Task: Research Airbnb accommodation in Tadjoura, Djibouti from 10th December, 2023 to 20th December, 2023 for 12 adults.6 bedrooms having 12 beds and 6 bathrooms. Property type can be flat. Amenities needed are: wifi, TV, free parkinig on premises, gym, breakfast. Look for 3 properties as per requirement.
Action: Mouse moved to (456, 92)
Screenshot: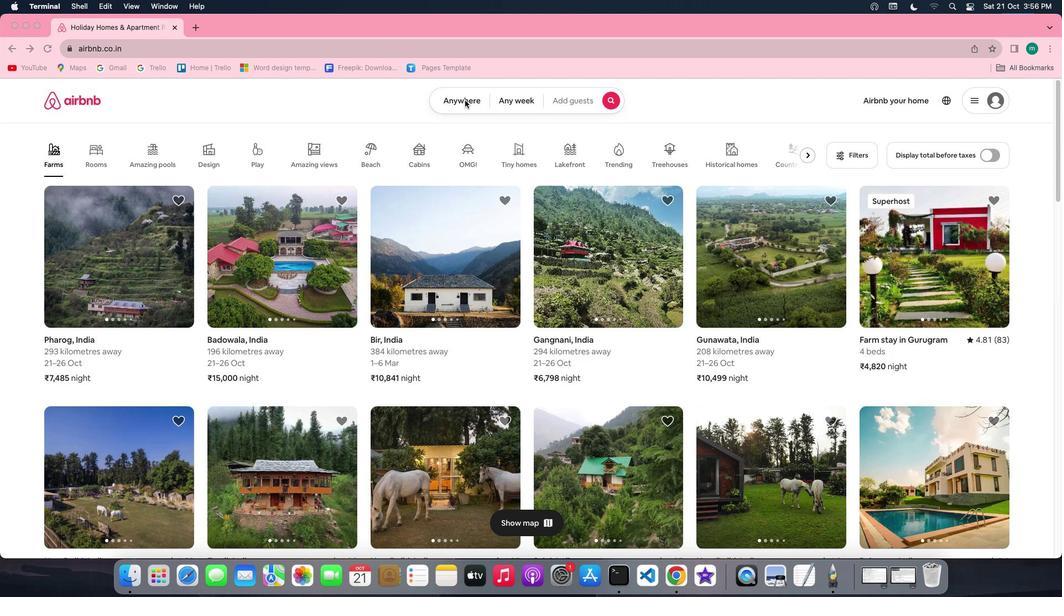 
Action: Mouse pressed left at (456, 92)
Screenshot: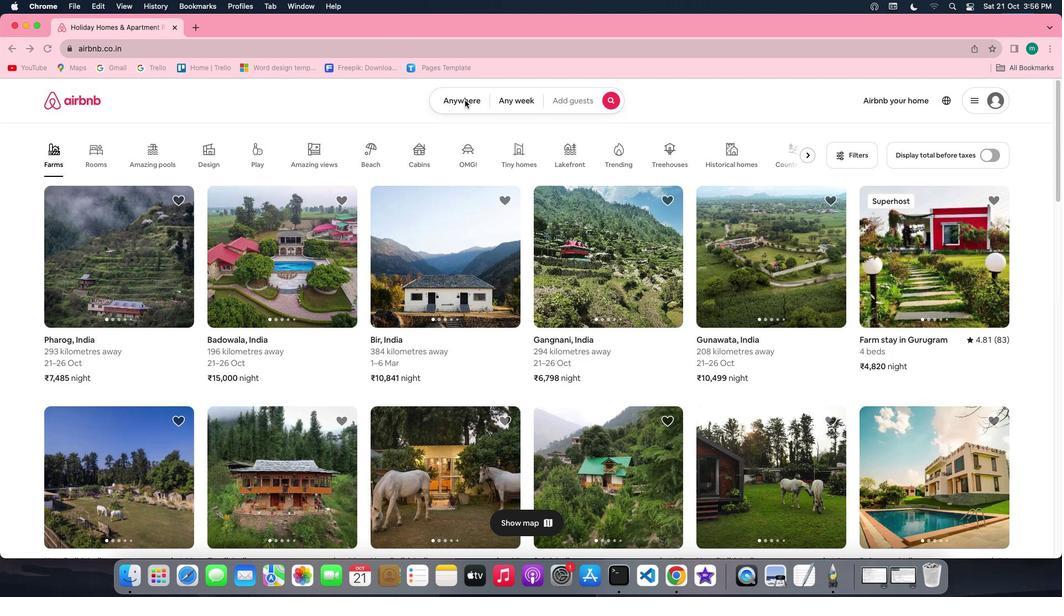
Action: Mouse pressed left at (456, 92)
Screenshot: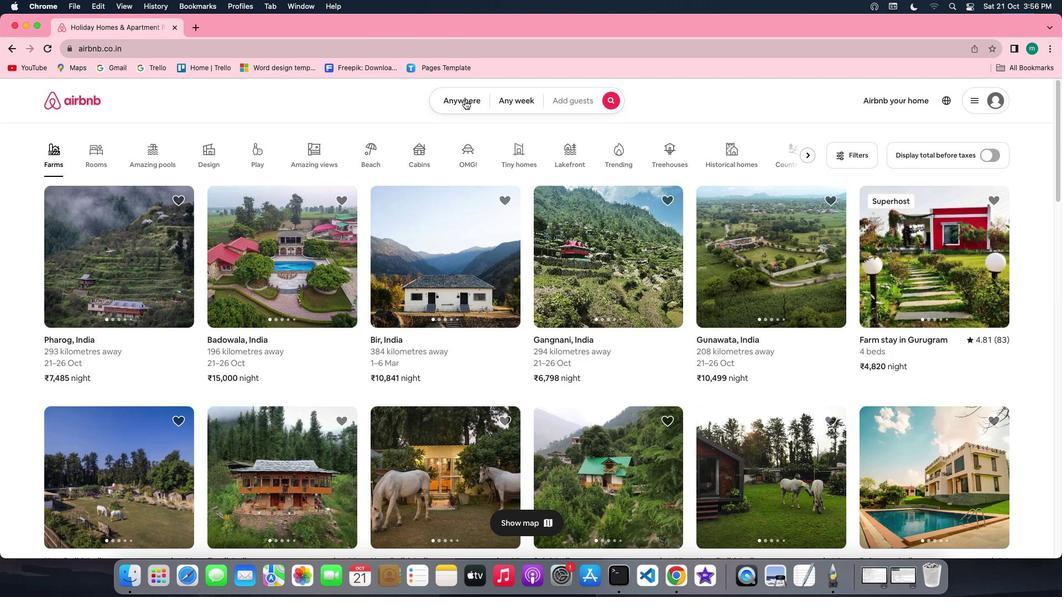 
Action: Key pressed Key.shift'T''a''d''j''o''u''r''a'','Key.spaceKey.shift'D''j''i''b''o''u''t''i'
Screenshot: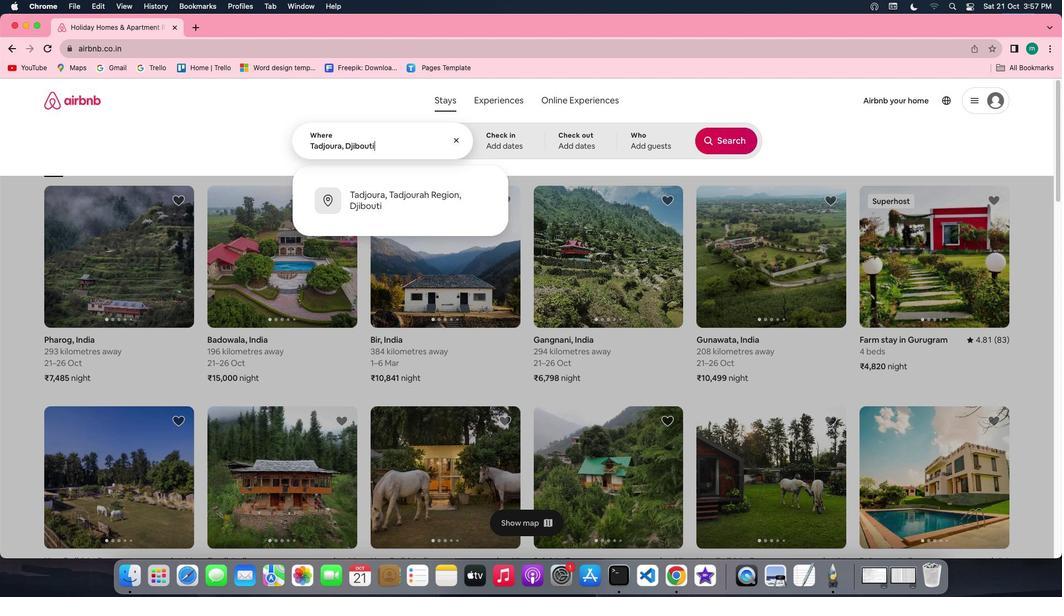 
Action: Mouse moved to (512, 127)
Screenshot: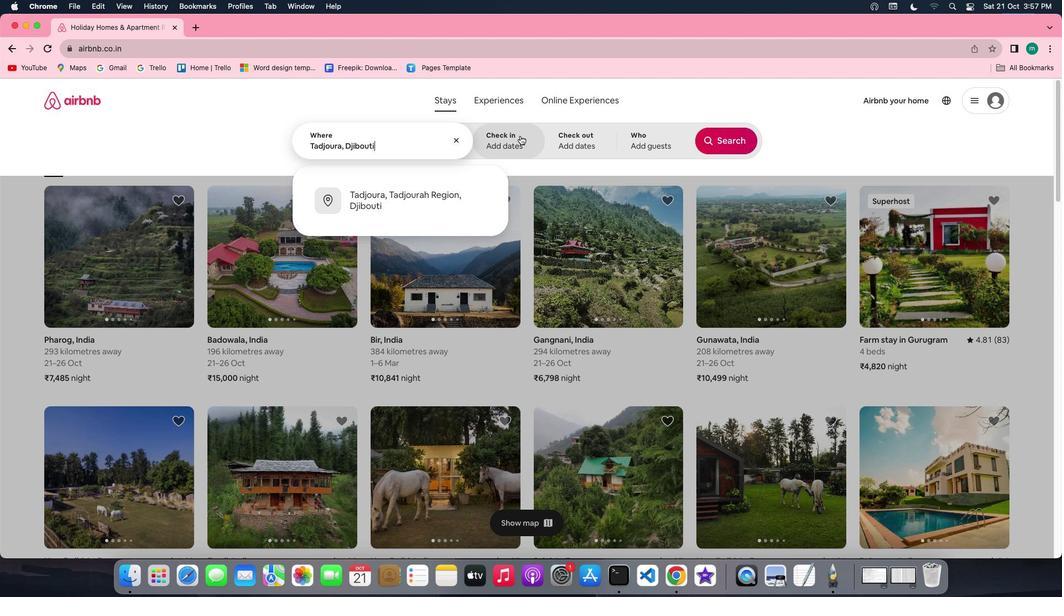 
Action: Mouse pressed left at (512, 127)
Screenshot: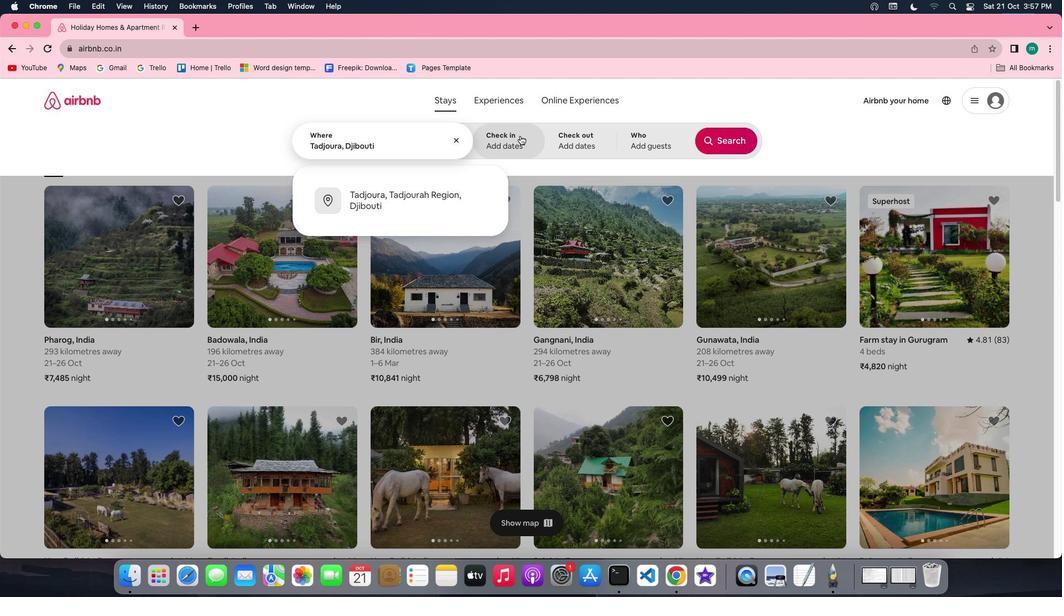 
Action: Mouse moved to (716, 226)
Screenshot: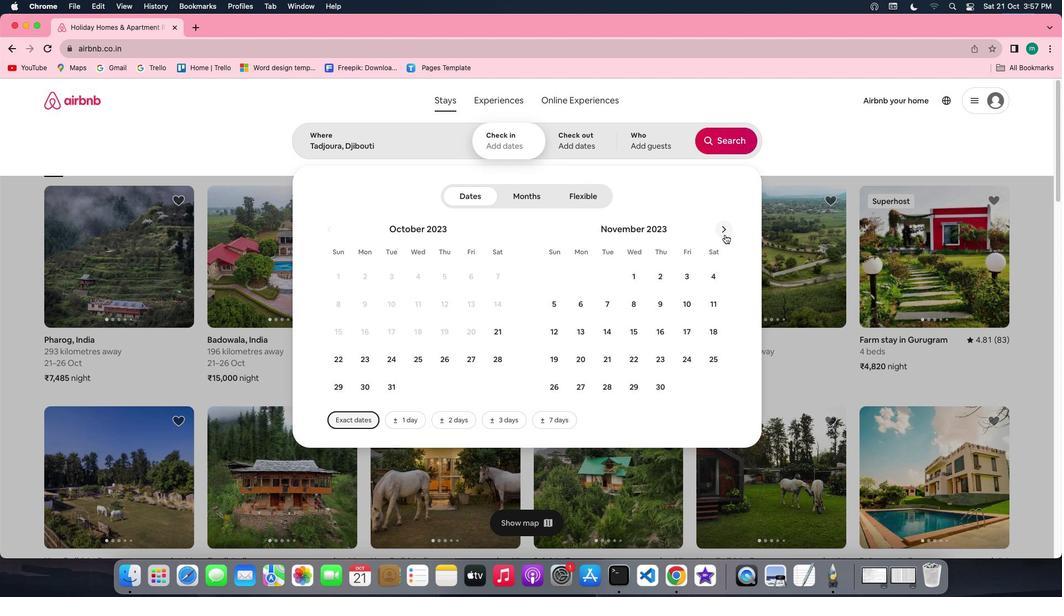 
Action: Mouse pressed left at (716, 226)
Screenshot: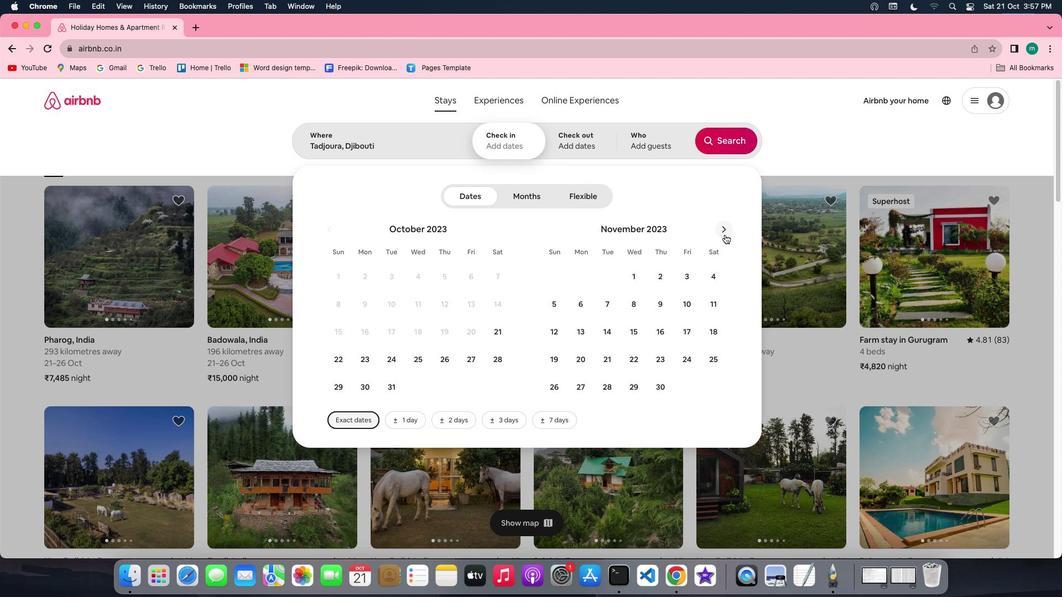 
Action: Mouse moved to (543, 327)
Screenshot: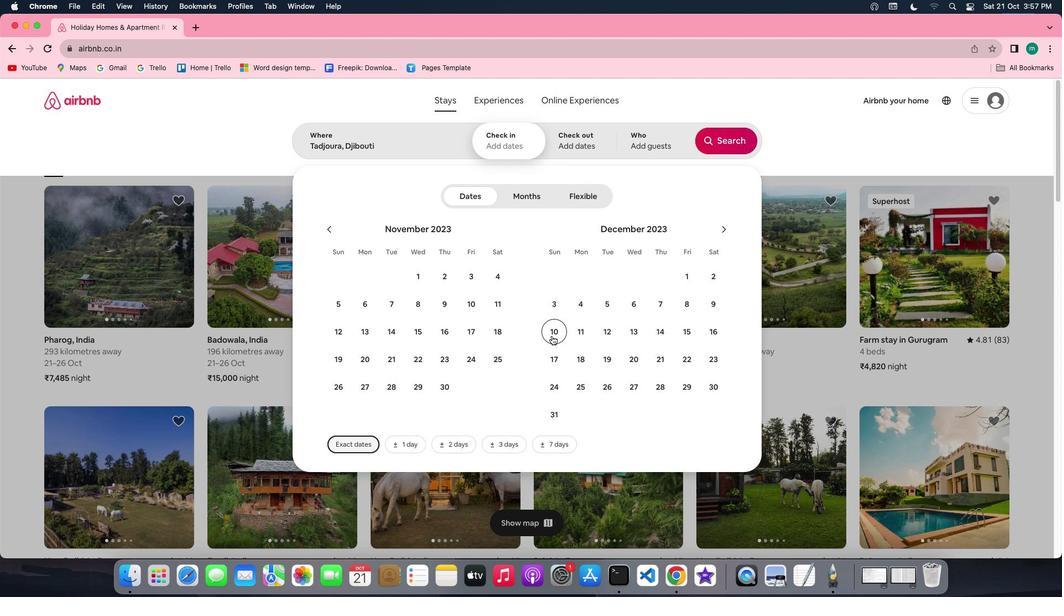 
Action: Mouse pressed left at (543, 327)
Screenshot: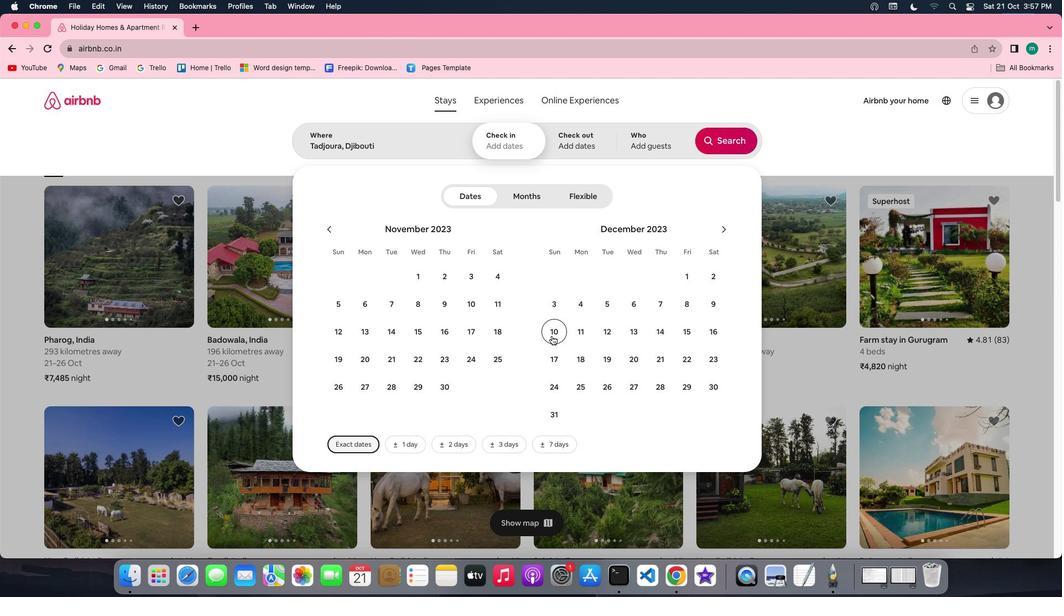 
Action: Mouse moved to (621, 356)
Screenshot: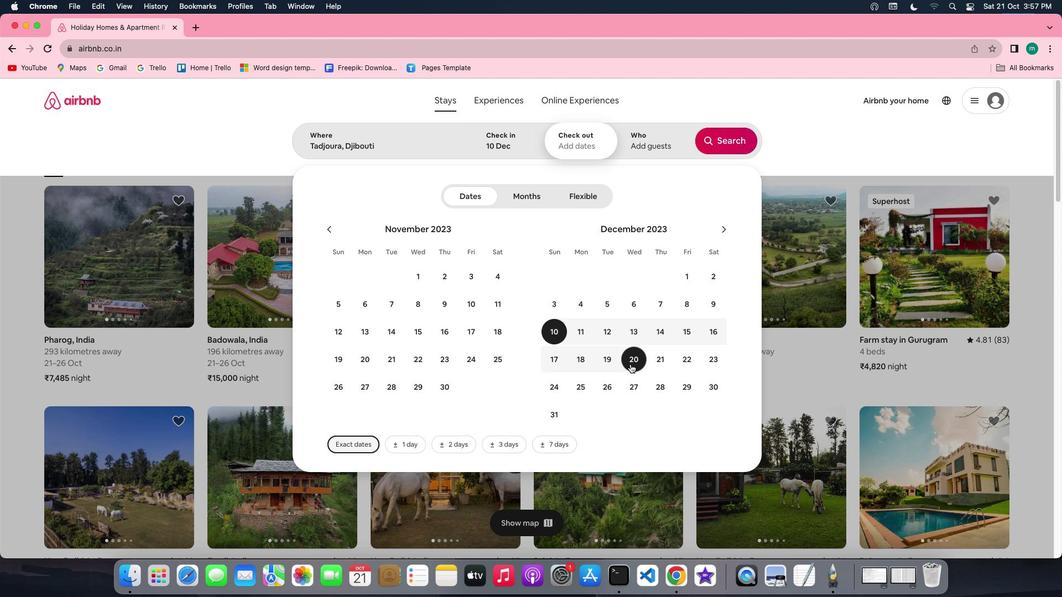 
Action: Mouse pressed left at (621, 356)
Screenshot: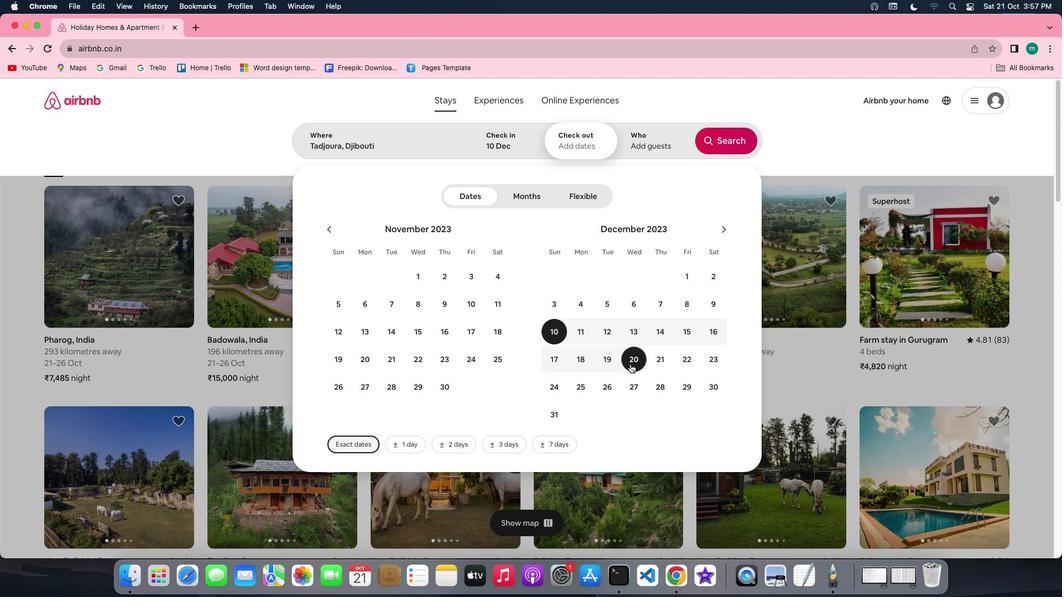
Action: Mouse moved to (637, 136)
Screenshot: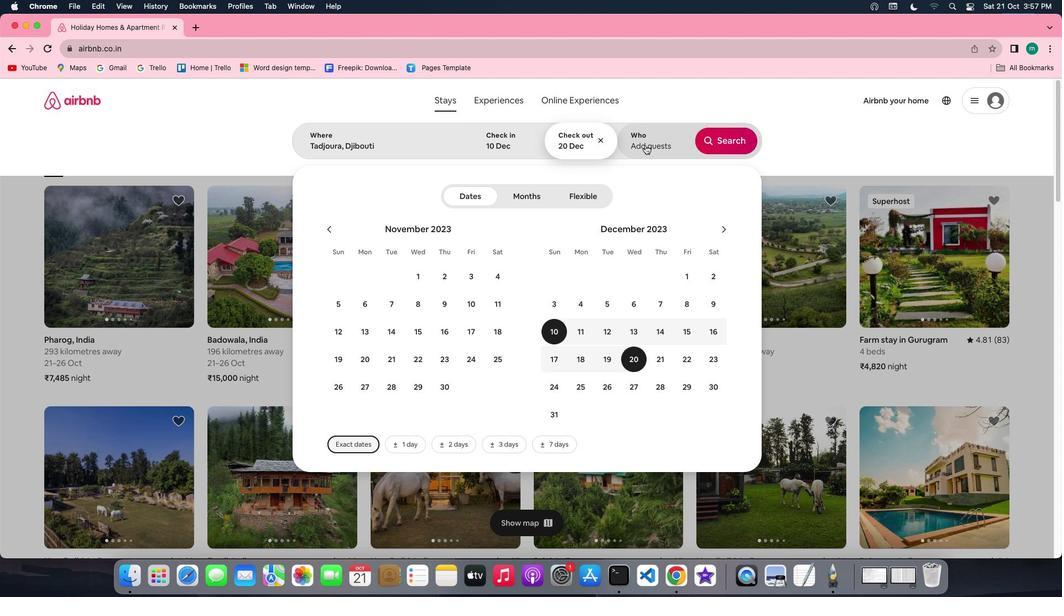 
Action: Mouse pressed left at (637, 136)
Screenshot: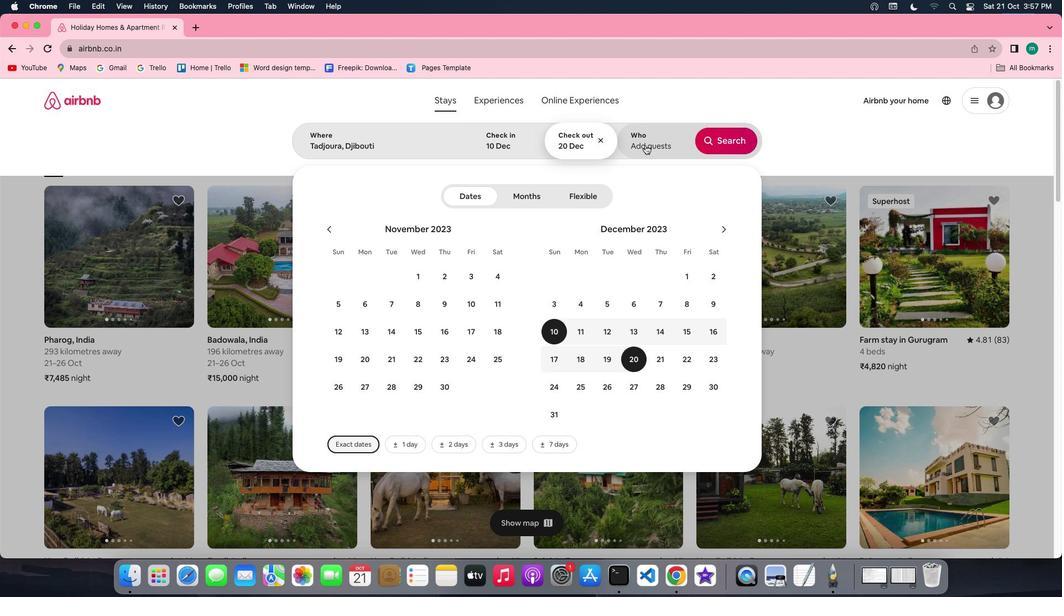 
Action: Mouse moved to (716, 188)
Screenshot: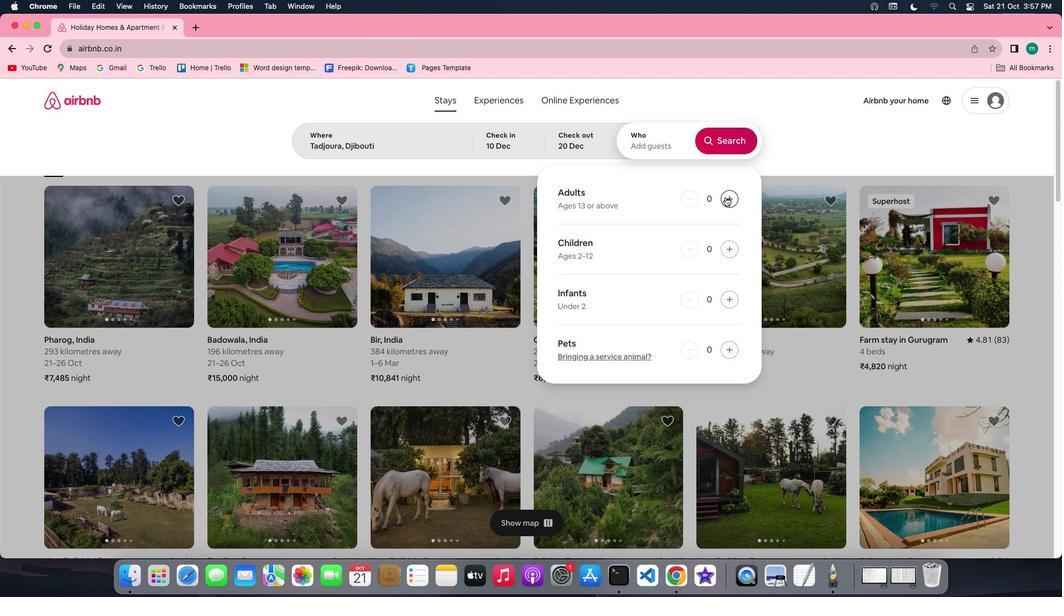 
Action: Mouse pressed left at (716, 188)
Screenshot: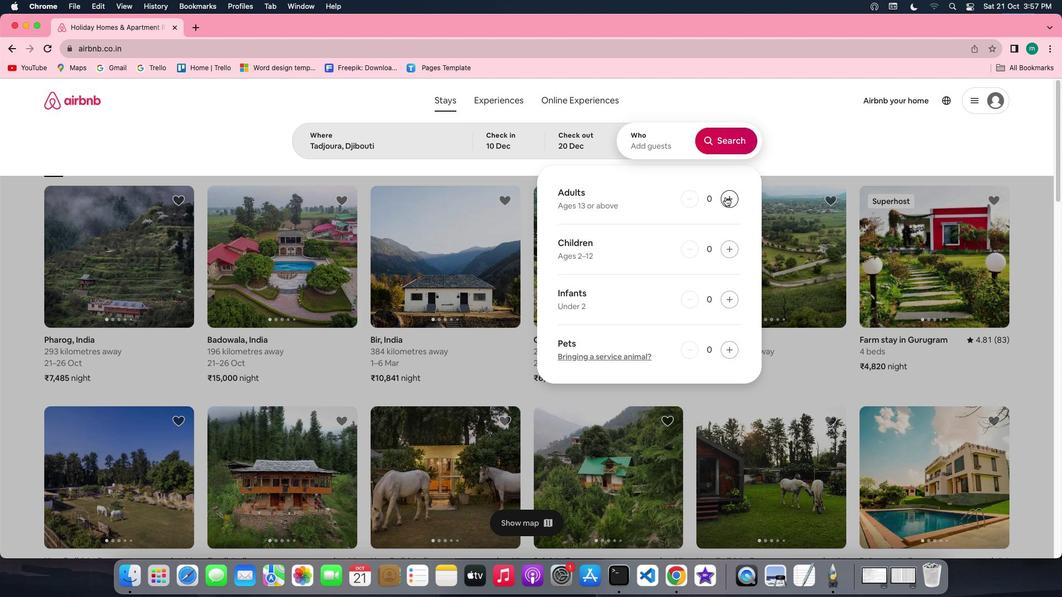 
Action: Mouse pressed left at (716, 188)
Screenshot: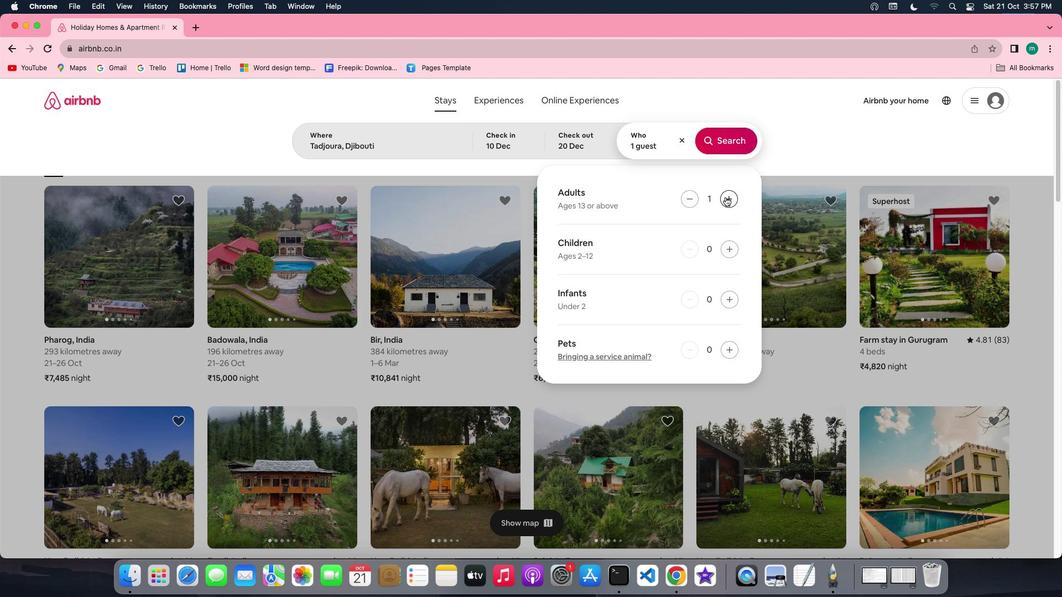 
Action: Mouse pressed left at (716, 188)
Screenshot: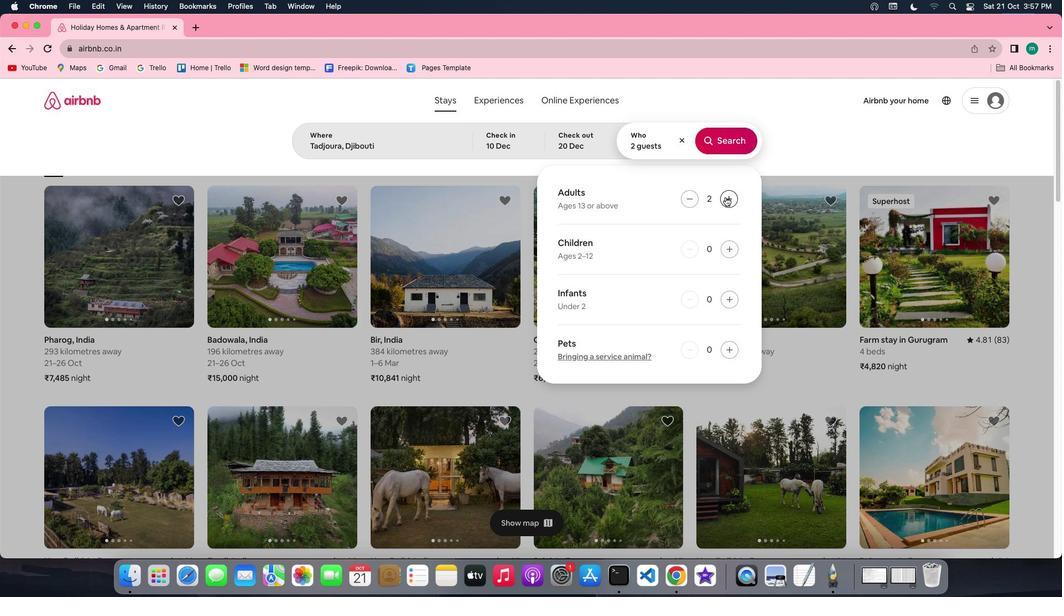 
Action: Mouse pressed left at (716, 188)
Screenshot: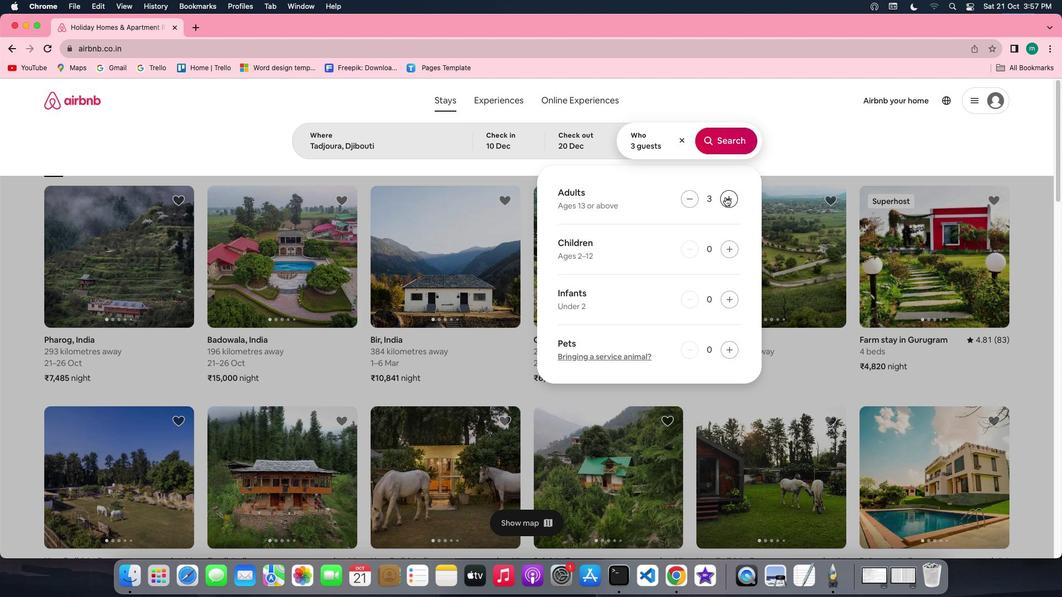 
Action: Mouse pressed left at (716, 188)
Screenshot: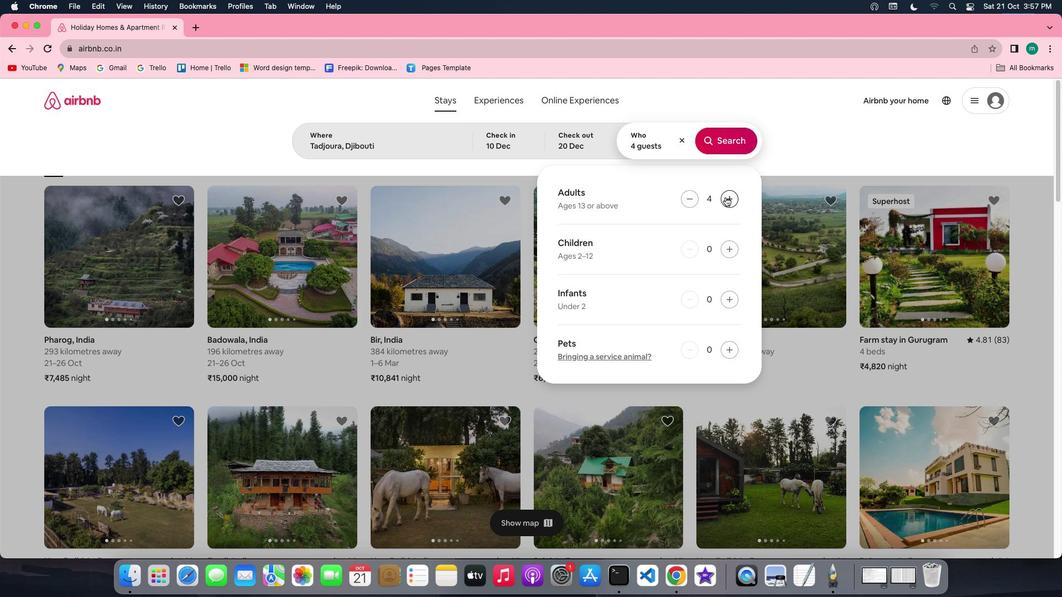 
Action: Mouse pressed left at (716, 188)
Screenshot: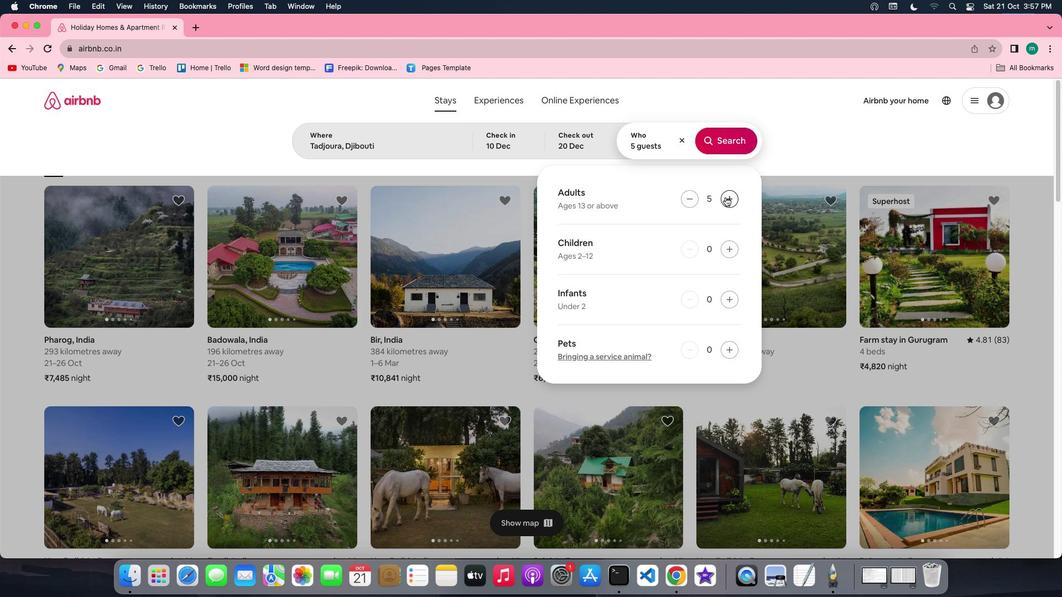 
Action: Mouse pressed left at (716, 188)
Screenshot: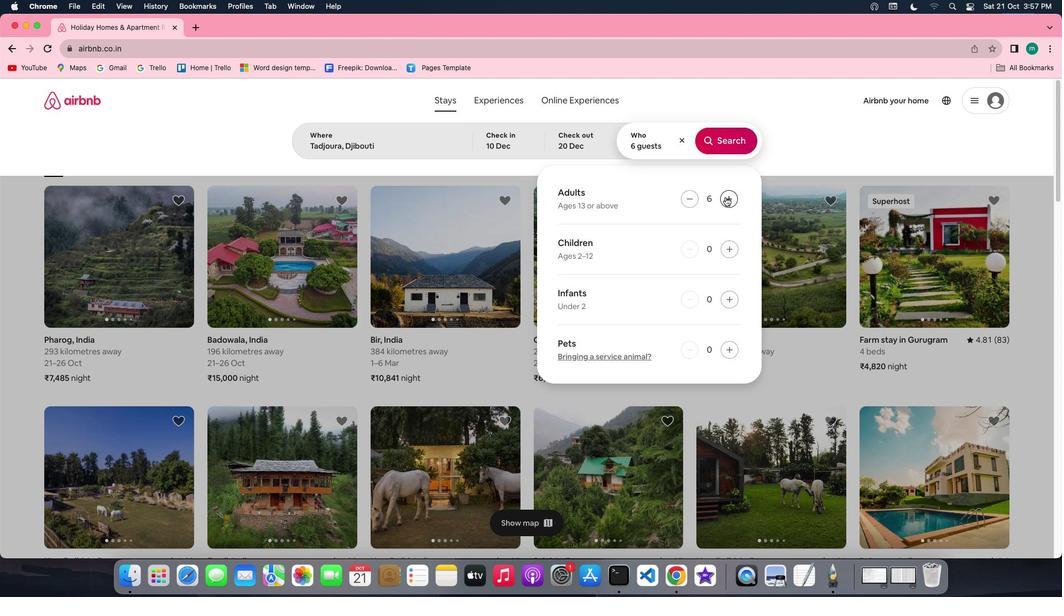
Action: Mouse pressed left at (716, 188)
Screenshot: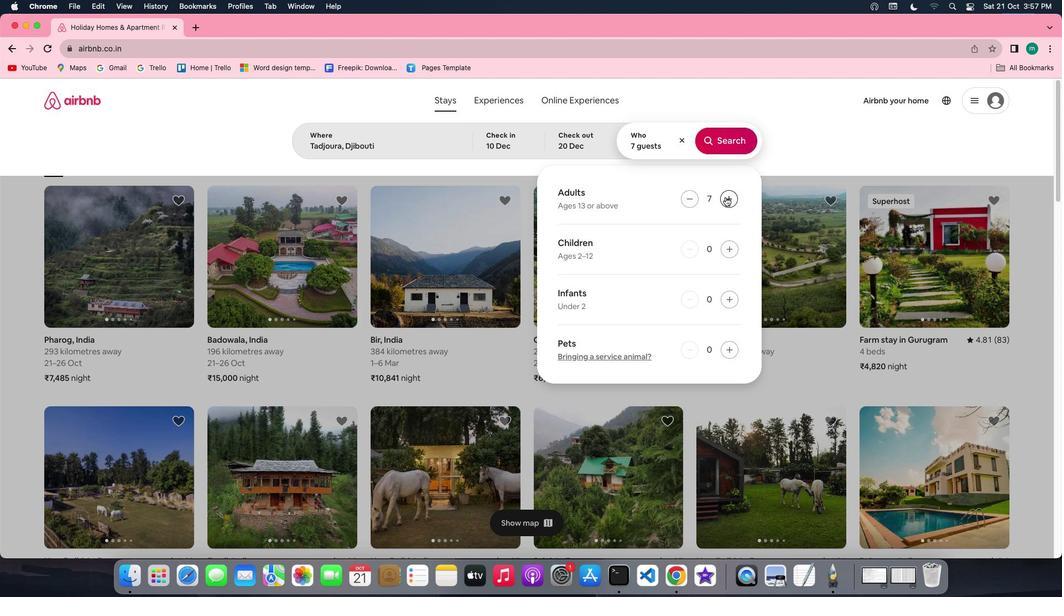 
Action: Mouse pressed left at (716, 188)
Screenshot: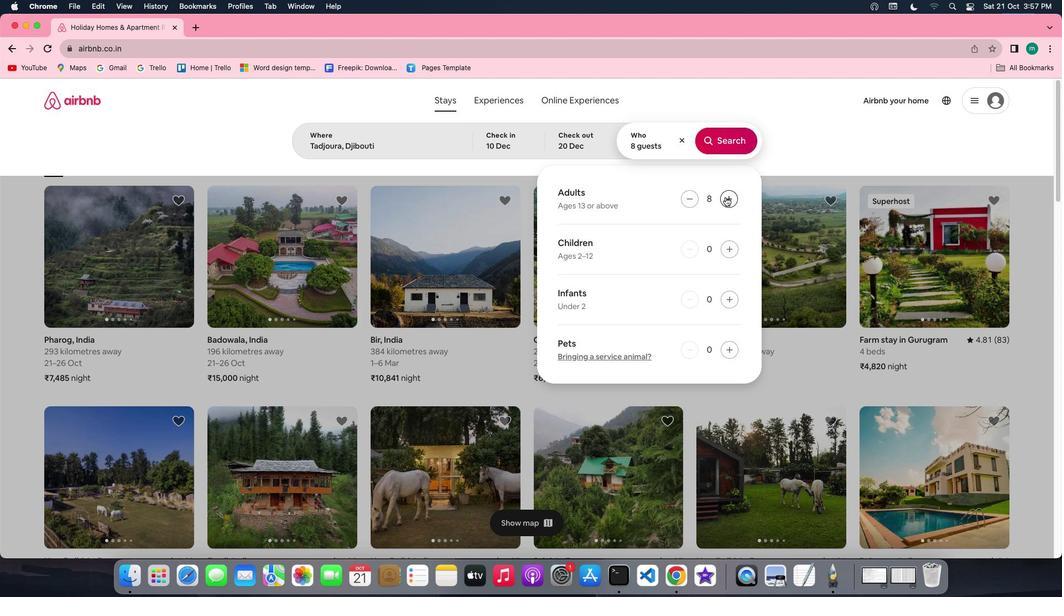 
Action: Mouse pressed left at (716, 188)
Screenshot: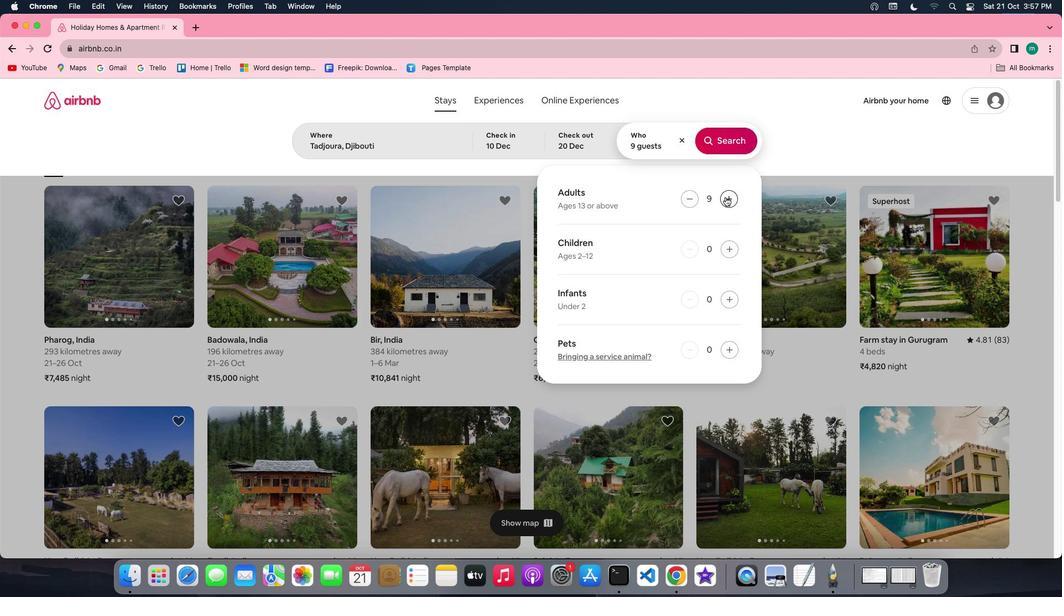
Action: Mouse pressed left at (716, 188)
Screenshot: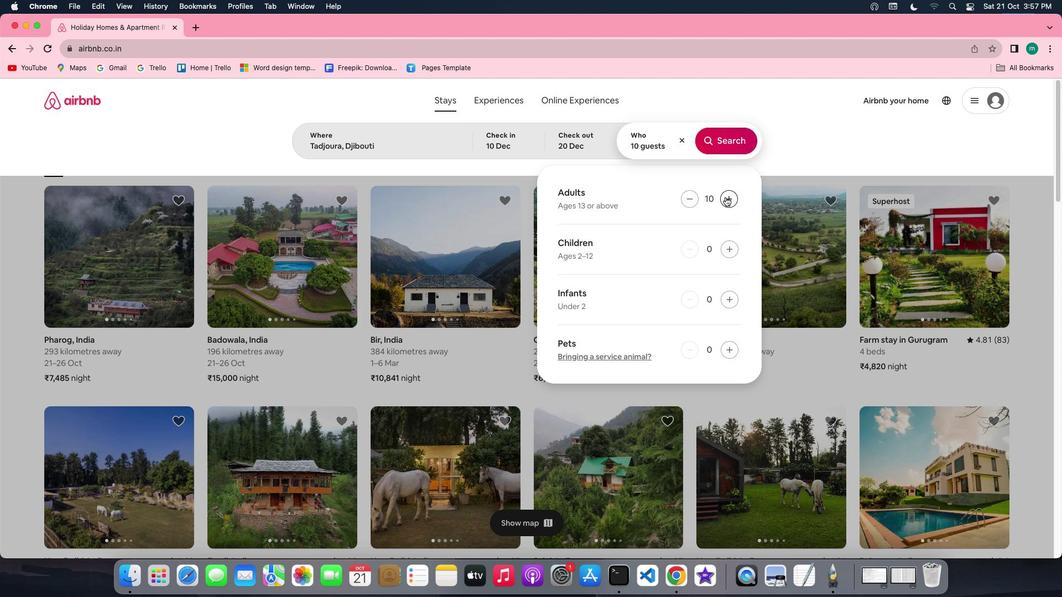 
Action: Mouse pressed left at (716, 188)
Screenshot: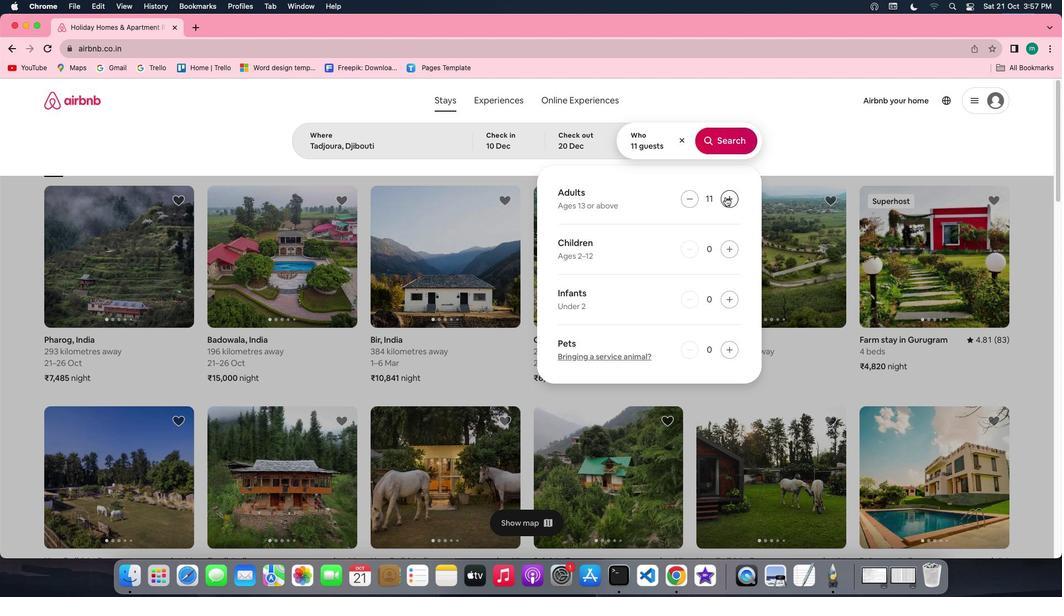 
Action: Mouse moved to (730, 138)
Screenshot: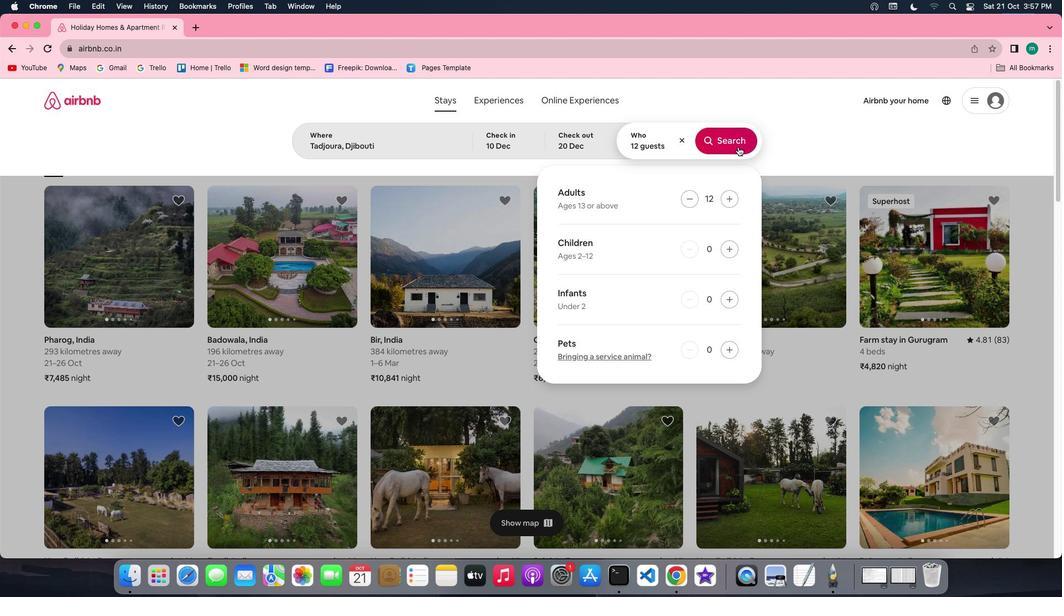 
Action: Mouse pressed left at (730, 138)
Screenshot: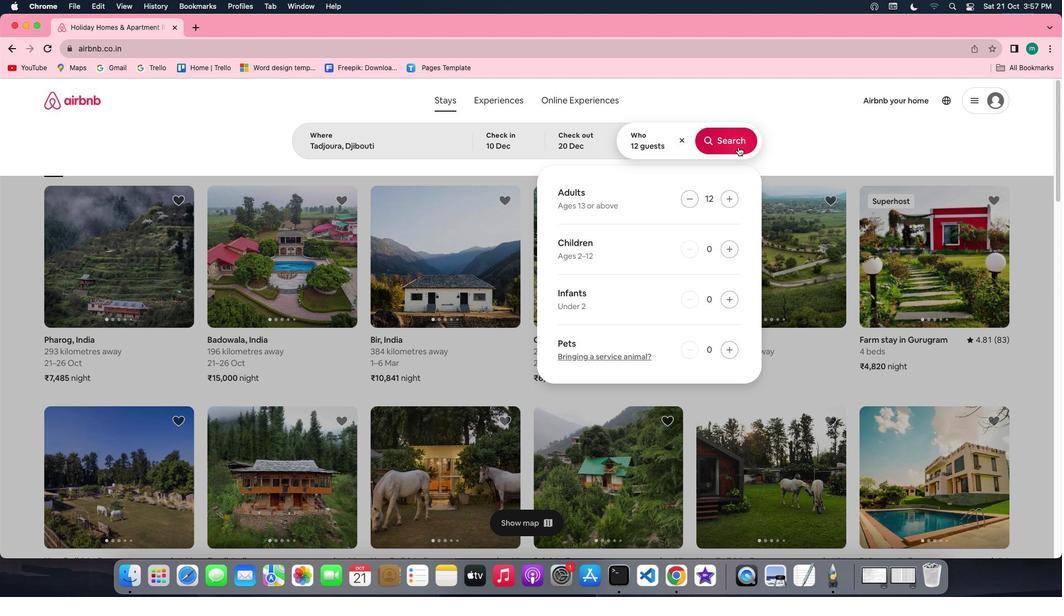 
Action: Mouse moved to (877, 132)
Screenshot: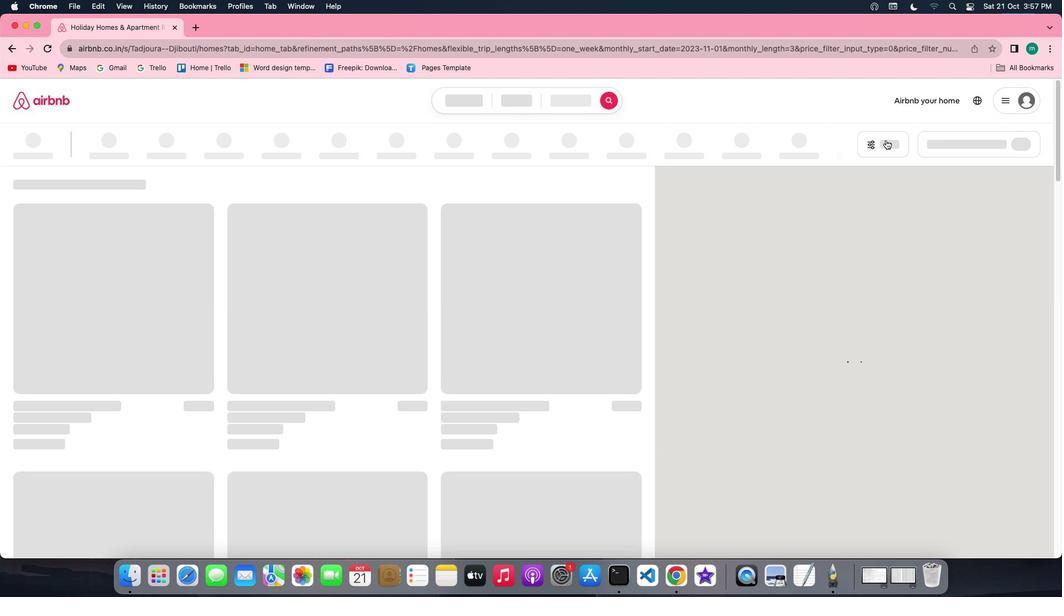 
Action: Mouse pressed left at (877, 132)
Screenshot: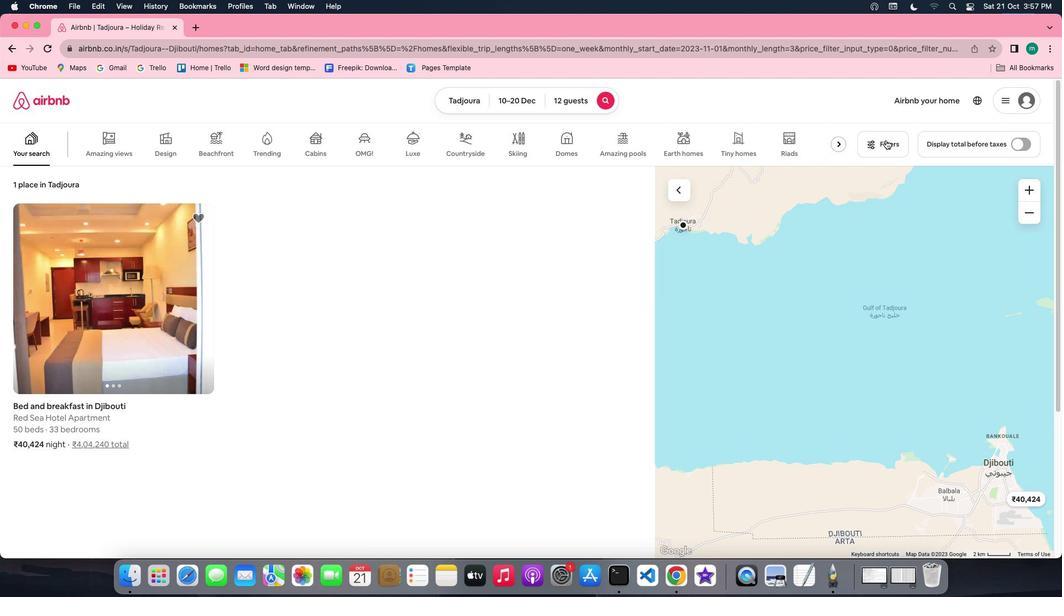 
Action: Mouse moved to (519, 297)
Screenshot: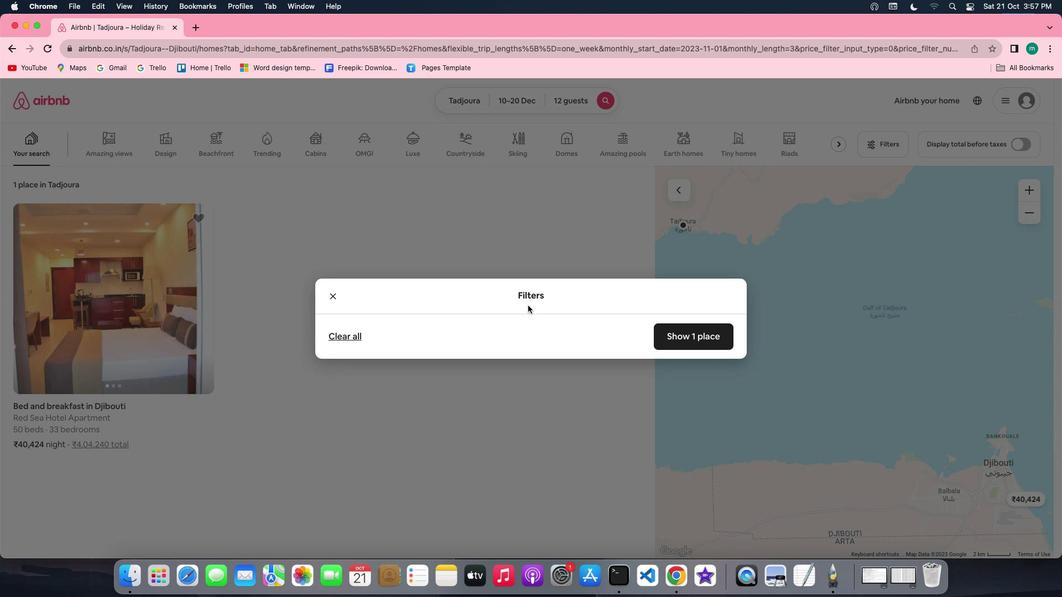 
Action: Mouse scrolled (519, 297) with delta (-7, -8)
Screenshot: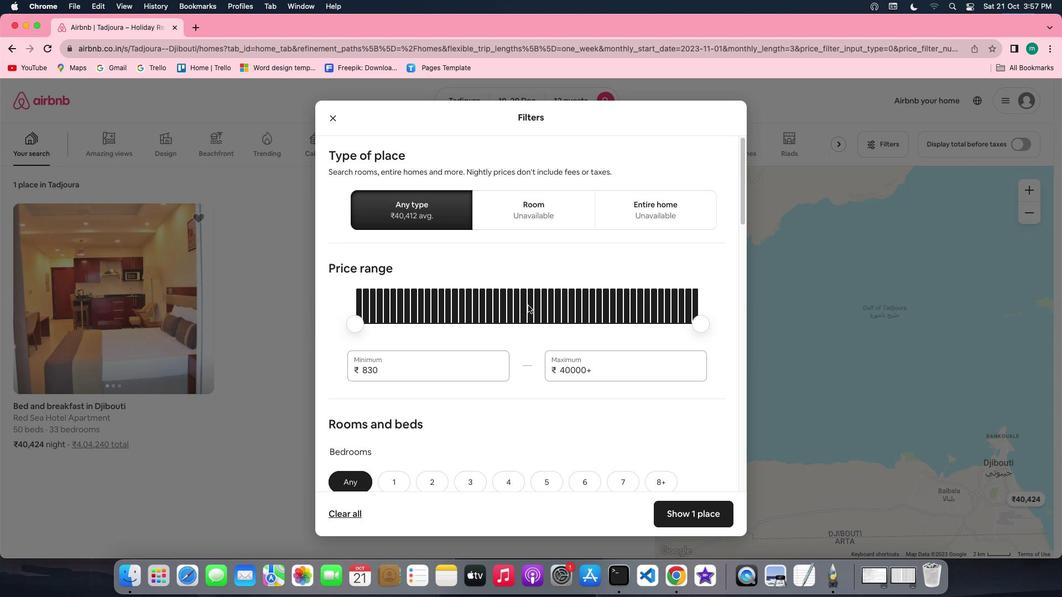 
Action: Mouse scrolled (519, 297) with delta (-7, -8)
Screenshot: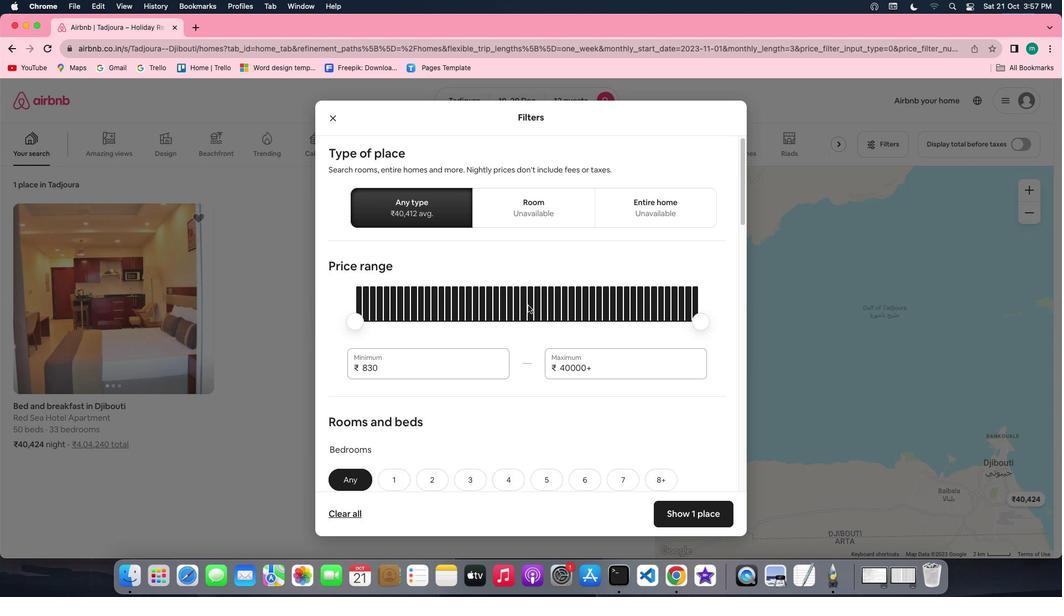 
Action: Mouse scrolled (519, 297) with delta (-7, -9)
Screenshot: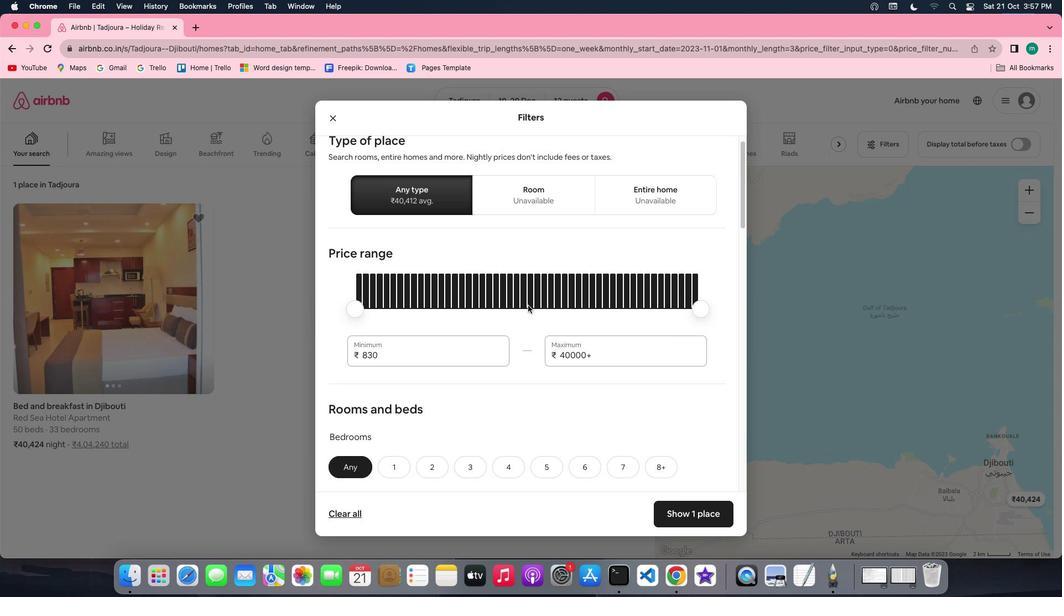 
Action: Mouse scrolled (519, 297) with delta (-7, -9)
Screenshot: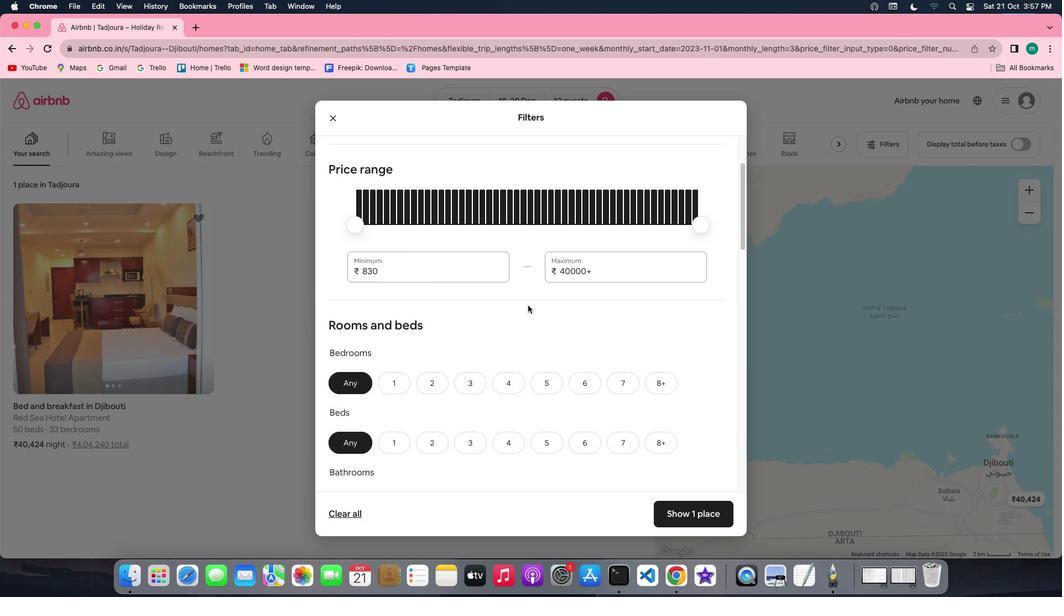 
Action: Mouse scrolled (519, 297) with delta (-7, -9)
Screenshot: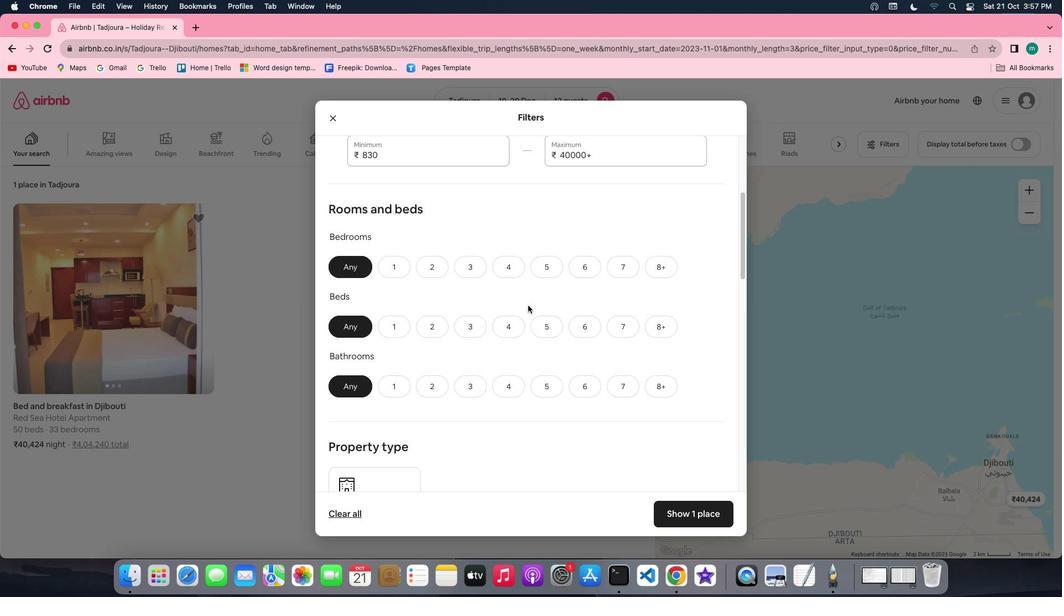 
Action: Mouse scrolled (519, 297) with delta (-7, -8)
Screenshot: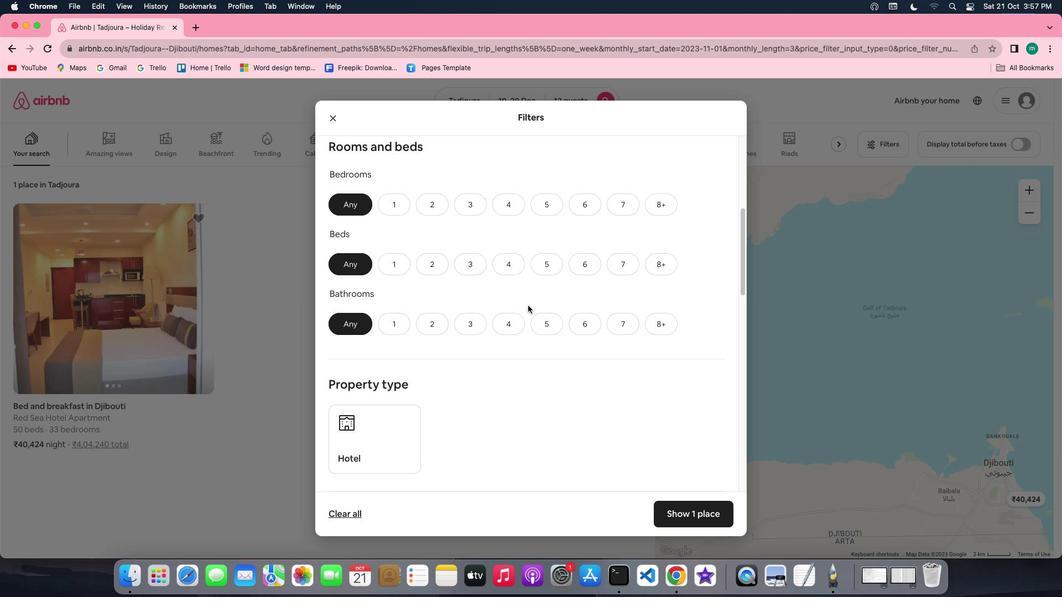 
Action: Mouse scrolled (519, 297) with delta (-7, -8)
Screenshot: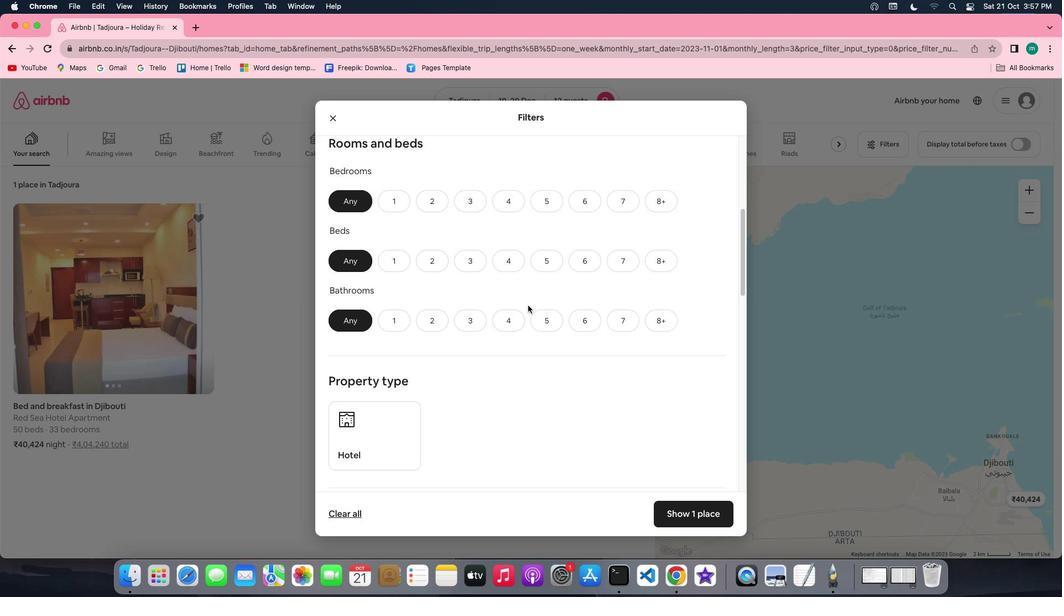 
Action: Mouse scrolled (519, 297) with delta (-7, -8)
Screenshot: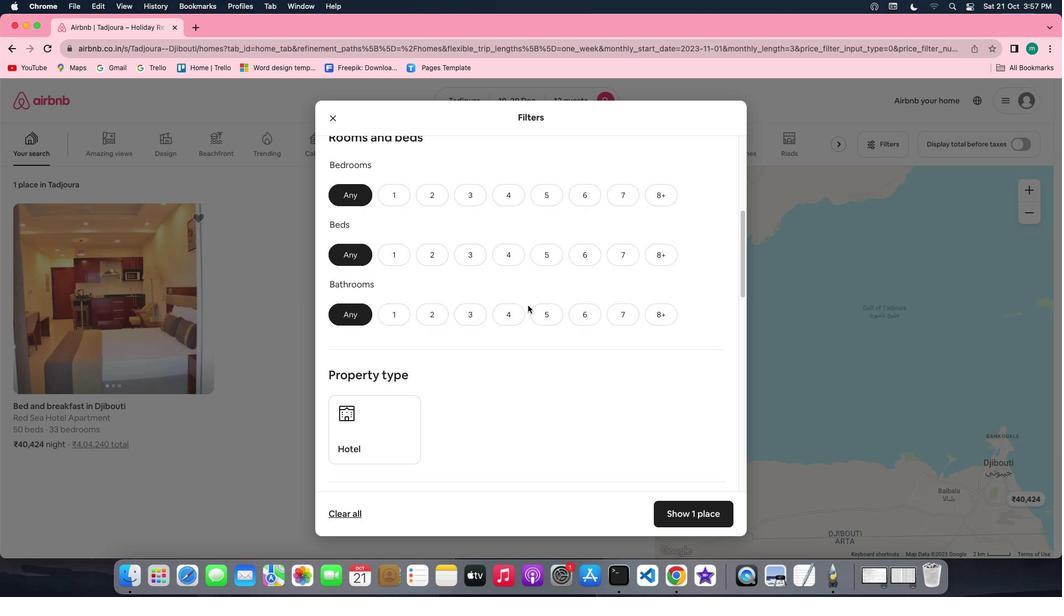 
Action: Mouse scrolled (519, 297) with delta (-7, -8)
Screenshot: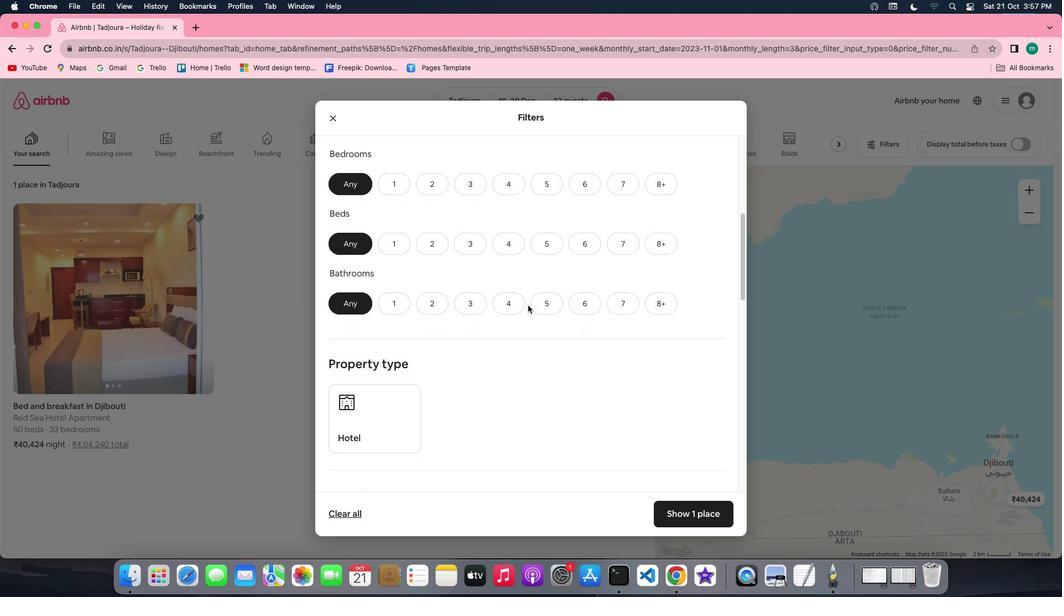
Action: Mouse moved to (586, 180)
Screenshot: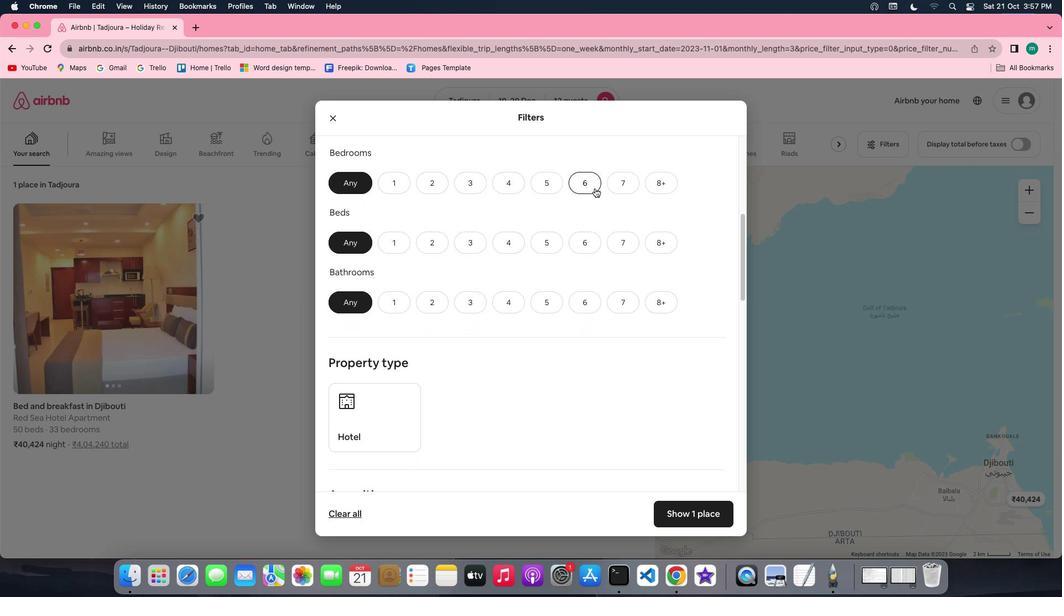 
Action: Mouse pressed left at (586, 180)
Screenshot: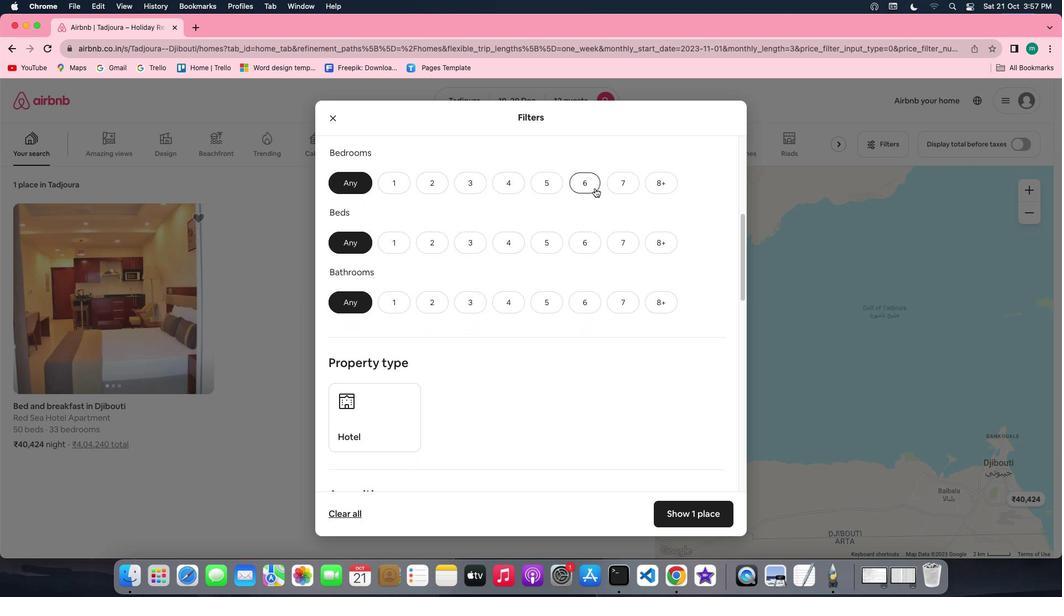 
Action: Mouse moved to (651, 235)
Screenshot: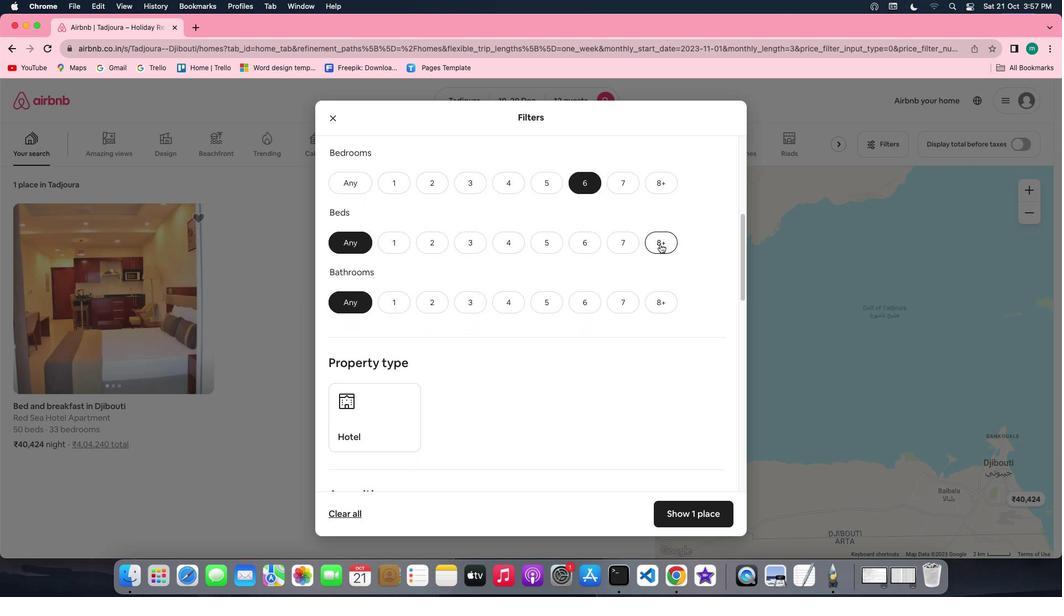 
Action: Mouse pressed left at (651, 235)
Screenshot: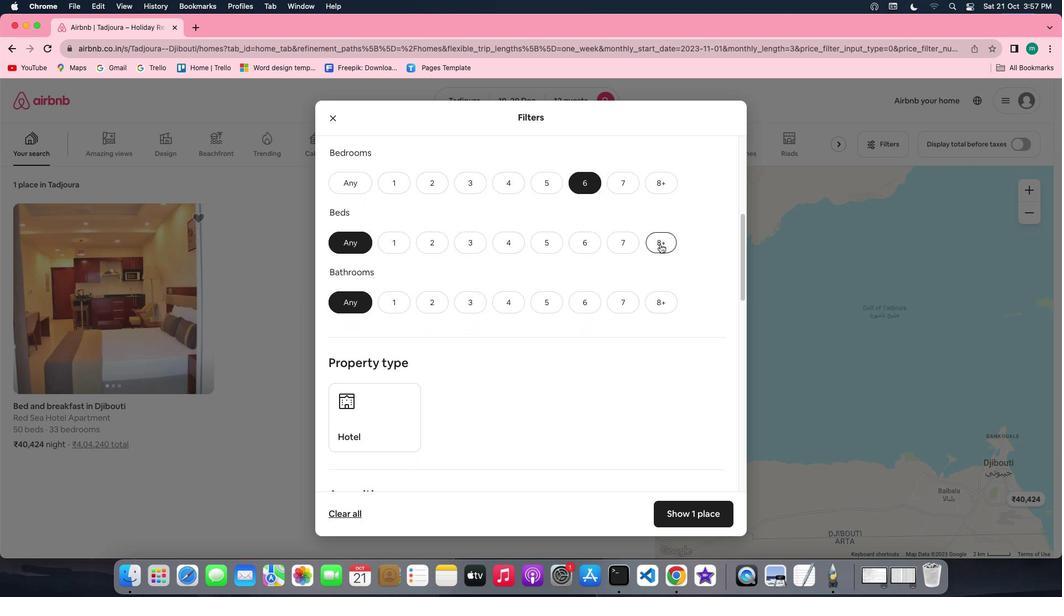 
Action: Mouse moved to (575, 289)
Screenshot: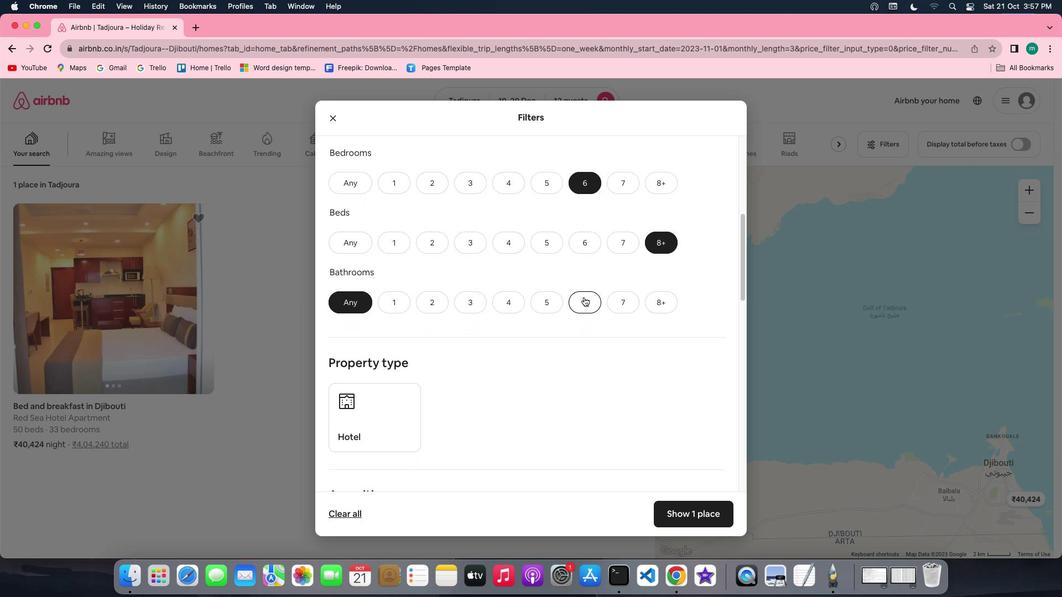 
Action: Mouse pressed left at (575, 289)
Screenshot: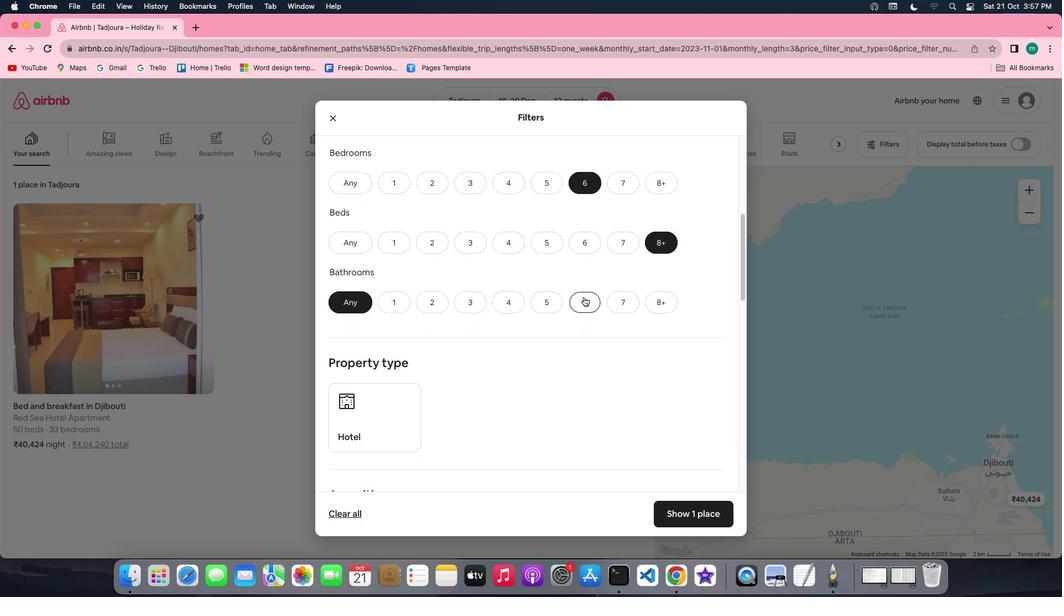 
Action: Mouse moved to (586, 294)
Screenshot: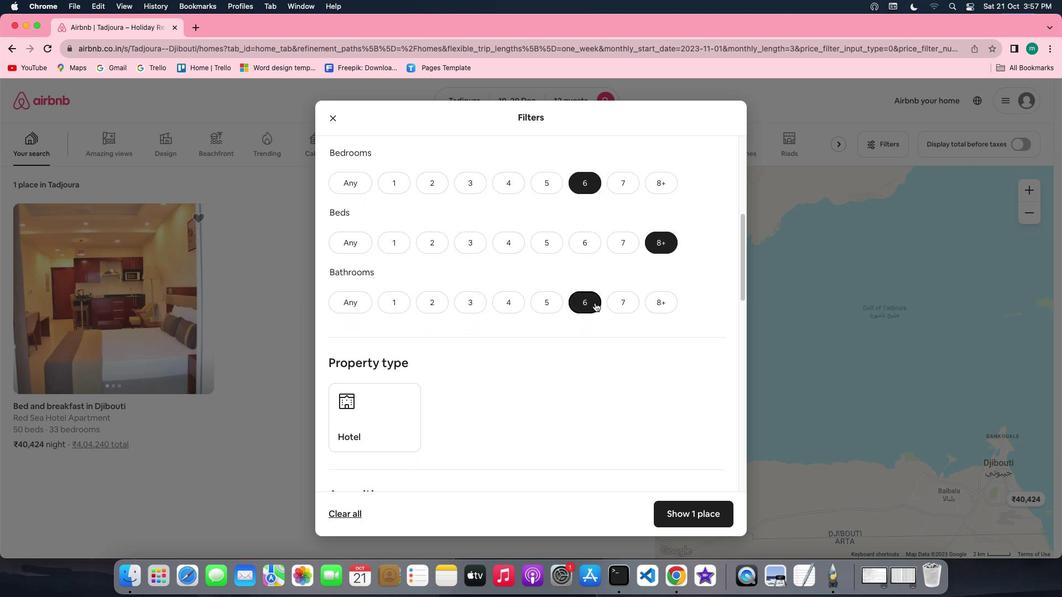 
Action: Mouse scrolled (586, 294) with delta (-7, -8)
Screenshot: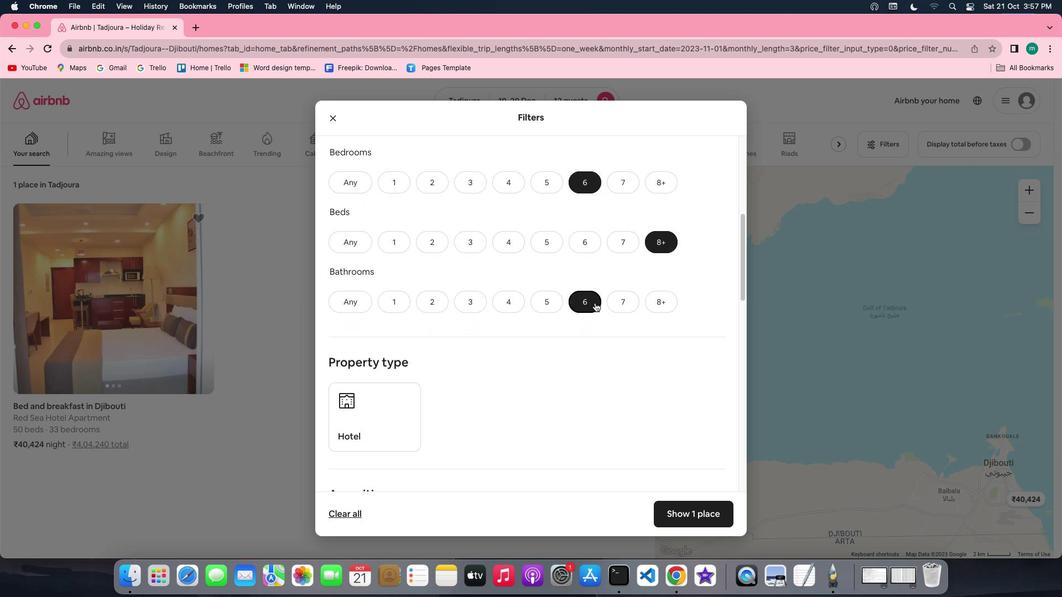 
Action: Mouse scrolled (586, 294) with delta (-7, -8)
Screenshot: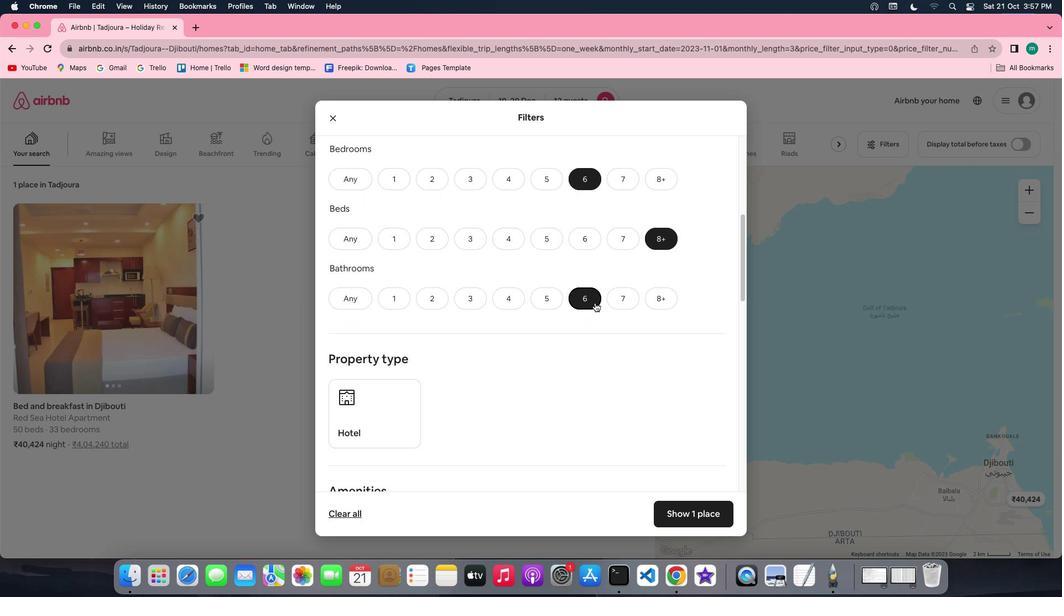 
Action: Mouse scrolled (586, 294) with delta (-7, -8)
Screenshot: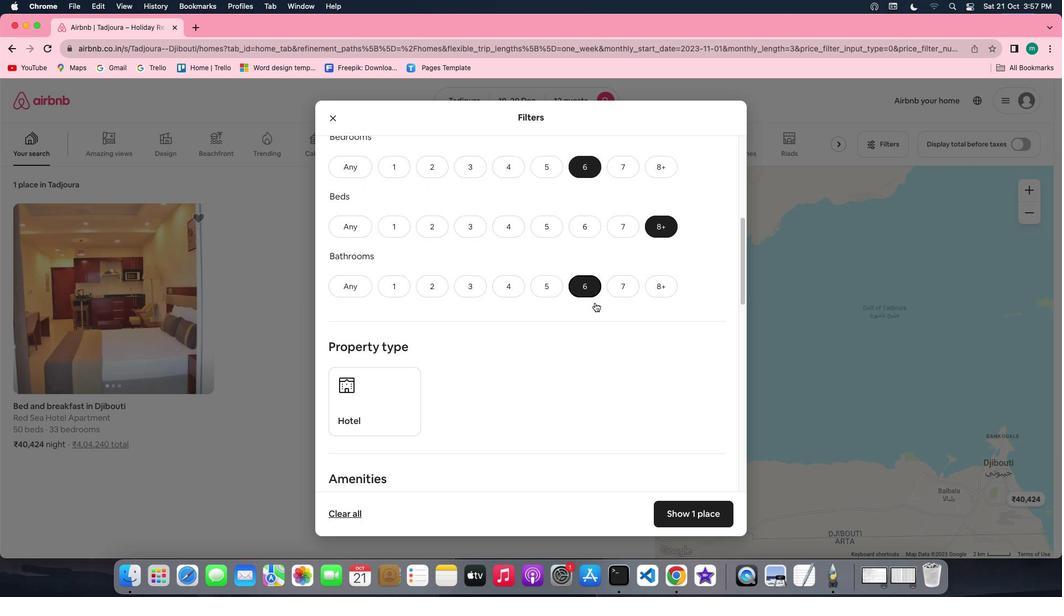 
Action: Mouse scrolled (586, 294) with delta (-7, -8)
Screenshot: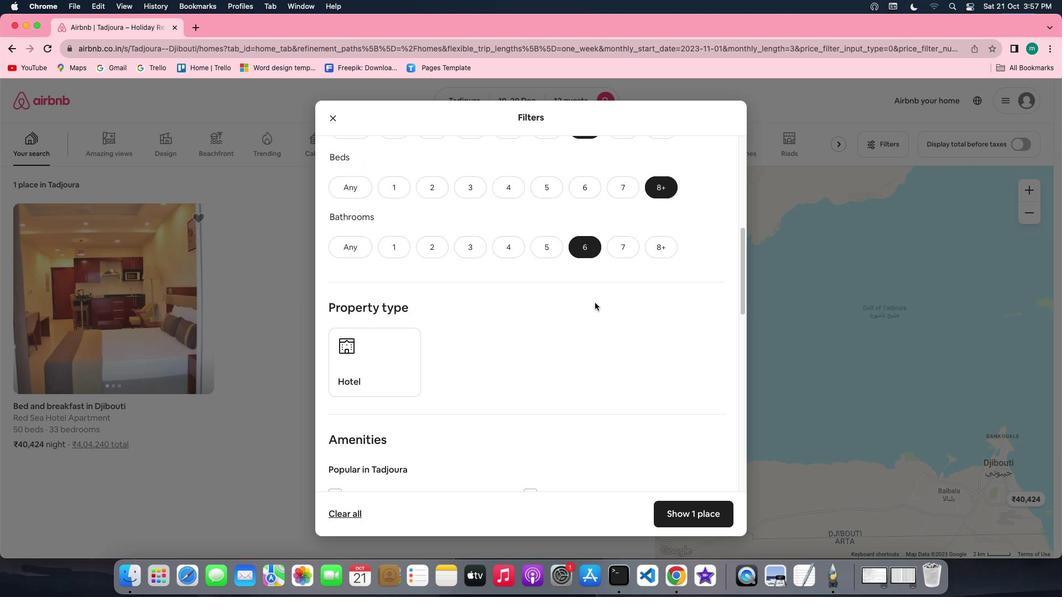
Action: Mouse scrolled (586, 294) with delta (-7, -8)
Screenshot: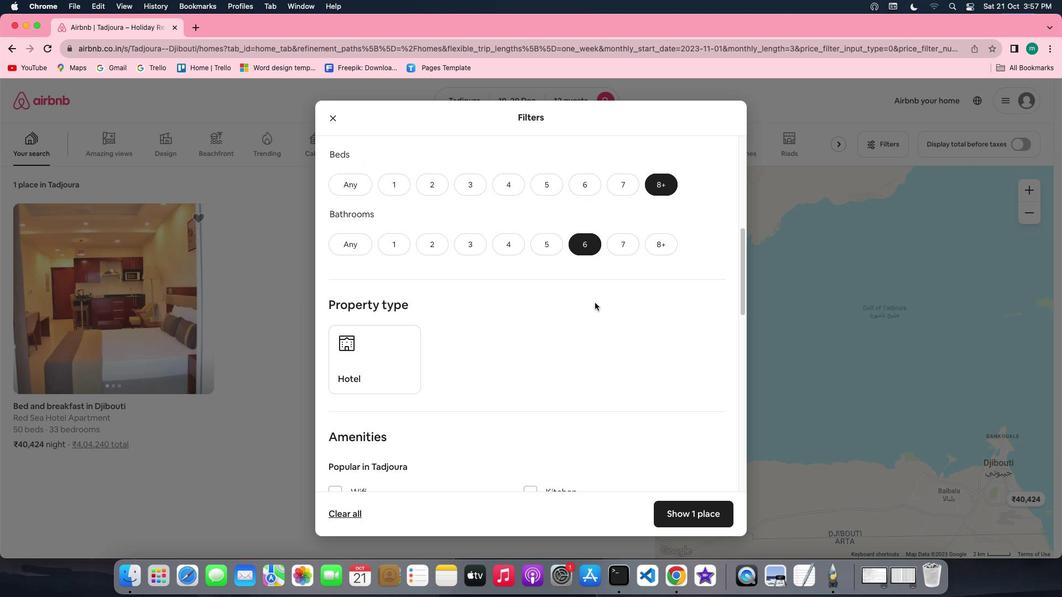 
Action: Mouse scrolled (586, 294) with delta (-7, -8)
Screenshot: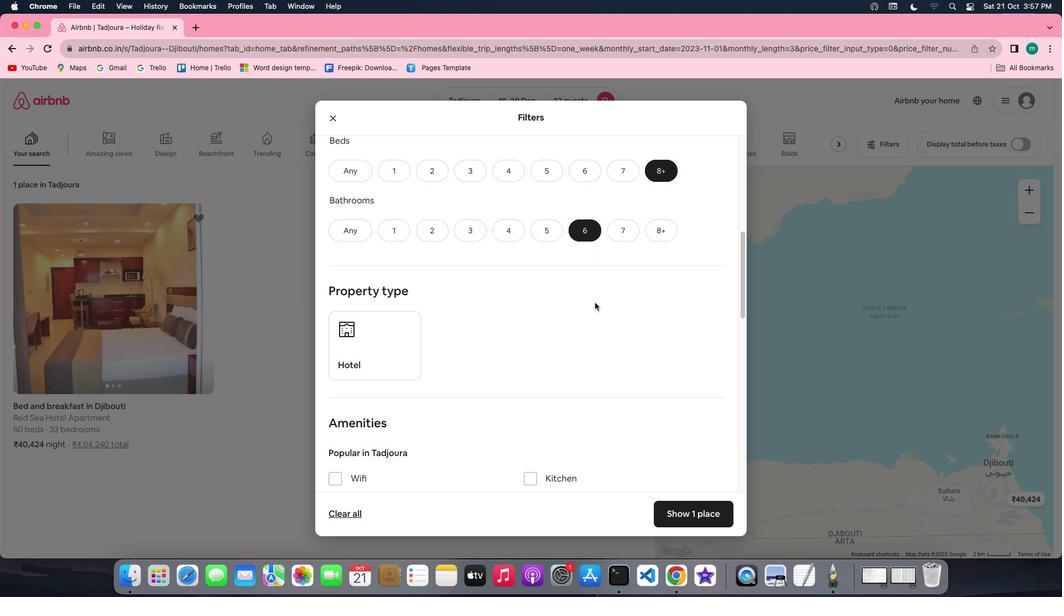 
Action: Mouse scrolled (586, 294) with delta (-7, -8)
Screenshot: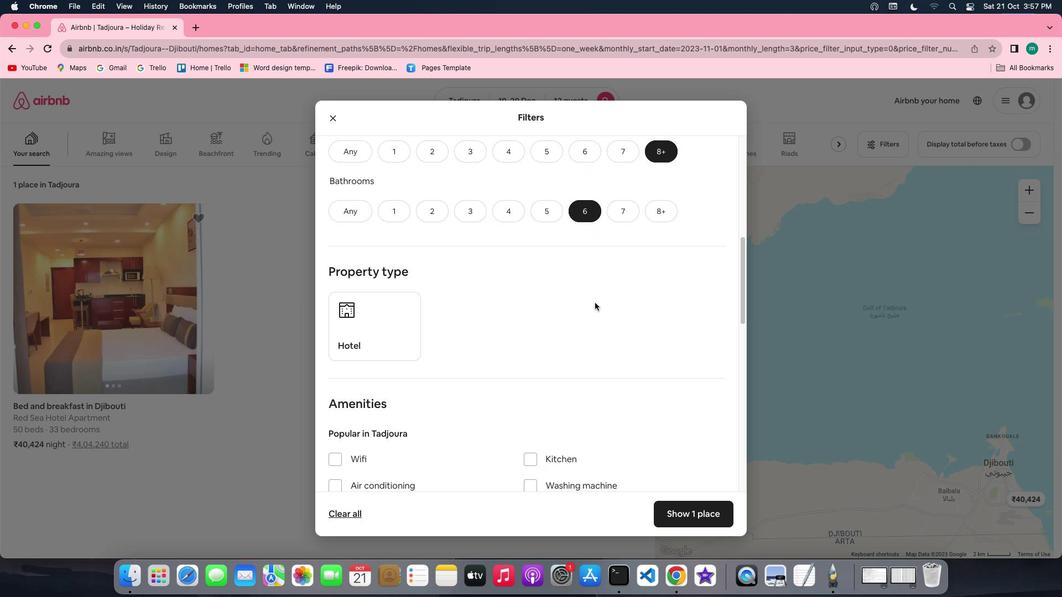 
Action: Mouse scrolled (586, 294) with delta (-7, -8)
Screenshot: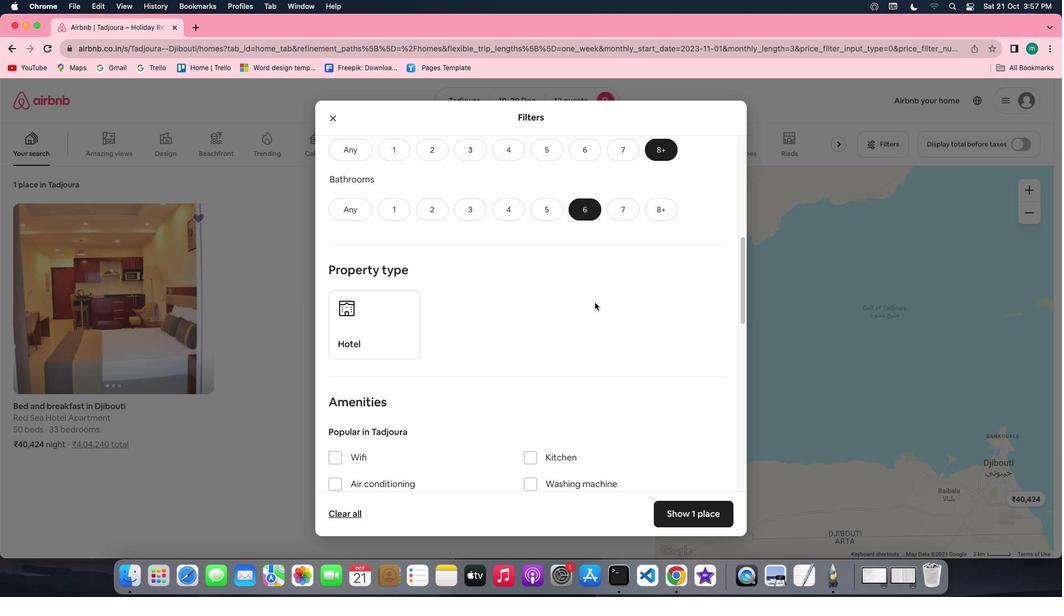
Action: Mouse scrolled (586, 294) with delta (-7, -8)
Screenshot: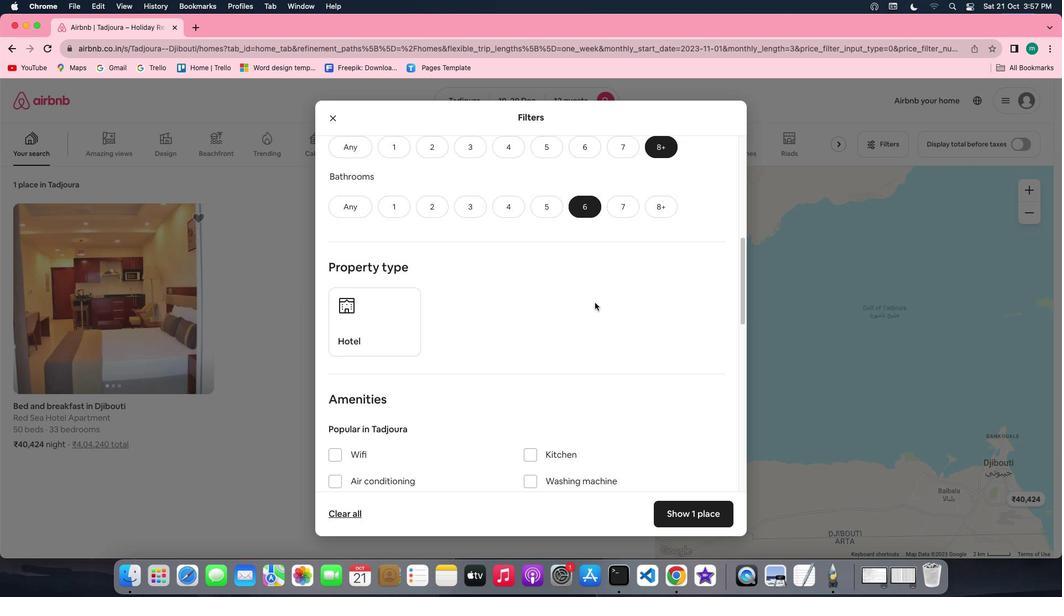 
Action: Mouse scrolled (586, 294) with delta (-7, -8)
Screenshot: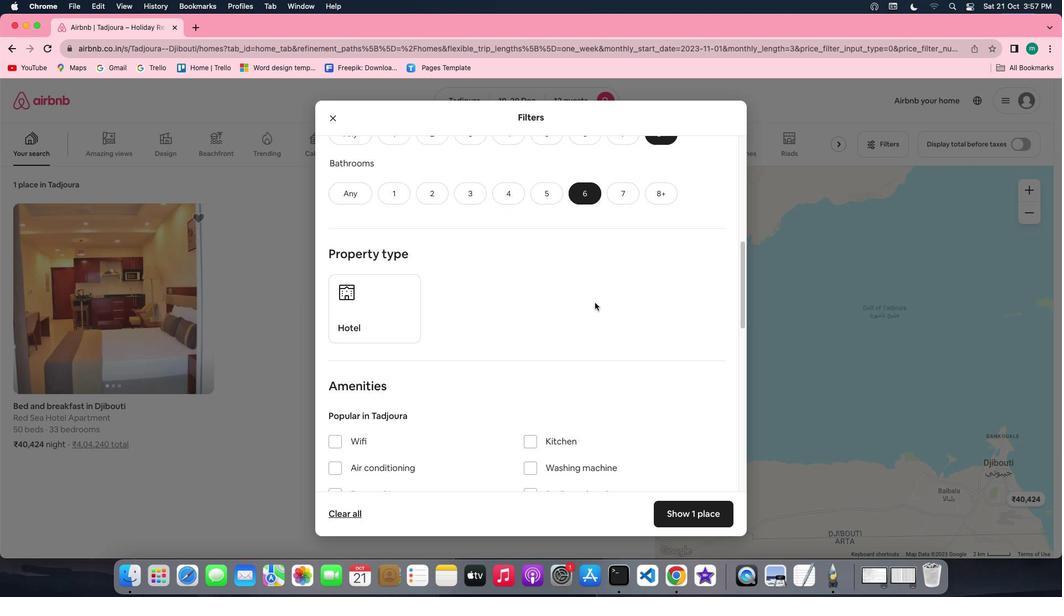 
Action: Mouse scrolled (586, 294) with delta (-7, -8)
Screenshot: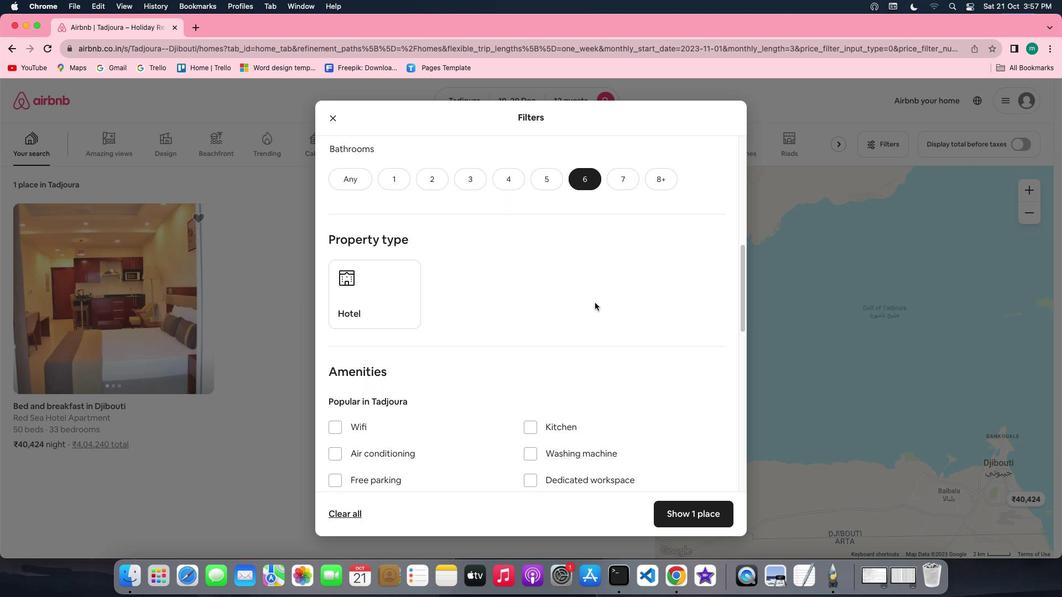 
Action: Mouse scrolled (586, 294) with delta (-7, -8)
Screenshot: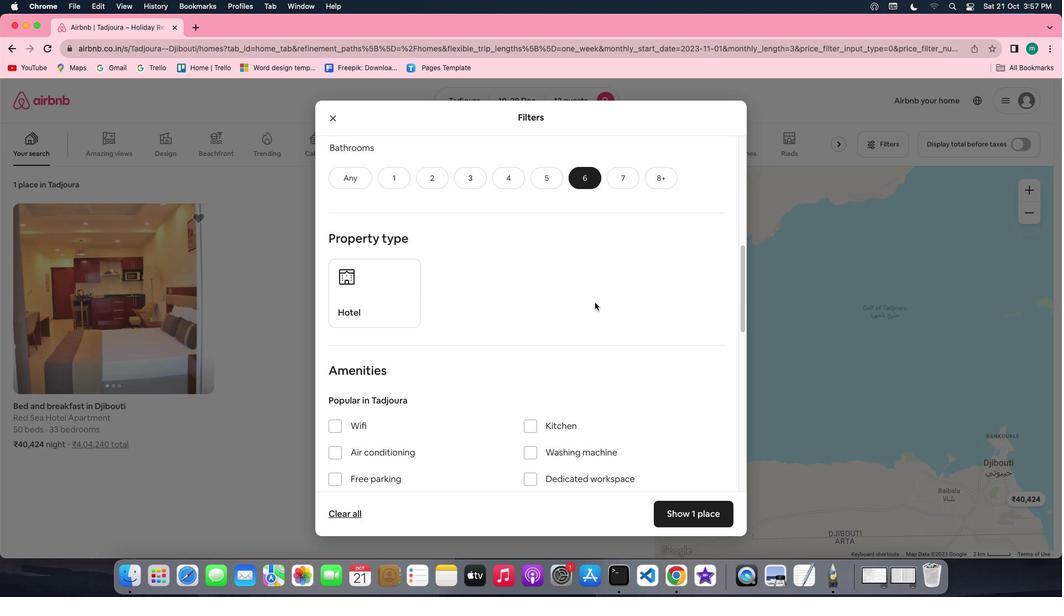 
Action: Mouse scrolled (586, 294) with delta (-7, -8)
Screenshot: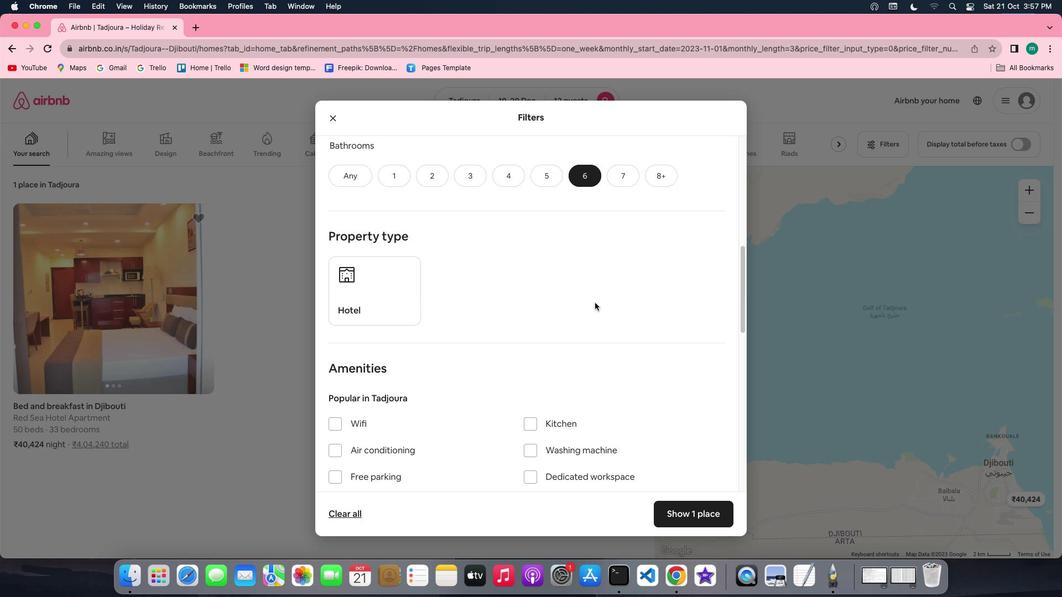 
Action: Mouse scrolled (586, 294) with delta (-7, -8)
Screenshot: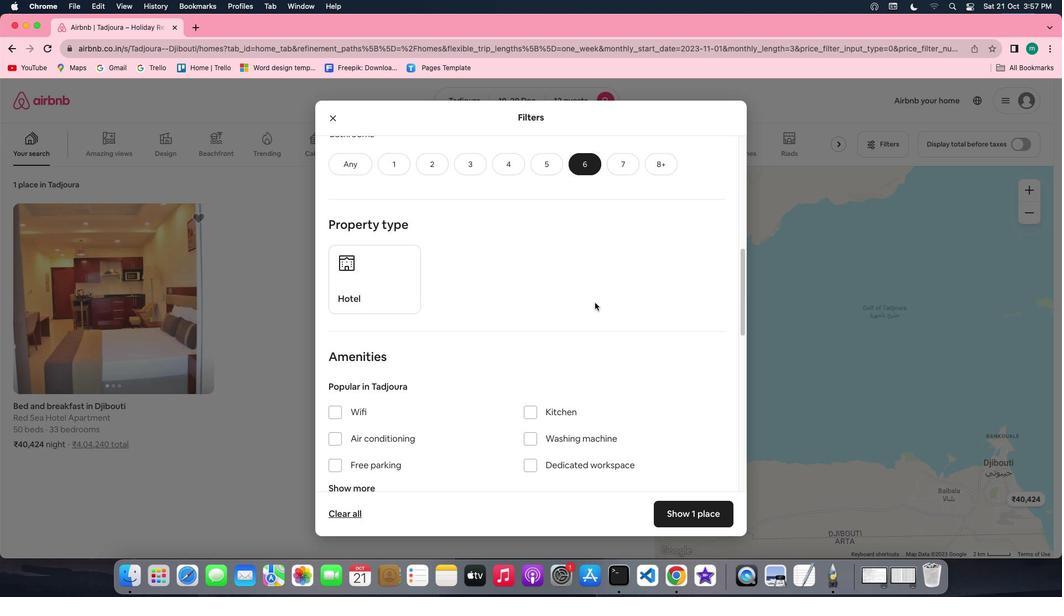 
Action: Mouse scrolled (586, 294) with delta (-7, -8)
Screenshot: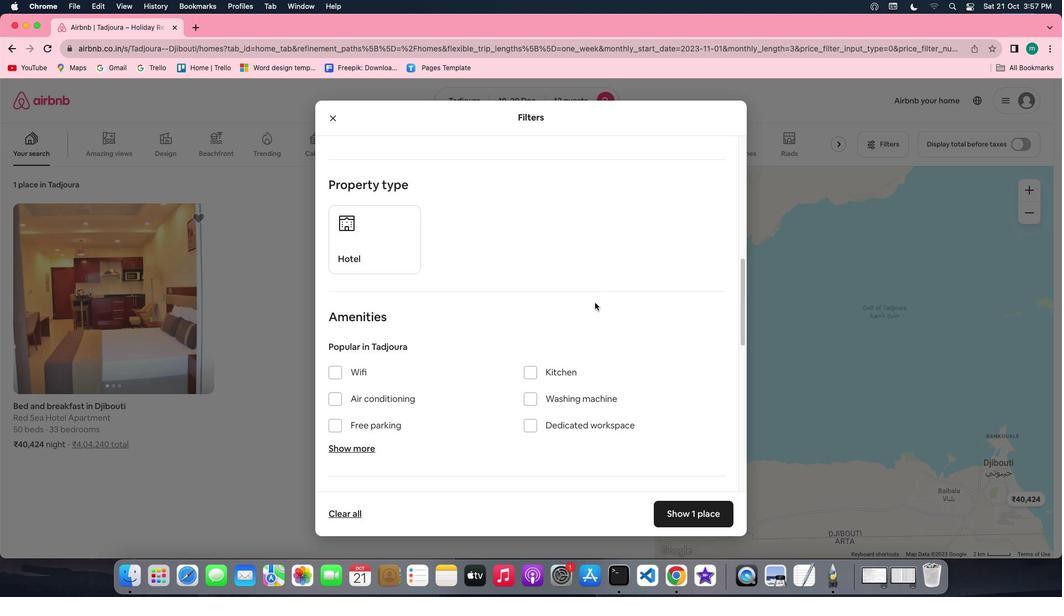 
Action: Mouse scrolled (586, 294) with delta (-7, -8)
Screenshot: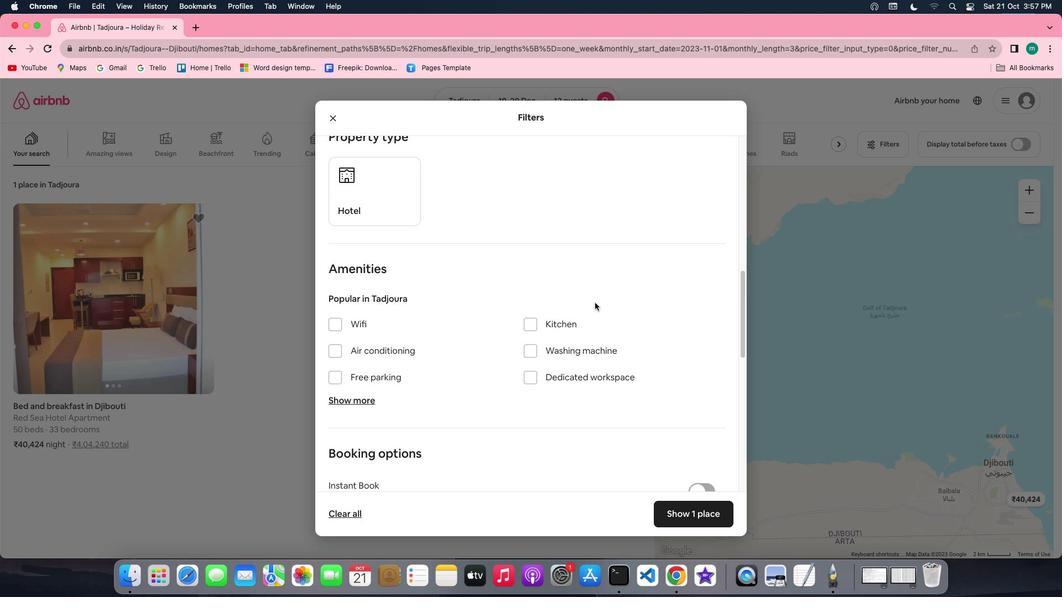 
Action: Mouse scrolled (586, 294) with delta (-7, -8)
Screenshot: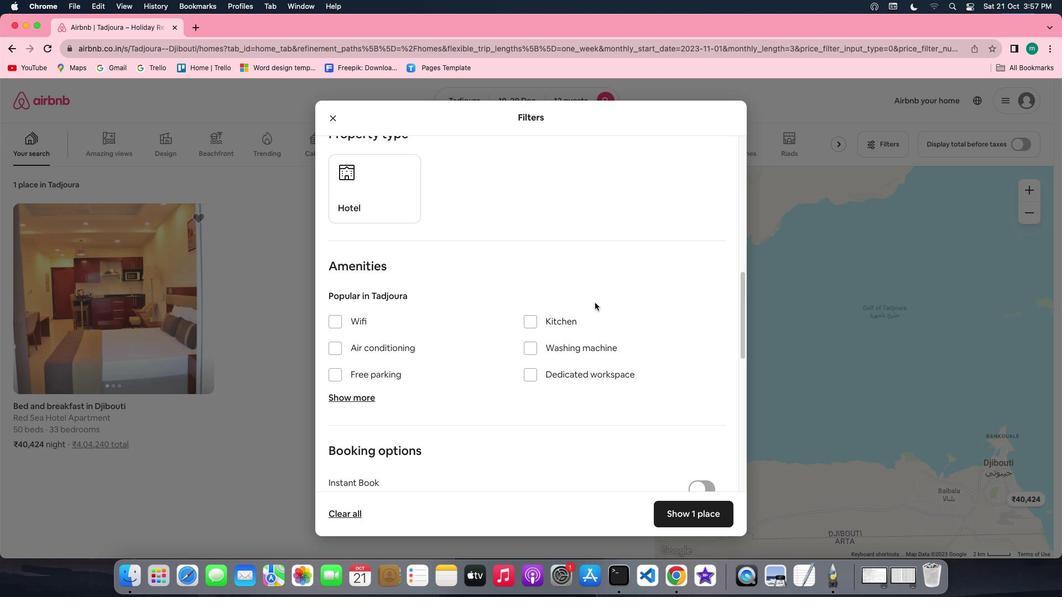 
Action: Mouse scrolled (586, 294) with delta (-7, -8)
Screenshot: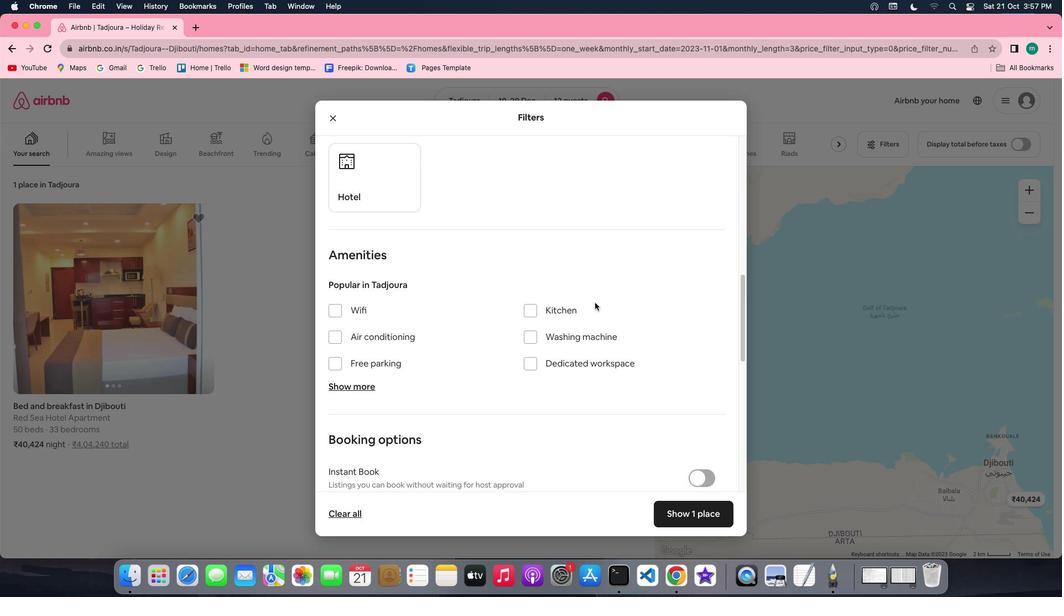 
Action: Mouse scrolled (586, 294) with delta (-7, -8)
Screenshot: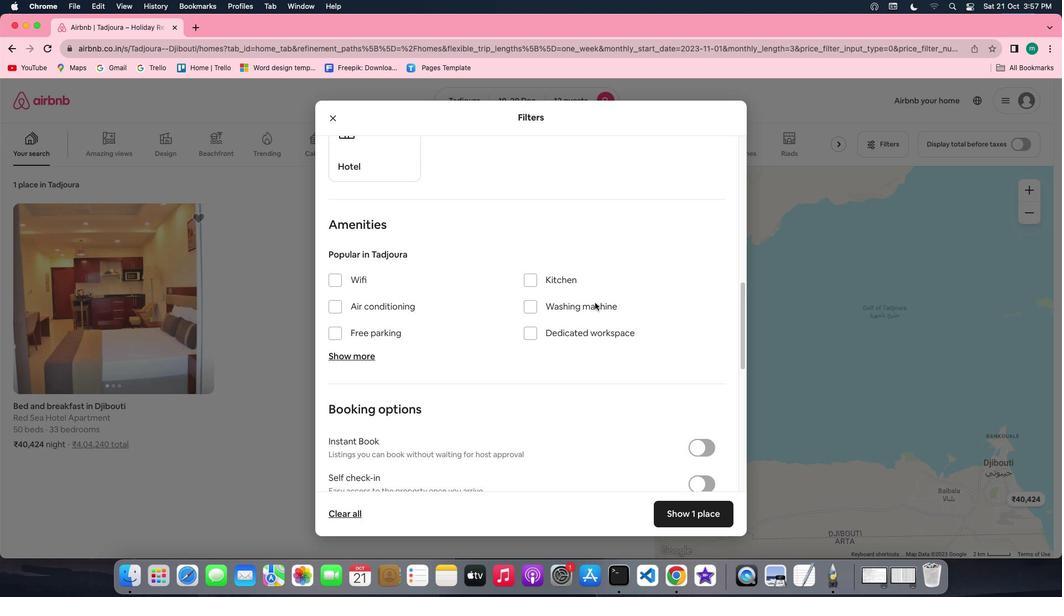 
Action: Mouse moved to (351, 271)
Screenshot: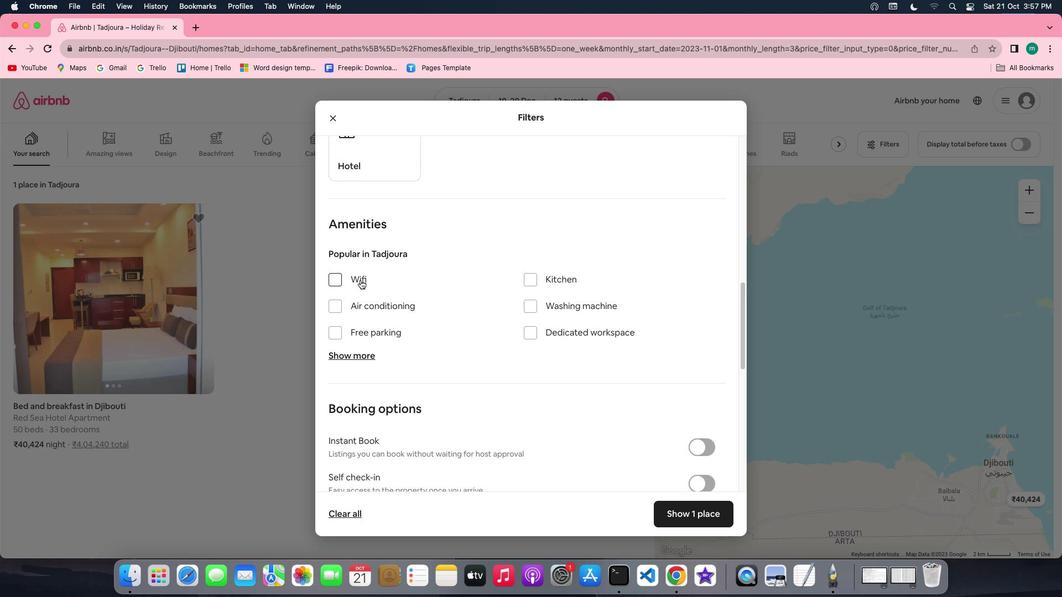 
Action: Mouse pressed left at (351, 271)
Screenshot: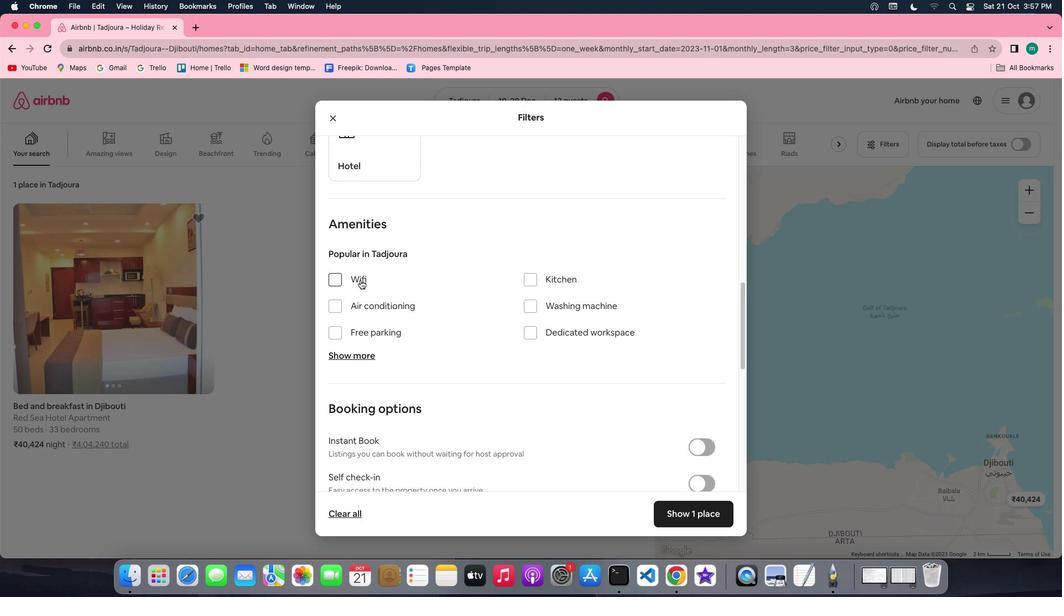 
Action: Mouse moved to (351, 347)
Screenshot: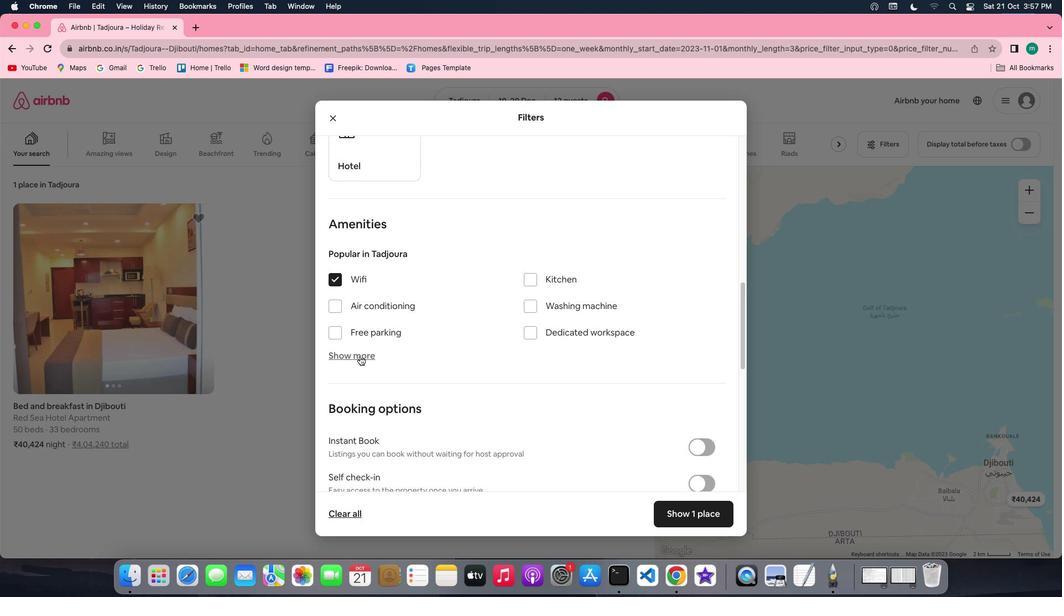 
Action: Mouse pressed left at (351, 347)
Screenshot: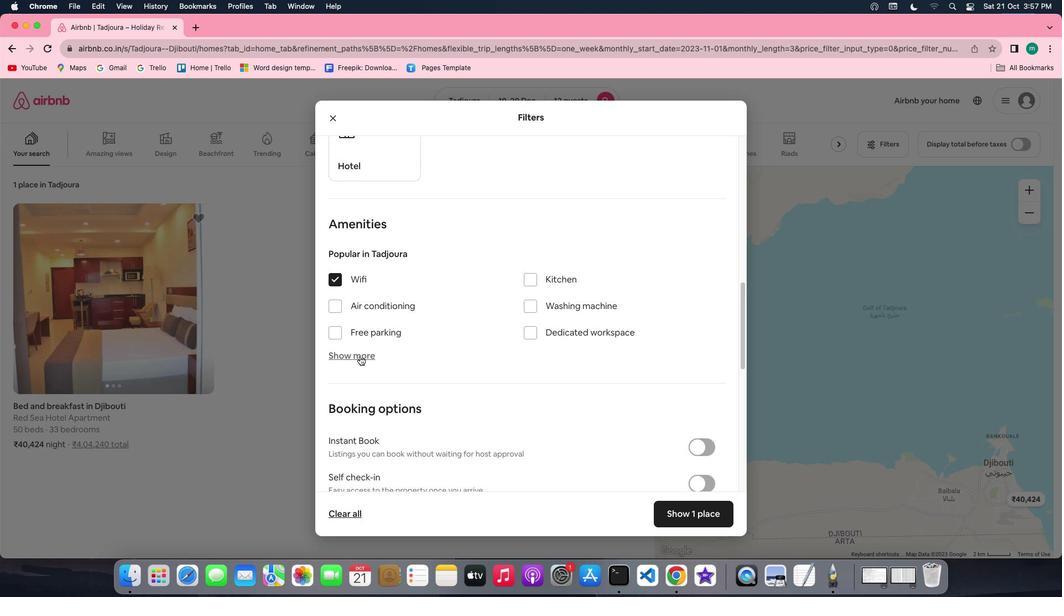 
Action: Mouse moved to (516, 382)
Screenshot: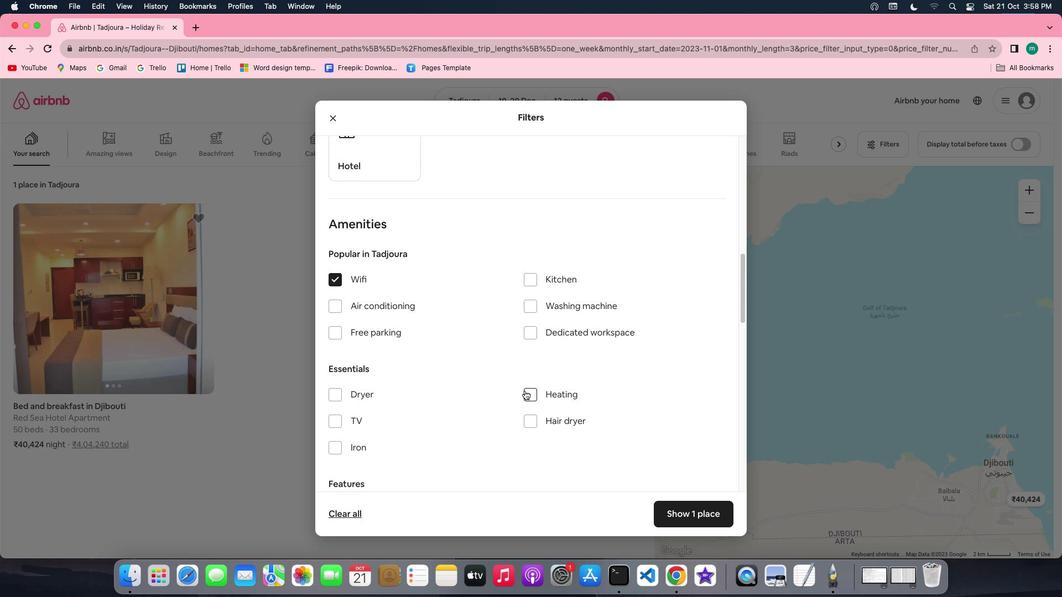 
Action: Mouse scrolled (516, 382) with delta (-7, -8)
Screenshot: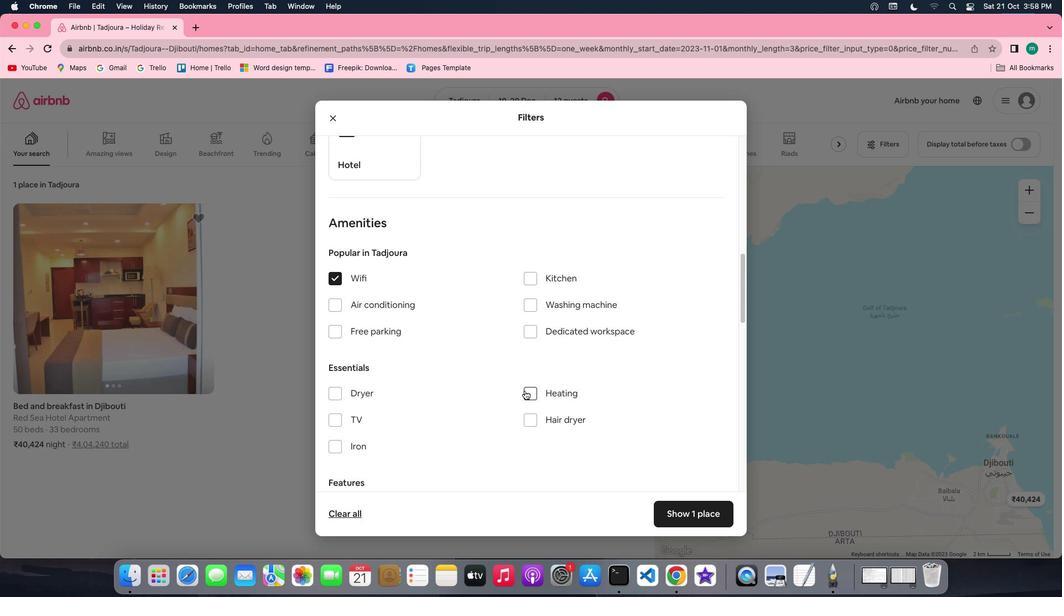 
Action: Mouse scrolled (516, 382) with delta (-7, -8)
Screenshot: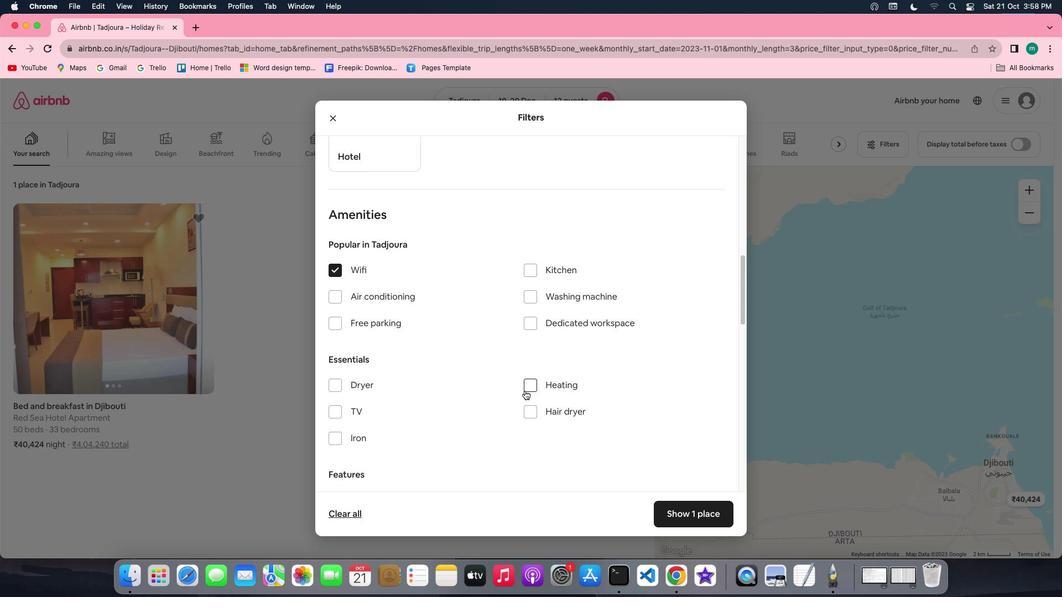 
Action: Mouse scrolled (516, 382) with delta (-7, -8)
Screenshot: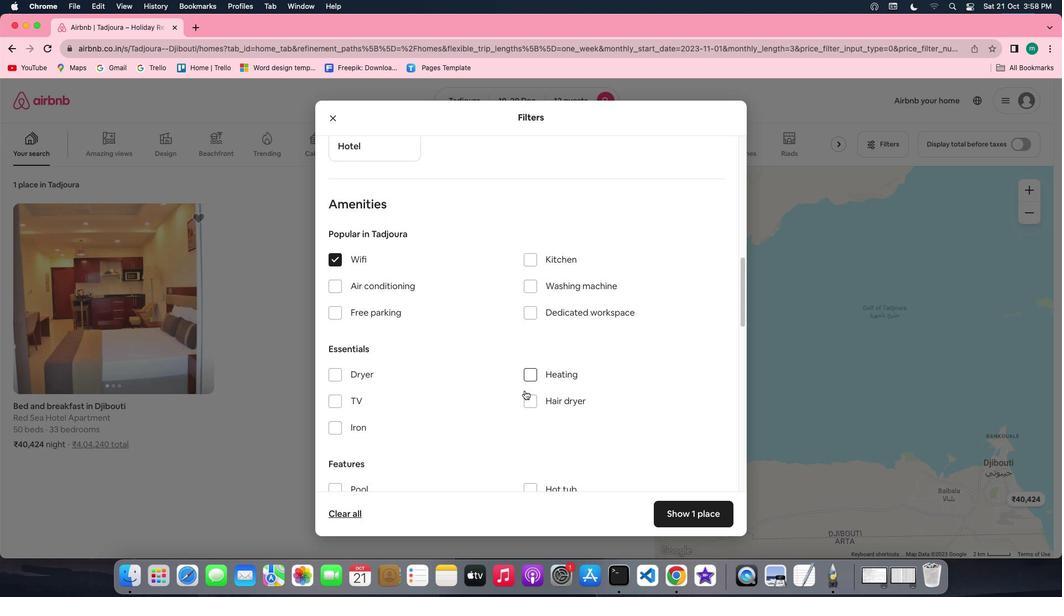 
Action: Mouse moved to (326, 354)
Screenshot: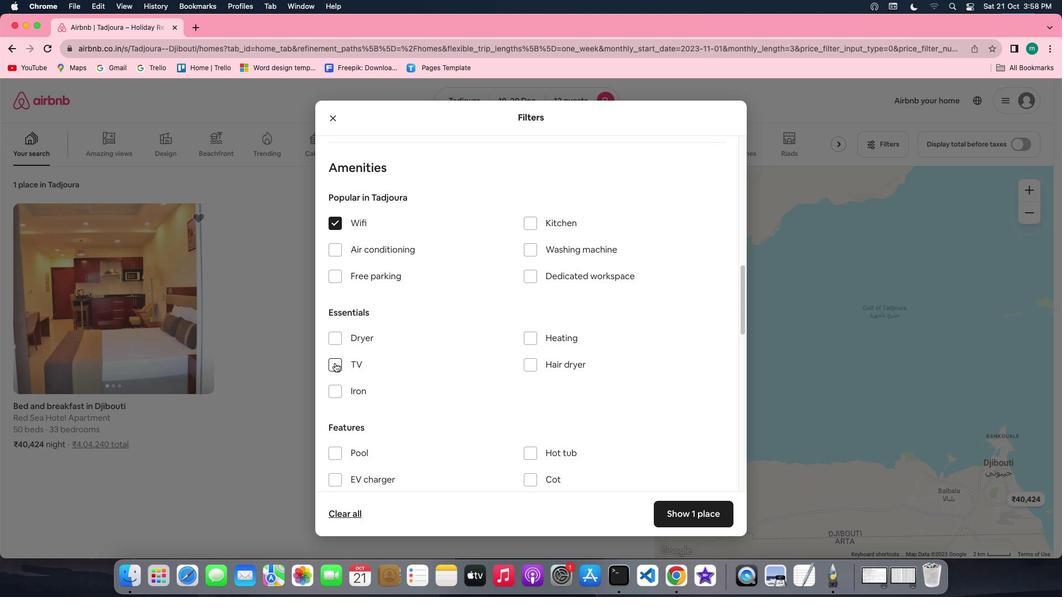 
Action: Mouse pressed left at (326, 354)
Screenshot: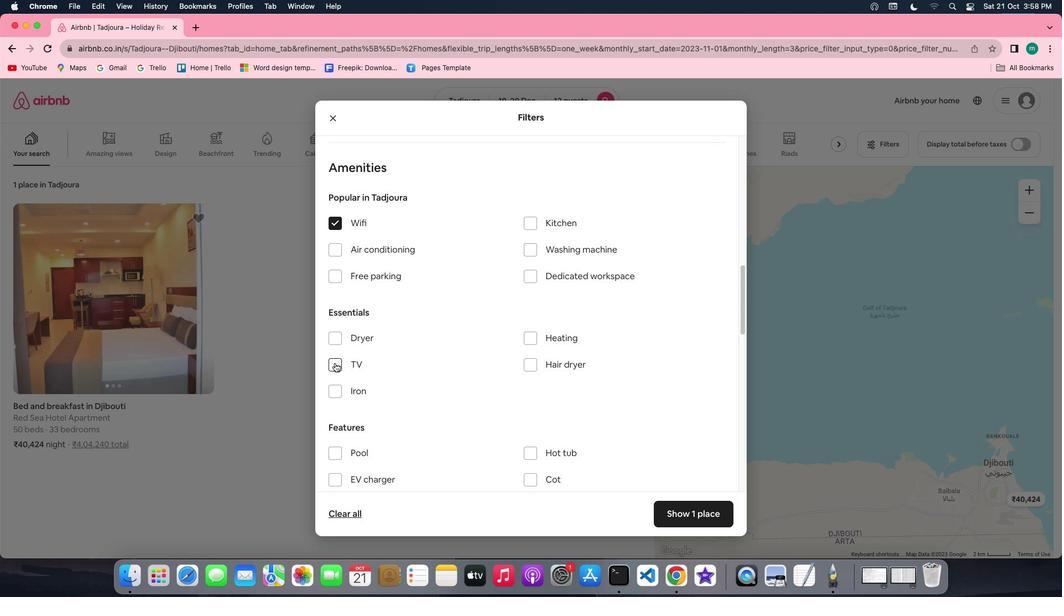 
Action: Mouse moved to (424, 357)
Screenshot: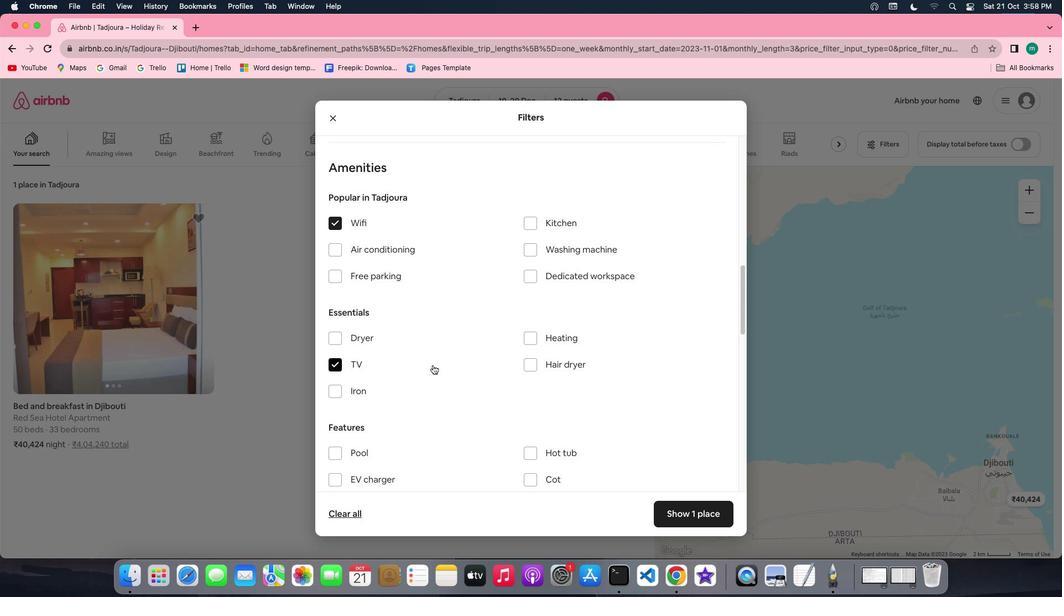 
Action: Mouse scrolled (424, 357) with delta (-7, -8)
Screenshot: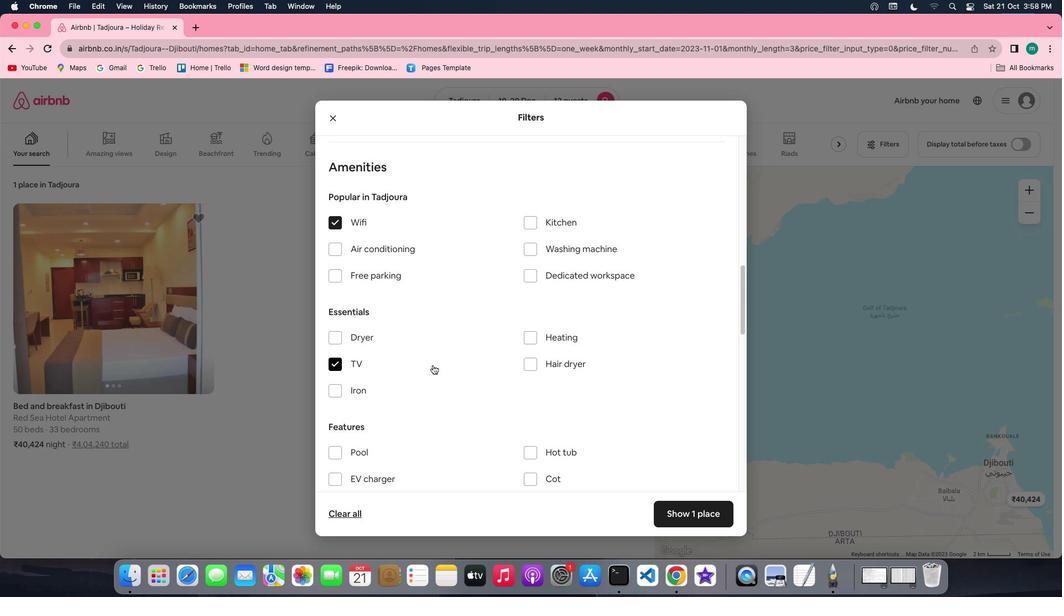 
Action: Mouse scrolled (424, 357) with delta (-7, -8)
Screenshot: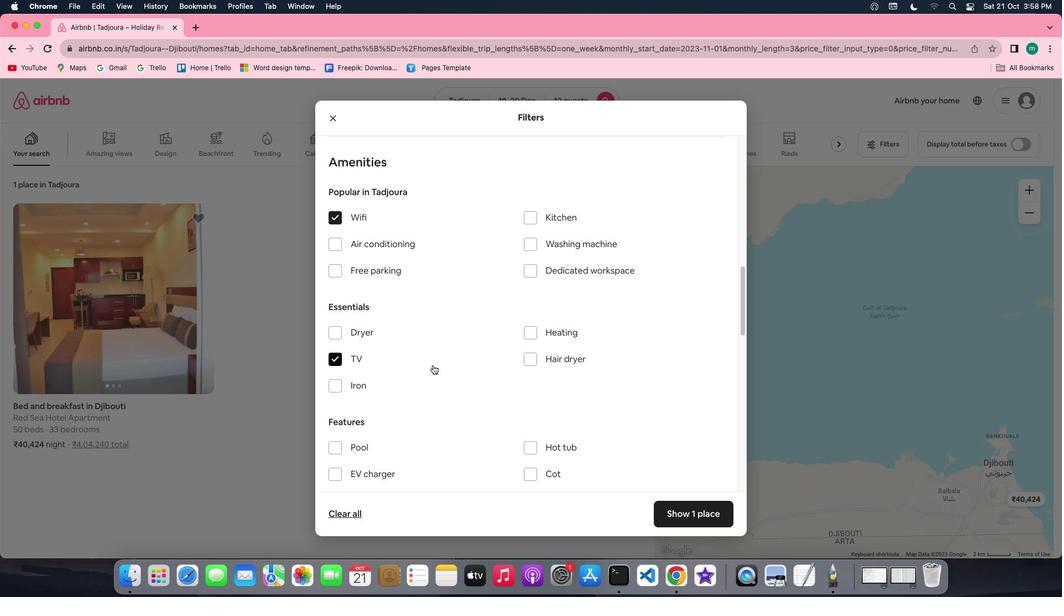 
Action: Mouse scrolled (424, 357) with delta (-7, -8)
Screenshot: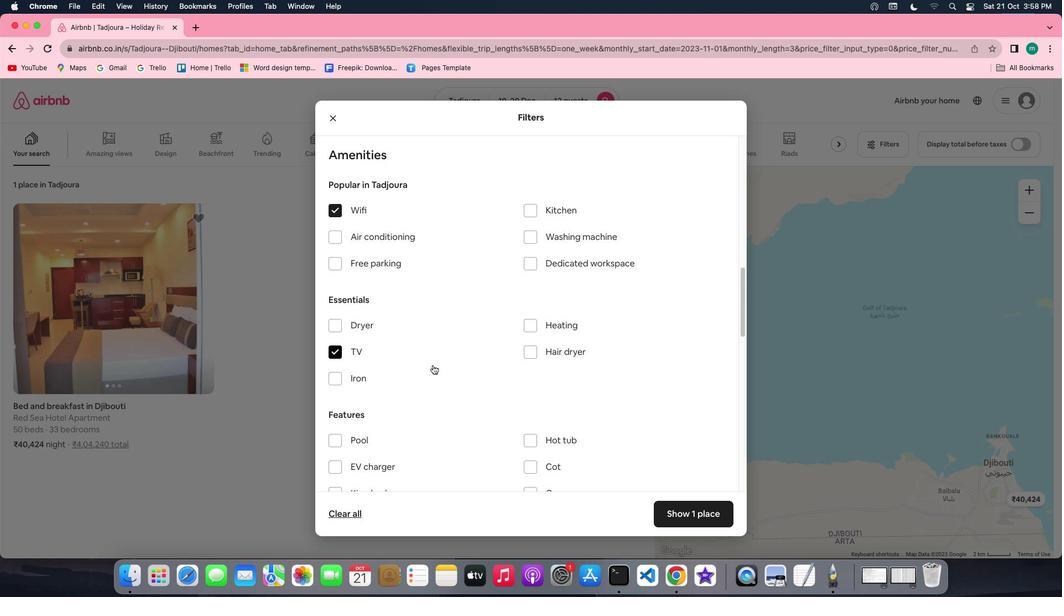 
Action: Mouse scrolled (424, 357) with delta (-7, -8)
Screenshot: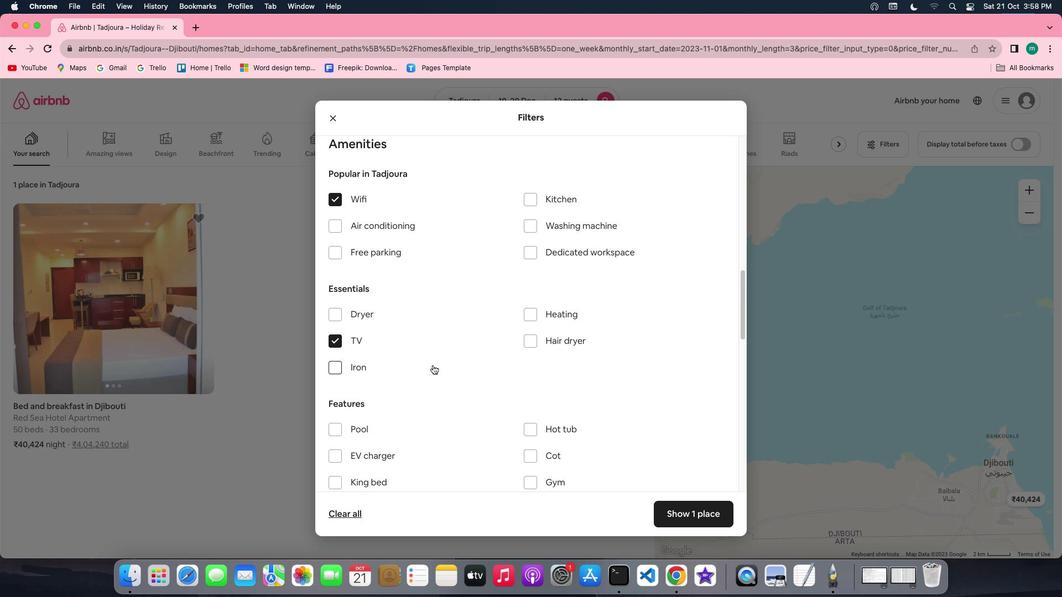 
Action: Mouse scrolled (424, 357) with delta (-7, -8)
Screenshot: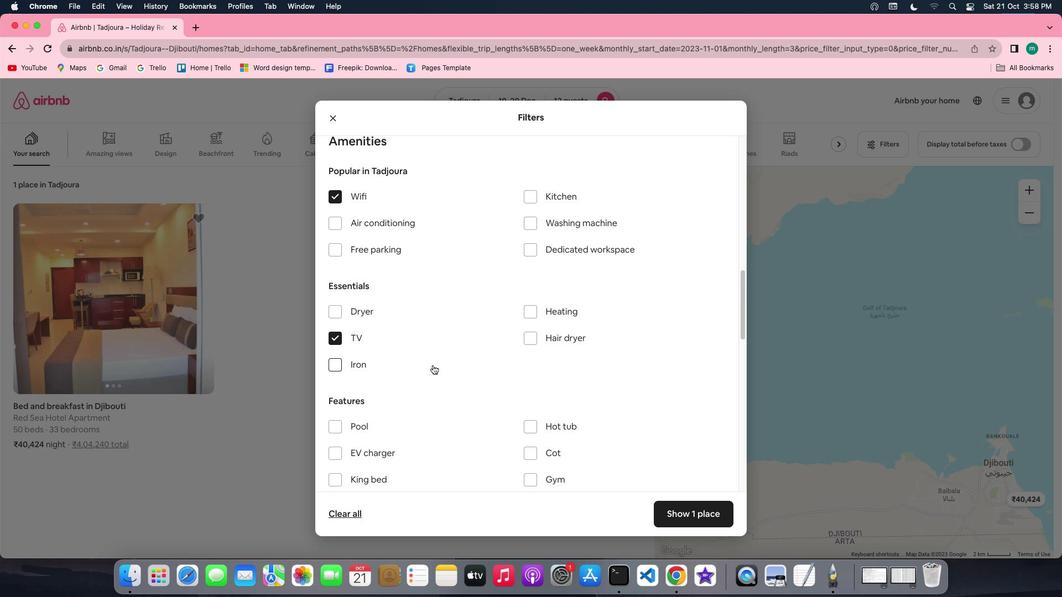 
Action: Mouse moved to (384, 241)
Screenshot: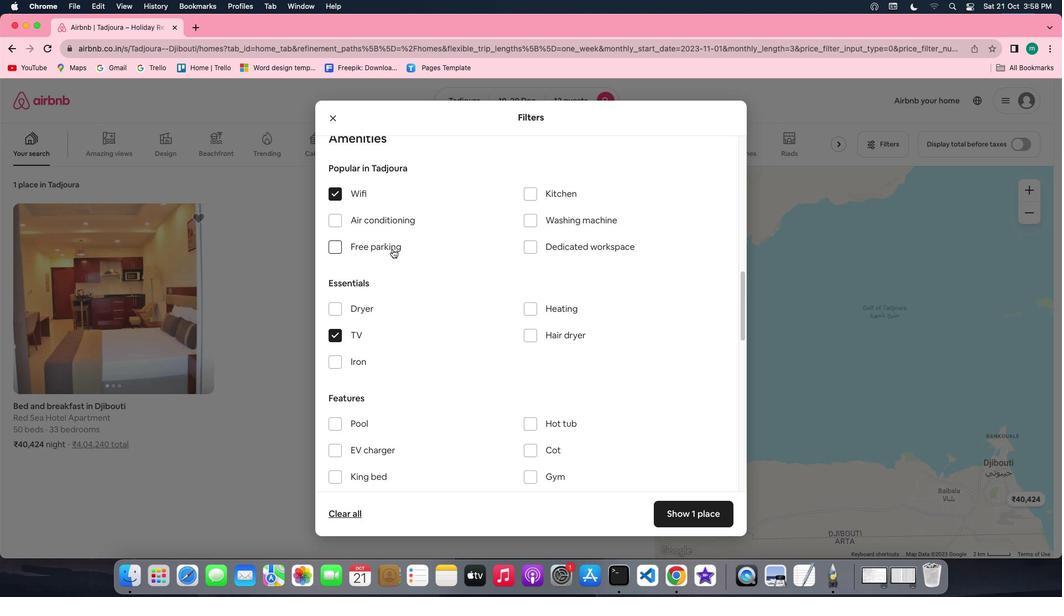 
Action: Mouse pressed left at (384, 241)
Screenshot: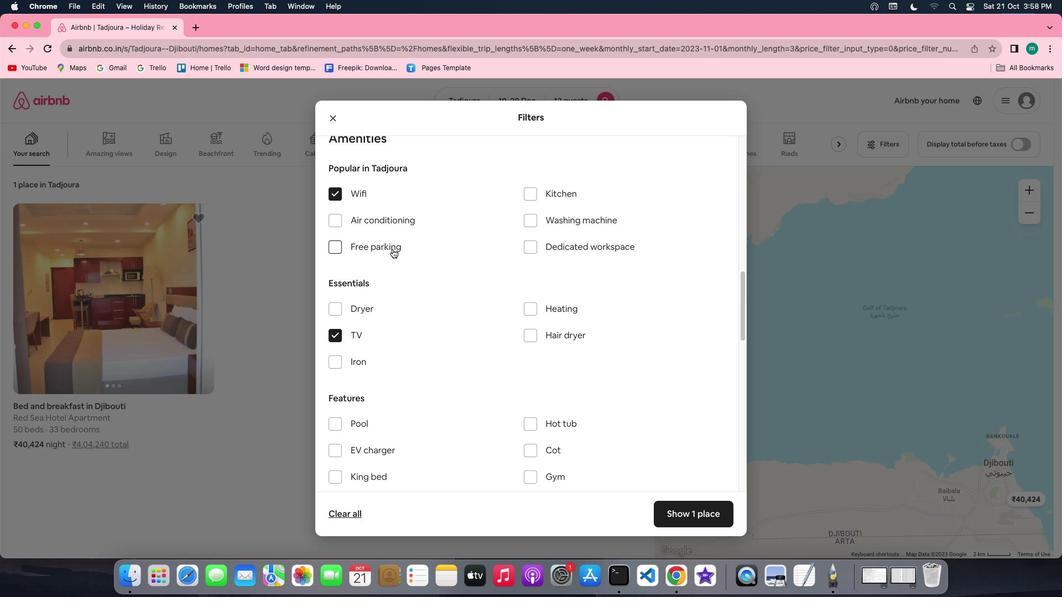 
Action: Mouse moved to (464, 316)
Screenshot: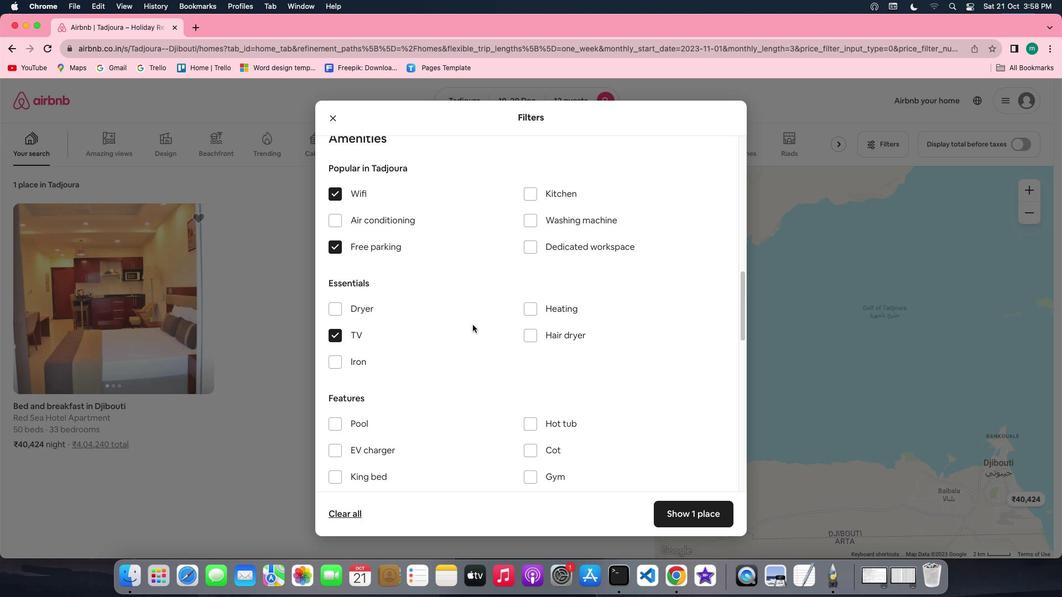 
Action: Mouse scrolled (464, 316) with delta (-7, -8)
Screenshot: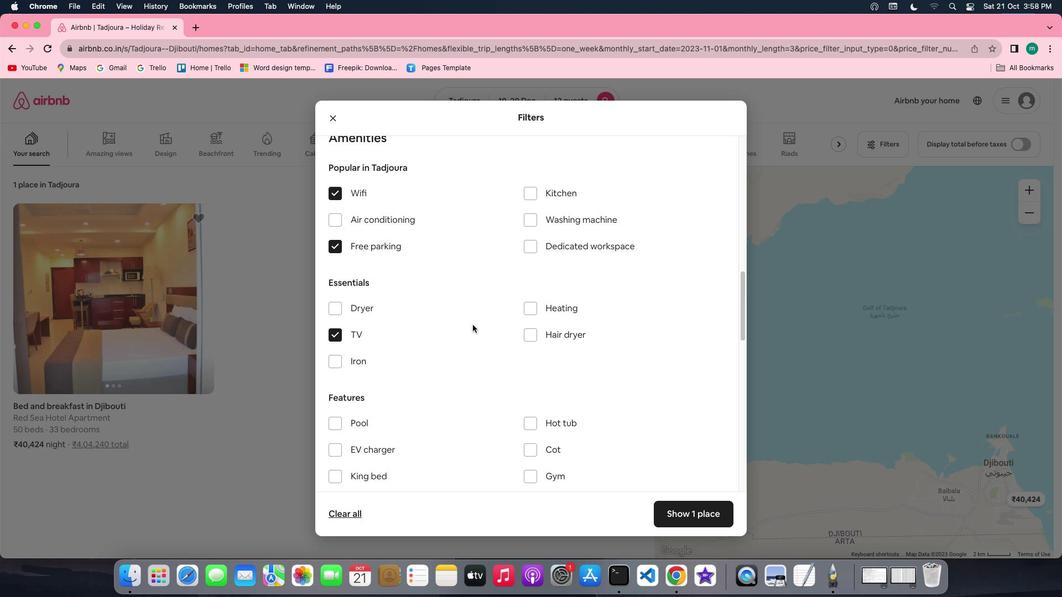 
Action: Mouse scrolled (464, 316) with delta (-7, -8)
Screenshot: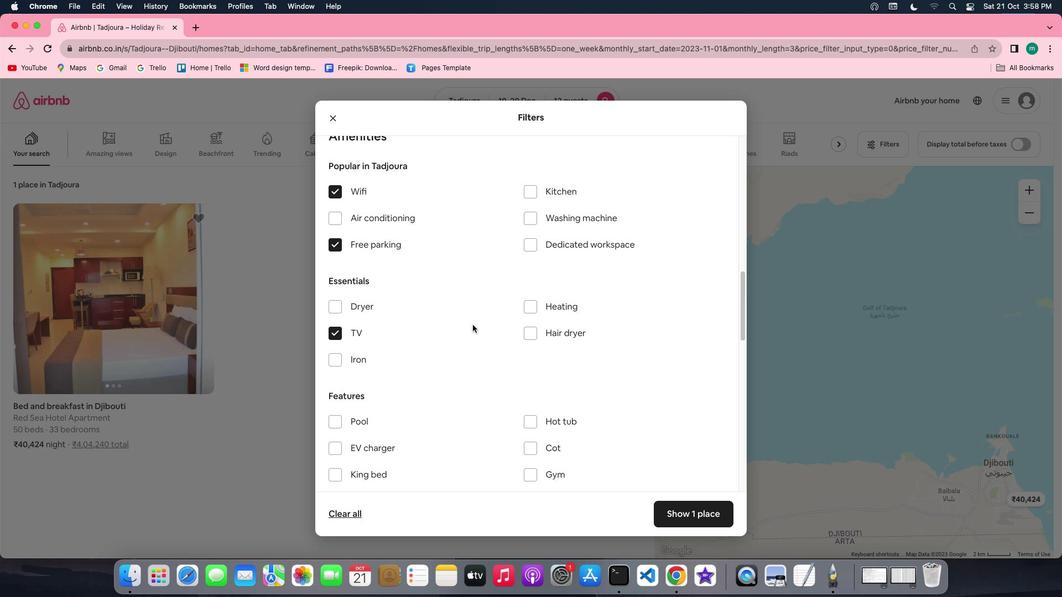 
Action: Mouse scrolled (464, 316) with delta (-7, -8)
Screenshot: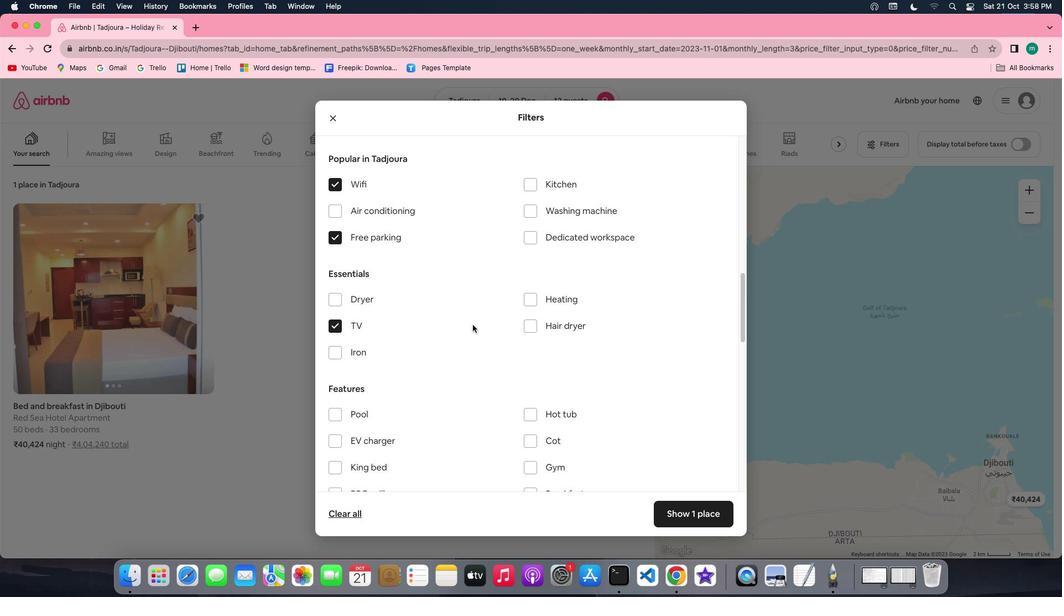 
Action: Mouse scrolled (464, 316) with delta (-7, -8)
Screenshot: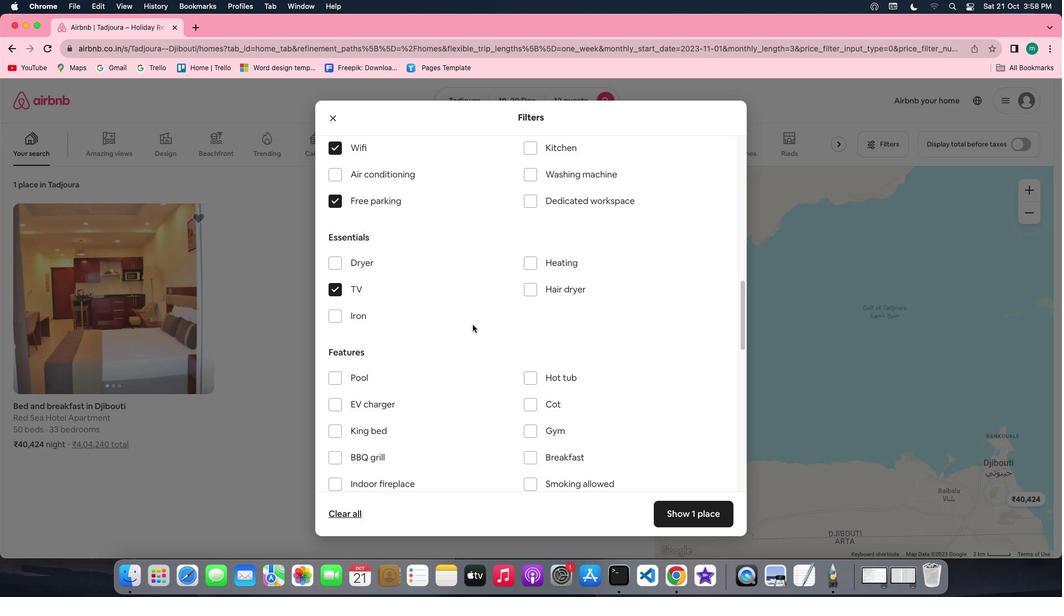 
Action: Mouse scrolled (464, 316) with delta (-7, -8)
Screenshot: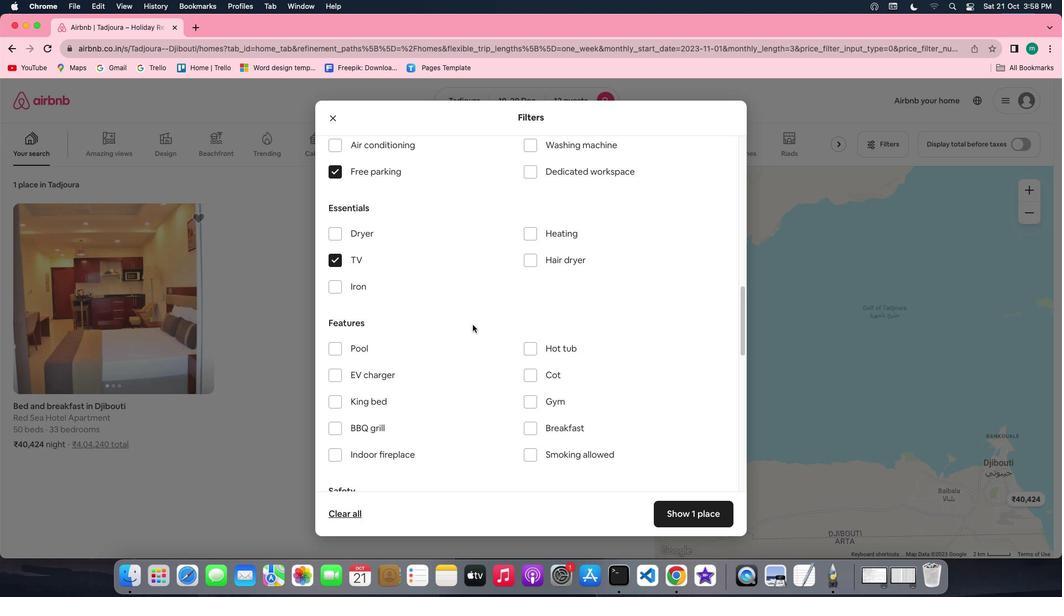 
Action: Mouse scrolled (464, 316) with delta (-7, -8)
Screenshot: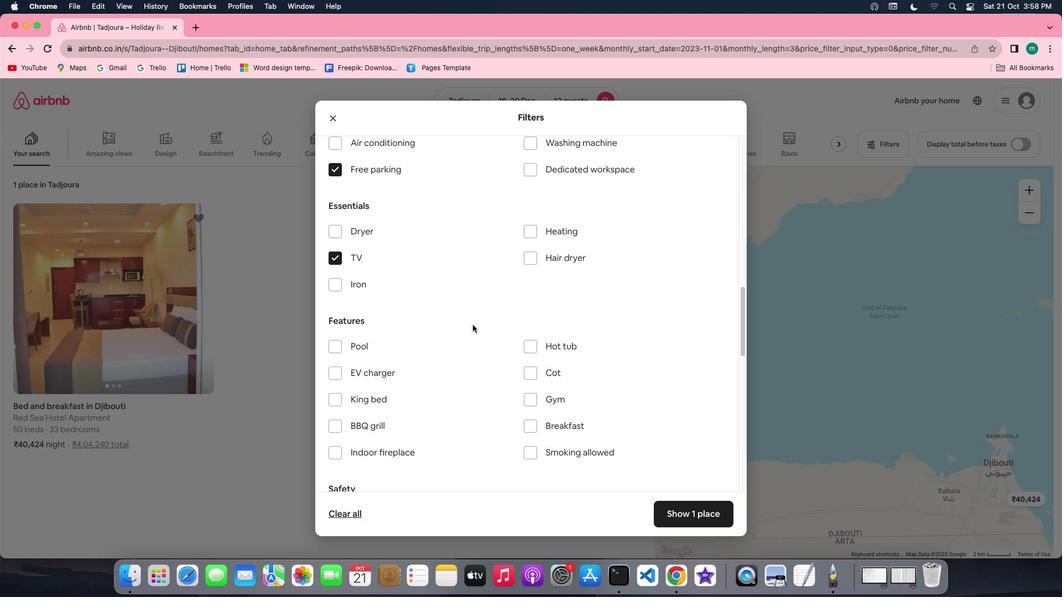 
Action: Mouse scrolled (464, 316) with delta (-7, -8)
Screenshot: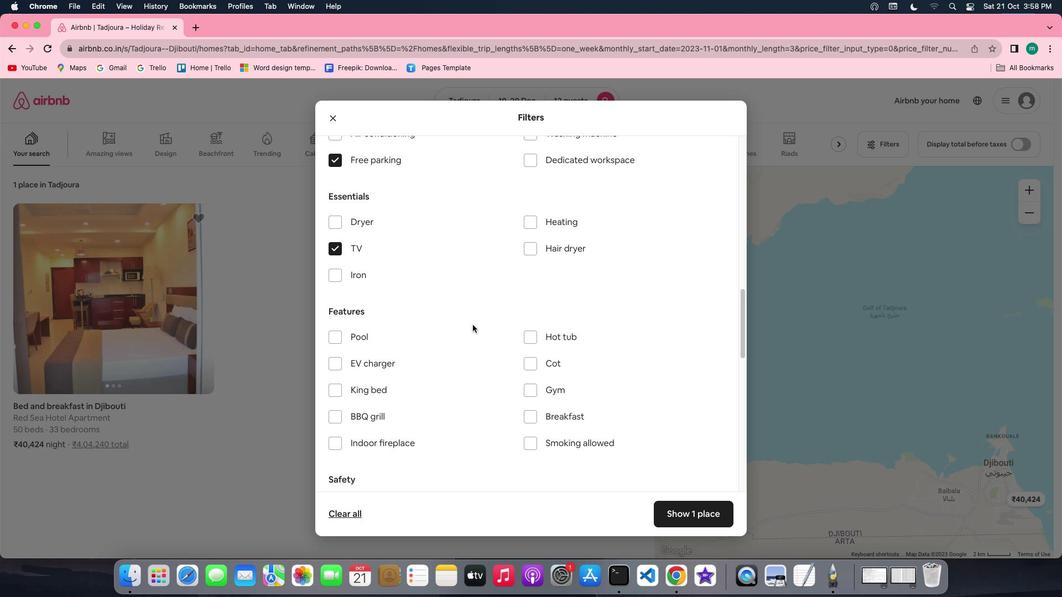 
Action: Mouse moved to (408, 356)
Screenshot: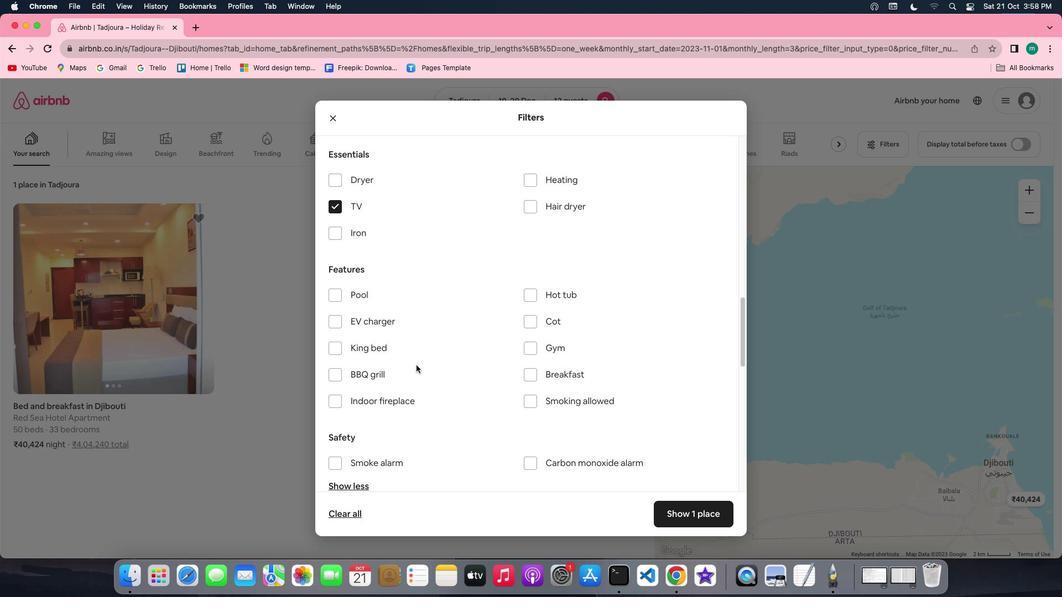 
Action: Mouse scrolled (408, 356) with delta (-7, -8)
Screenshot: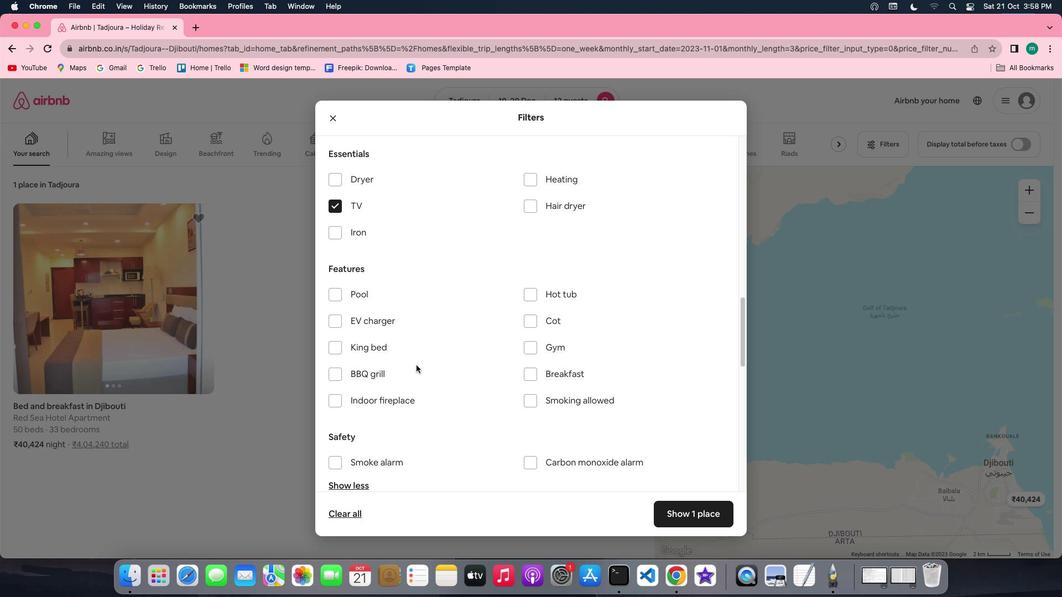 
Action: Mouse scrolled (408, 356) with delta (-7, -8)
Screenshot: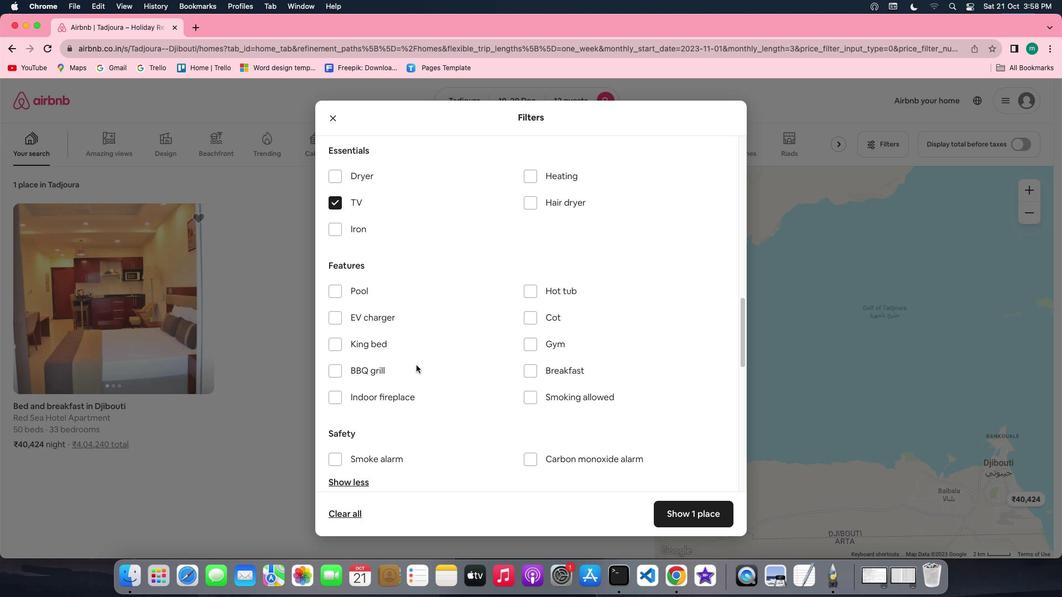 
Action: Mouse moved to (555, 320)
Screenshot: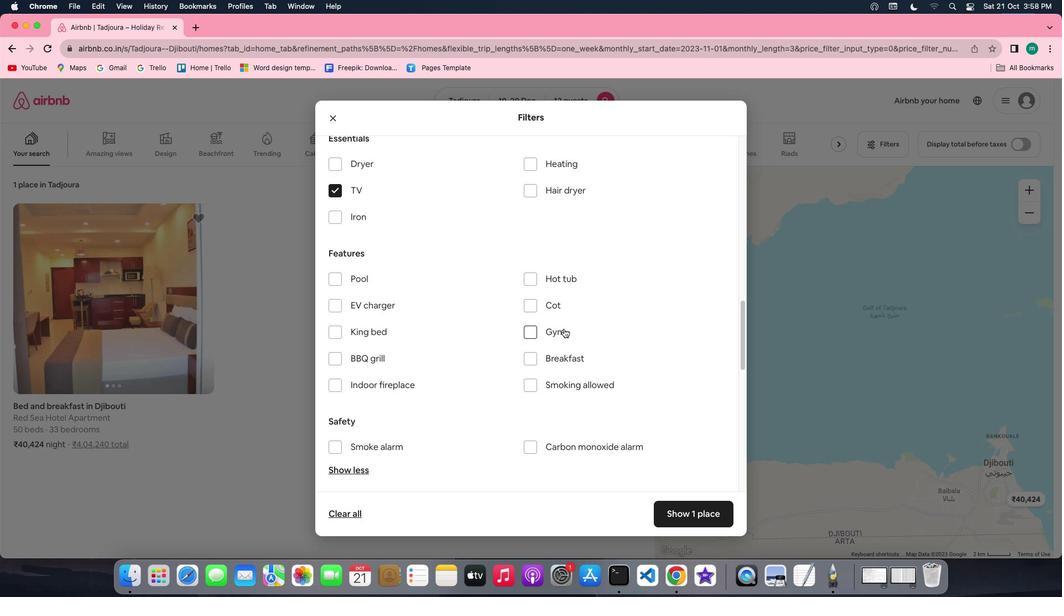 
Action: Mouse pressed left at (555, 320)
Screenshot: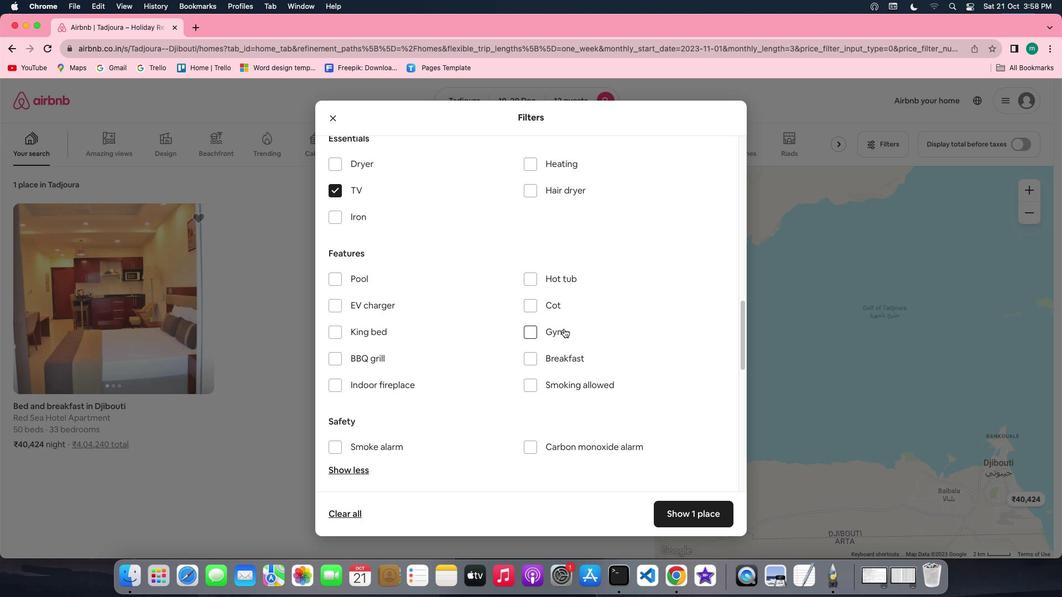 
Action: Mouse moved to (562, 350)
Screenshot: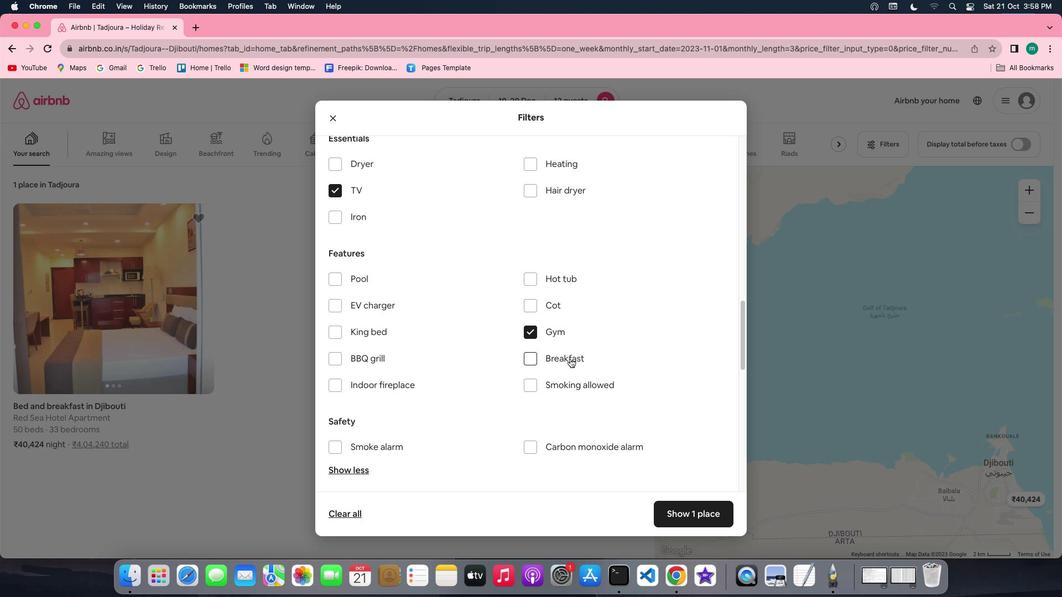 
Action: Mouse pressed left at (562, 350)
Screenshot: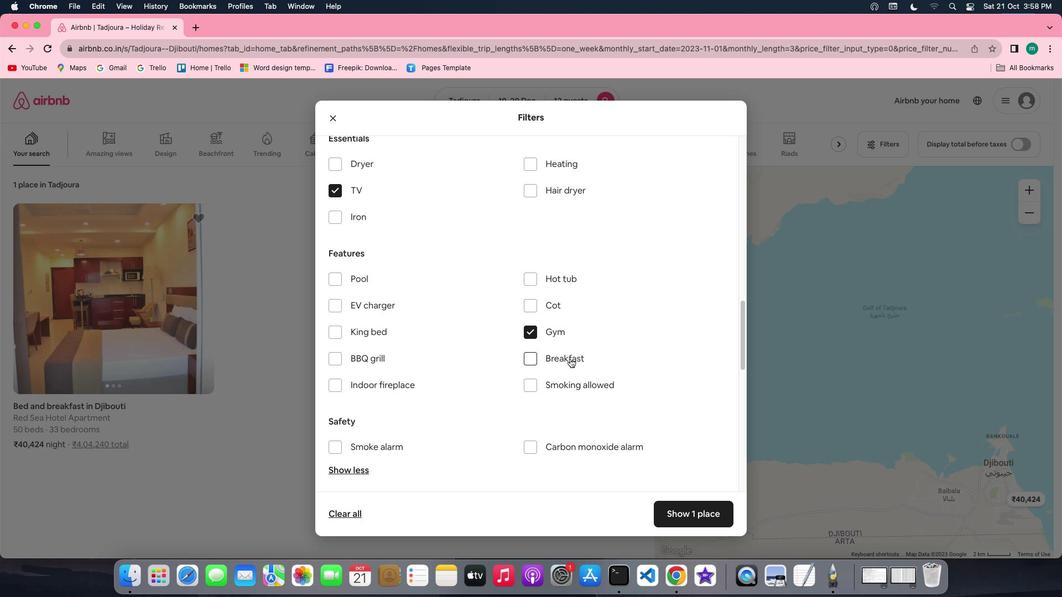 
Action: Mouse moved to (616, 421)
Screenshot: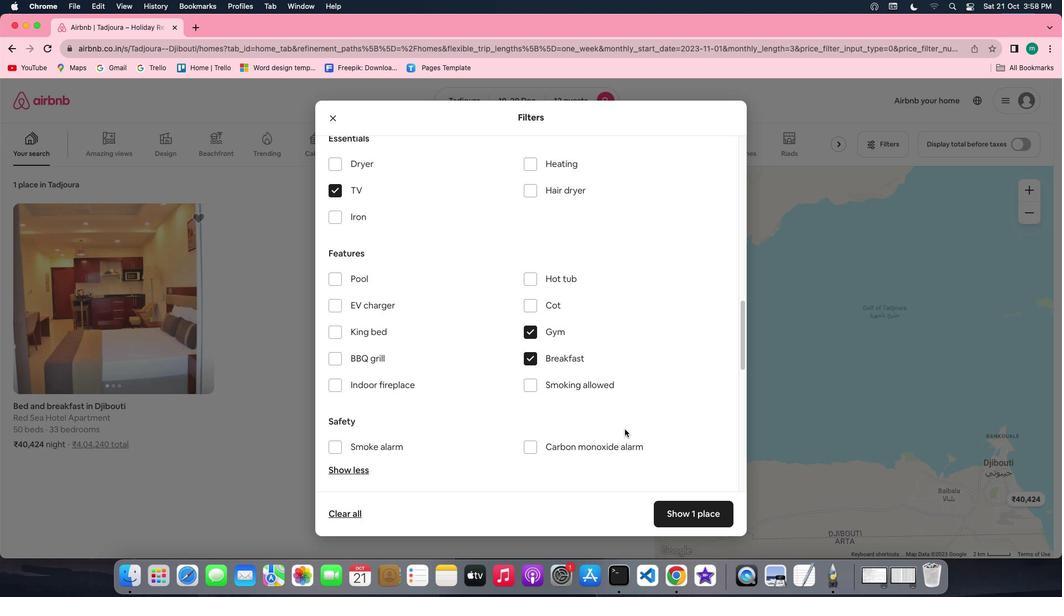 
Action: Mouse scrolled (616, 421) with delta (-7, -8)
Screenshot: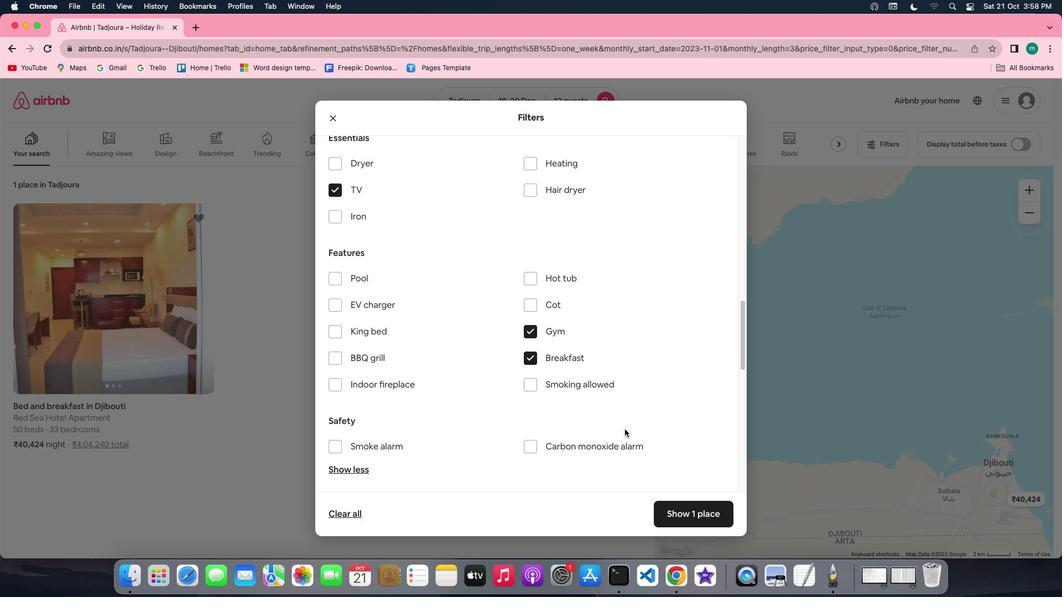 
Action: Mouse scrolled (616, 421) with delta (-7, -8)
Screenshot: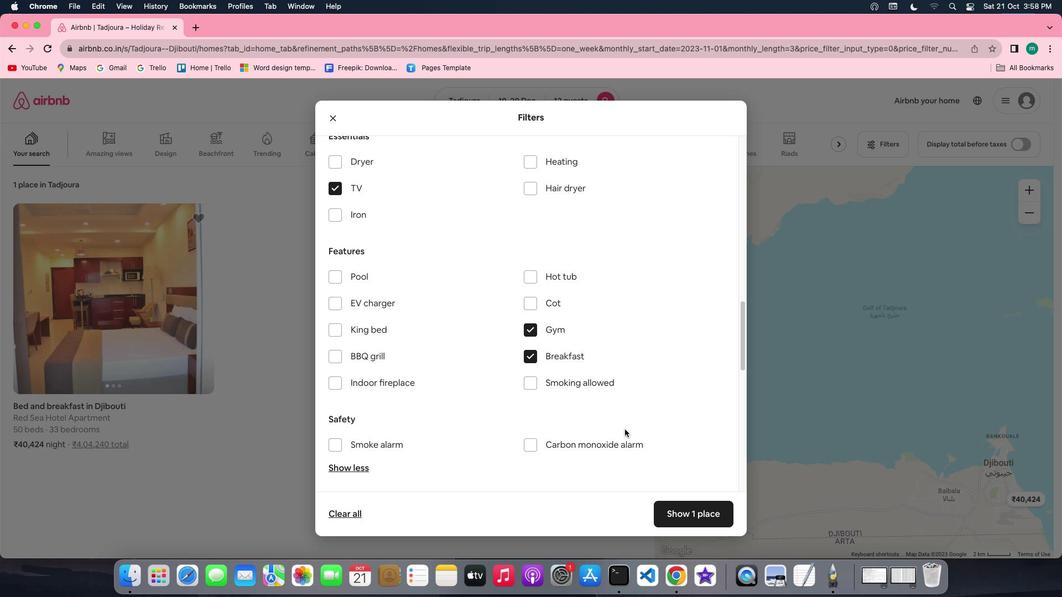 
Action: Mouse scrolled (616, 421) with delta (-7, -8)
Screenshot: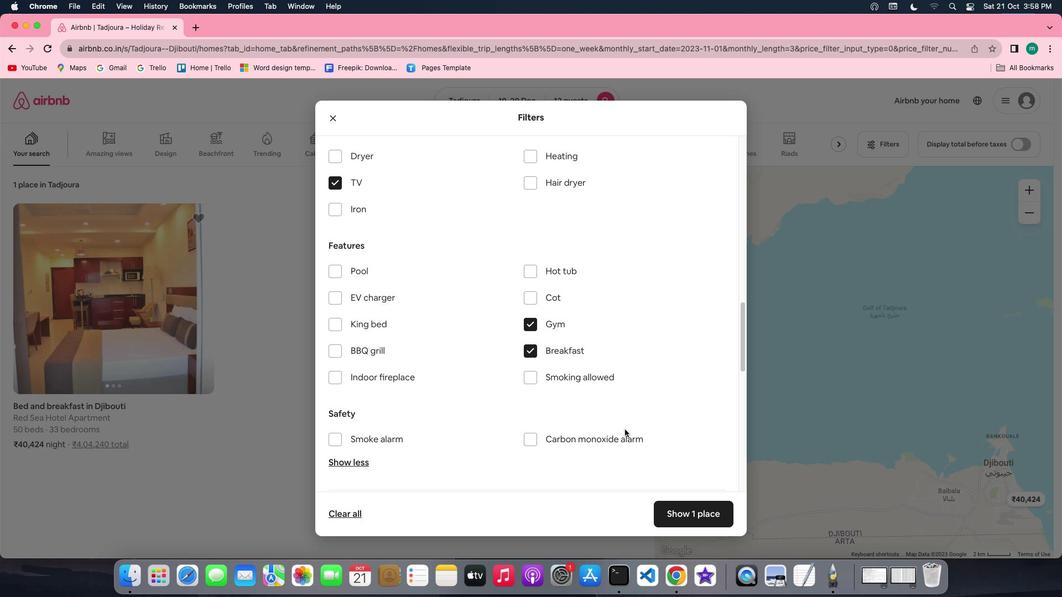 
Action: Mouse scrolled (616, 421) with delta (-7, -9)
Screenshot: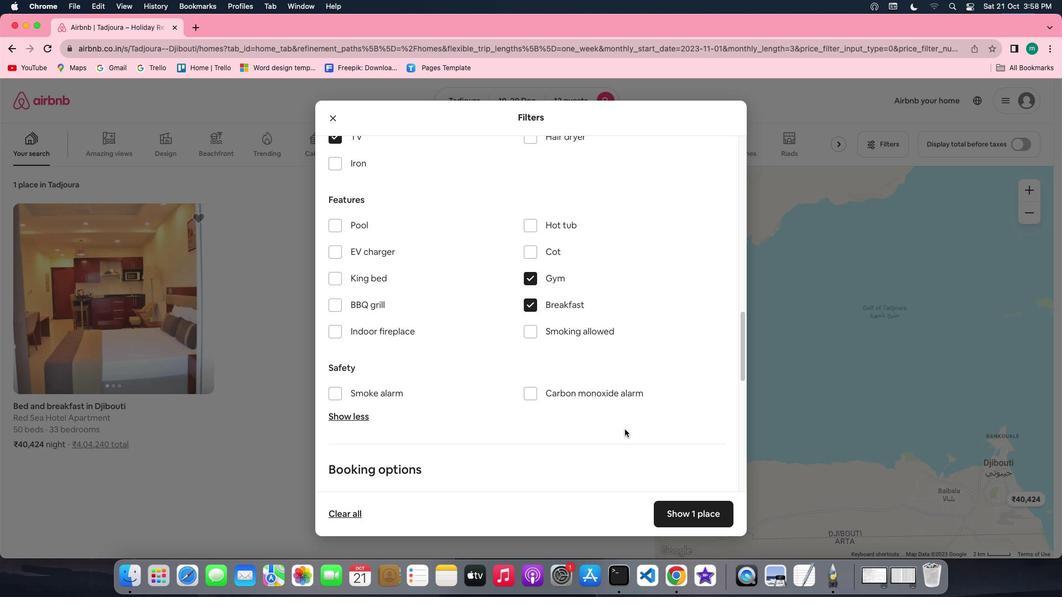 
Action: Mouse moved to (615, 418)
Screenshot: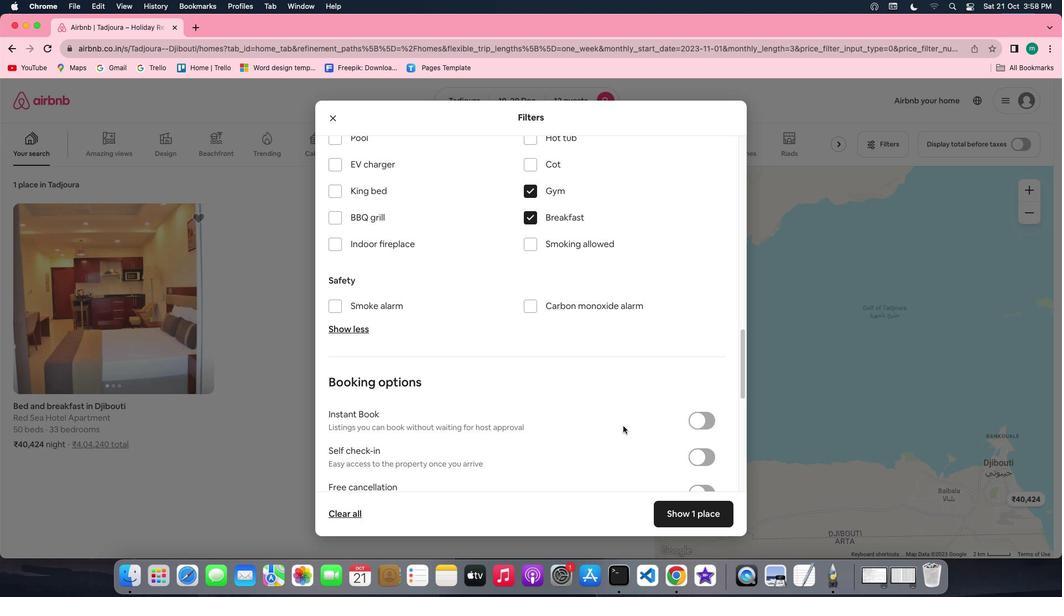 
Action: Mouse scrolled (615, 418) with delta (-7, -8)
Screenshot: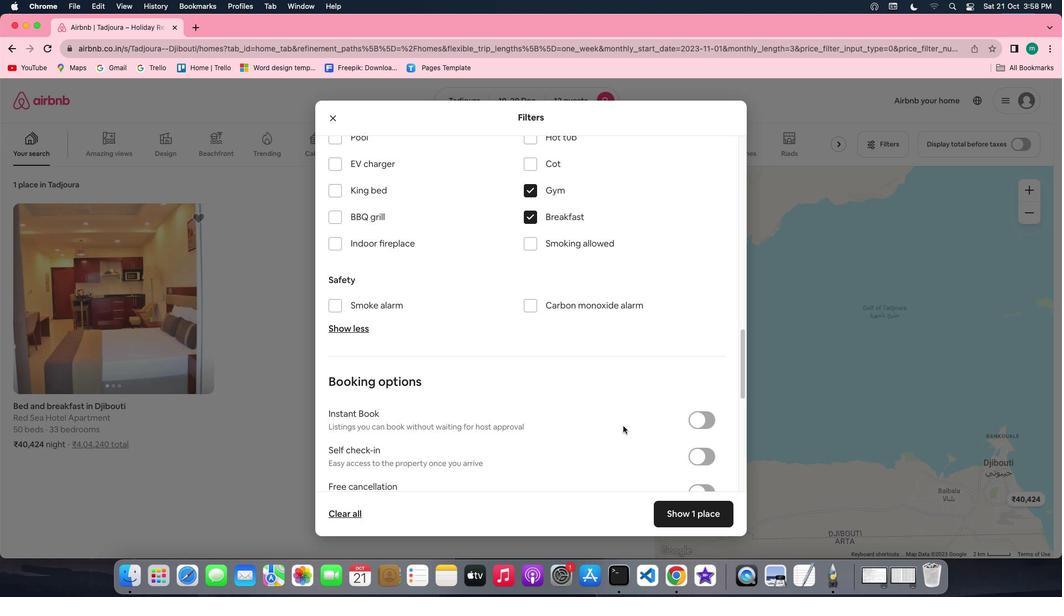 
Action: Mouse scrolled (615, 418) with delta (-7, -8)
Screenshot: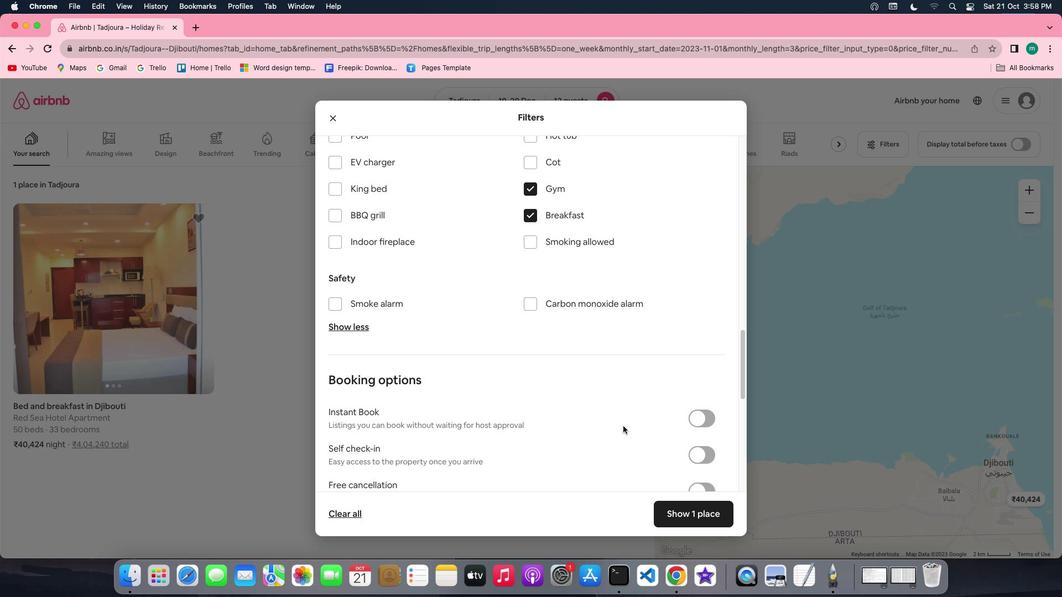 
Action: Mouse scrolled (615, 418) with delta (-7, -8)
Screenshot: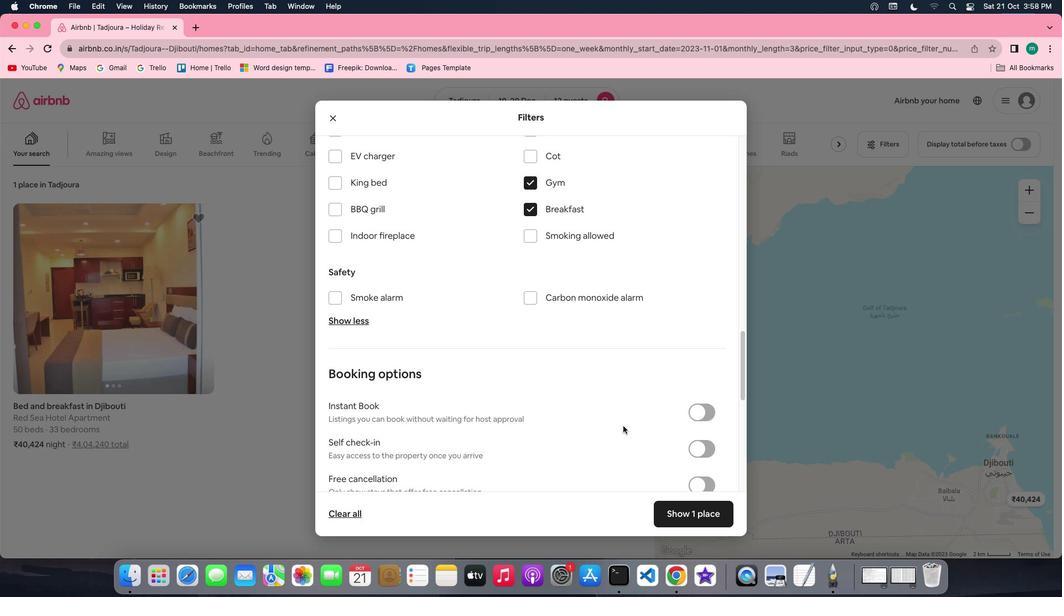 
Action: Mouse moved to (667, 466)
Screenshot: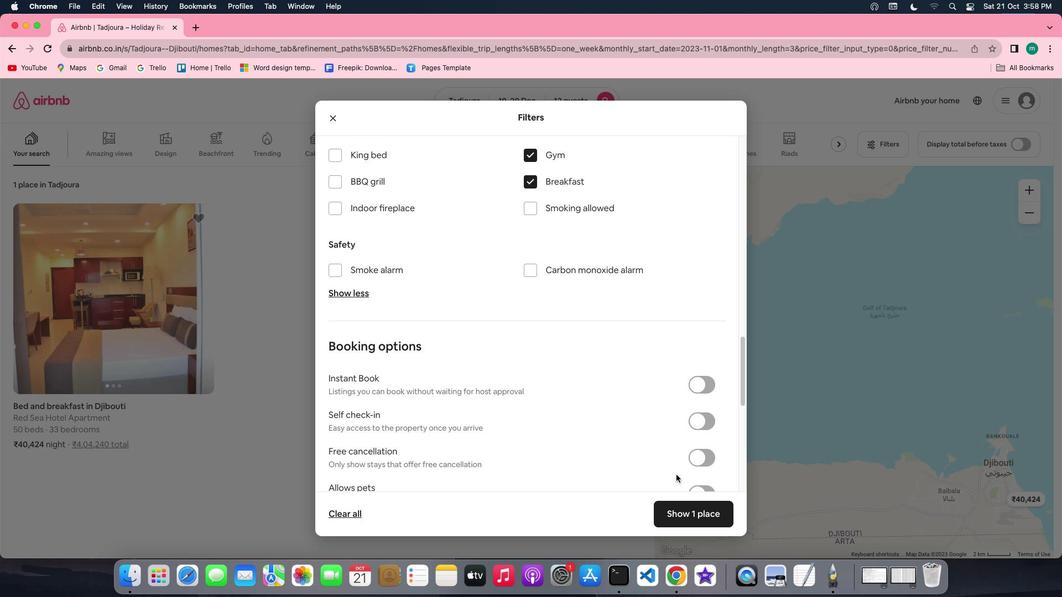 
Action: Mouse scrolled (667, 466) with delta (-7, -8)
Screenshot: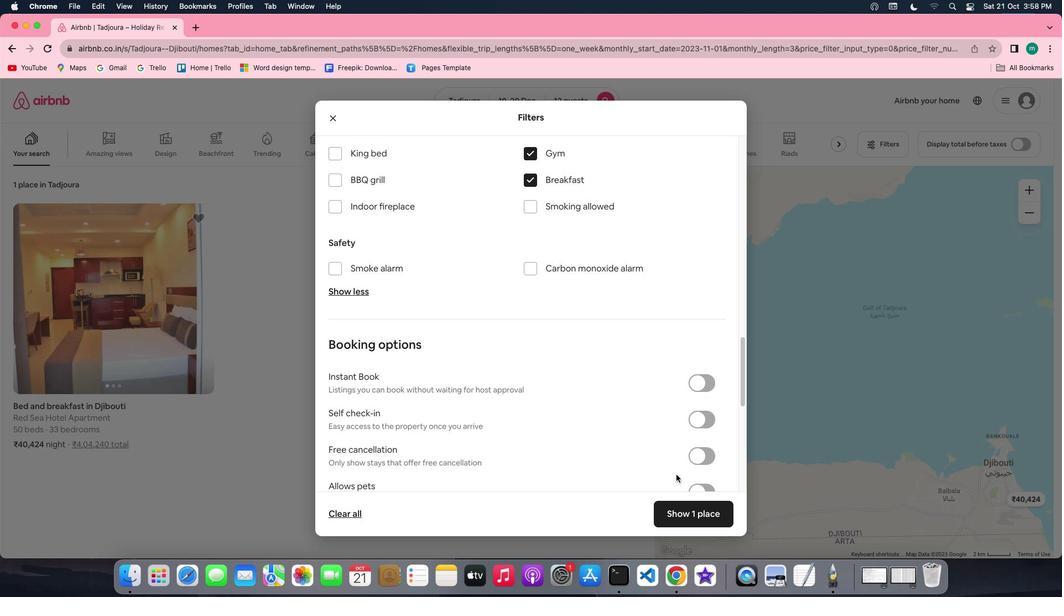 
Action: Mouse scrolled (667, 466) with delta (-7, -8)
Screenshot: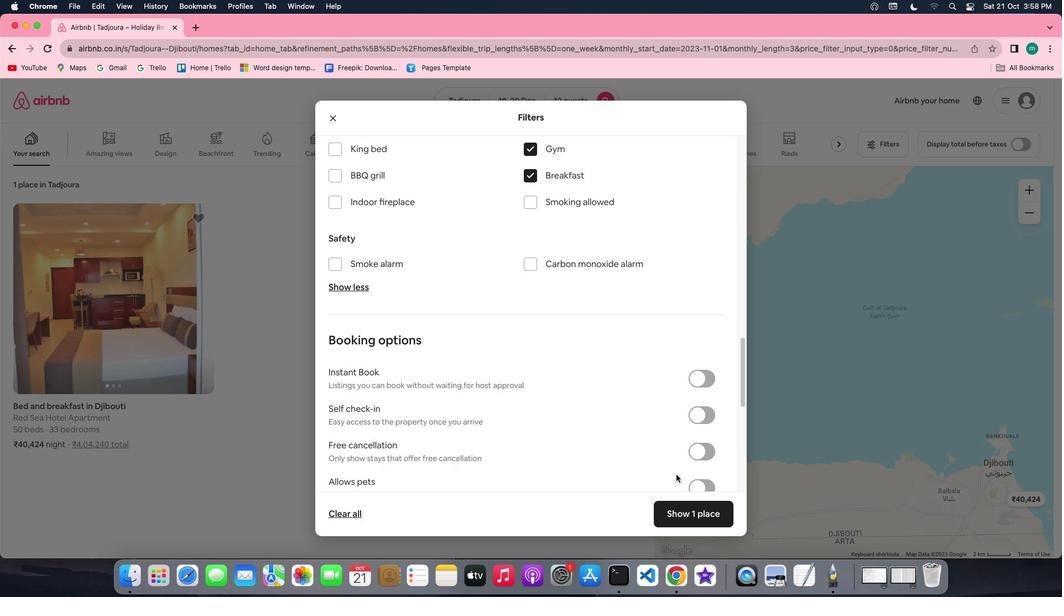 
Action: Mouse scrolled (667, 466) with delta (-7, -9)
Screenshot: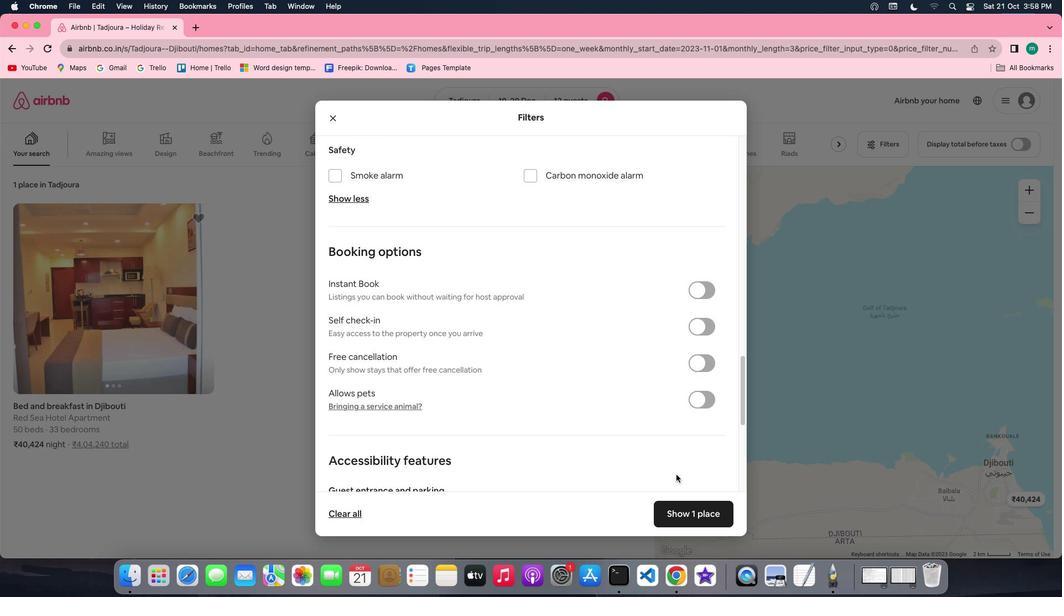 
Action: Mouse scrolled (667, 466) with delta (-7, -10)
Screenshot: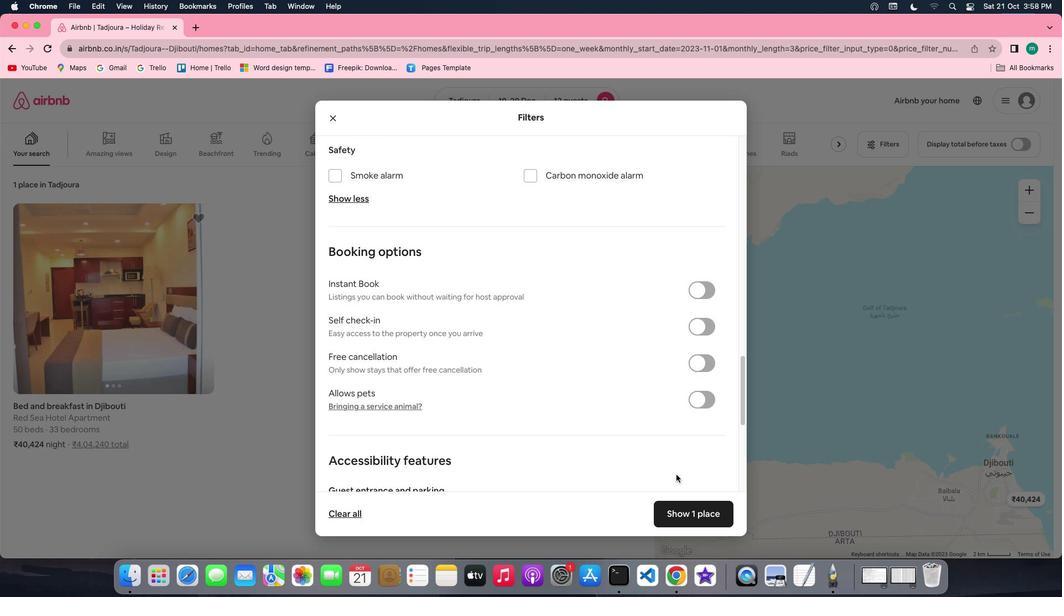 
Action: Mouse scrolled (667, 466) with delta (-7, -10)
Screenshot: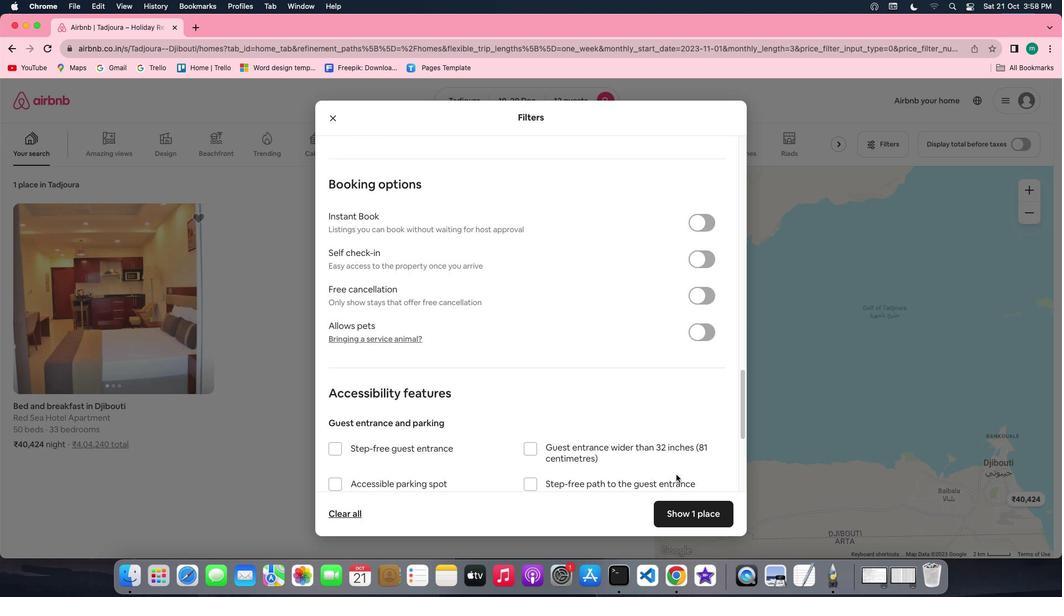 
Action: Mouse scrolled (667, 466) with delta (-7, -11)
Screenshot: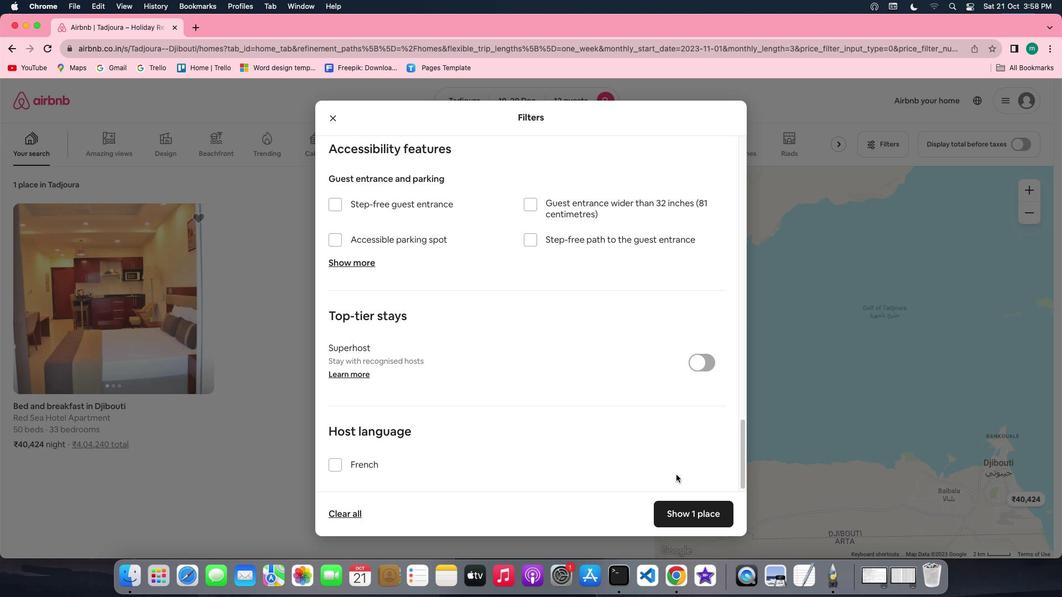 
Action: Mouse scrolled (667, 466) with delta (-7, -8)
Screenshot: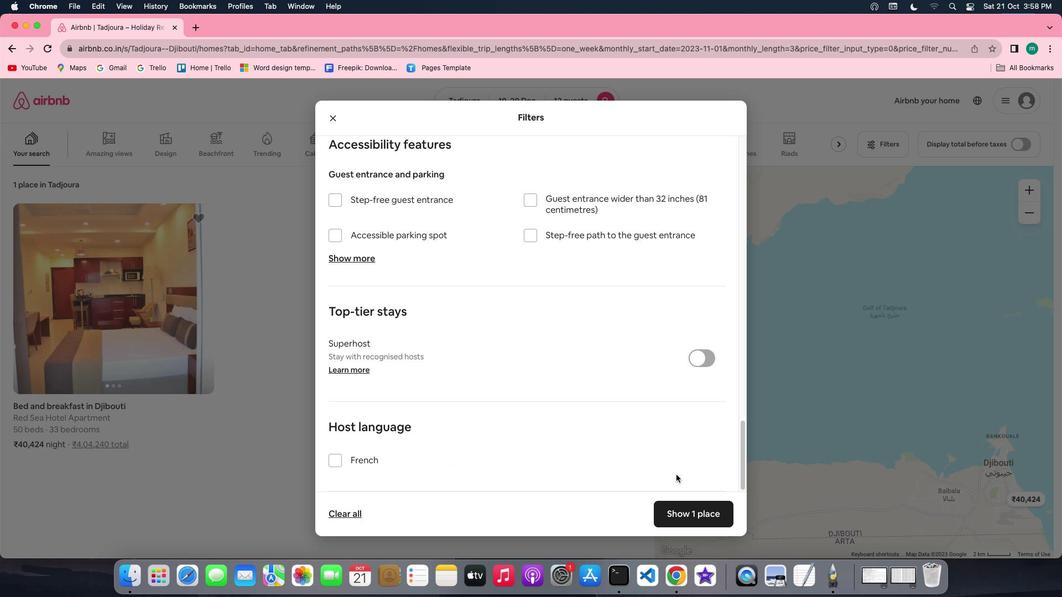 
Action: Mouse scrolled (667, 466) with delta (-7, -8)
Screenshot: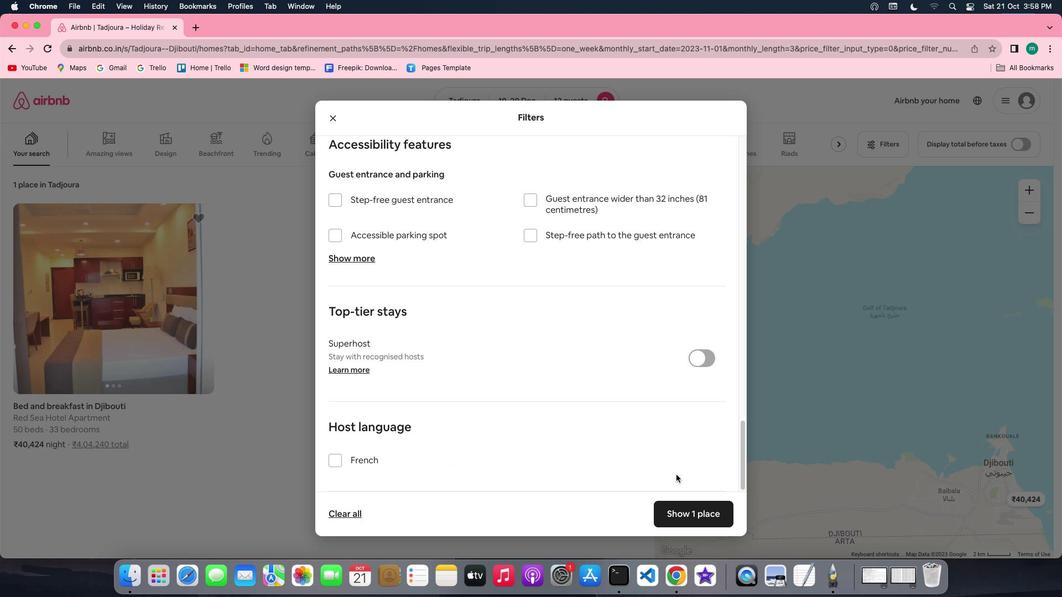 
Action: Mouse scrolled (667, 466) with delta (-7, -9)
Screenshot: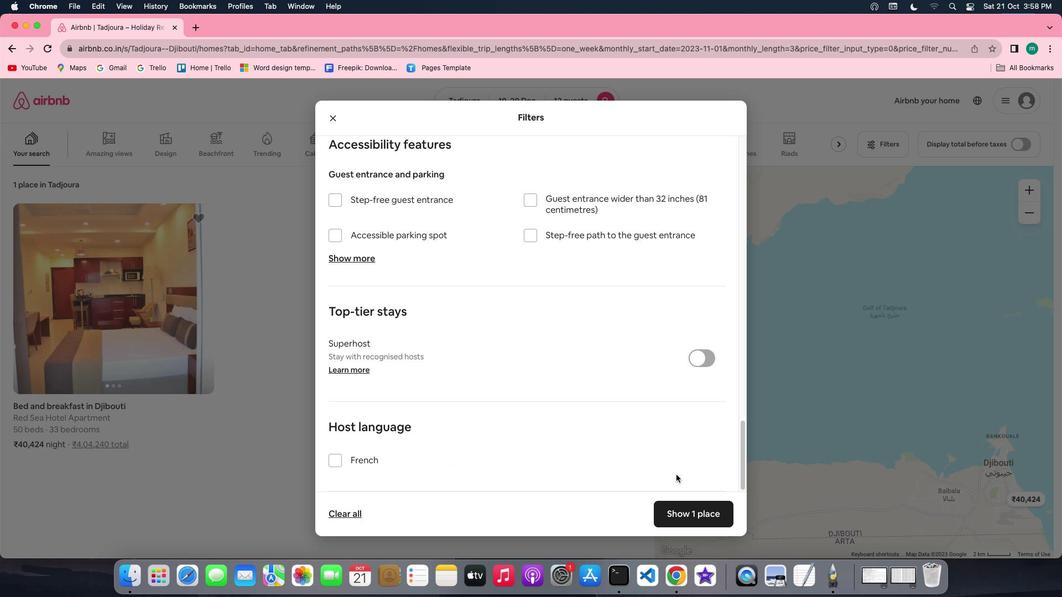 
Action: Mouse scrolled (667, 466) with delta (-7, -10)
Screenshot: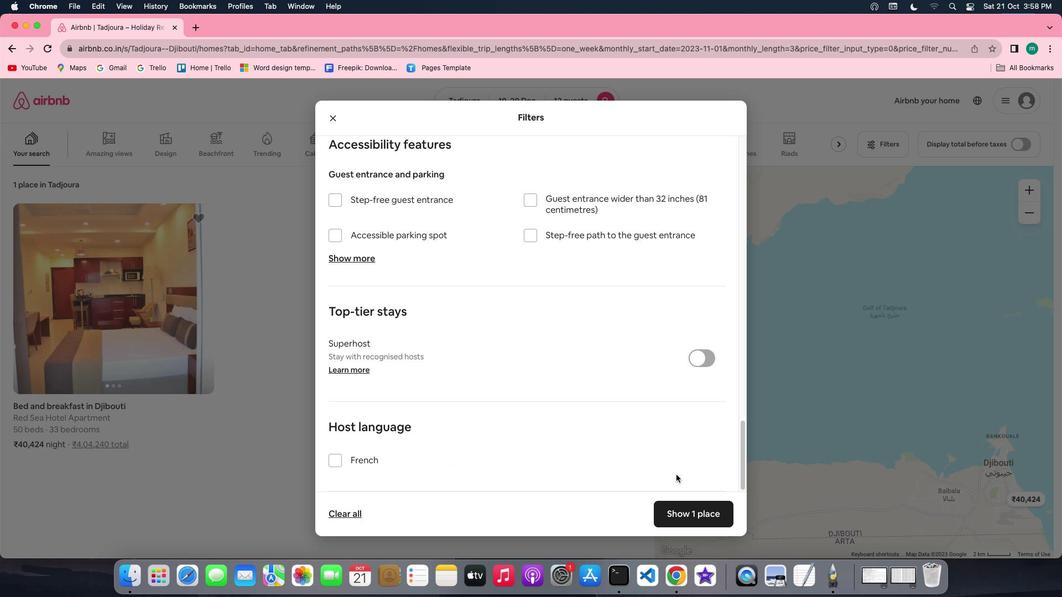 
Action: Mouse moved to (674, 497)
Screenshot: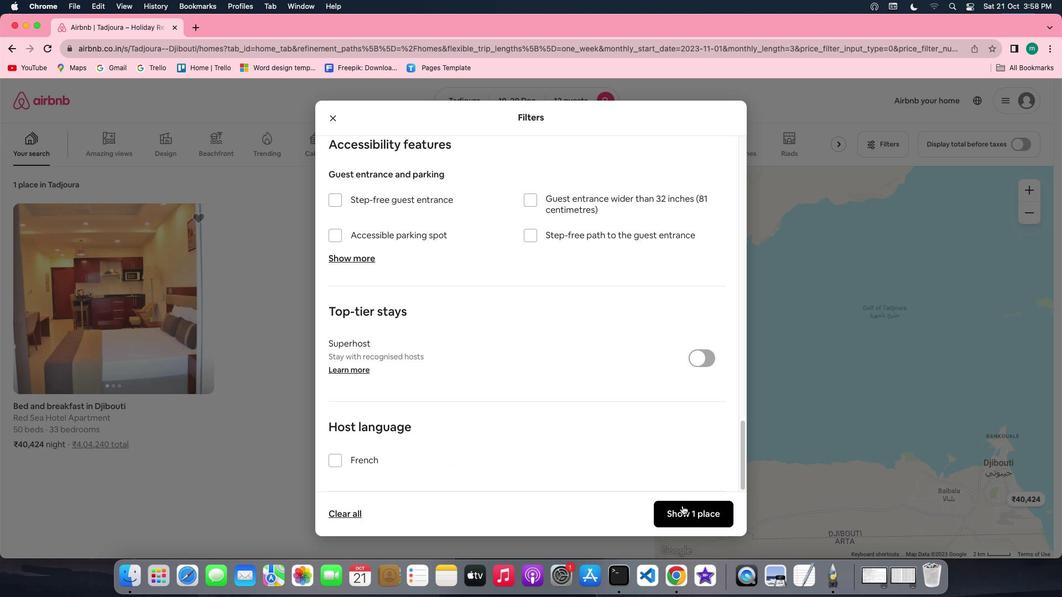 
Action: Mouse pressed left at (674, 497)
Screenshot: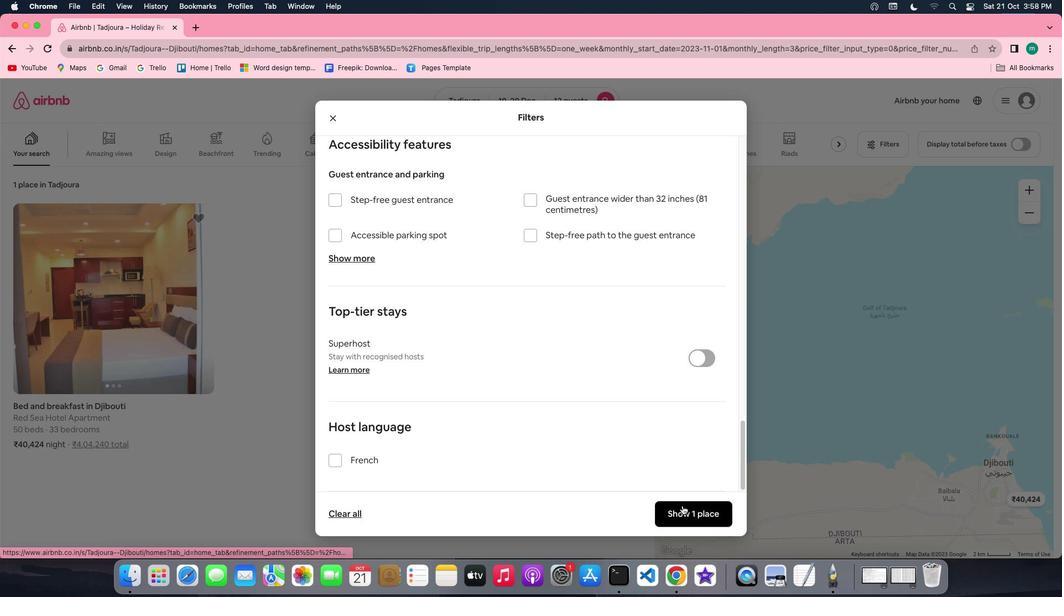 
Action: Mouse moved to (123, 307)
Screenshot: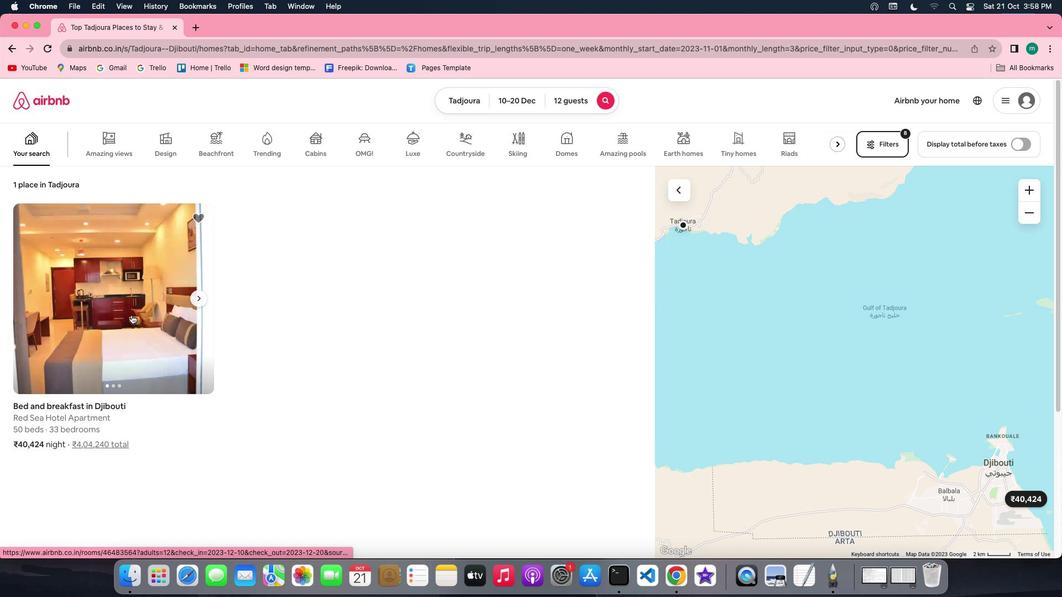 
Action: Mouse pressed left at (123, 307)
Screenshot: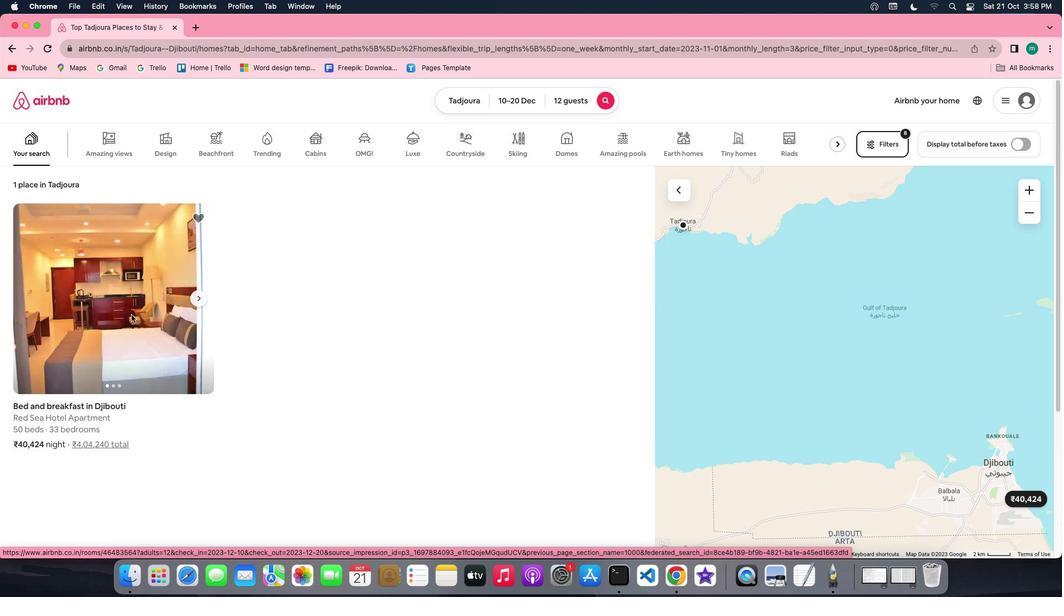 
Action: Mouse moved to (758, 396)
Screenshot: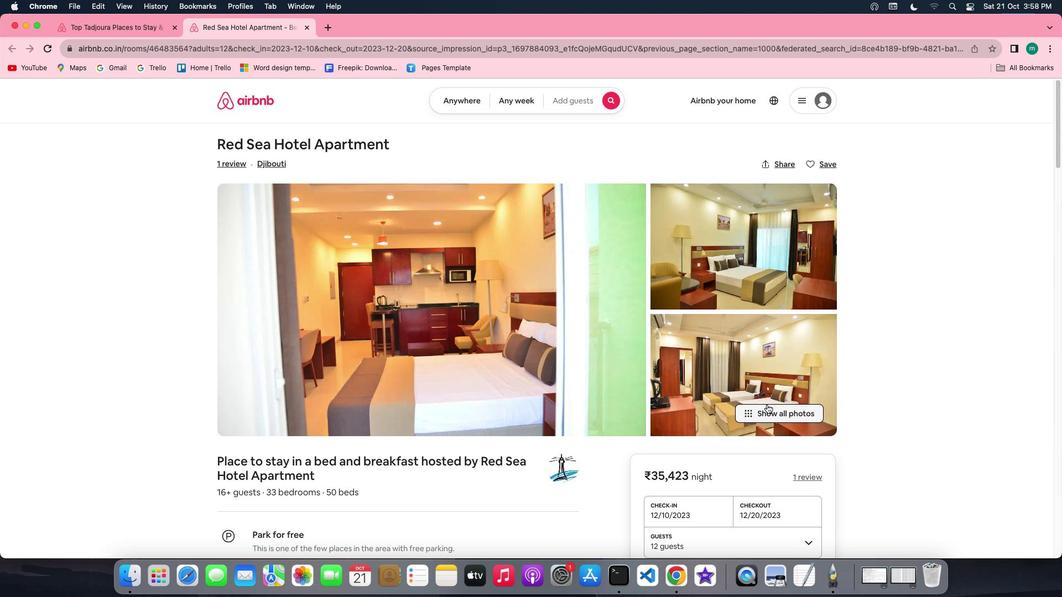 
Action: Mouse pressed left at (758, 396)
Screenshot: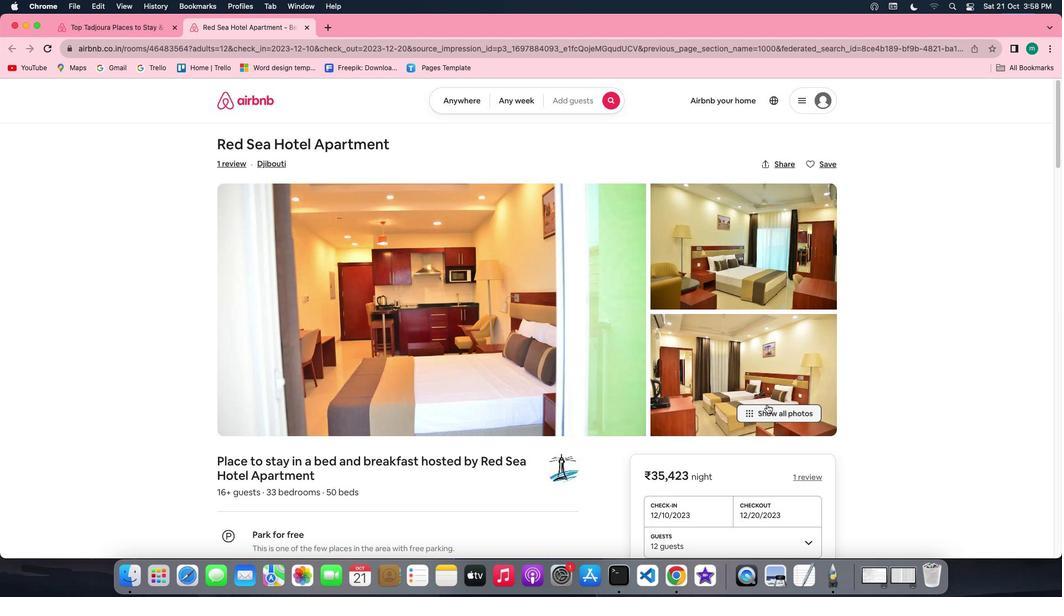 
Action: Mouse moved to (480, 314)
Screenshot: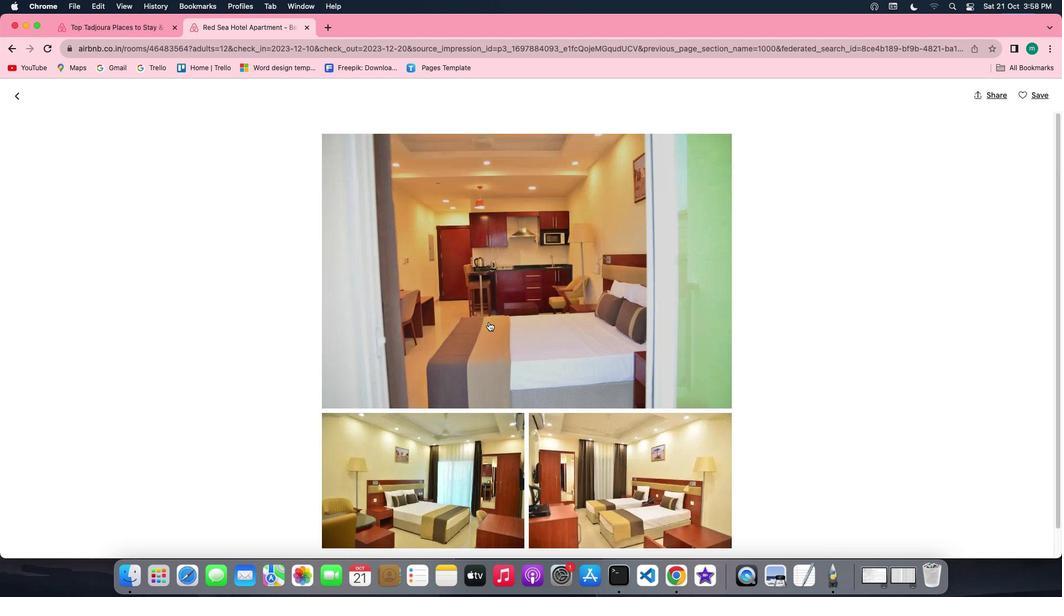 
Action: Mouse scrolled (480, 314) with delta (-7, -8)
Screenshot: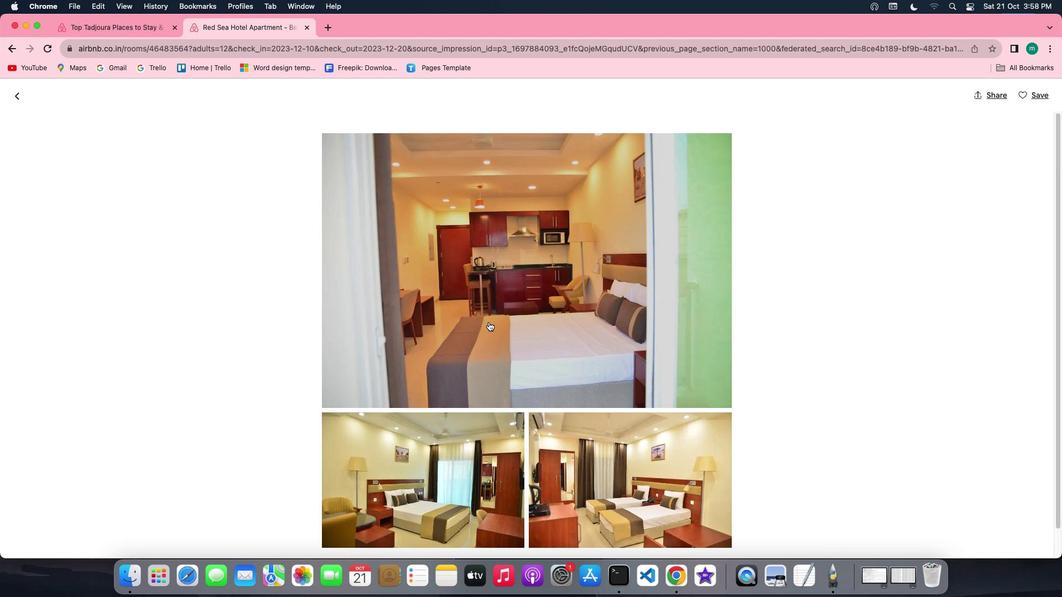 
Action: Mouse scrolled (480, 314) with delta (-7, -8)
Screenshot: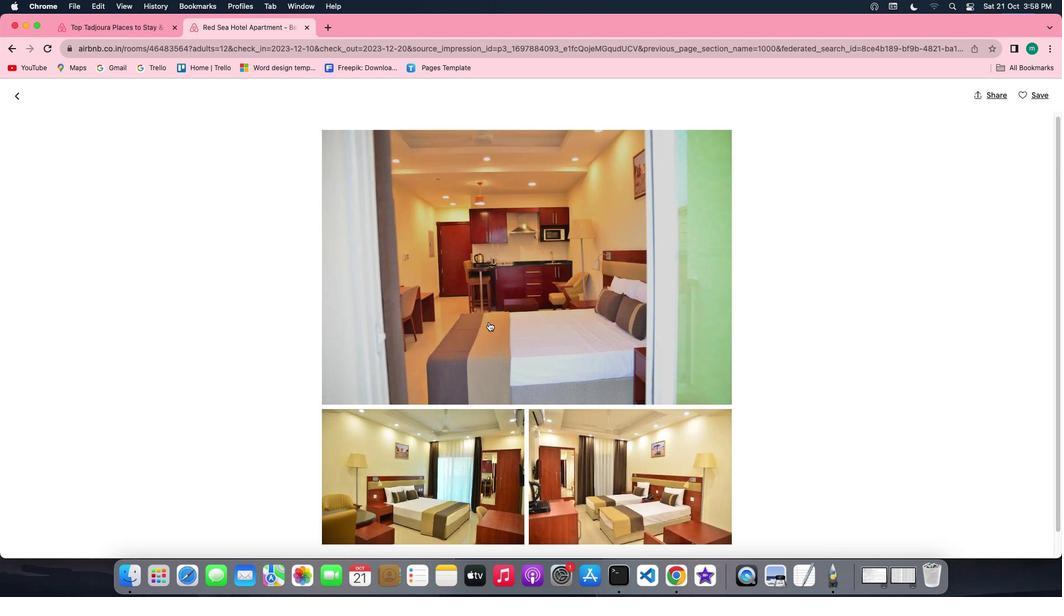 
Action: Mouse scrolled (480, 314) with delta (-7, -8)
Screenshot: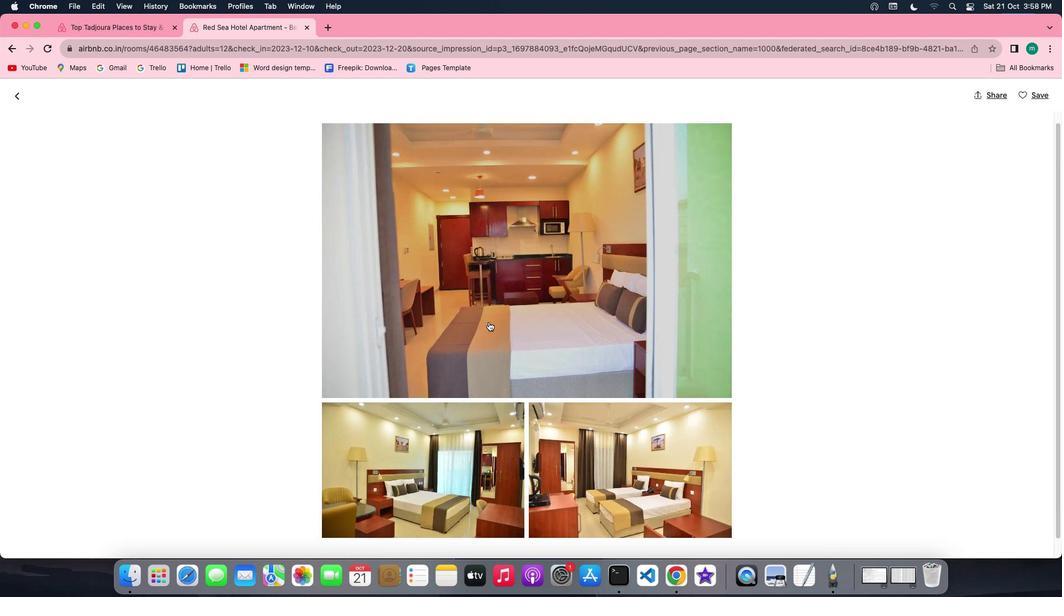 
Action: Mouse scrolled (480, 314) with delta (-7, -8)
Screenshot: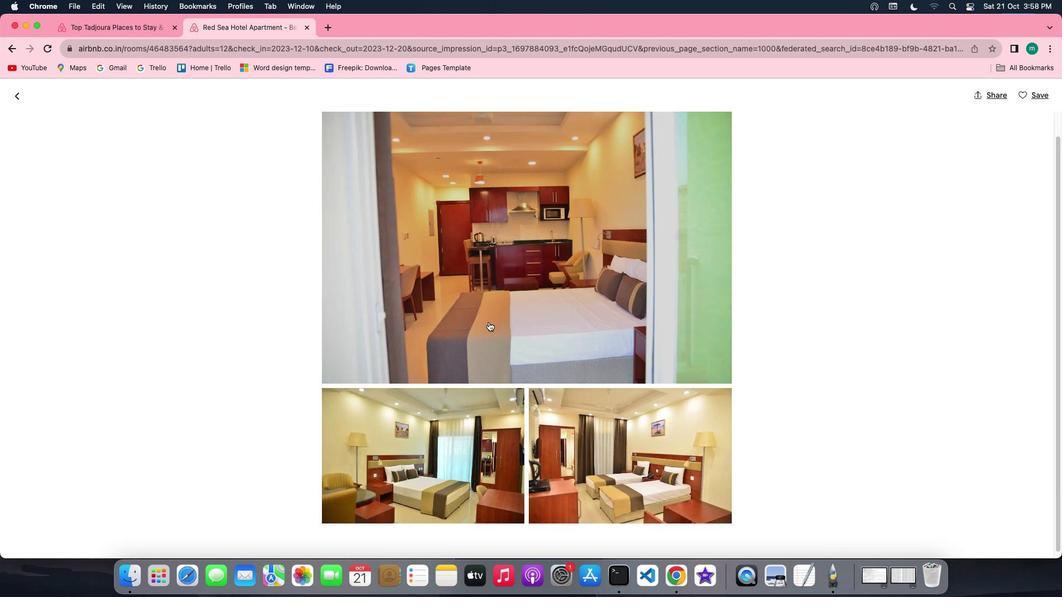 
Action: Mouse scrolled (480, 314) with delta (-7, -8)
Screenshot: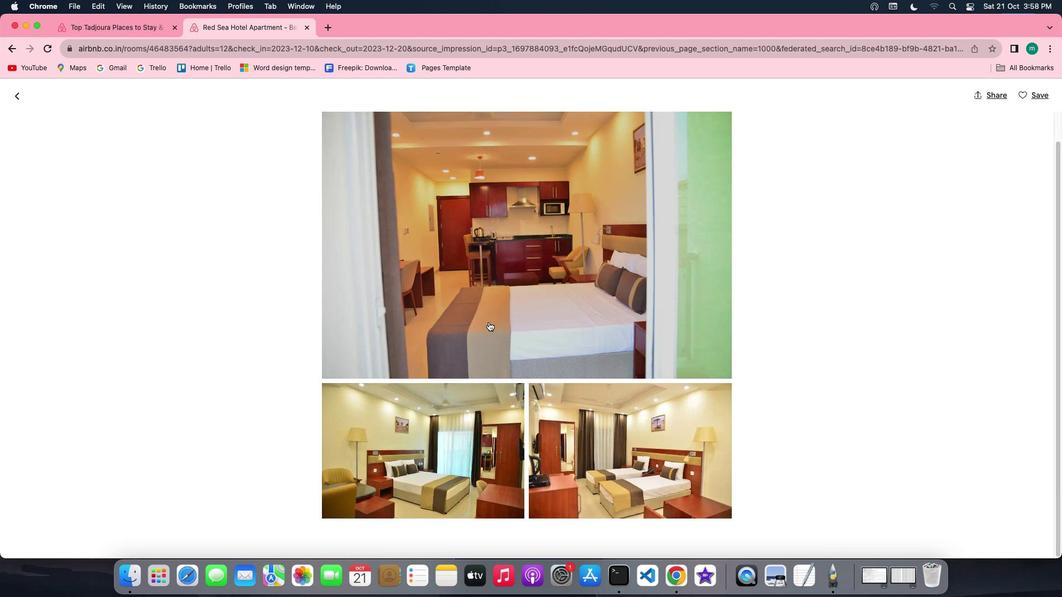 
Action: Mouse scrolled (480, 314) with delta (-7, -8)
Screenshot: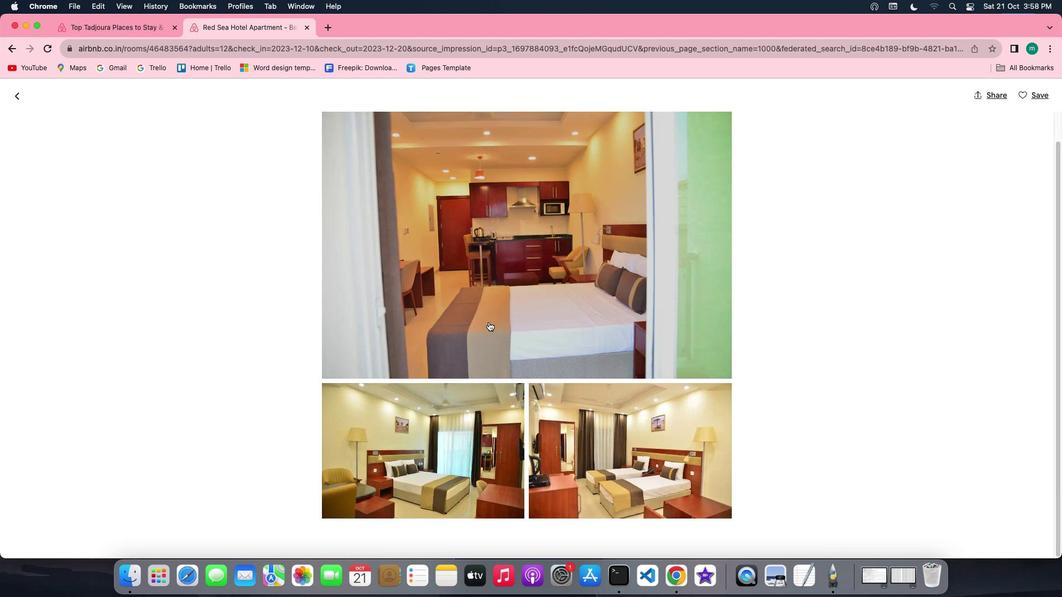 
Action: Mouse scrolled (480, 314) with delta (-7, -9)
Screenshot: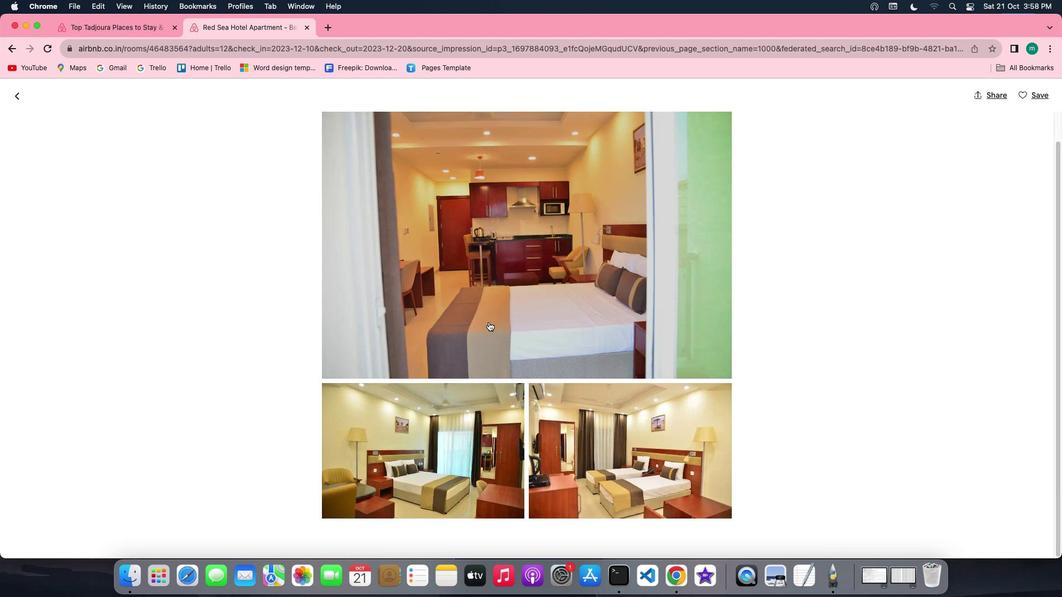 
Action: Mouse scrolled (480, 314) with delta (-7, -9)
Screenshot: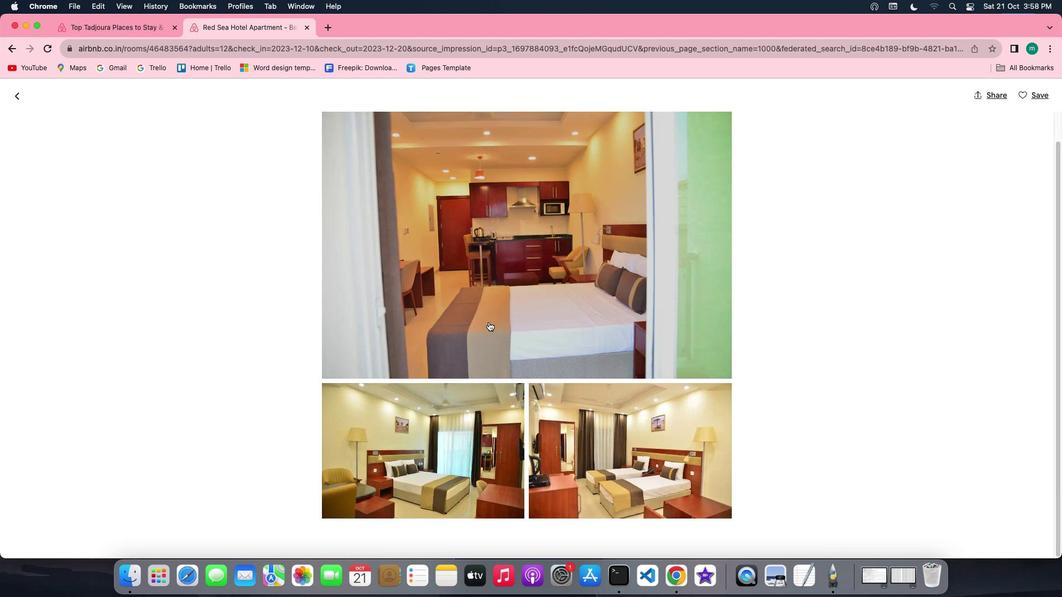 
Action: Mouse scrolled (480, 314) with delta (-7, -10)
Screenshot: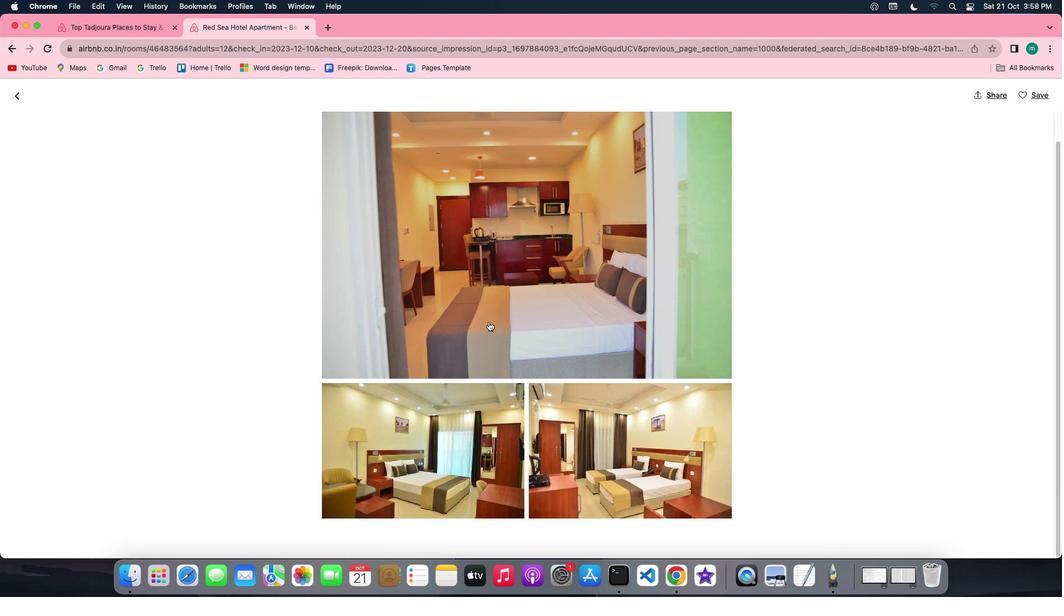 
Action: Mouse scrolled (480, 314) with delta (-7, -8)
Screenshot: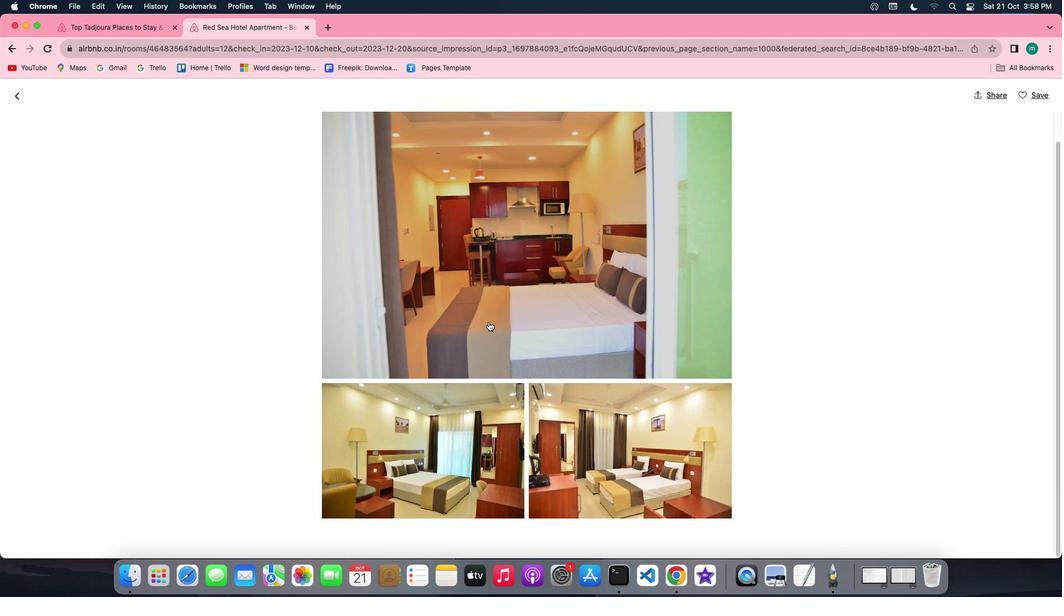 
Action: Mouse scrolled (480, 314) with delta (-7, -8)
Screenshot: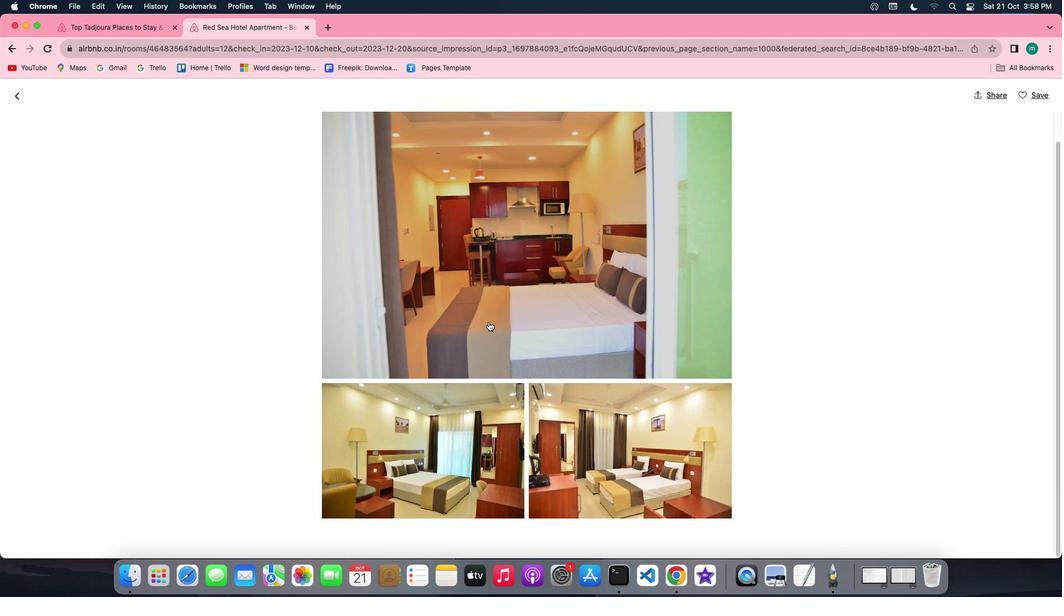 
Action: Mouse scrolled (480, 314) with delta (-7, -9)
Screenshot: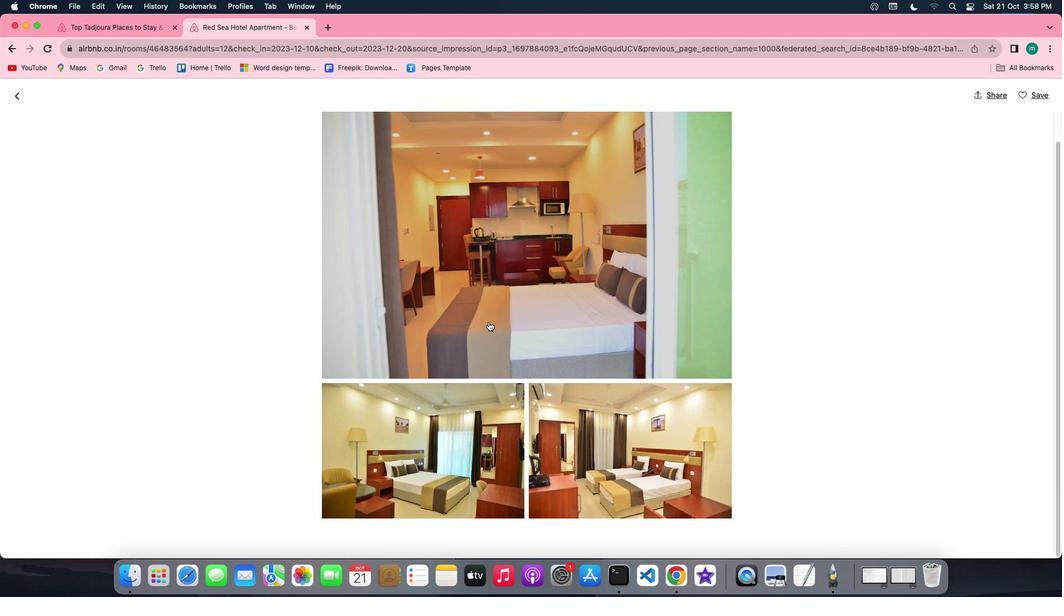 
Action: Mouse scrolled (480, 314) with delta (-7, -9)
Screenshot: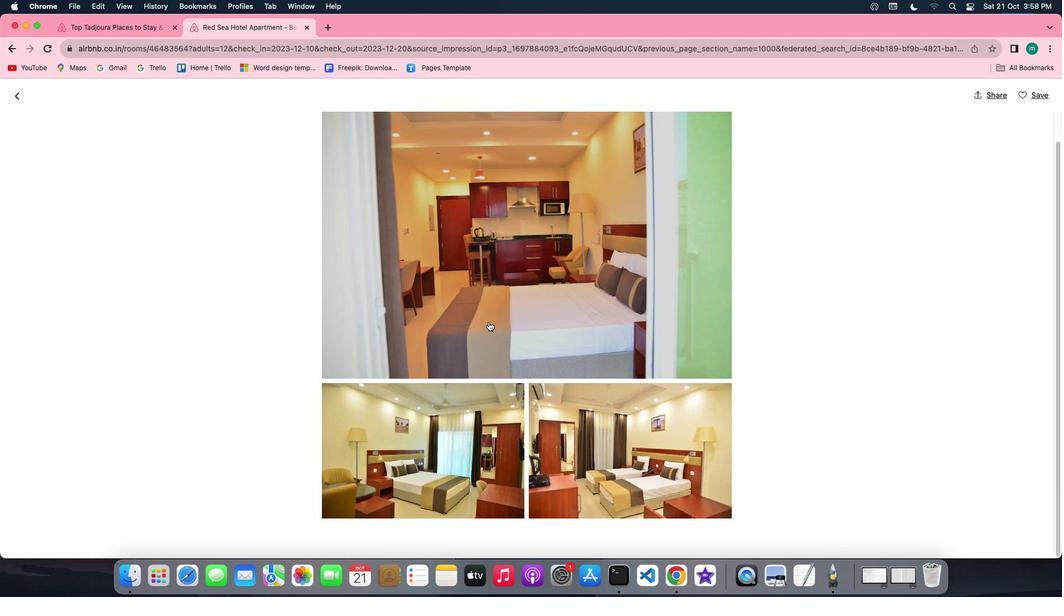 
Action: Mouse moved to (12, 89)
Screenshot: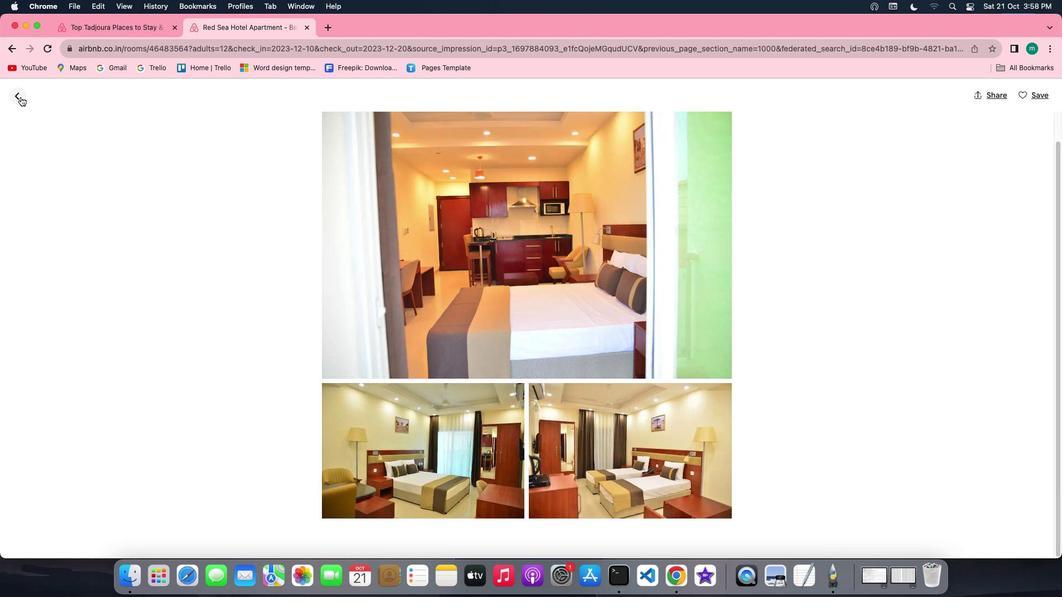 
Action: Mouse pressed left at (12, 89)
Screenshot: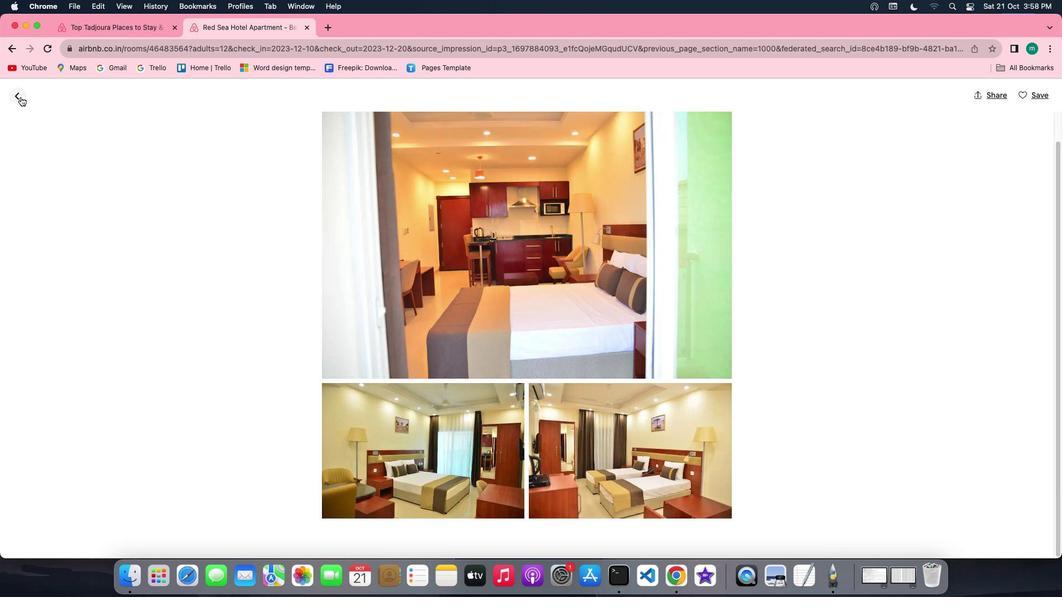 
Action: Mouse moved to (589, 419)
Screenshot: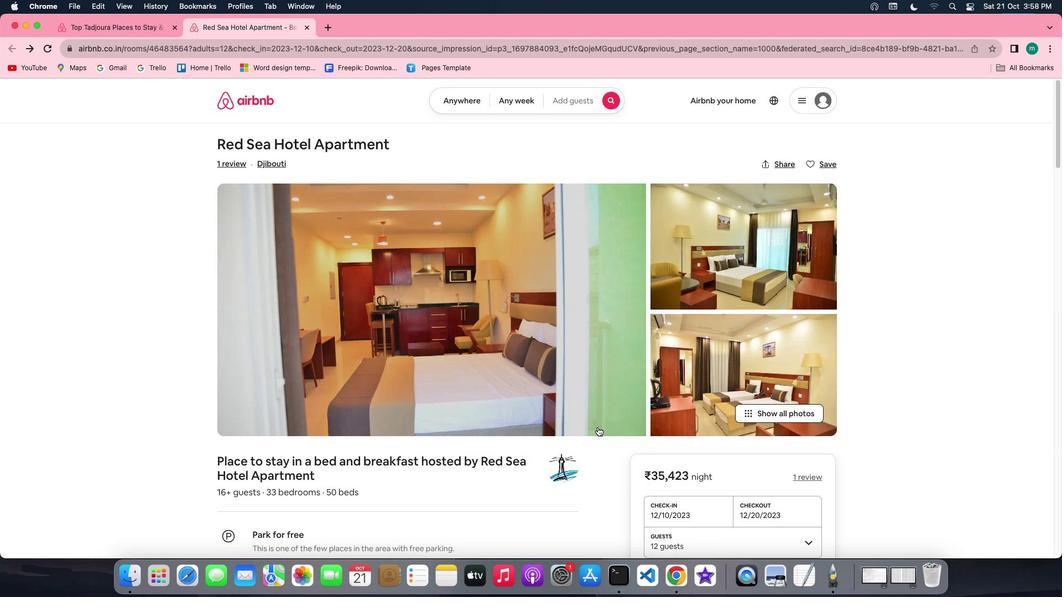 
Action: Mouse scrolled (589, 419) with delta (-7, -8)
Screenshot: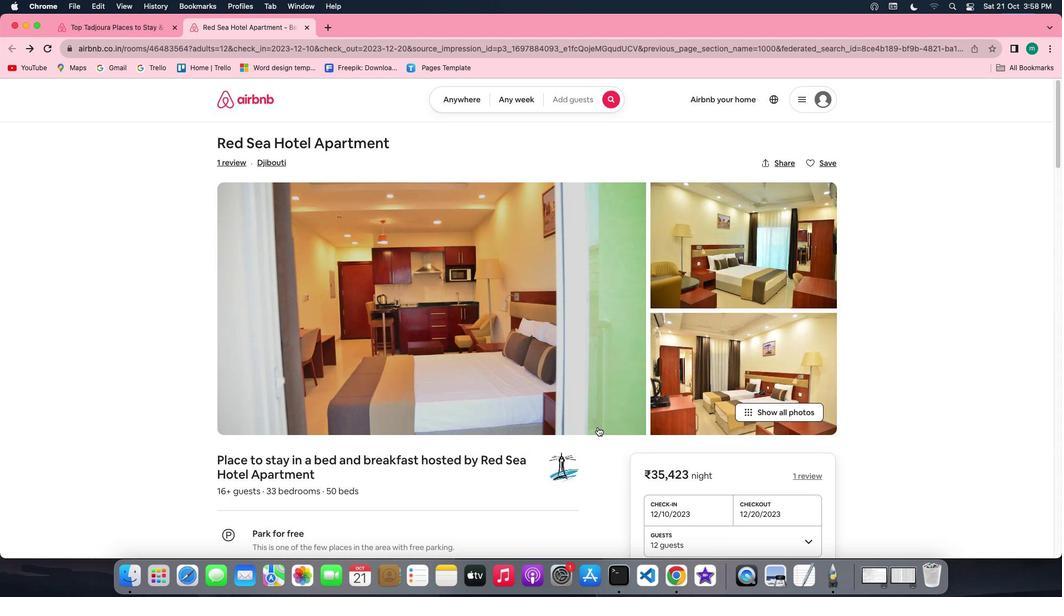 
Action: Mouse scrolled (589, 419) with delta (-7, -8)
Screenshot: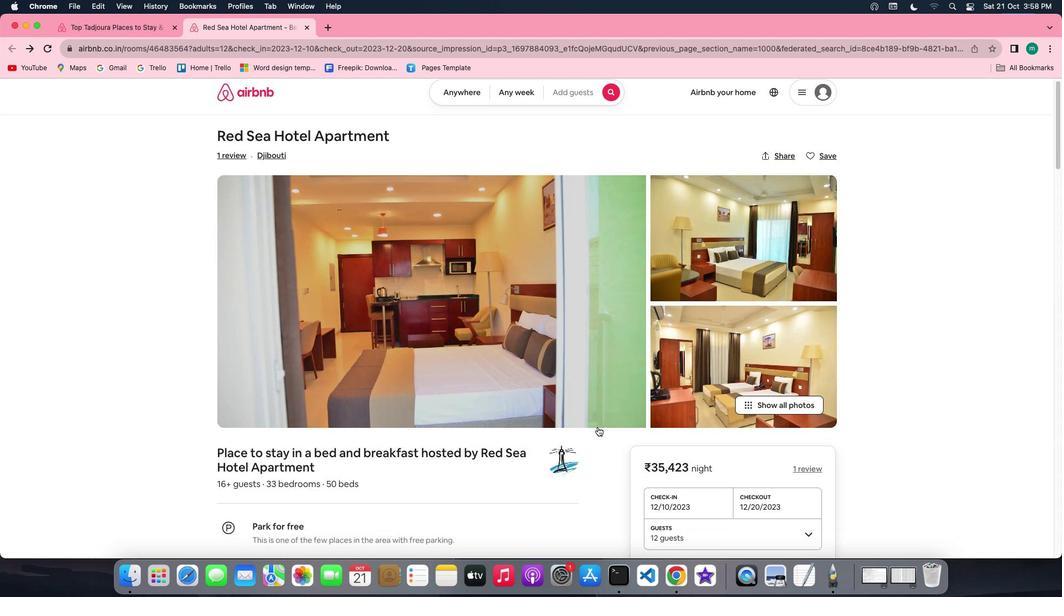 
Action: Mouse scrolled (589, 419) with delta (-7, -9)
Screenshot: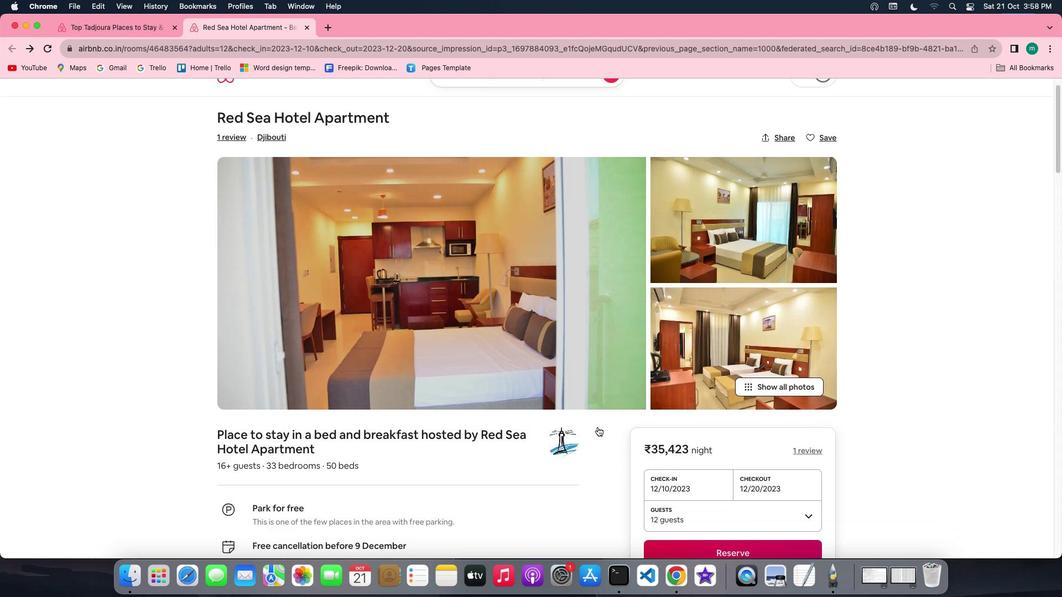 
Action: Mouse scrolled (589, 419) with delta (-7, -9)
Screenshot: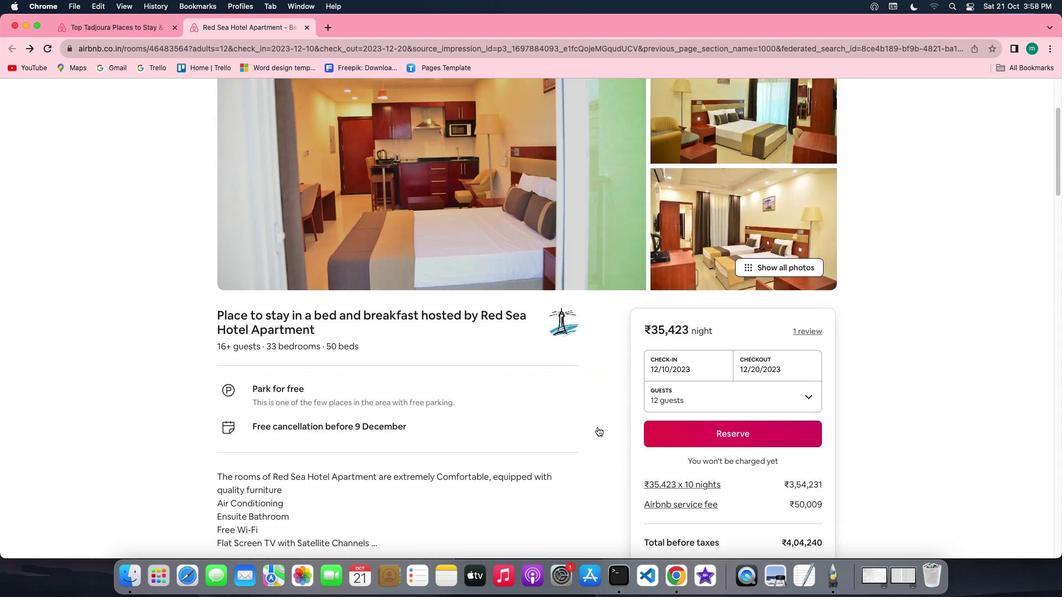 
Action: Mouse scrolled (589, 419) with delta (-7, -8)
Screenshot: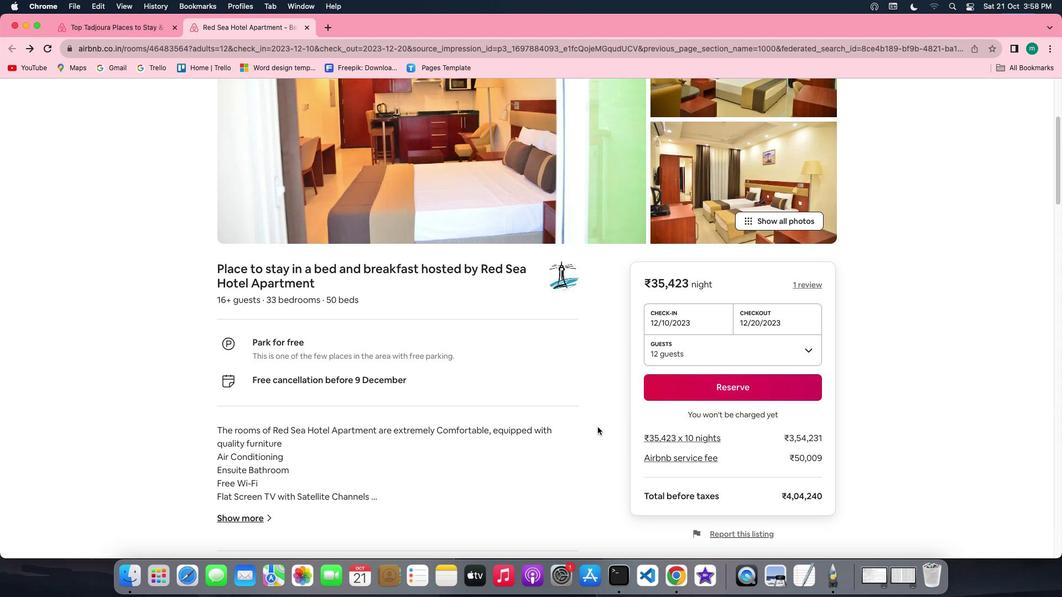 
Action: Mouse scrolled (589, 419) with delta (-7, -8)
Screenshot: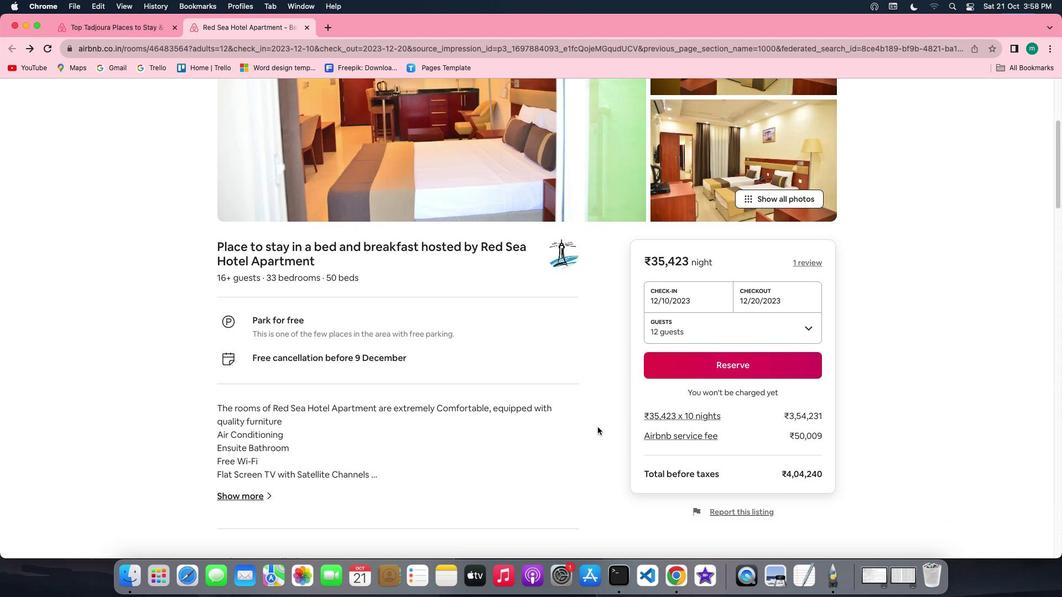 
Action: Mouse scrolled (589, 419) with delta (-7, -9)
Screenshot: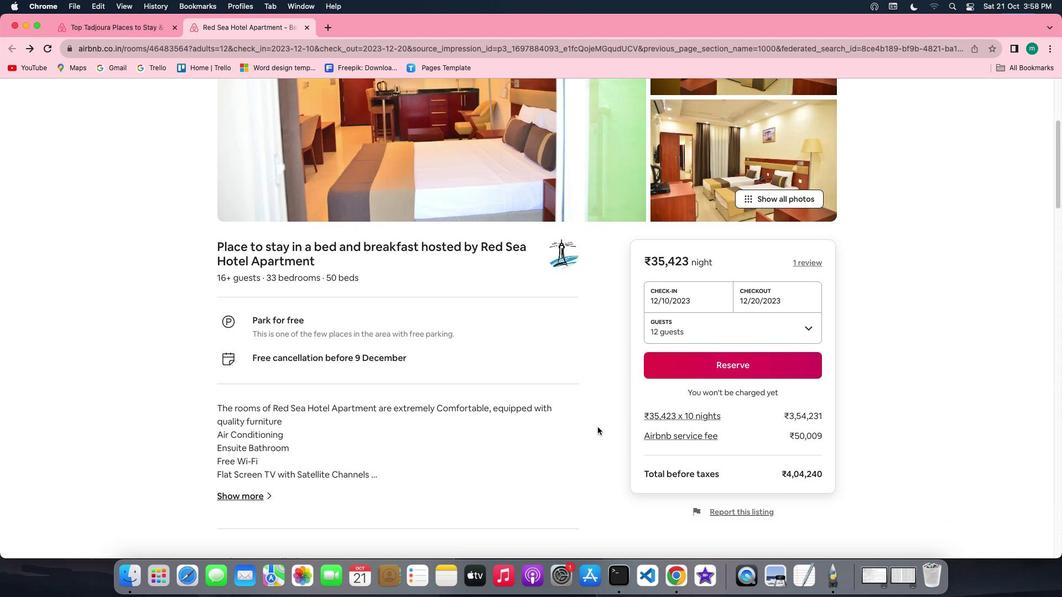
Action: Mouse scrolled (589, 419) with delta (-7, -9)
Screenshot: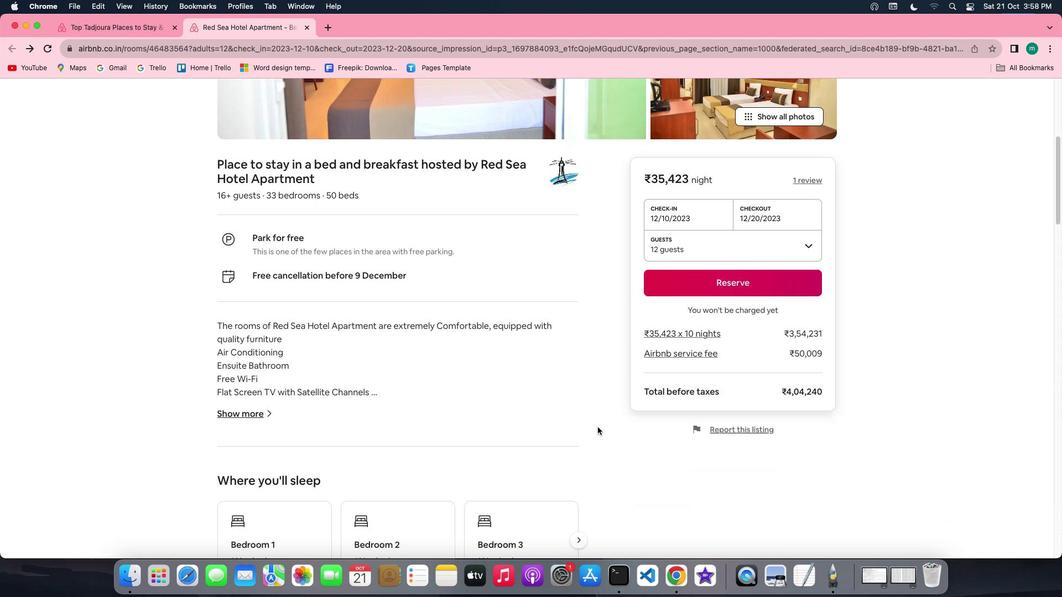 
Action: Mouse moved to (219, 321)
Screenshot: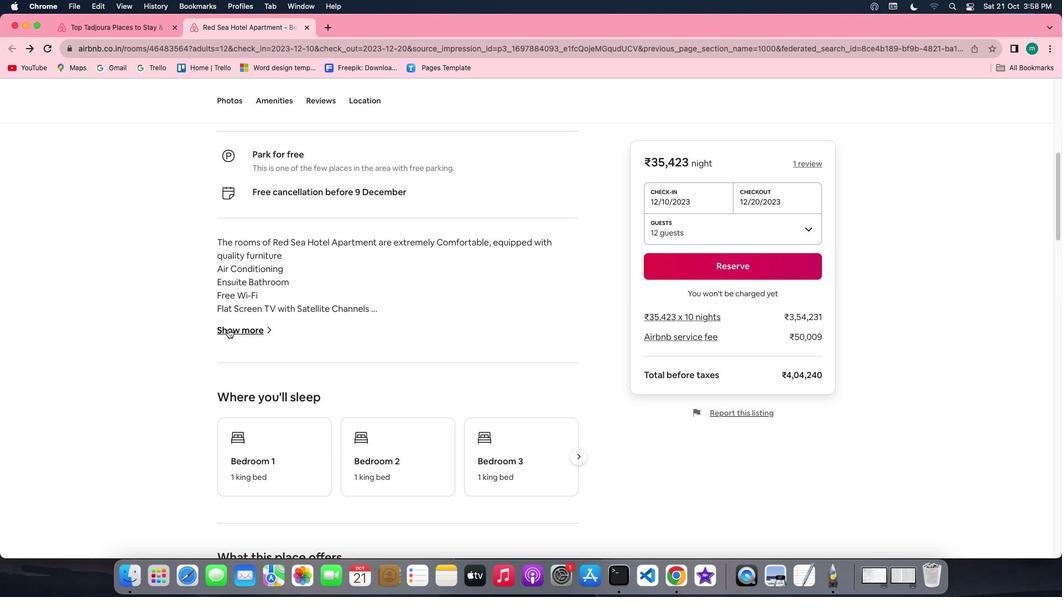 
Action: Mouse pressed left at (219, 321)
Screenshot: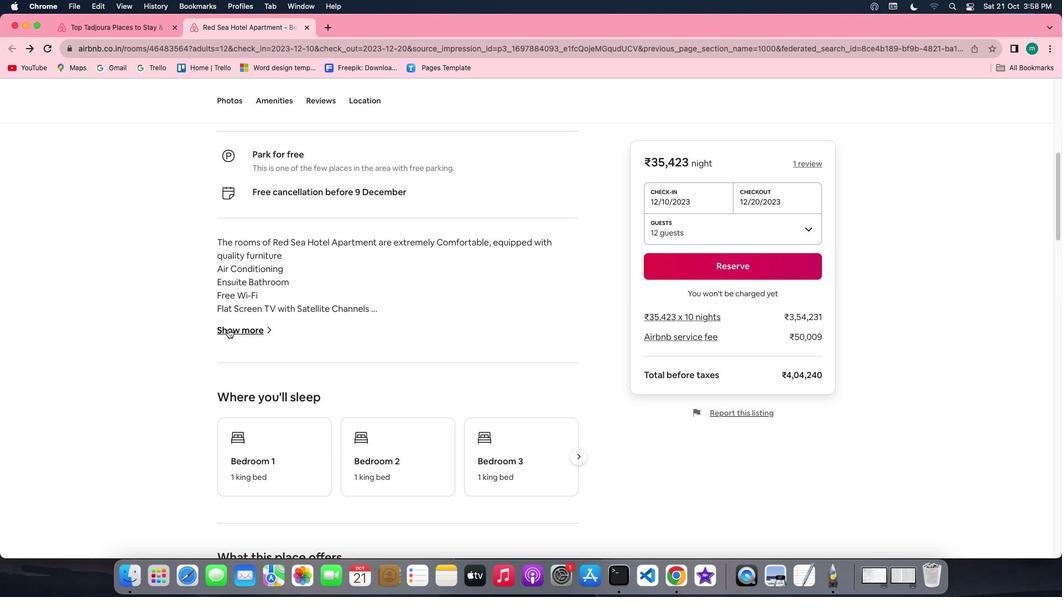
Action: Mouse moved to (325, 228)
Screenshot: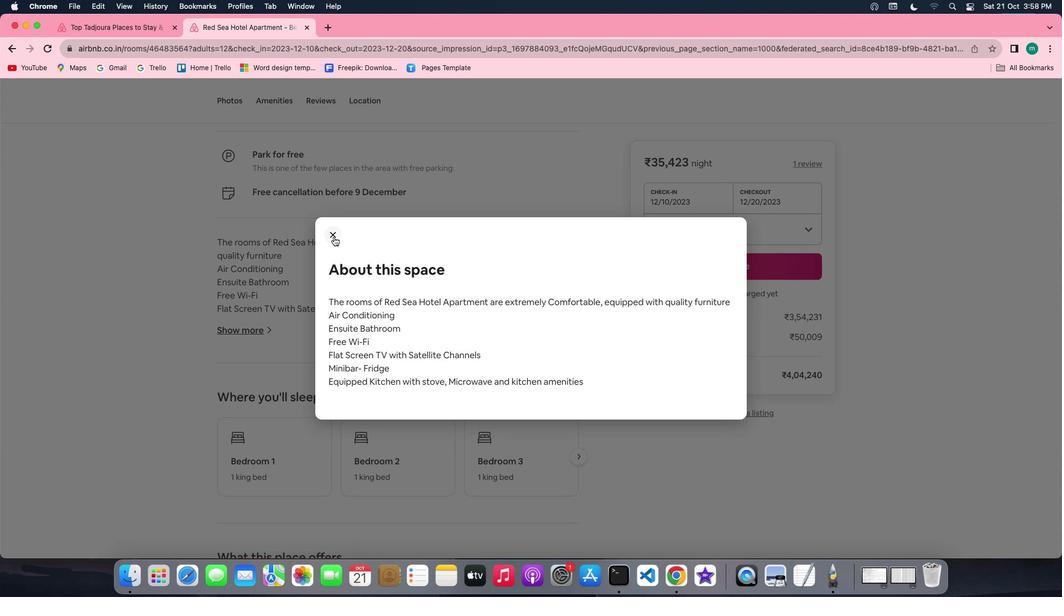 
Action: Mouse pressed left at (325, 228)
Screenshot: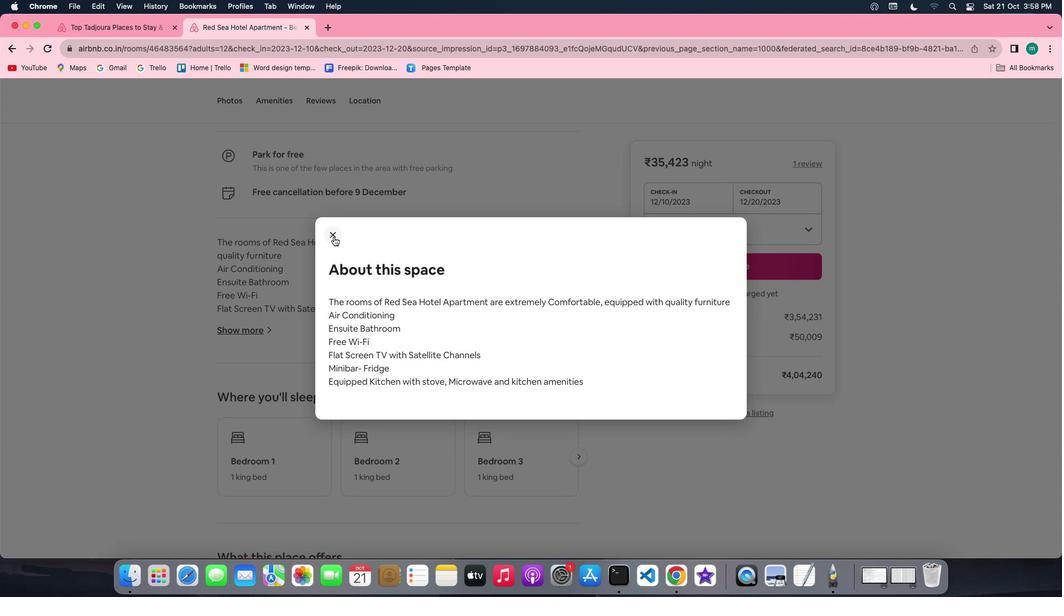 
Action: Mouse moved to (404, 332)
Screenshot: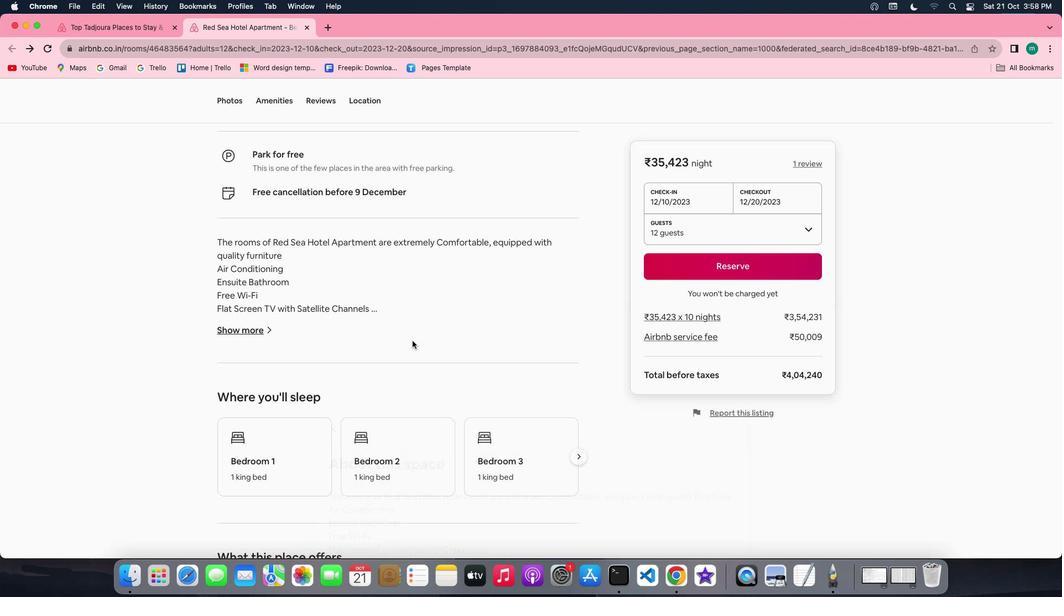 
Action: Mouse scrolled (404, 332) with delta (-7, -8)
Screenshot: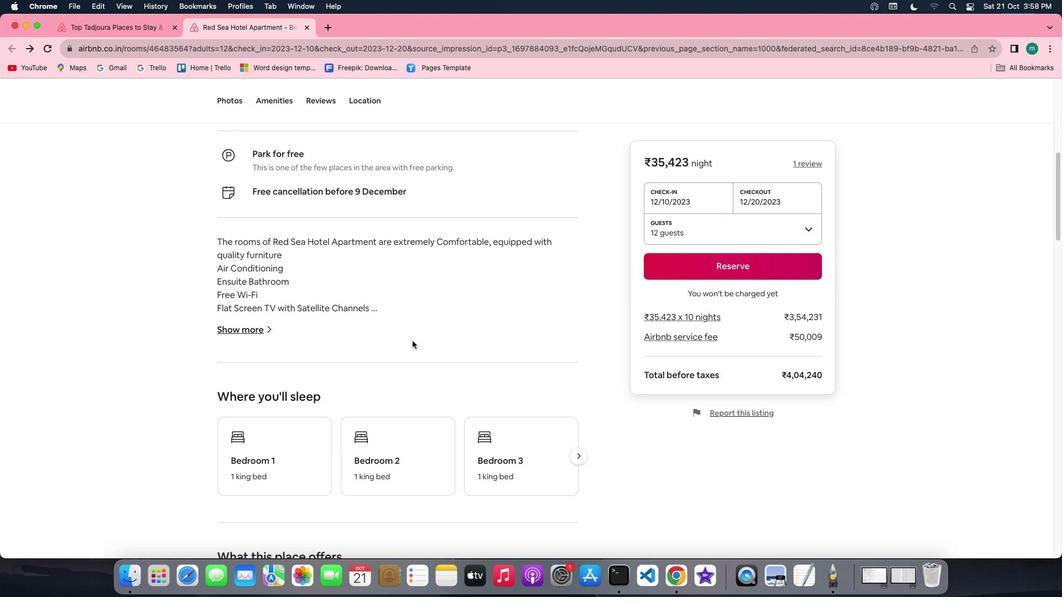 
Action: Mouse scrolled (404, 332) with delta (-7, -8)
Screenshot: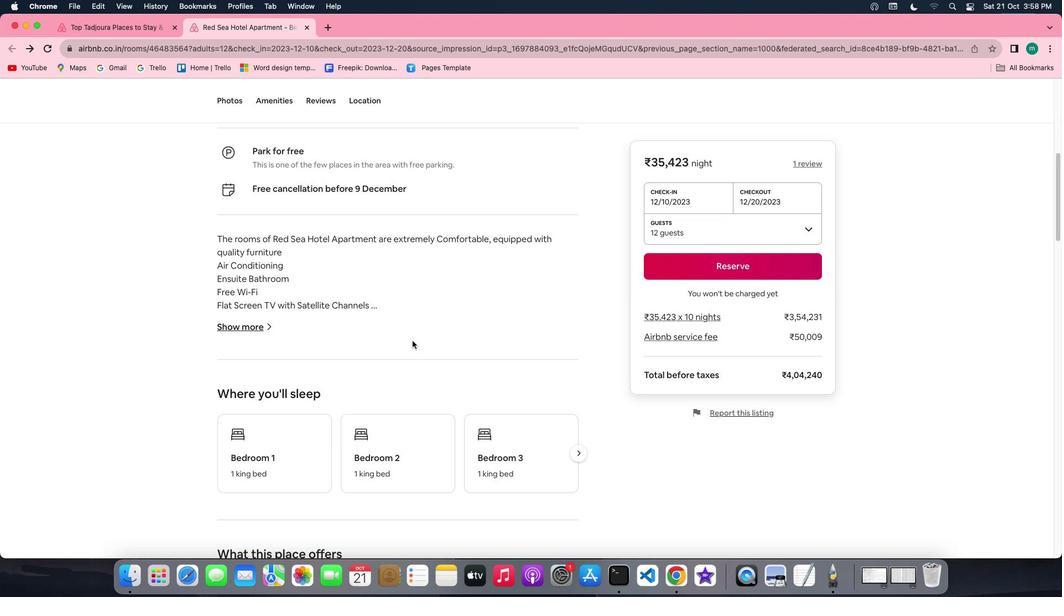 
Action: Mouse scrolled (404, 332) with delta (-7, -8)
Screenshot: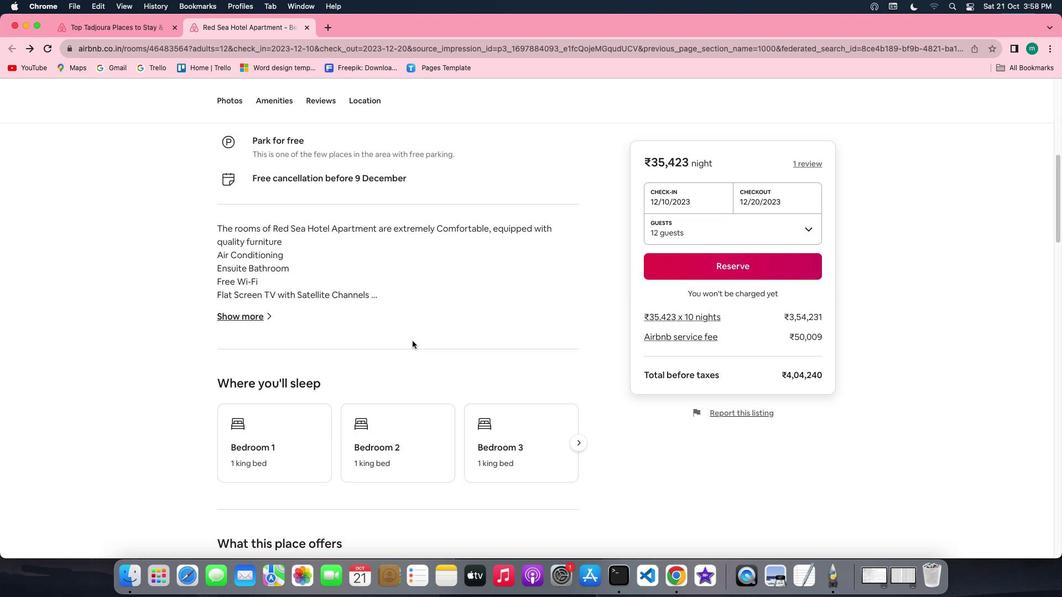 
Action: Mouse scrolled (404, 332) with delta (-7, -9)
Screenshot: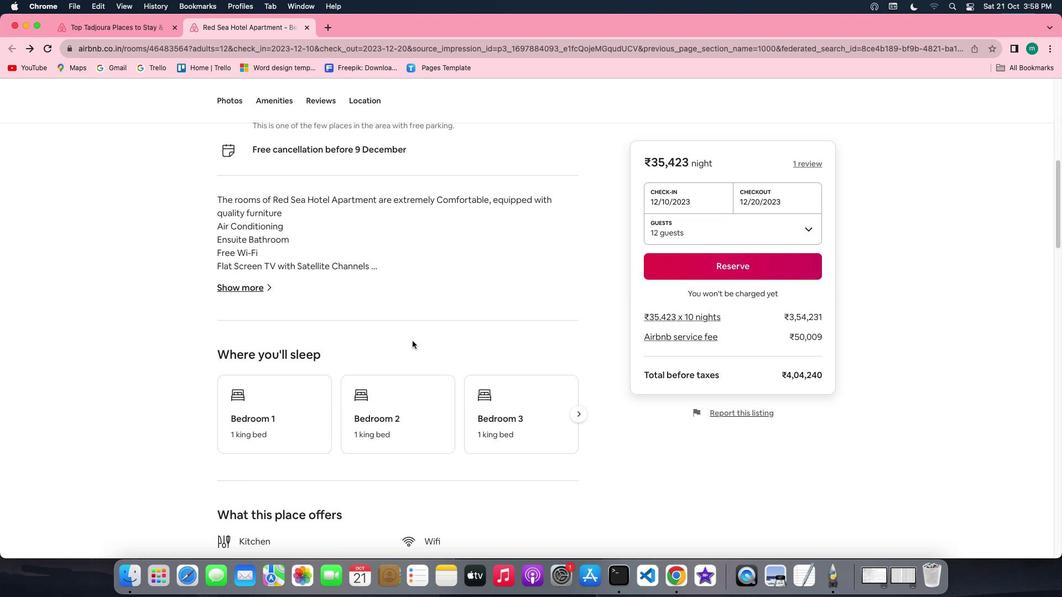 
Action: Mouse moved to (568, 269)
Screenshot: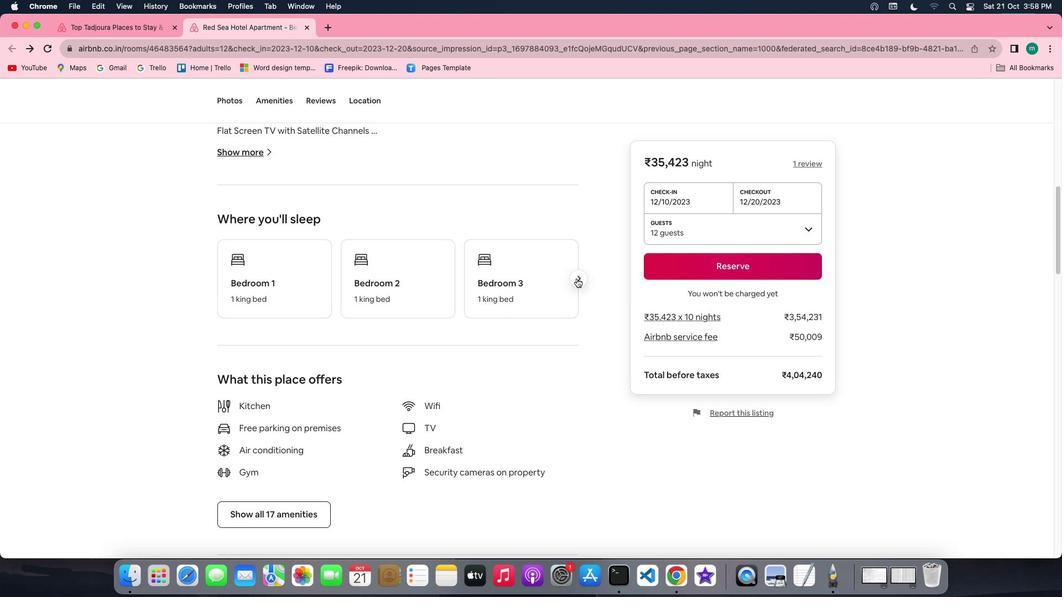 
Action: Mouse pressed left at (568, 269)
Screenshot: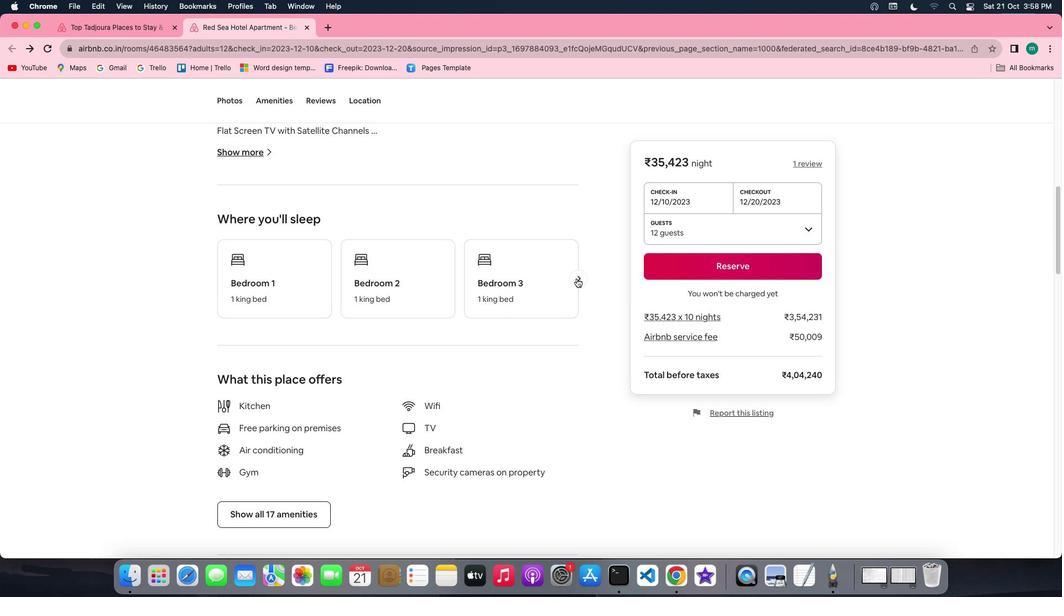 
Action: Mouse moved to (344, 343)
Screenshot: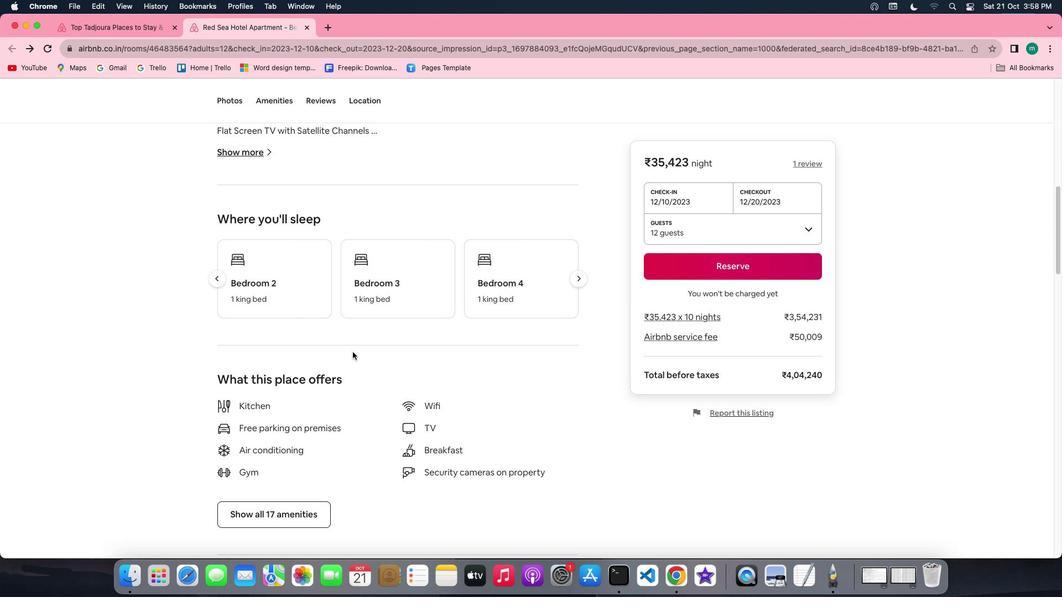 
Action: Mouse scrolled (344, 343) with delta (-7, -8)
Screenshot: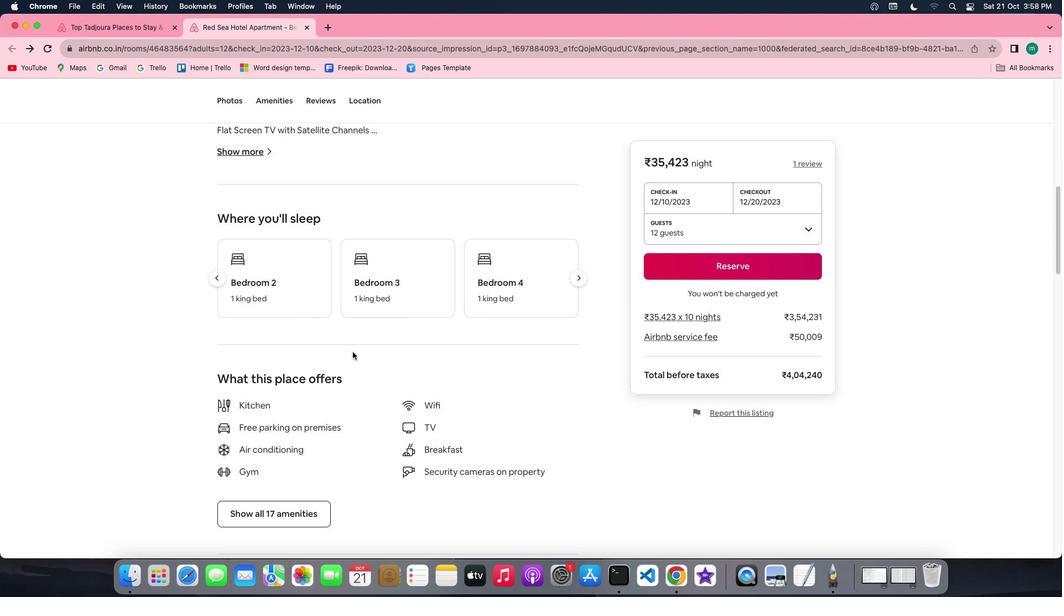 
Action: Mouse scrolled (344, 343) with delta (-7, -8)
Screenshot: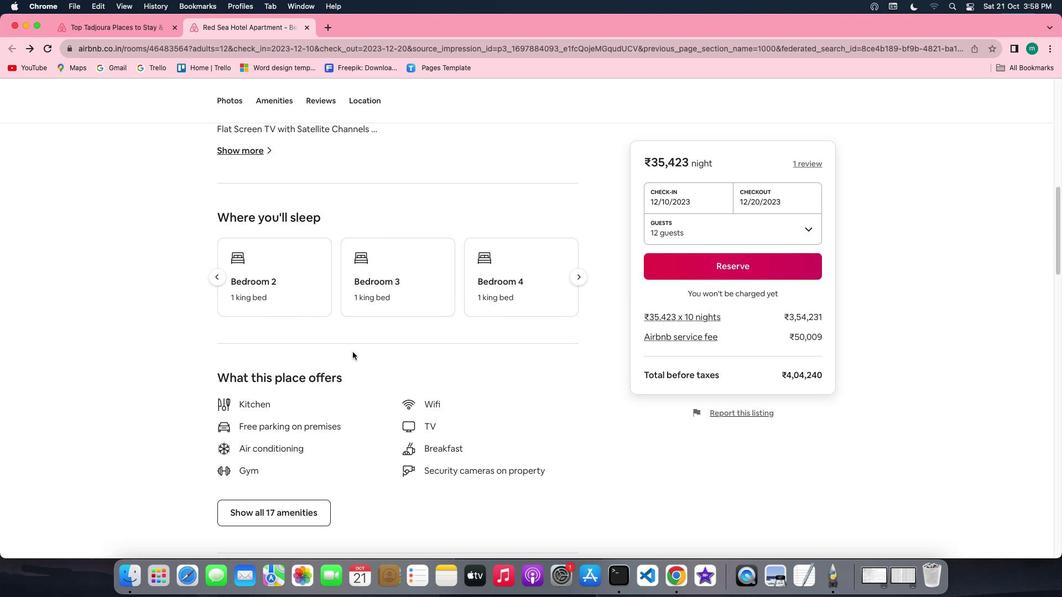 
Action: Mouse scrolled (344, 343) with delta (-7, -8)
Screenshot: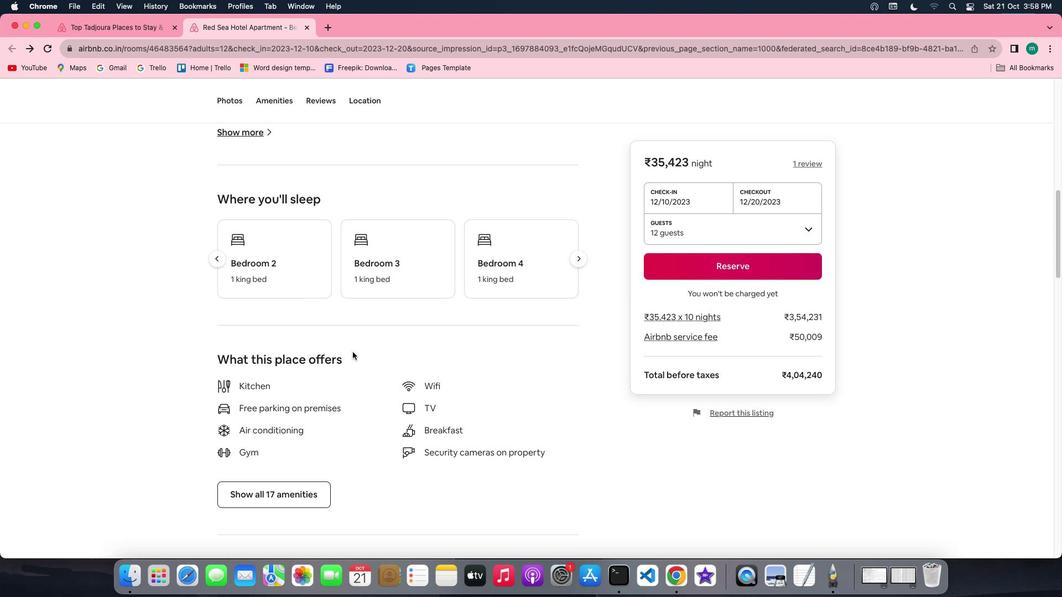 
Action: Mouse scrolled (344, 343) with delta (-7, -9)
Screenshot: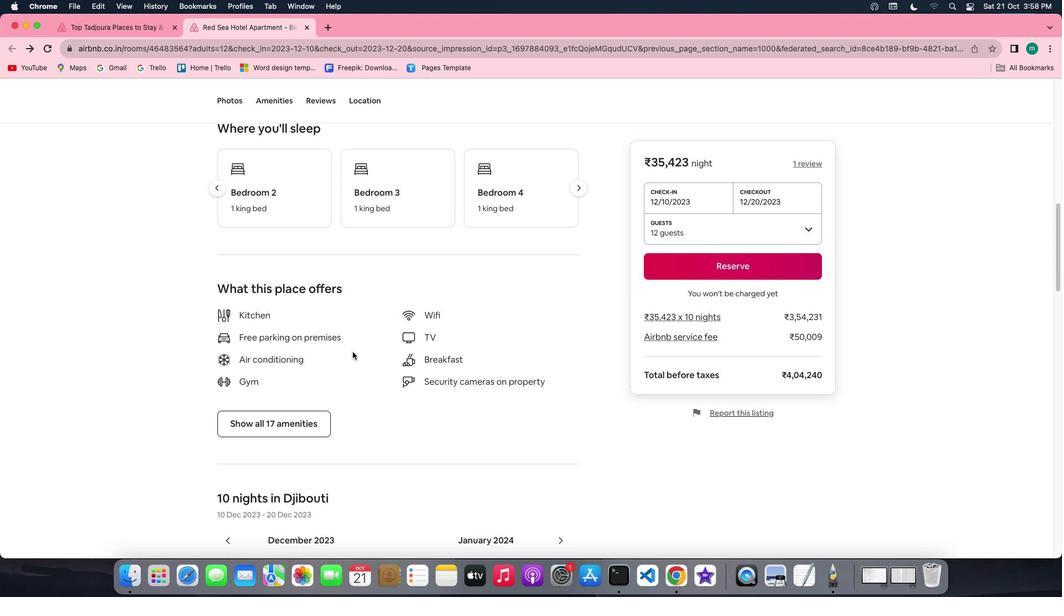
Action: Mouse moved to (316, 356)
Screenshot: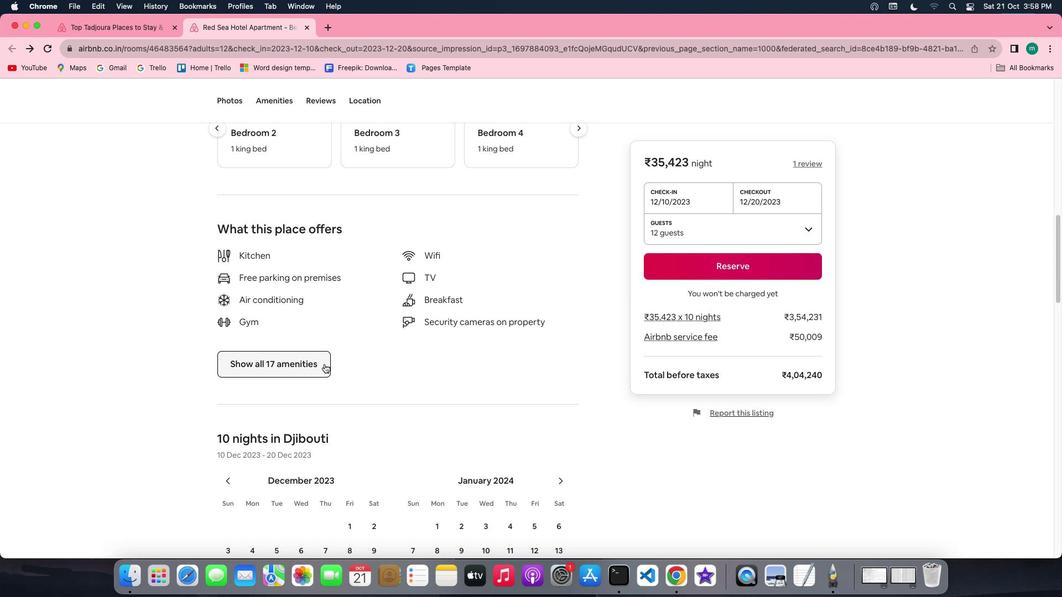 
Action: Mouse pressed left at (316, 356)
Screenshot: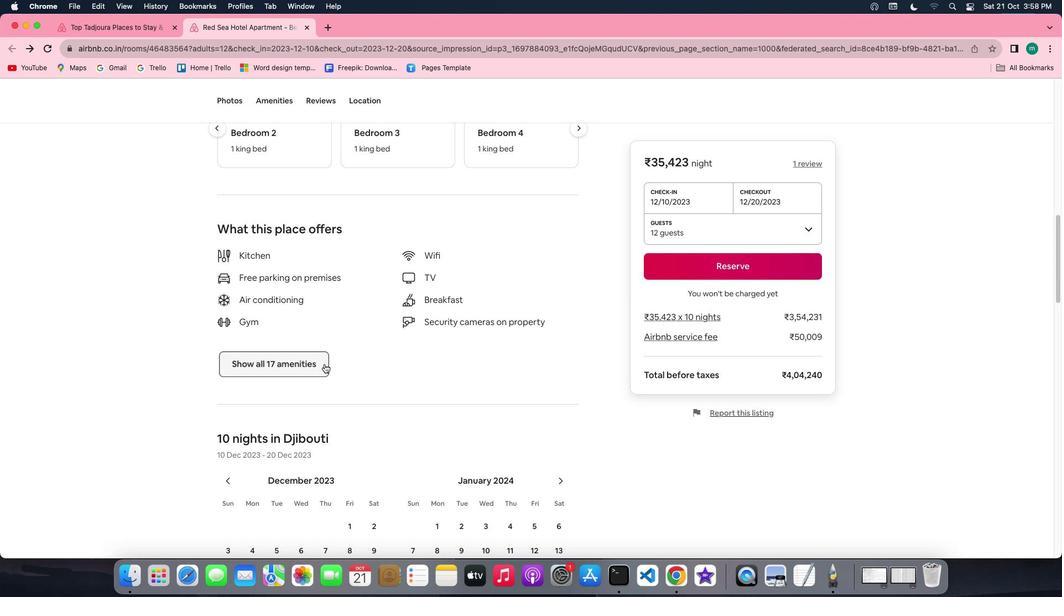 
Action: Mouse moved to (466, 378)
Screenshot: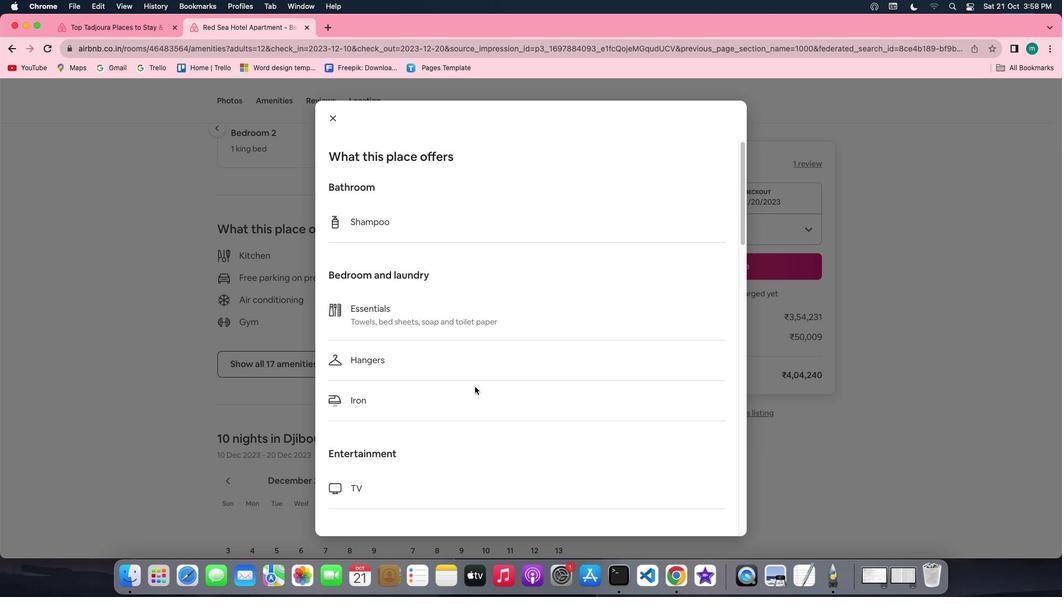 
Action: Mouse scrolled (466, 378) with delta (-7, -8)
Screenshot: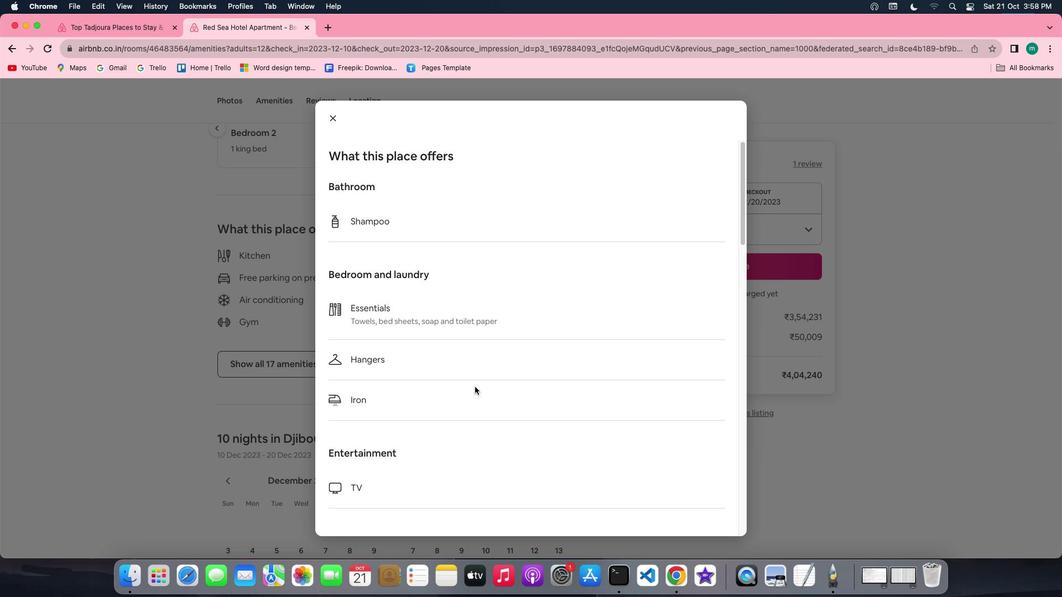 
Action: Mouse scrolled (466, 378) with delta (-7, -8)
Screenshot: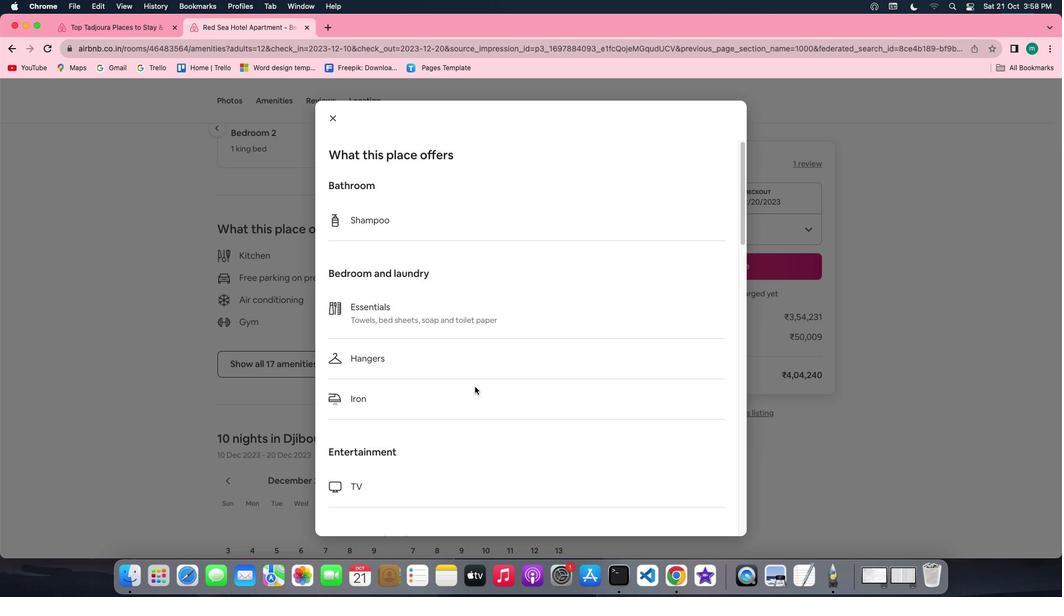 
Action: Mouse scrolled (466, 378) with delta (-7, -8)
Screenshot: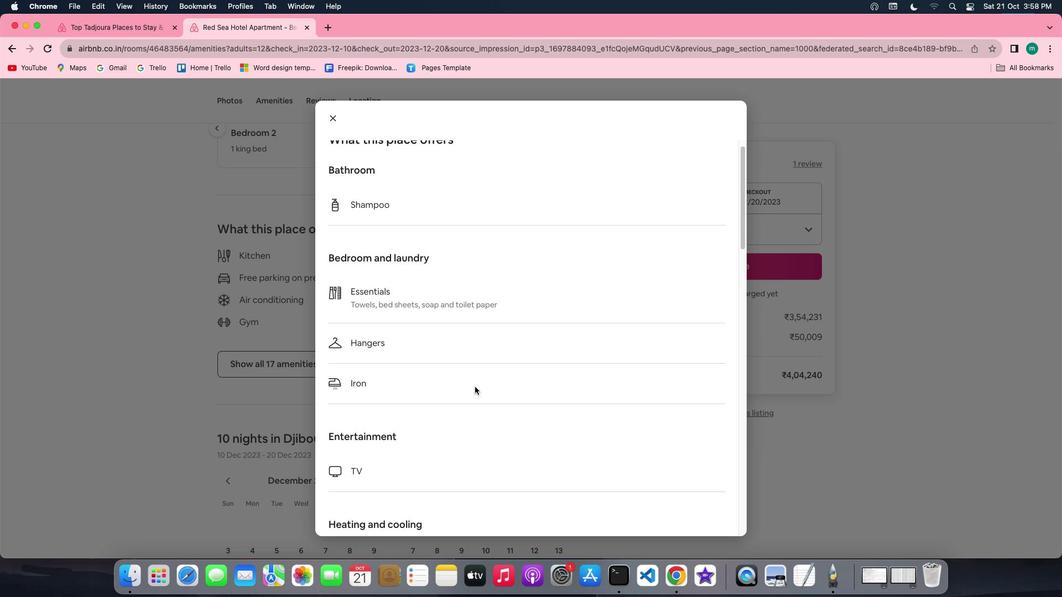 
Action: Mouse scrolled (466, 378) with delta (-7, -8)
Screenshot: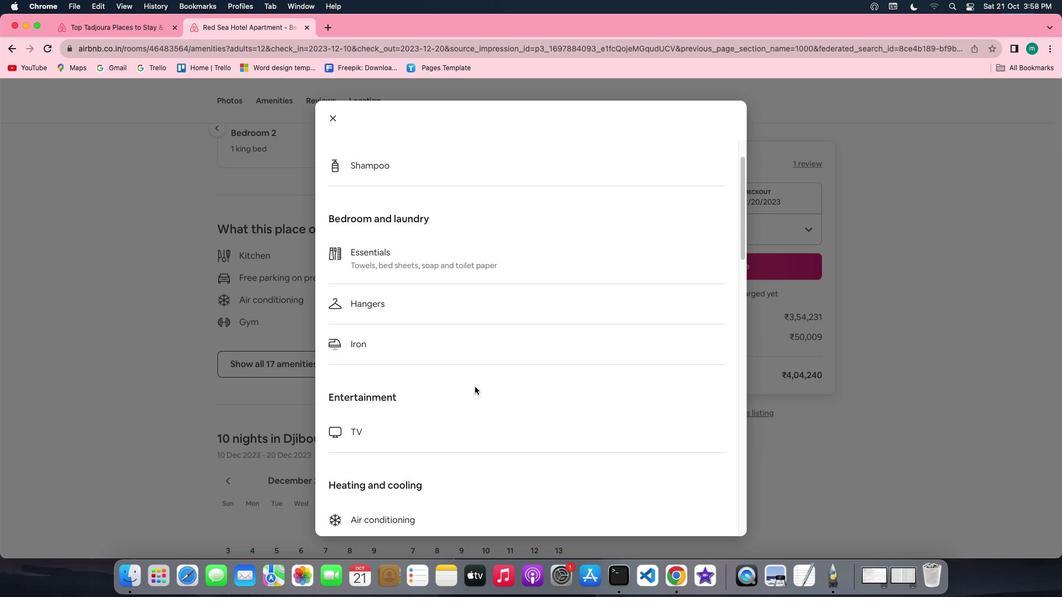 
Action: Mouse scrolled (466, 378) with delta (-7, -8)
Screenshot: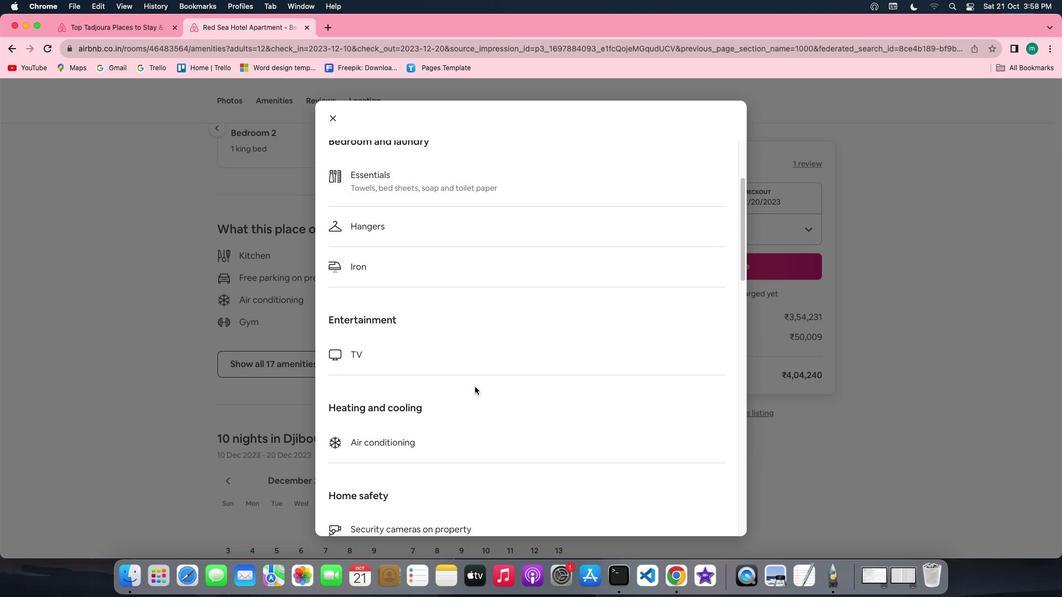 
Action: Mouse scrolled (466, 378) with delta (-7, -8)
Screenshot: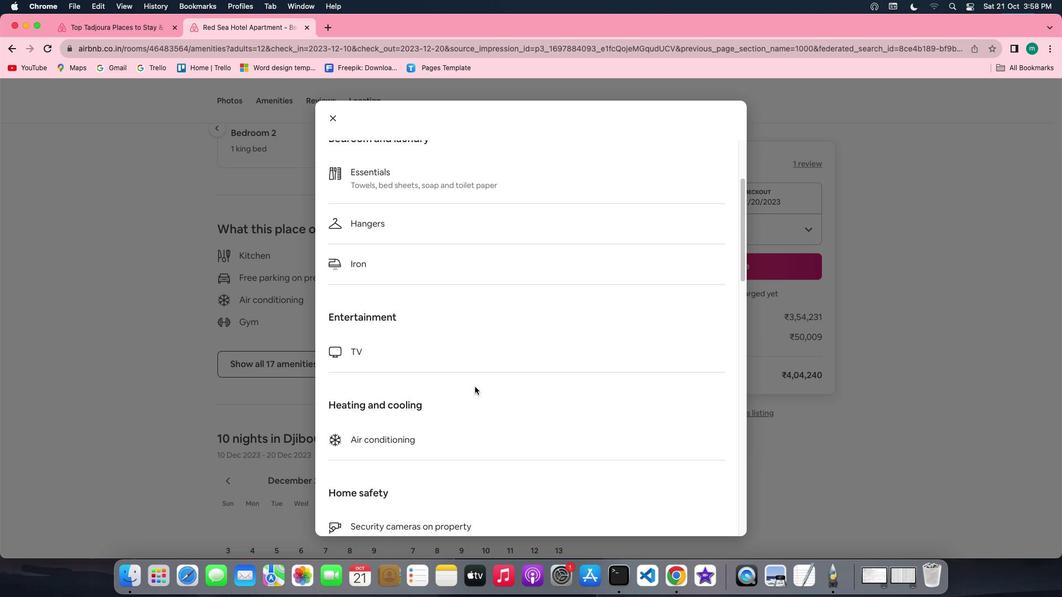 
Action: Mouse scrolled (466, 378) with delta (-7, -8)
Screenshot: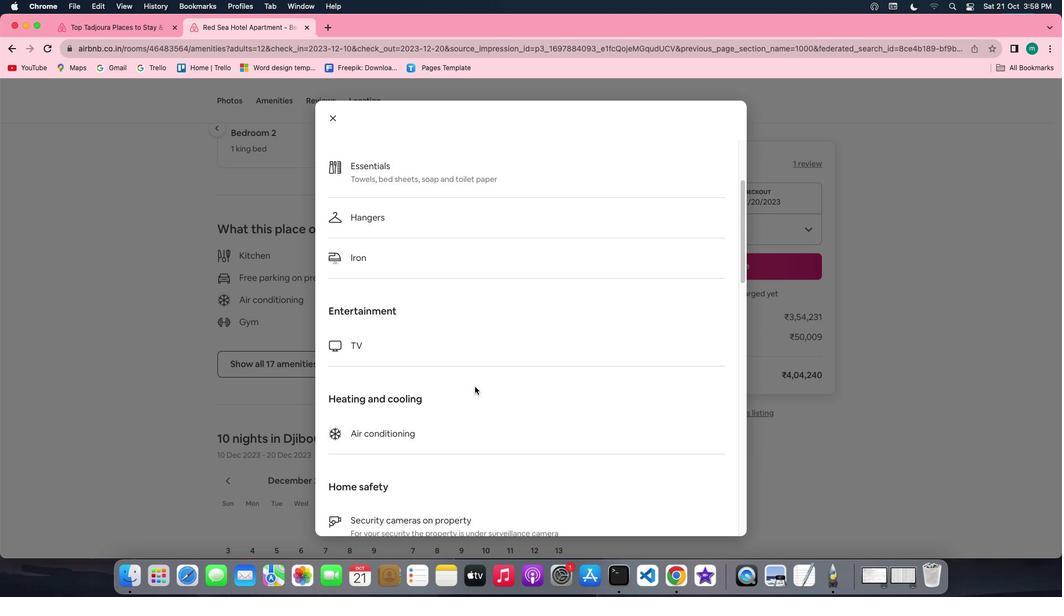 
Action: Mouse scrolled (466, 378) with delta (-7, -8)
Screenshot: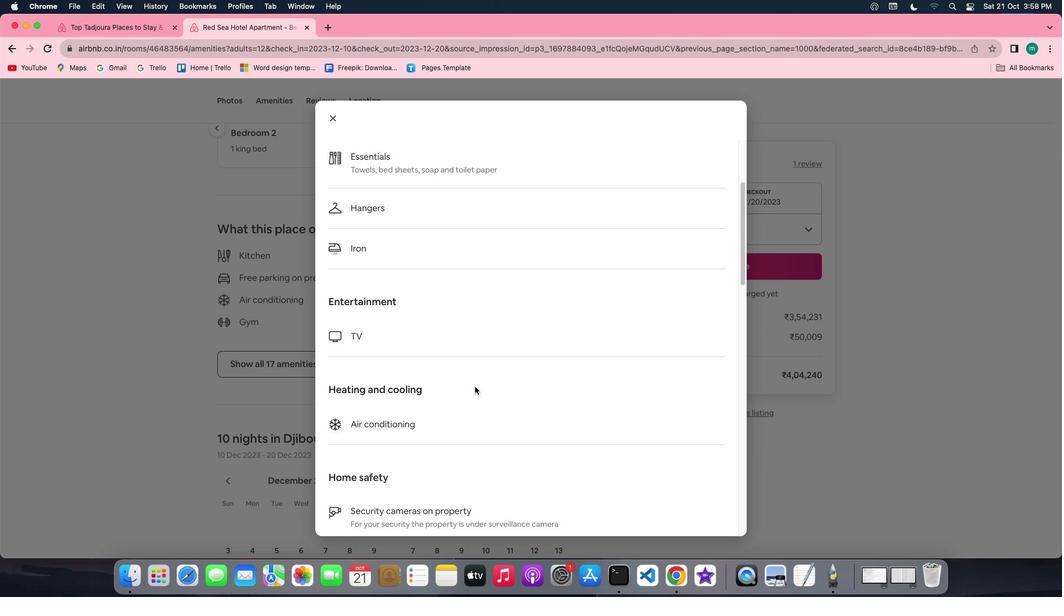 
Action: Mouse scrolled (466, 378) with delta (-7, -8)
Screenshot: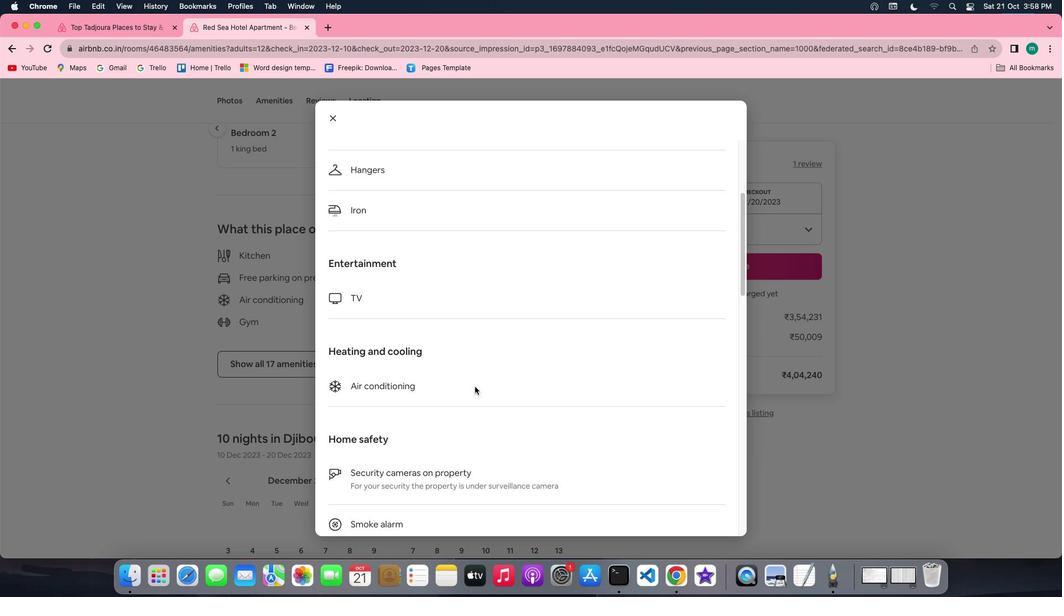 
Action: Mouse scrolled (466, 378) with delta (-7, -8)
Screenshot: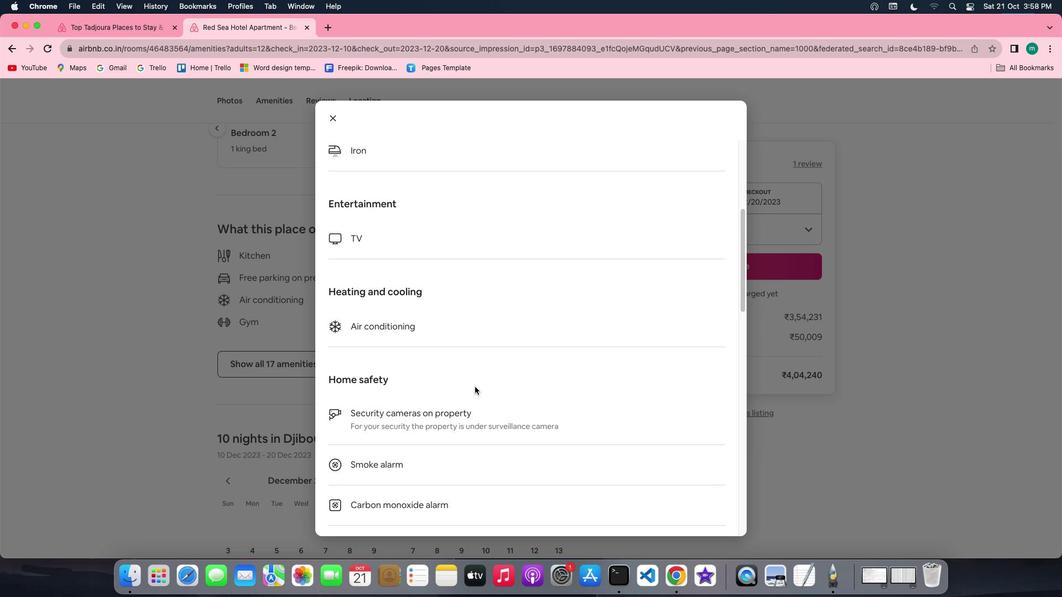 
Action: Mouse scrolled (466, 378) with delta (-7, -8)
Screenshot: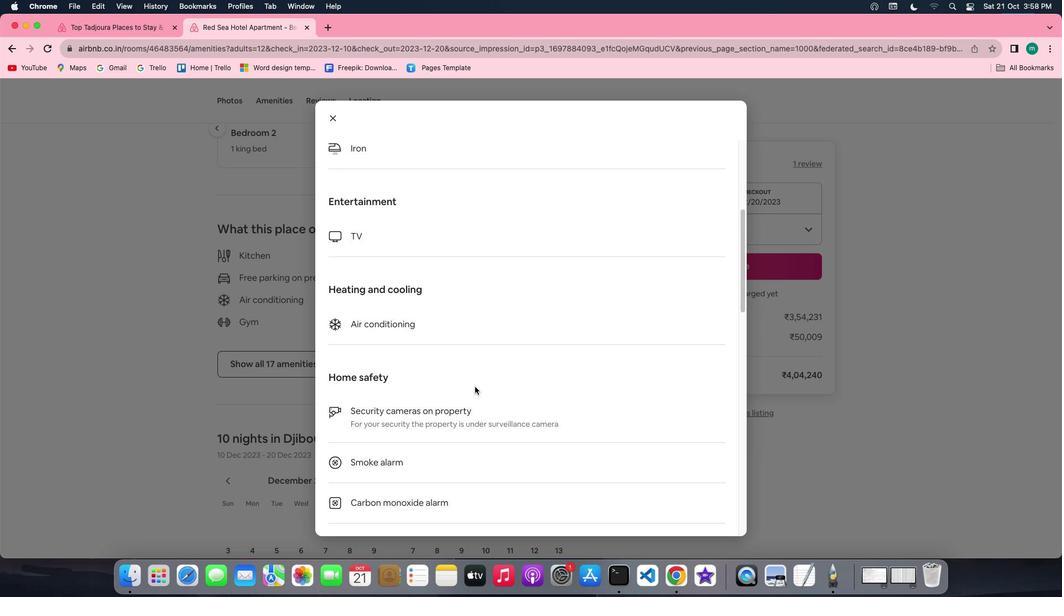
Action: Mouse scrolled (466, 378) with delta (-7, -8)
Screenshot: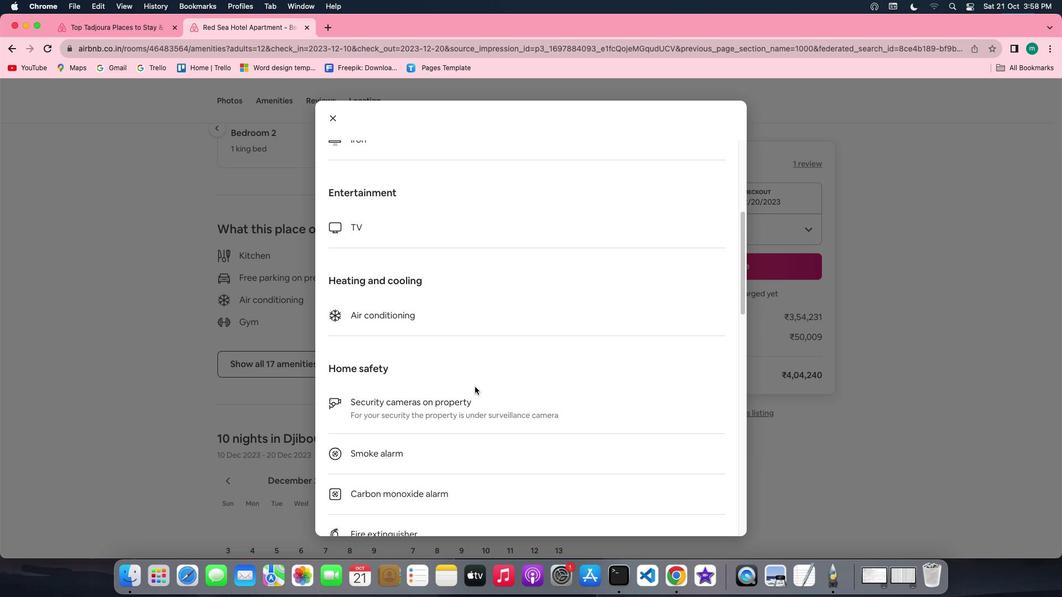 
Action: Mouse scrolled (466, 378) with delta (-7, -9)
Screenshot: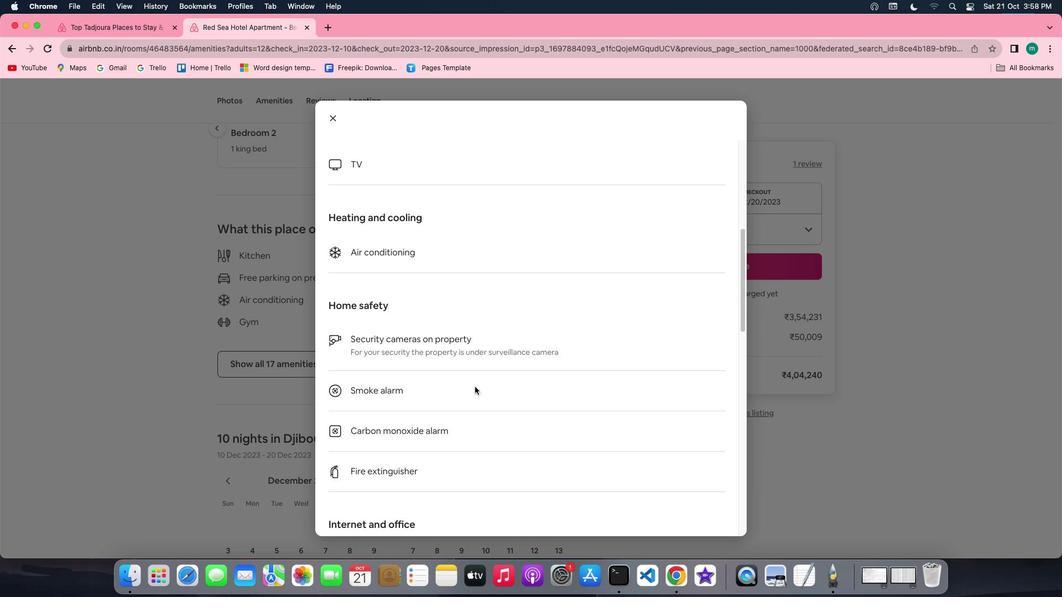 
Action: Mouse scrolled (466, 378) with delta (-7, -9)
Screenshot: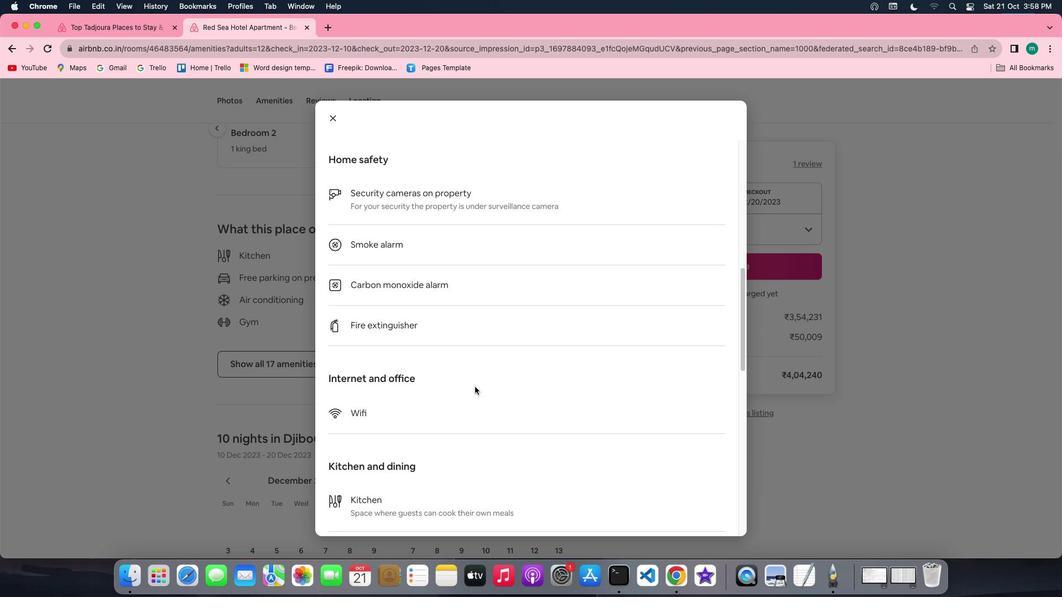
Action: Mouse scrolled (466, 378) with delta (-7, -8)
Screenshot: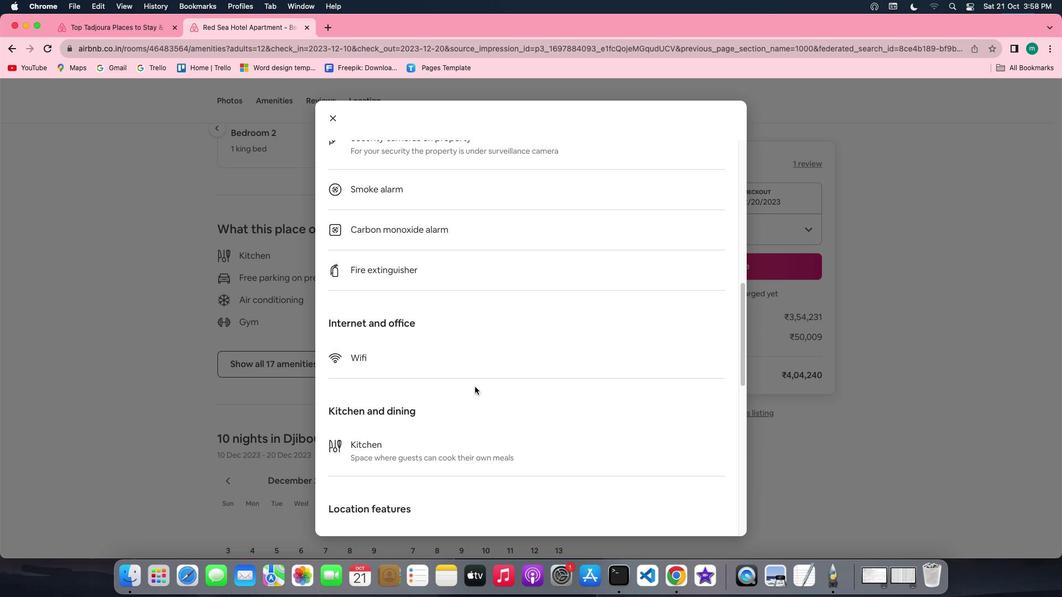 
Action: Mouse scrolled (466, 378) with delta (-7, -8)
Screenshot: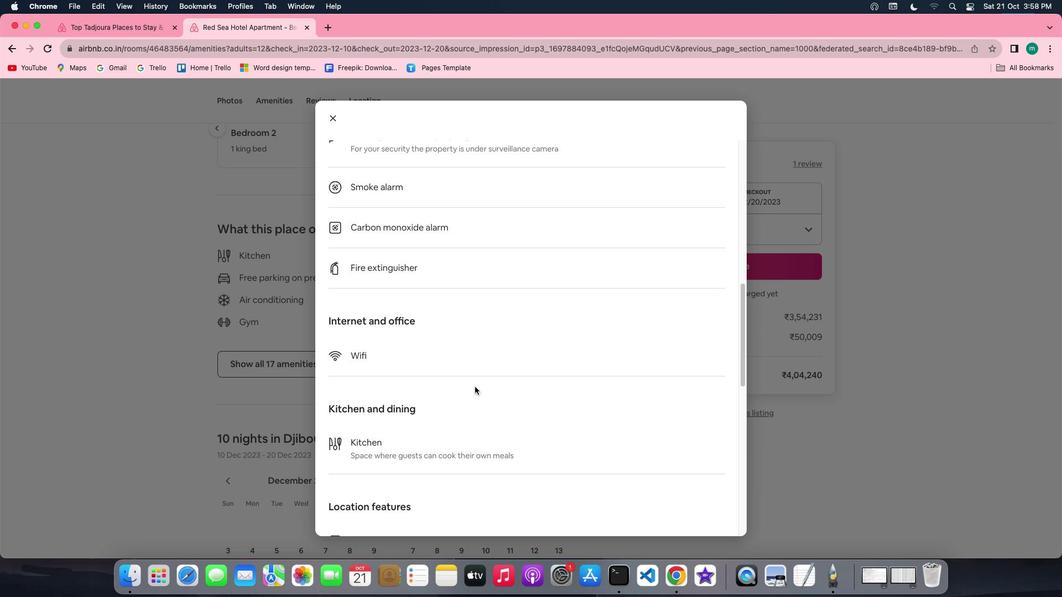
Action: Mouse scrolled (466, 378) with delta (-7, -8)
Screenshot: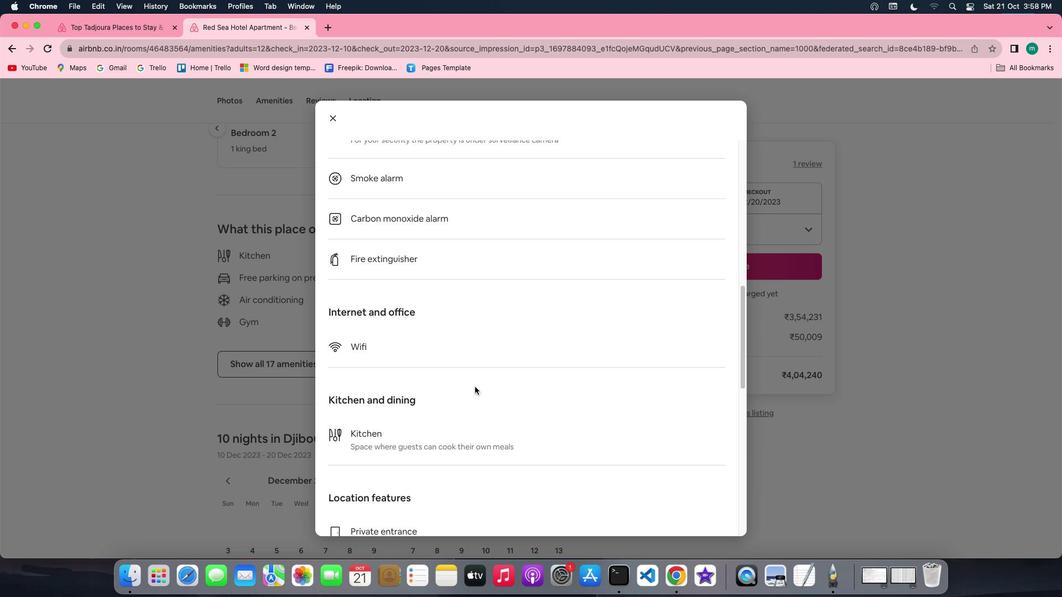
Action: Mouse scrolled (466, 378) with delta (-7, -9)
Screenshot: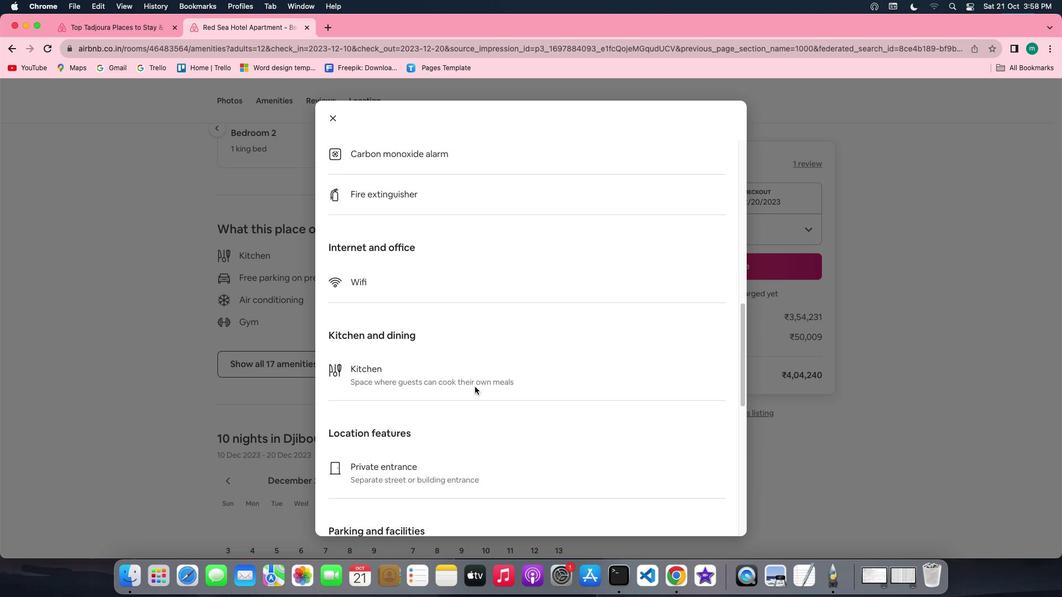 
Action: Mouse scrolled (466, 378) with delta (-7, -8)
Screenshot: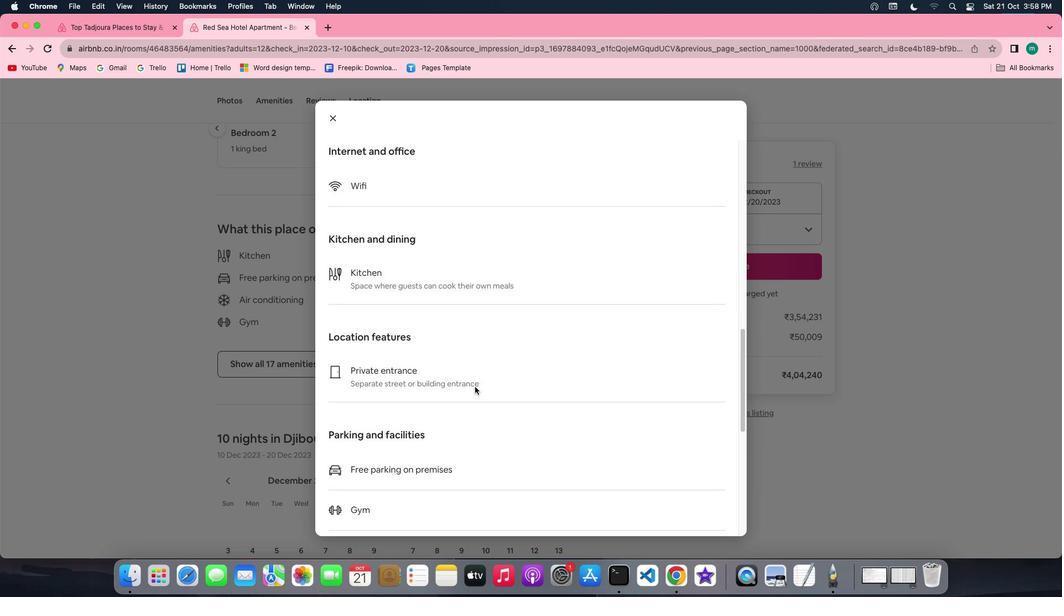
Action: Mouse scrolled (466, 378) with delta (-7, -8)
Screenshot: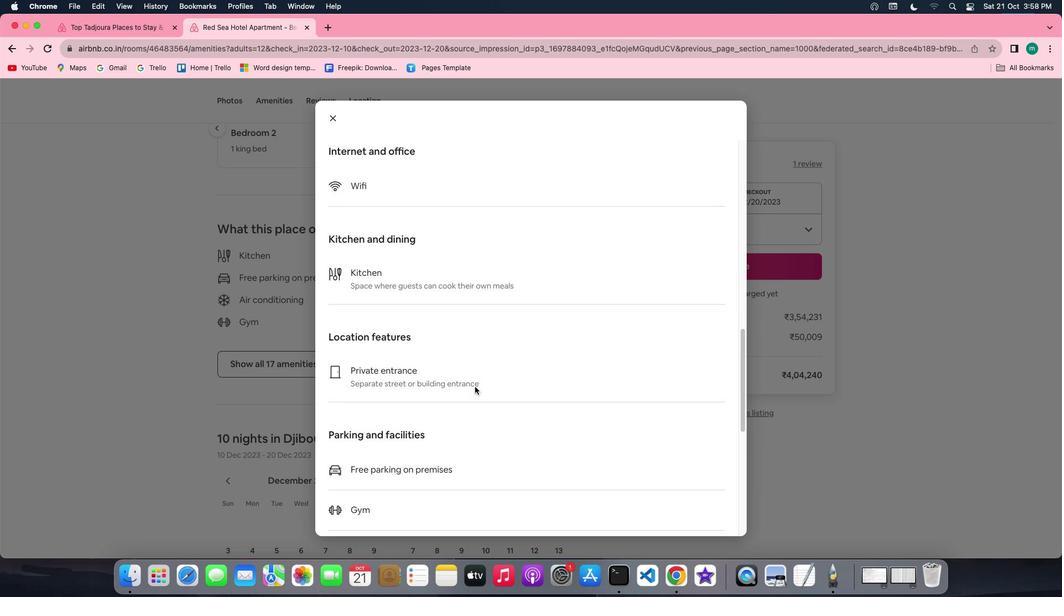 
Action: Mouse scrolled (466, 378) with delta (-7, -8)
Screenshot: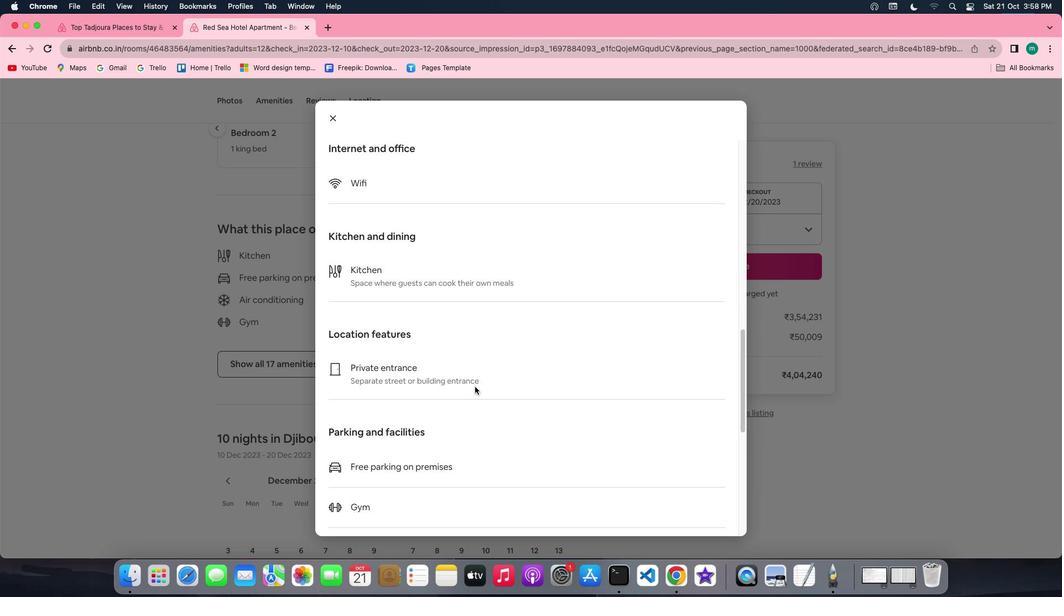 
Action: Mouse scrolled (466, 378) with delta (-7, -9)
Screenshot: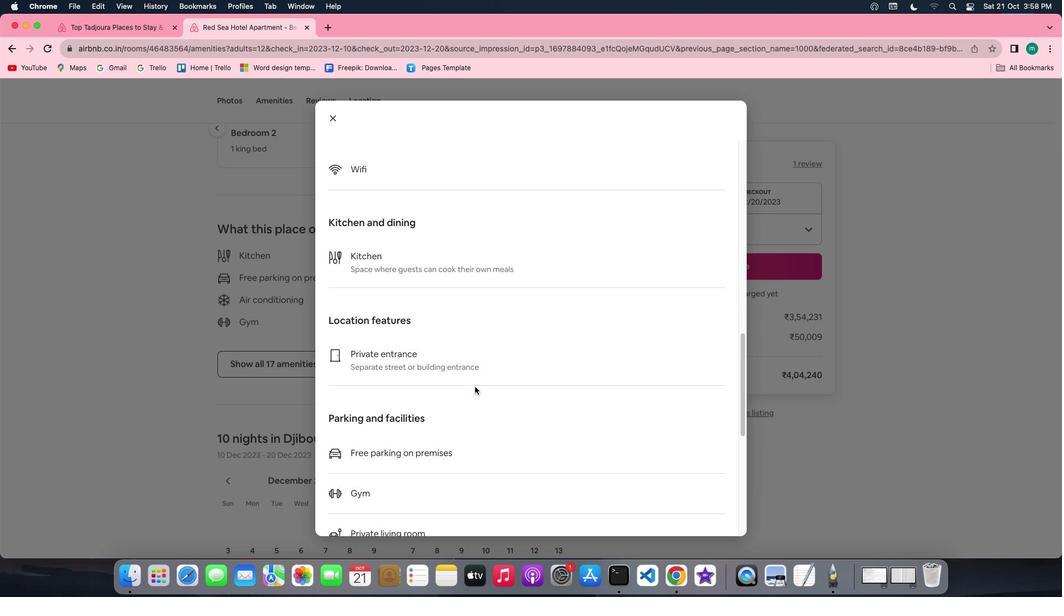 
Action: Mouse scrolled (466, 378) with delta (-7, -9)
Screenshot: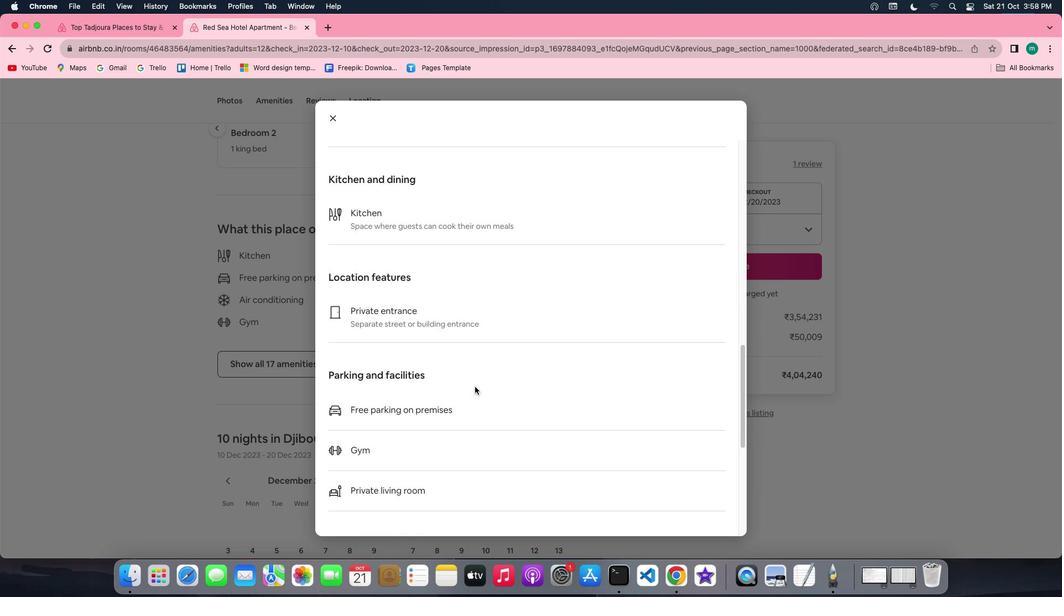 
Action: Mouse scrolled (466, 378) with delta (-7, -10)
Screenshot: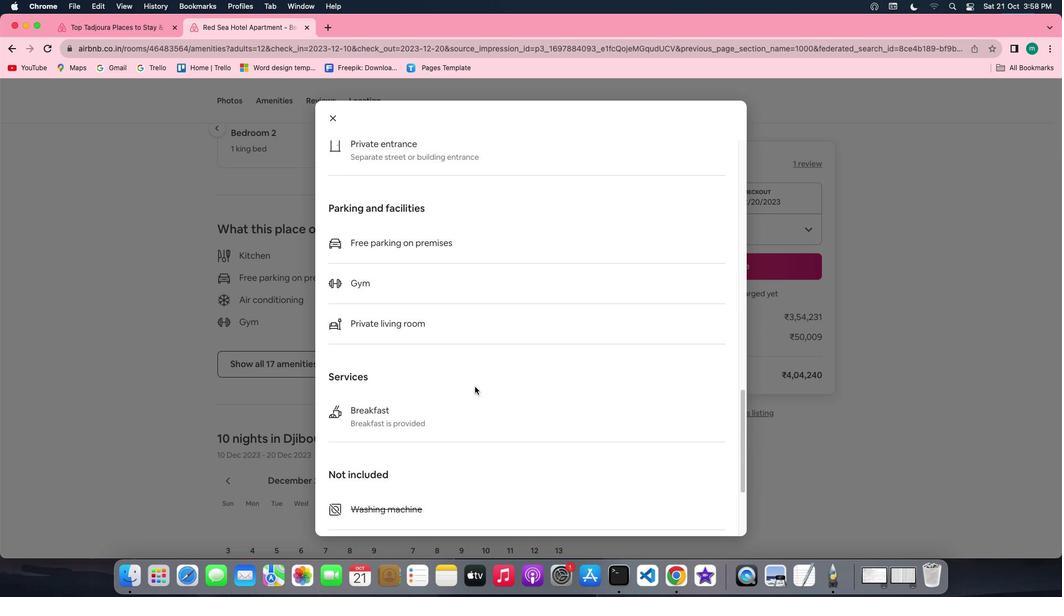 
Action: Mouse scrolled (466, 378) with delta (-7, -8)
Screenshot: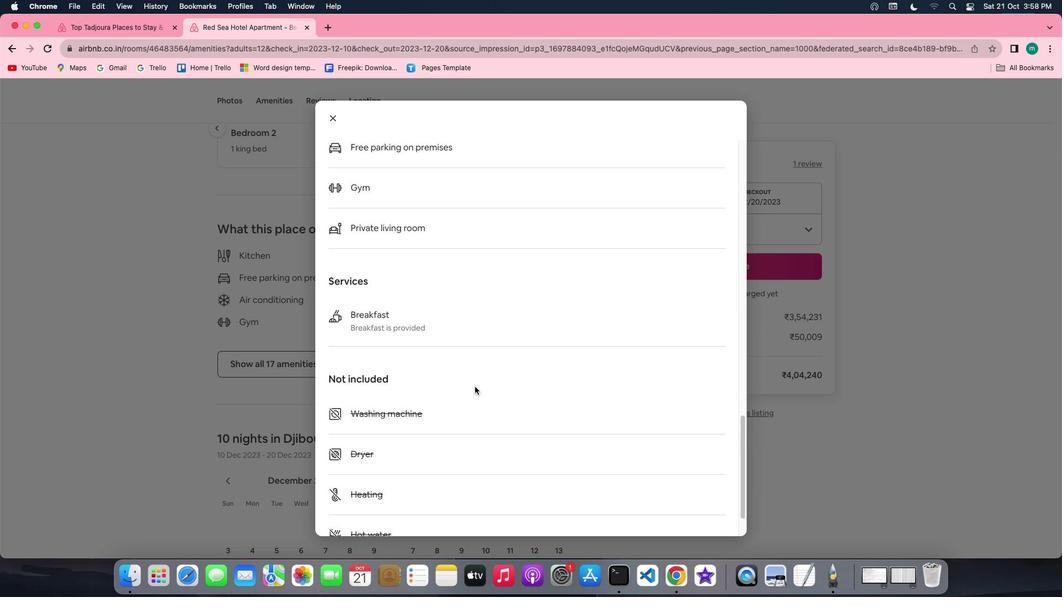 
Action: Mouse scrolled (466, 378) with delta (-7, -8)
Screenshot: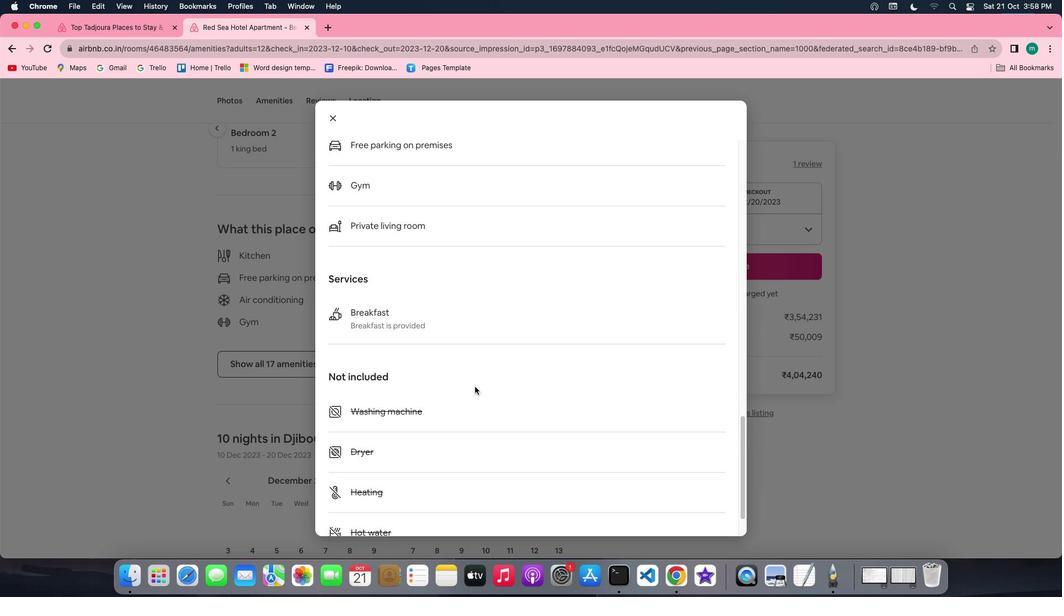 
Action: Mouse scrolled (466, 378) with delta (-7, -9)
Screenshot: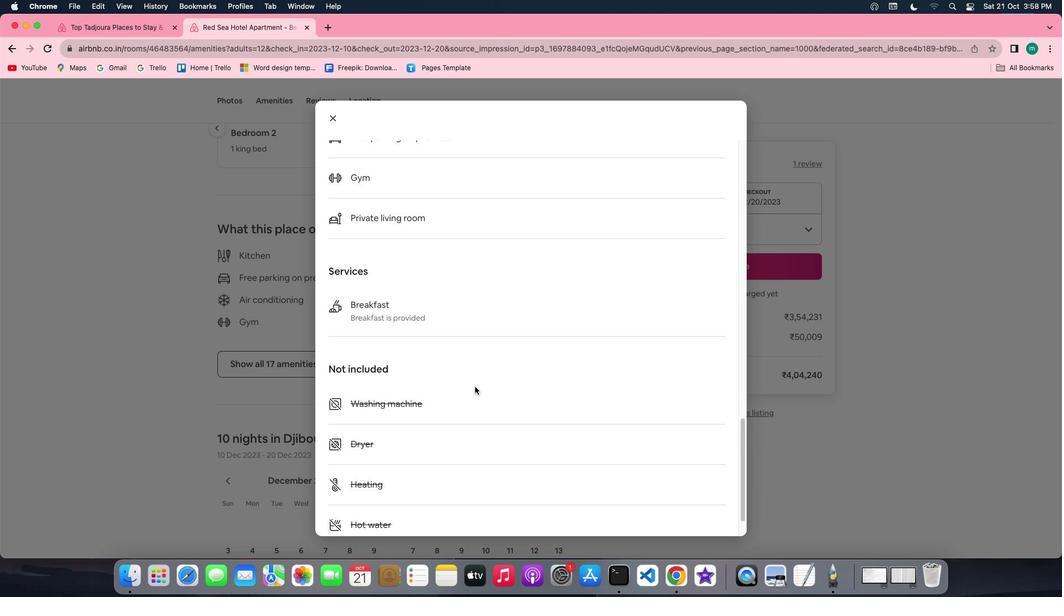 
Action: Mouse scrolled (466, 378) with delta (-7, -9)
Screenshot: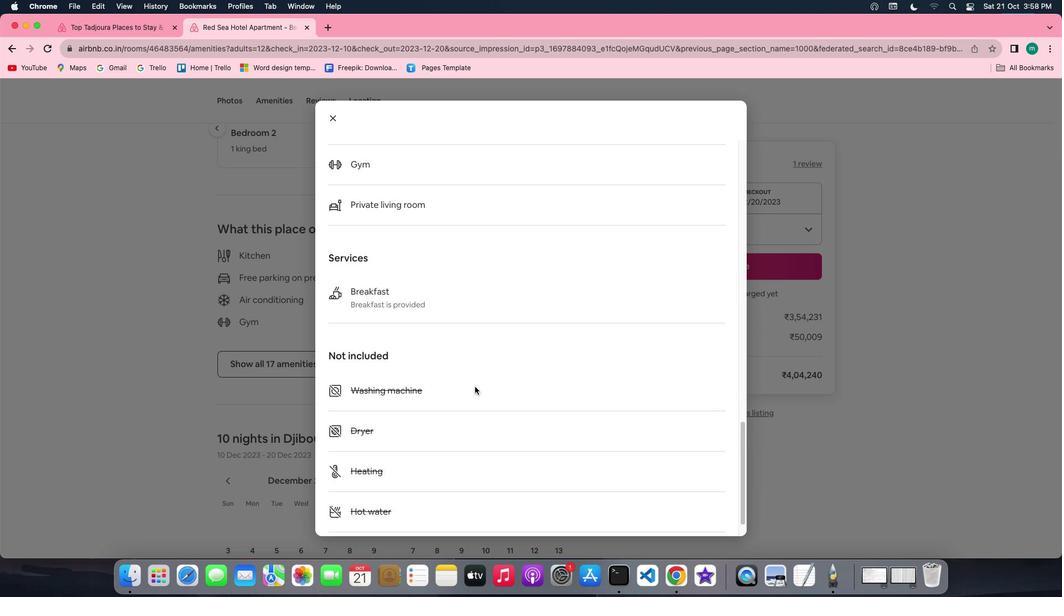 
Action: Mouse scrolled (466, 378) with delta (-7, -10)
Screenshot: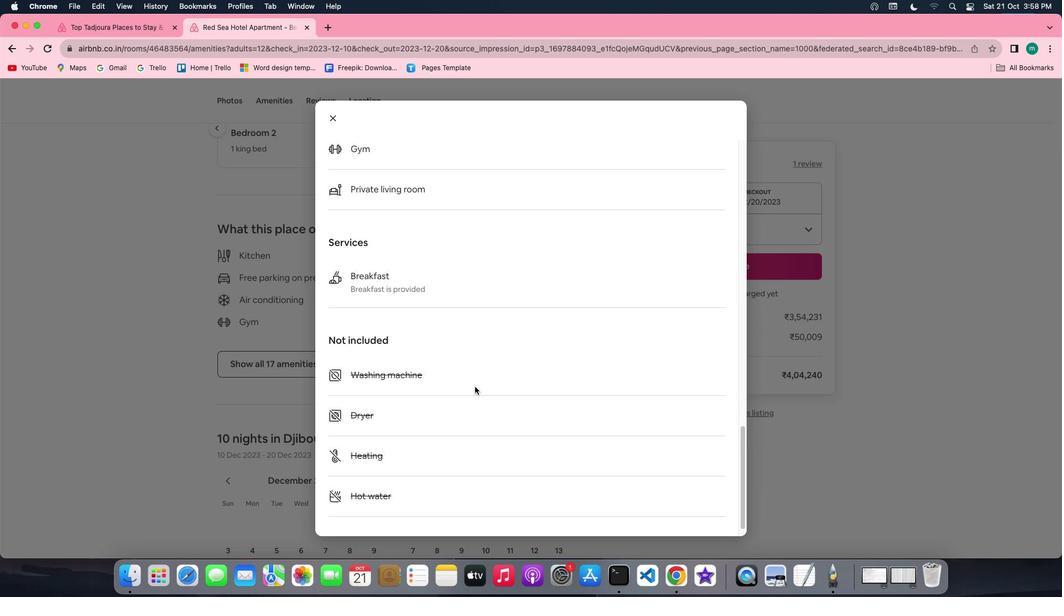 
Action: Mouse scrolled (466, 378) with delta (-7, -11)
Screenshot: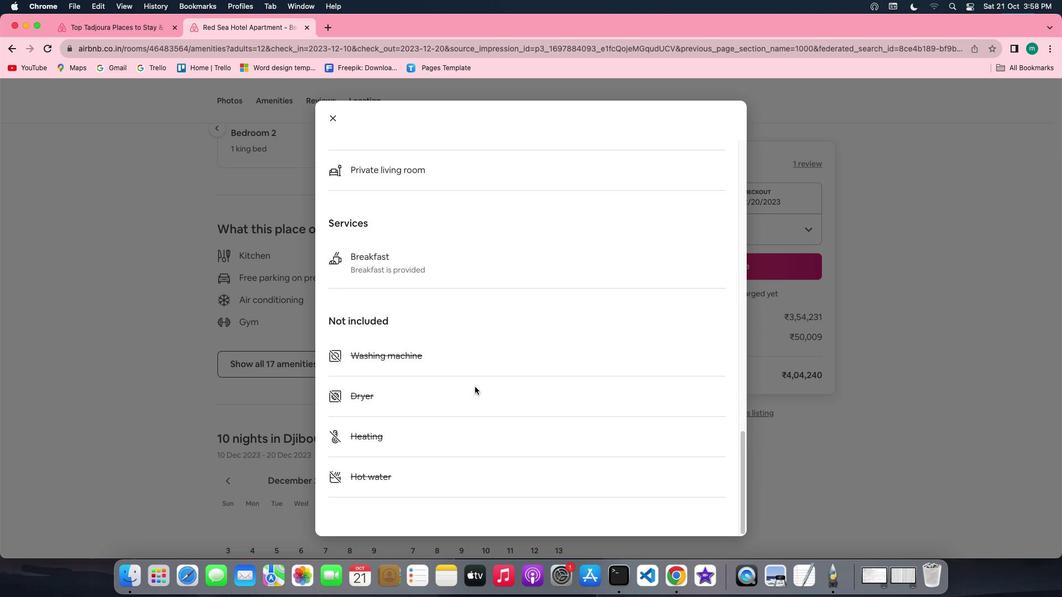 
Action: Mouse moved to (324, 110)
Screenshot: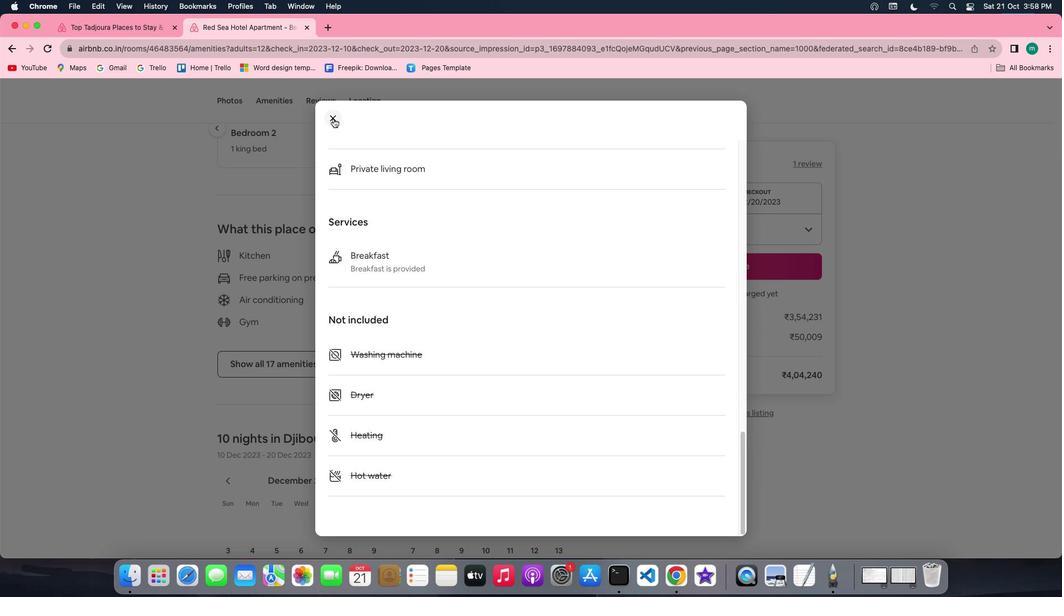 
Action: Mouse pressed left at (324, 110)
Screenshot: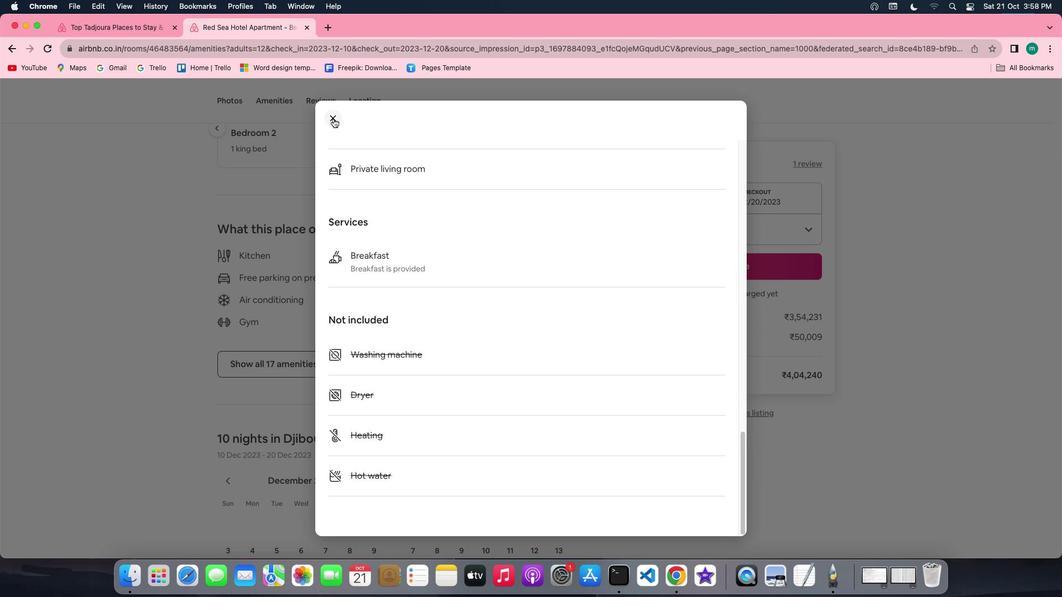 
Action: Mouse moved to (414, 393)
Screenshot: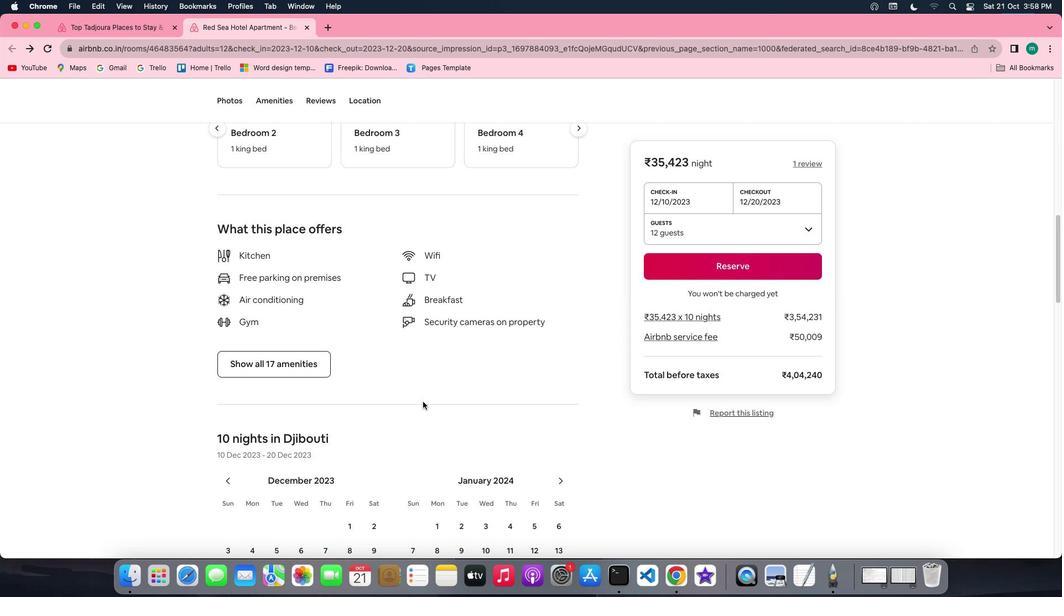 
Action: Mouse scrolled (414, 393) with delta (-7, -8)
Screenshot: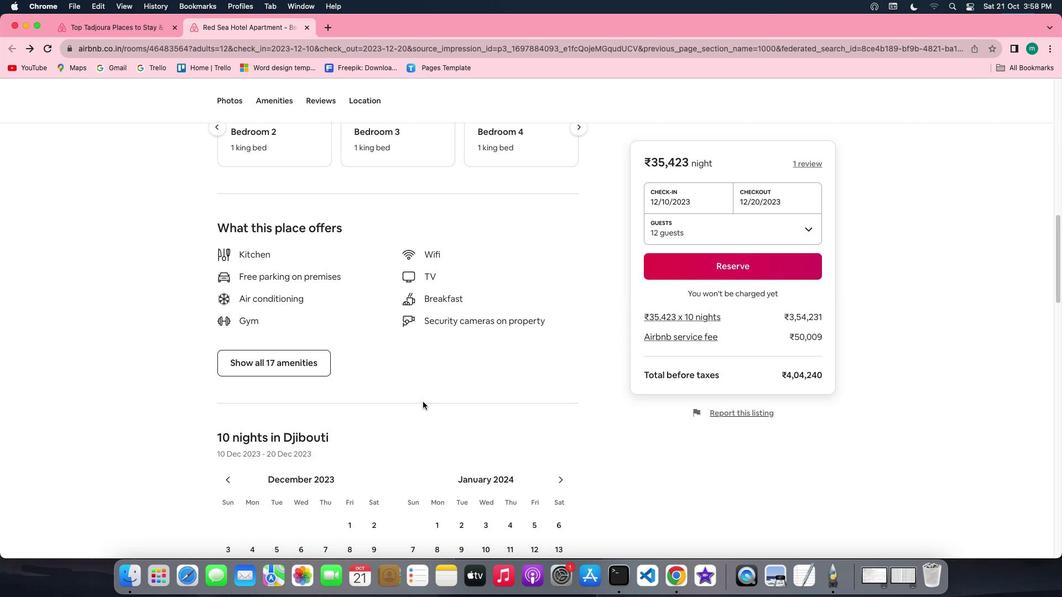
Action: Mouse scrolled (414, 393) with delta (-7, -8)
Screenshot: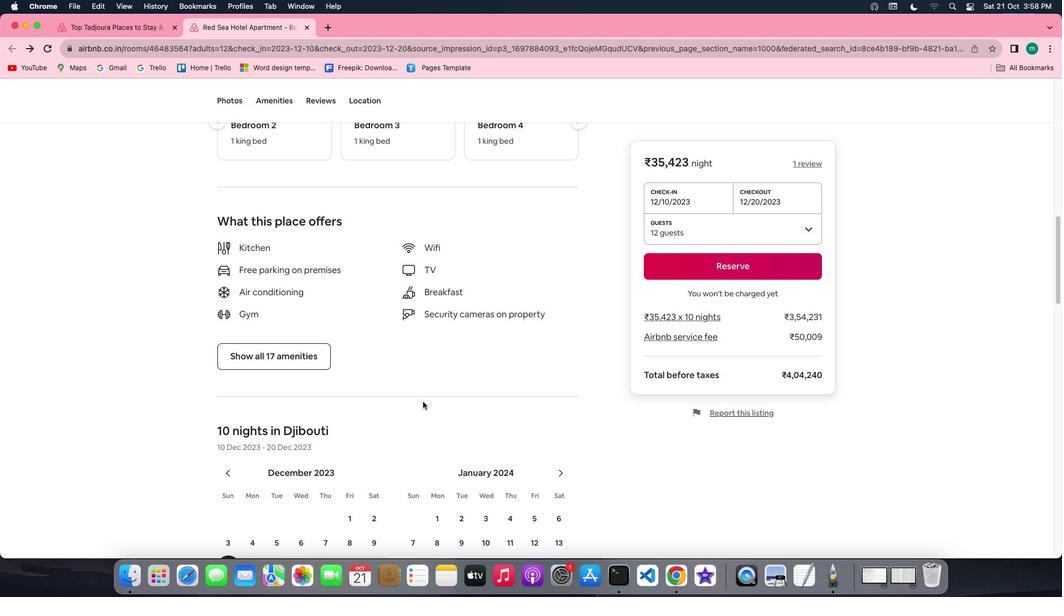 
Action: Mouse scrolled (414, 393) with delta (-7, -9)
Screenshot: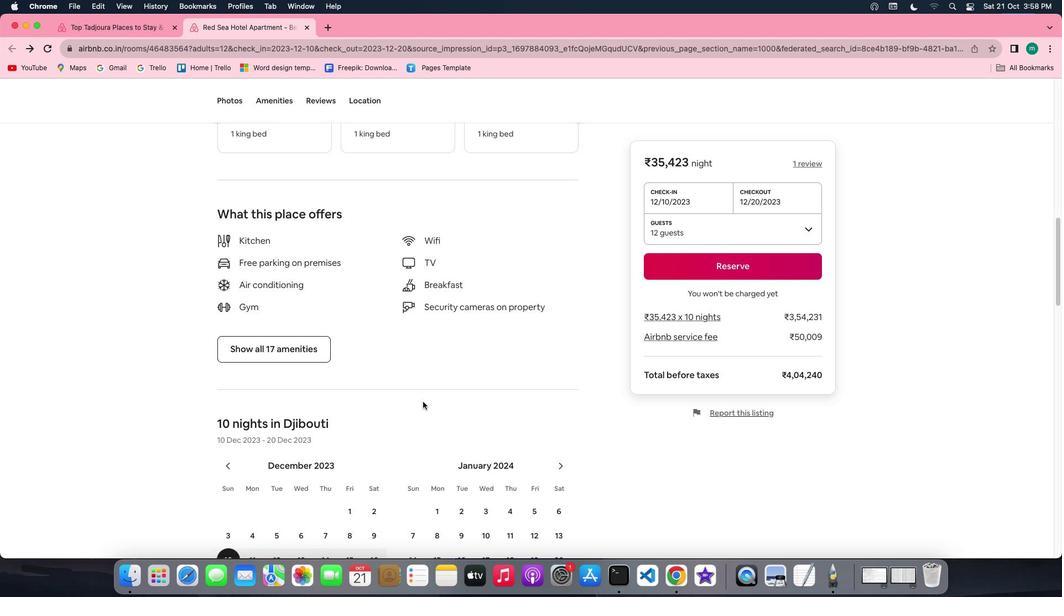 
Action: Mouse scrolled (414, 393) with delta (-7, -8)
Screenshot: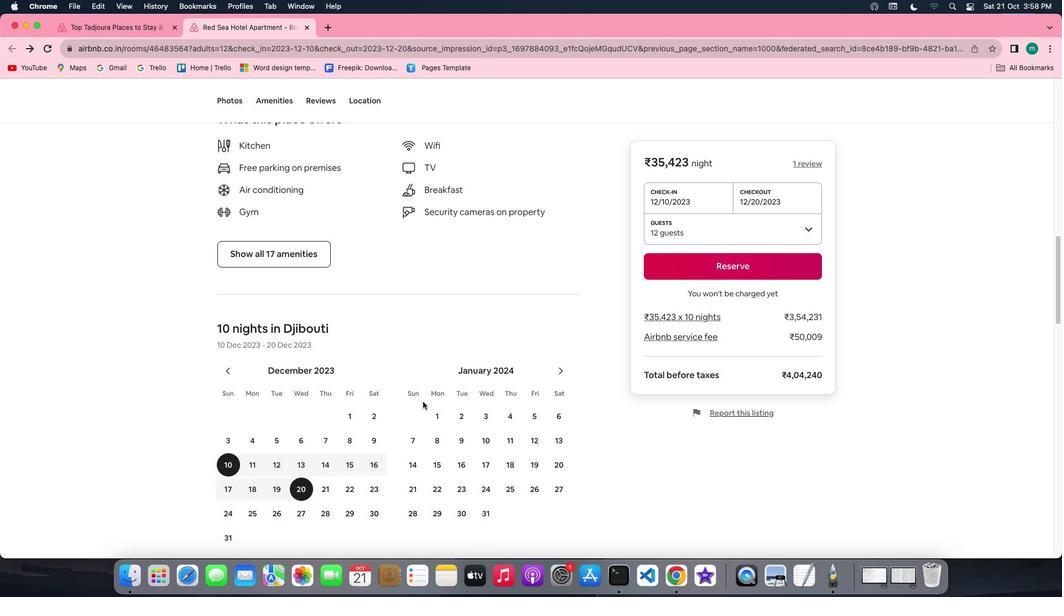 
Action: Mouse scrolled (414, 393) with delta (-7, -8)
Screenshot: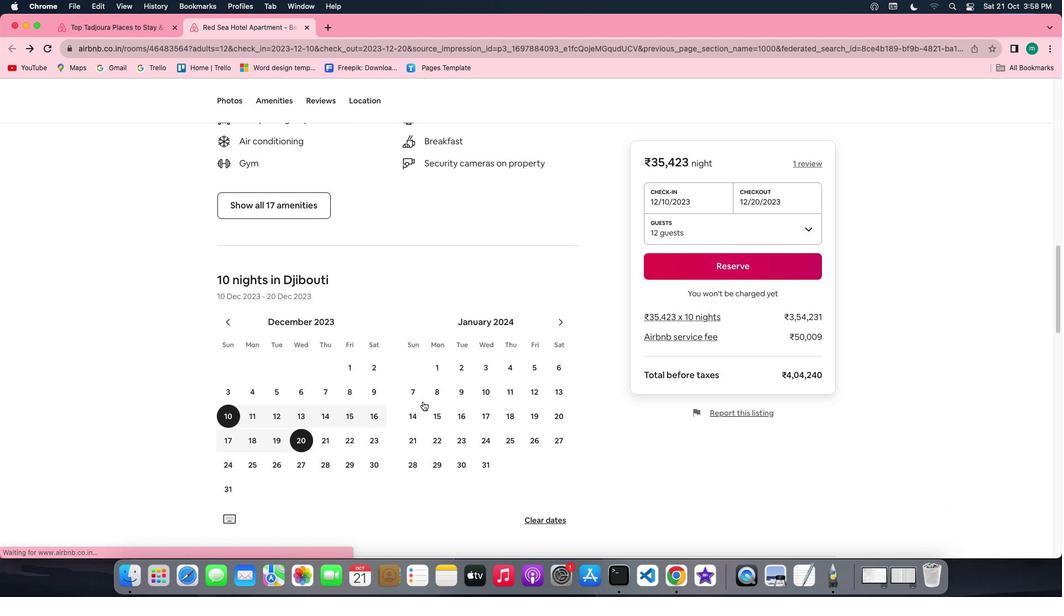 
Action: Mouse scrolled (414, 393) with delta (-7, -8)
Screenshot: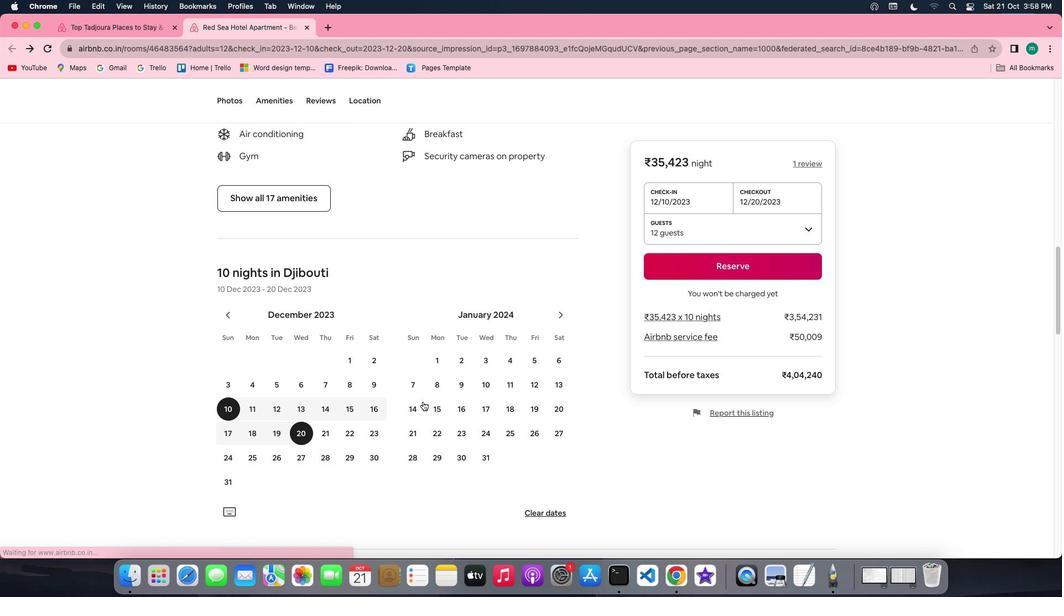 
Action: Mouse scrolled (414, 393) with delta (-7, -9)
Screenshot: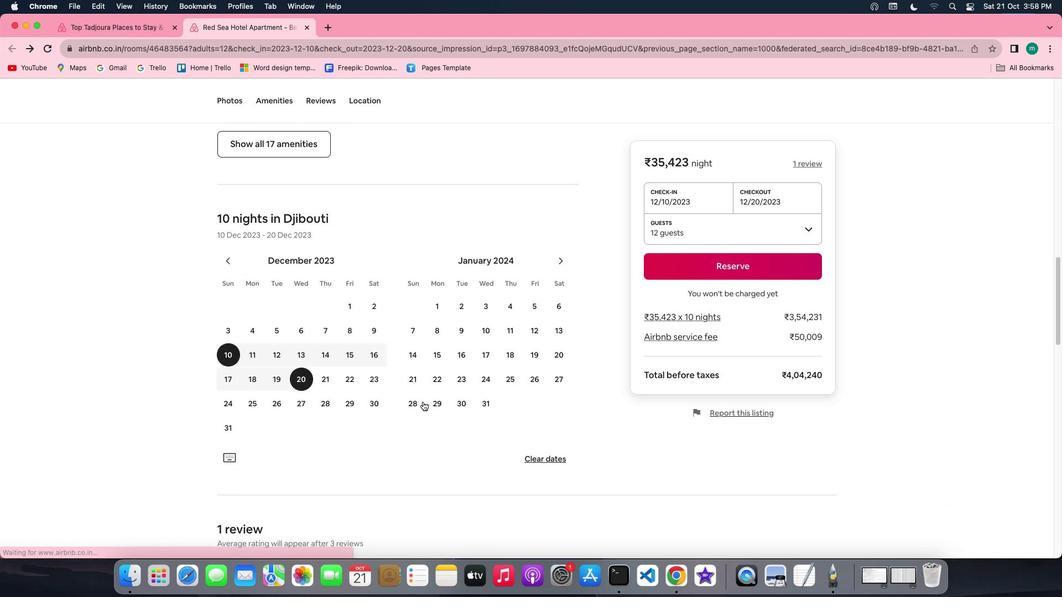 
Action: Mouse scrolled (414, 393) with delta (-7, -10)
Screenshot: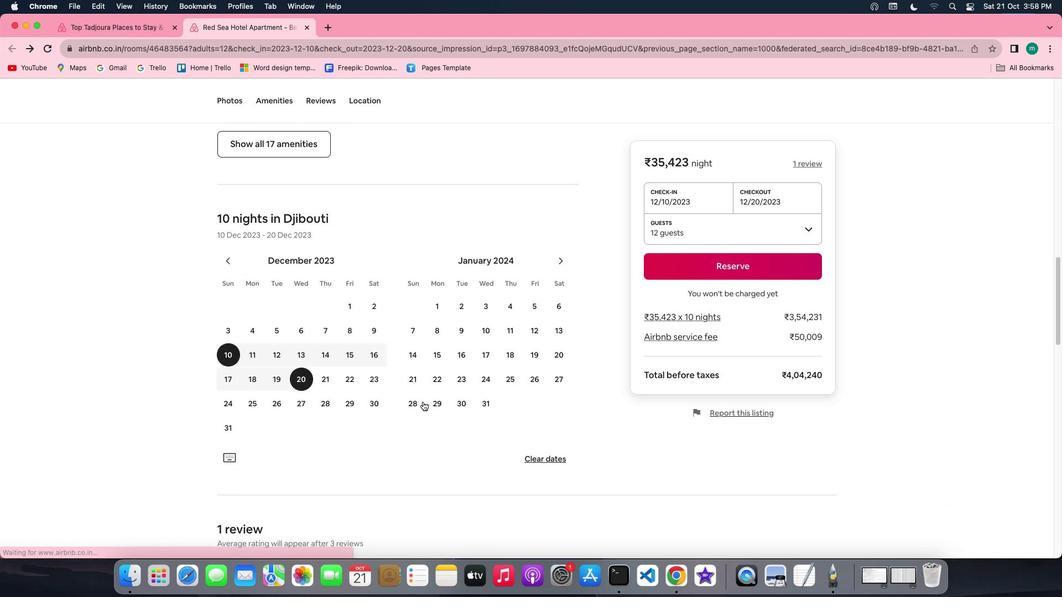
Action: Mouse scrolled (414, 393) with delta (-7, -10)
Screenshot: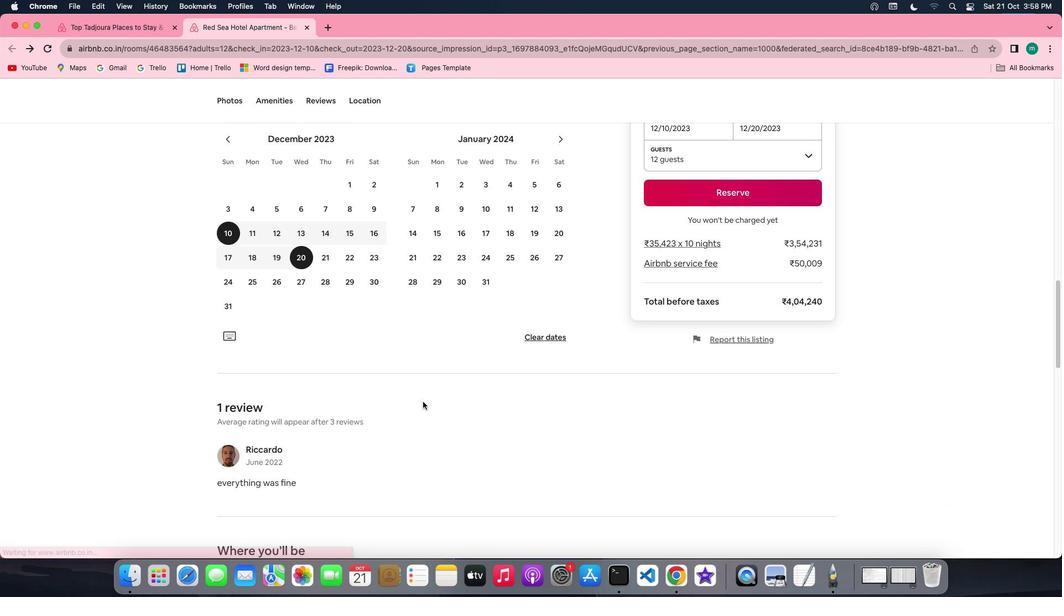 
Action: Mouse scrolled (414, 393) with delta (-7, -8)
Screenshot: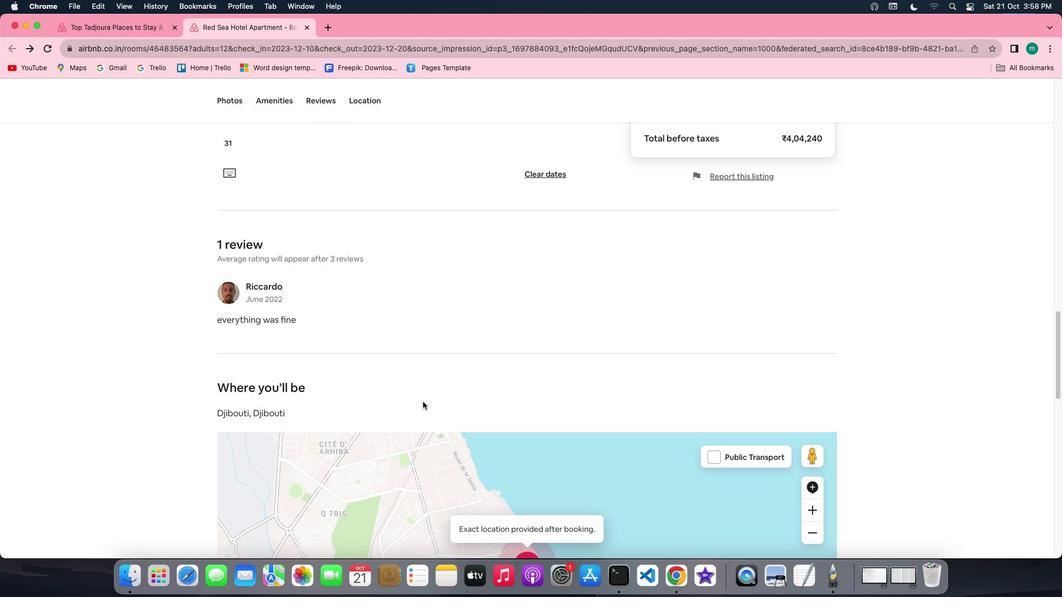 
Action: Mouse scrolled (414, 393) with delta (-7, -8)
Screenshot: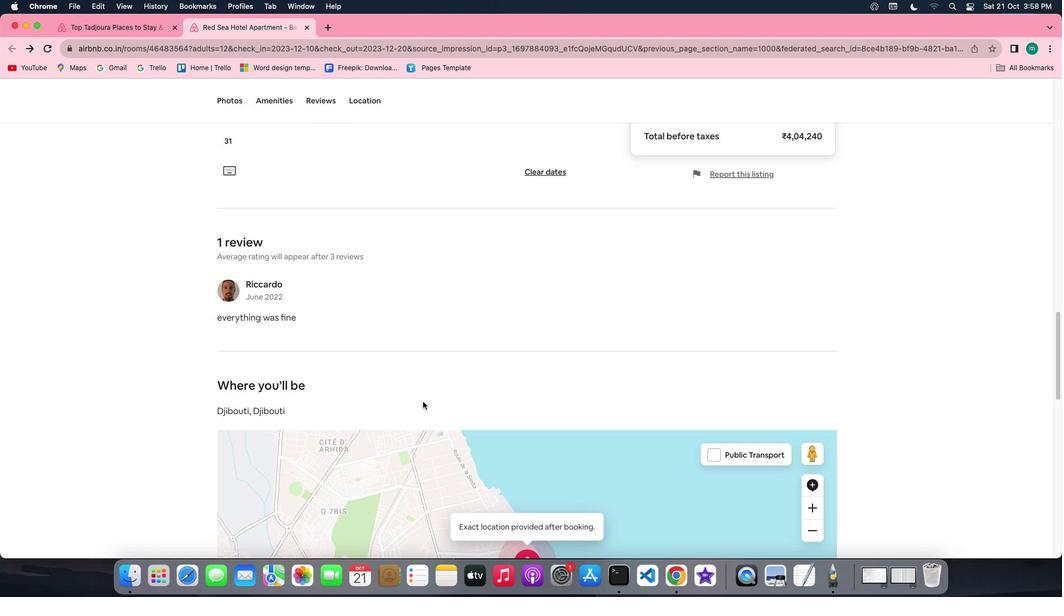 
Action: Mouse scrolled (414, 393) with delta (-7, -8)
Screenshot: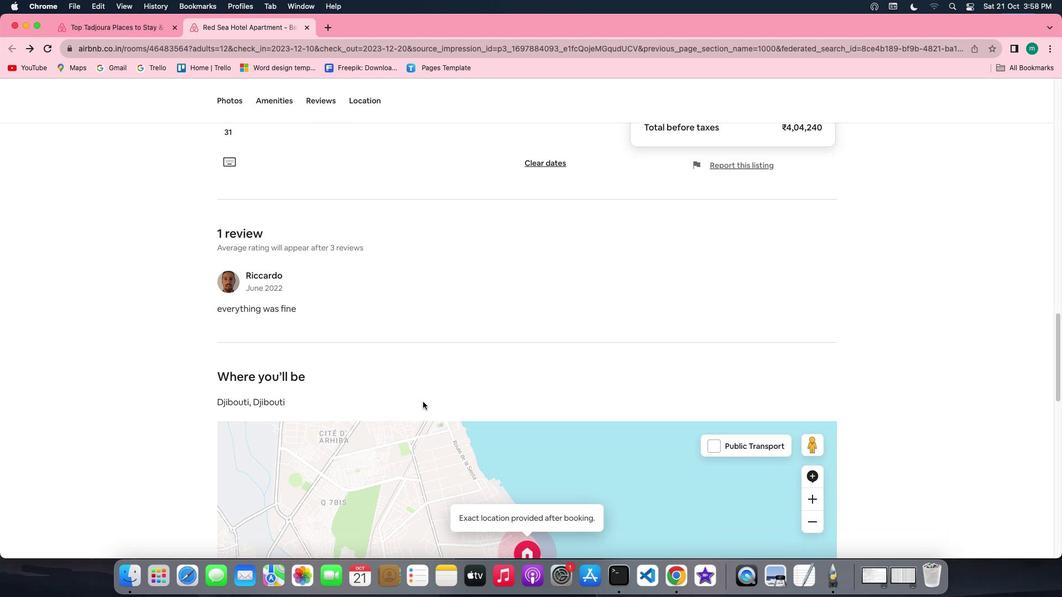 
Action: Mouse scrolled (414, 393) with delta (-7, -9)
Screenshot: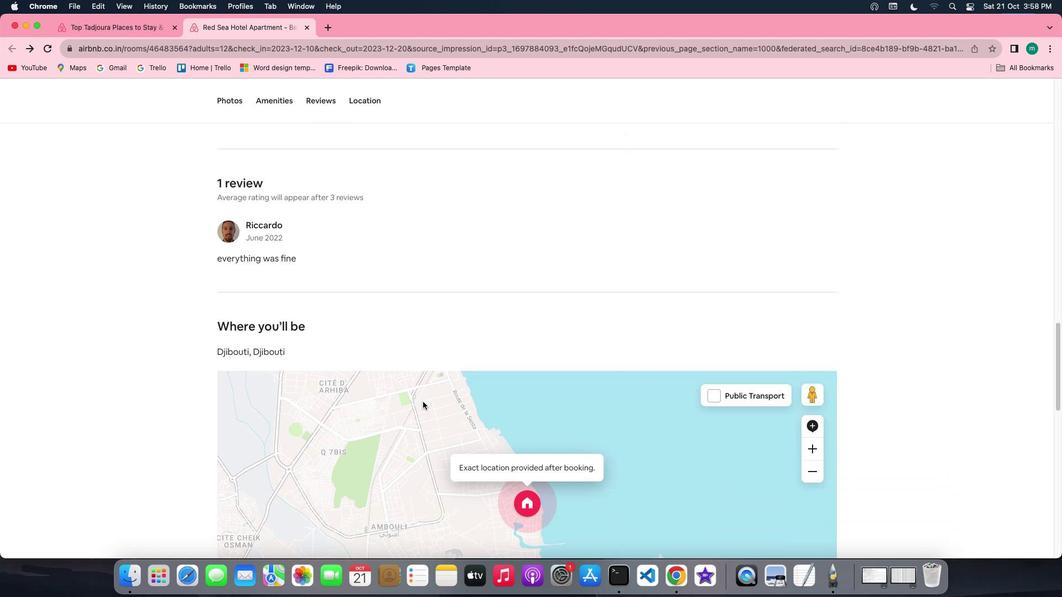
Action: Mouse scrolled (414, 393) with delta (-7, -8)
Screenshot: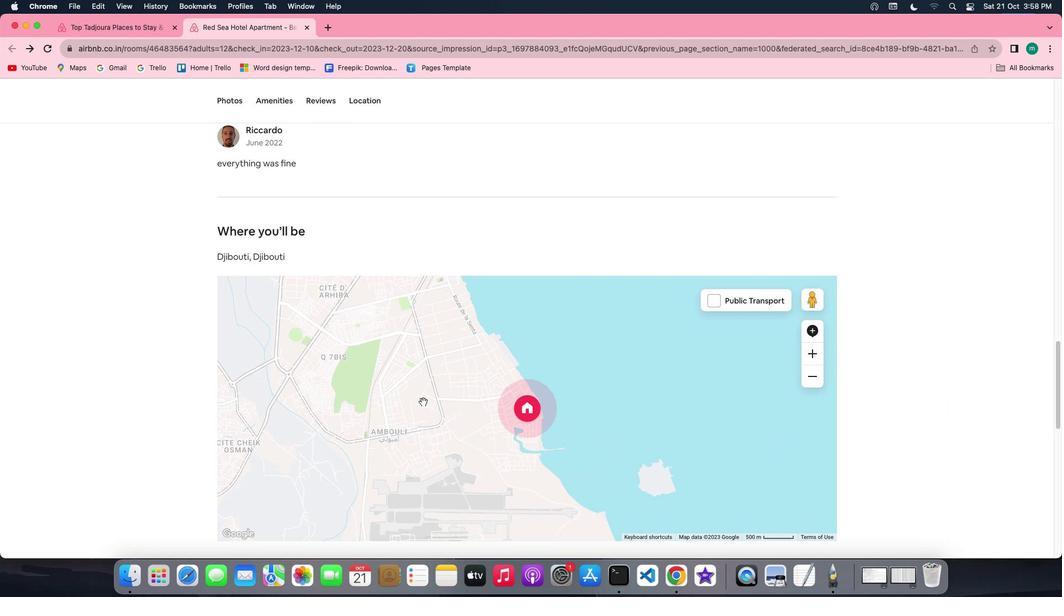 
Action: Mouse scrolled (414, 393) with delta (-7, -8)
Screenshot: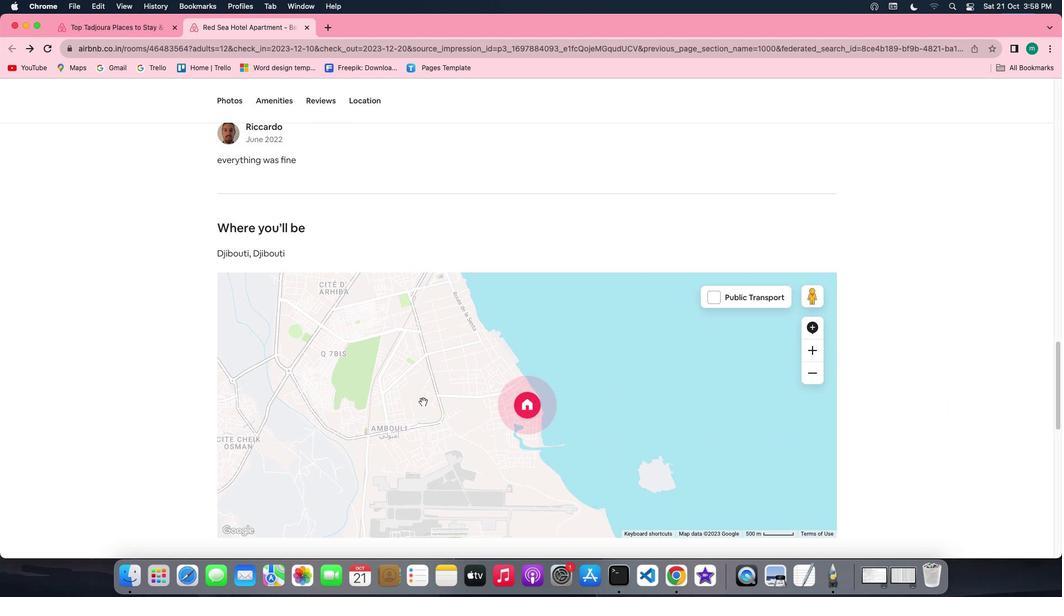 
Action: Mouse scrolled (414, 393) with delta (-7, -8)
Screenshot: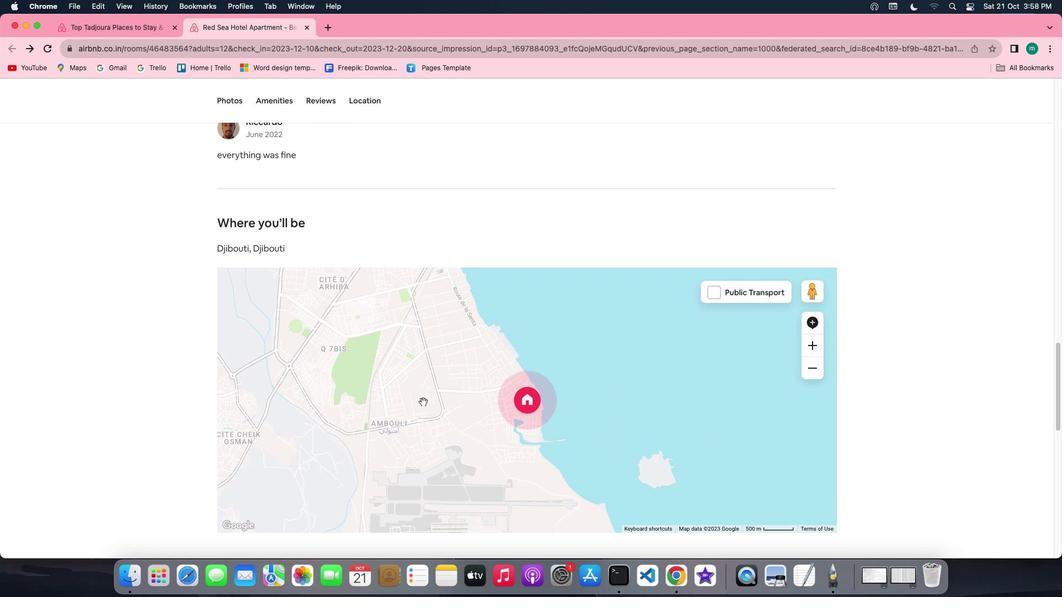 
Action: Mouse scrolled (414, 393) with delta (-7, -8)
Screenshot: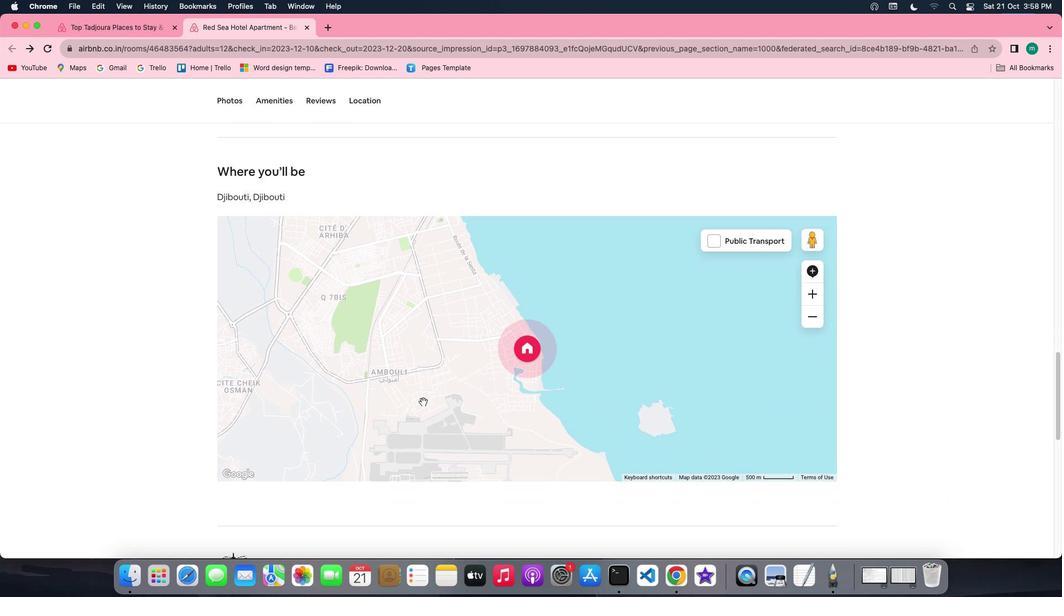 
Action: Mouse scrolled (414, 393) with delta (-7, -8)
Screenshot: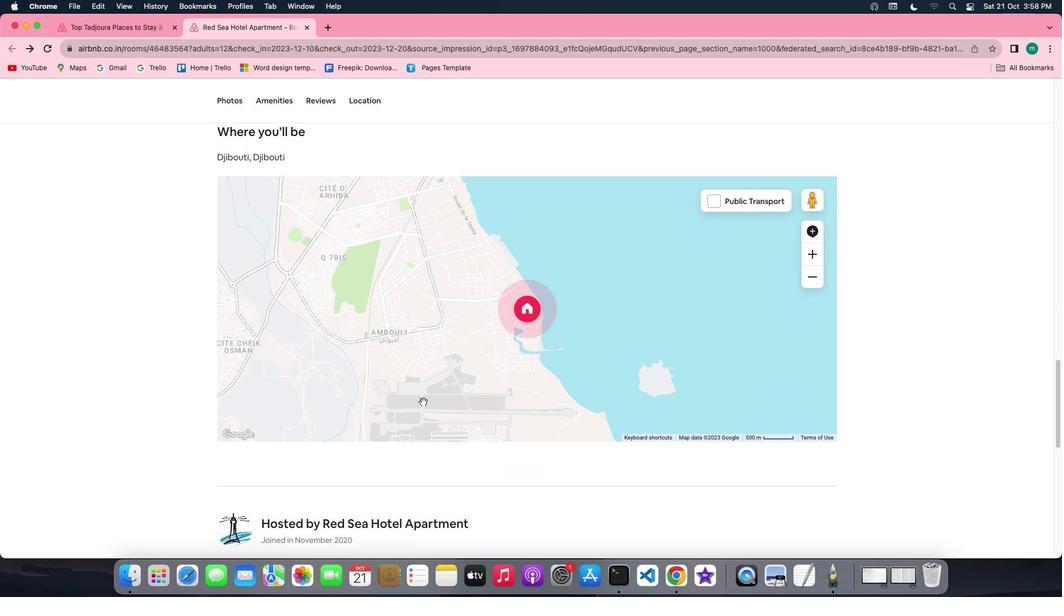 
Action: Mouse scrolled (414, 393) with delta (-7, -8)
Screenshot: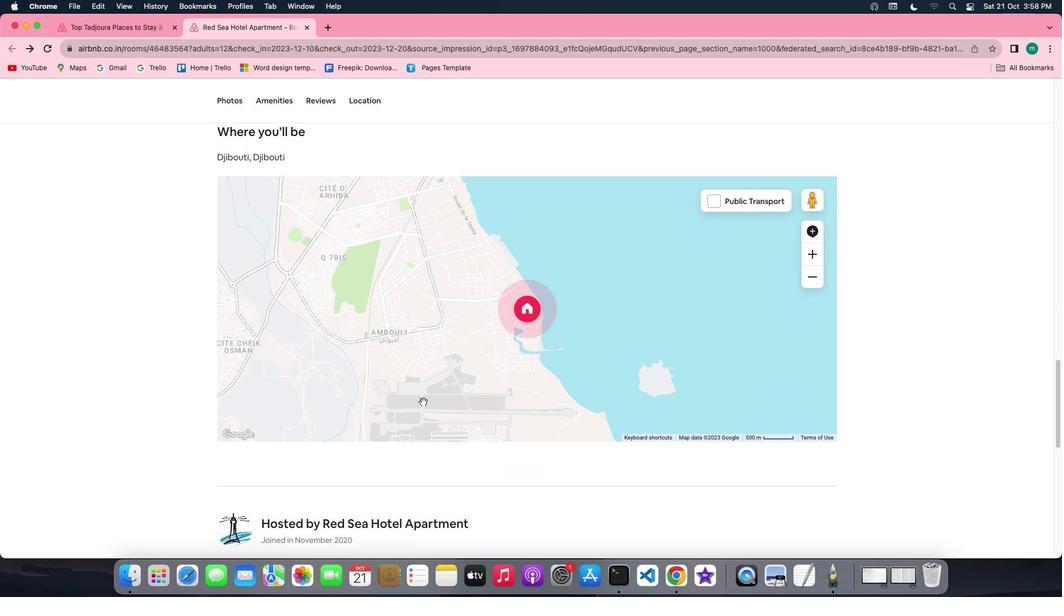 
Action: Mouse scrolled (414, 393) with delta (-7, -8)
Screenshot: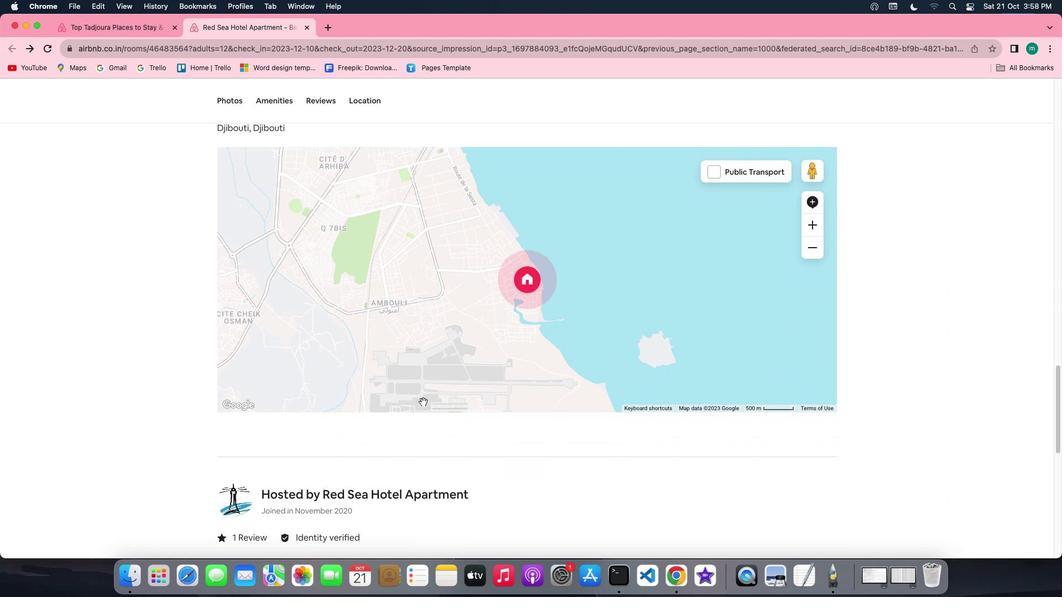 
Action: Mouse scrolled (414, 393) with delta (-7, -9)
Screenshot: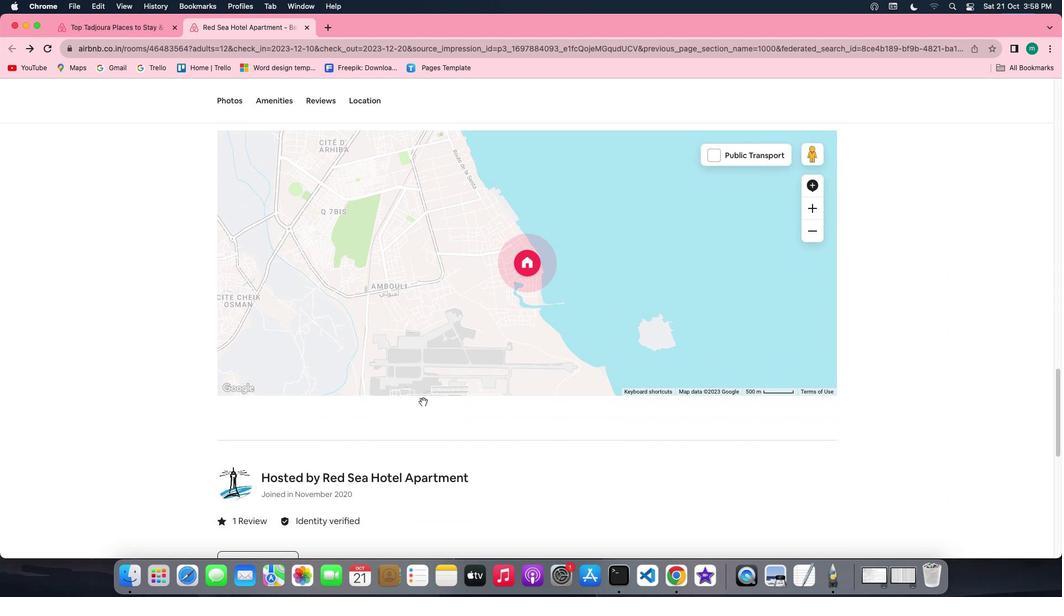 
Action: Mouse scrolled (414, 393) with delta (-7, -9)
Screenshot: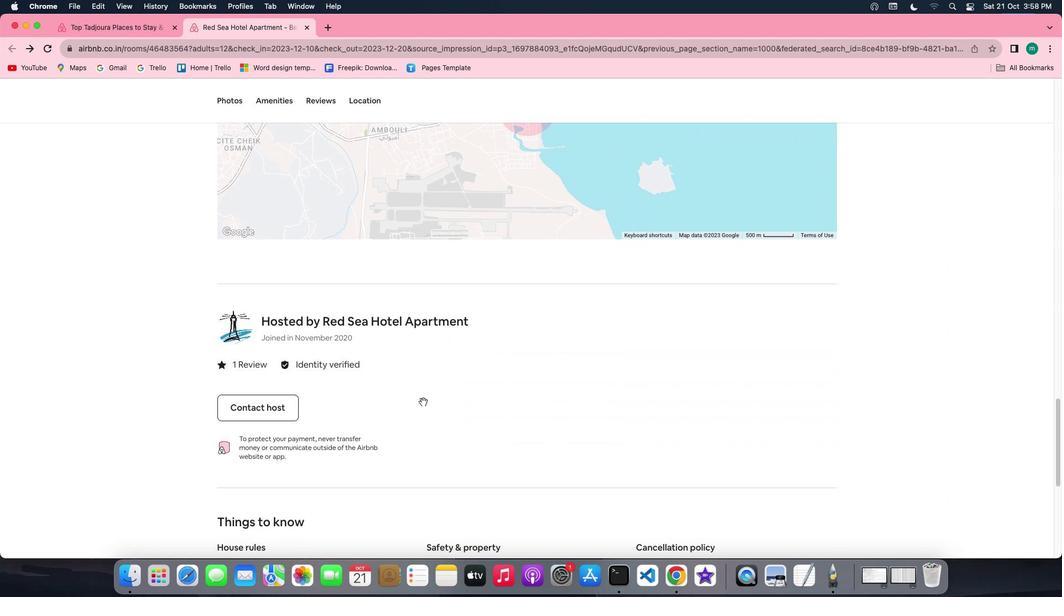 
Action: Mouse scrolled (414, 393) with delta (-7, -8)
Screenshot: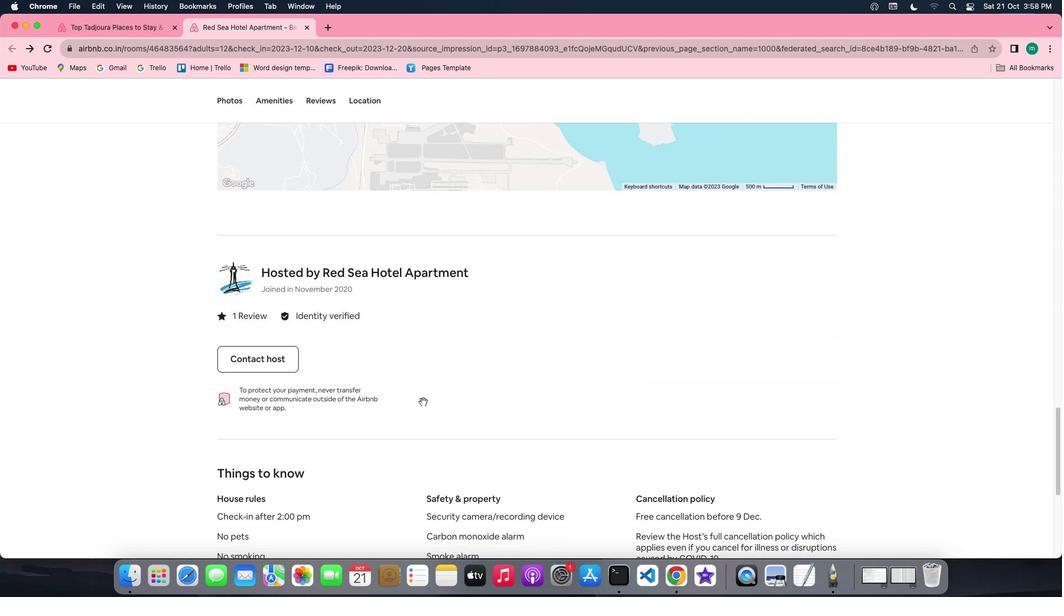 
Action: Mouse scrolled (414, 393) with delta (-7, -8)
Screenshot: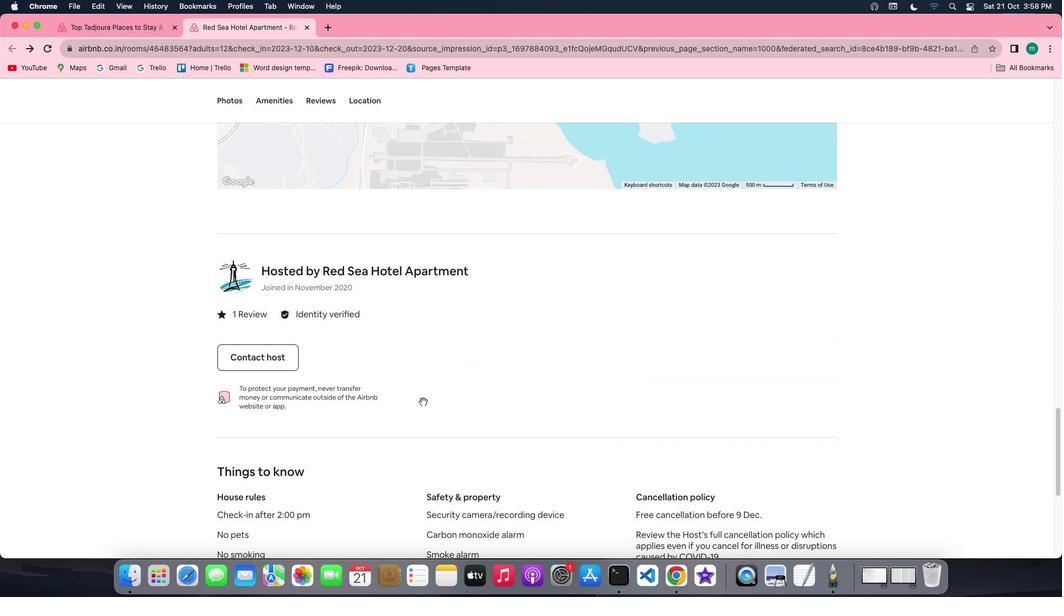 
Action: Mouse scrolled (414, 393) with delta (-7, -9)
Screenshot: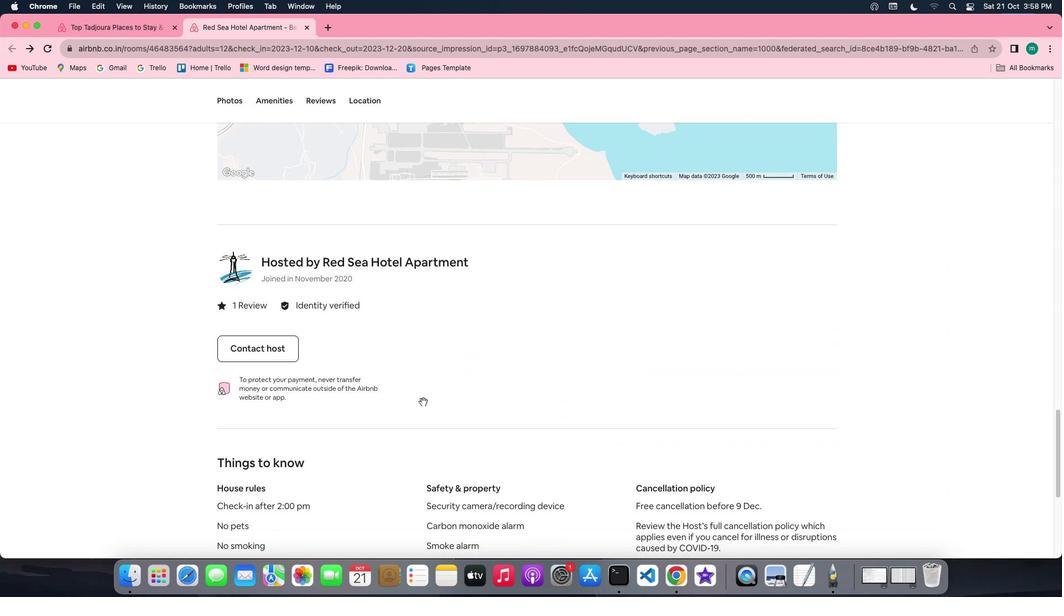 
Action: Mouse scrolled (414, 393) with delta (-7, -9)
Screenshot: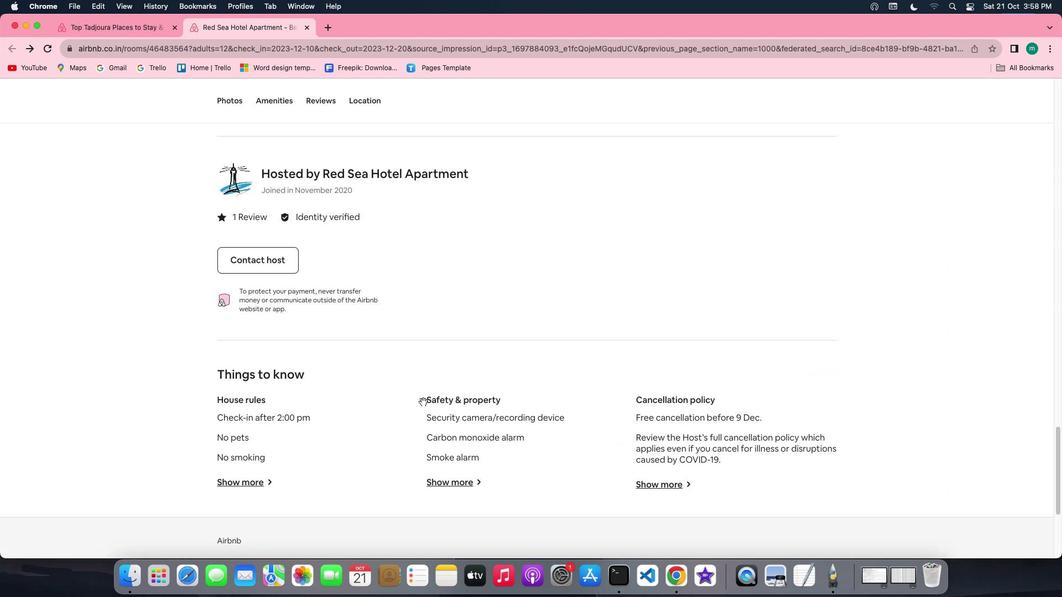
Action: Mouse scrolled (414, 393) with delta (-7, -9)
Screenshot: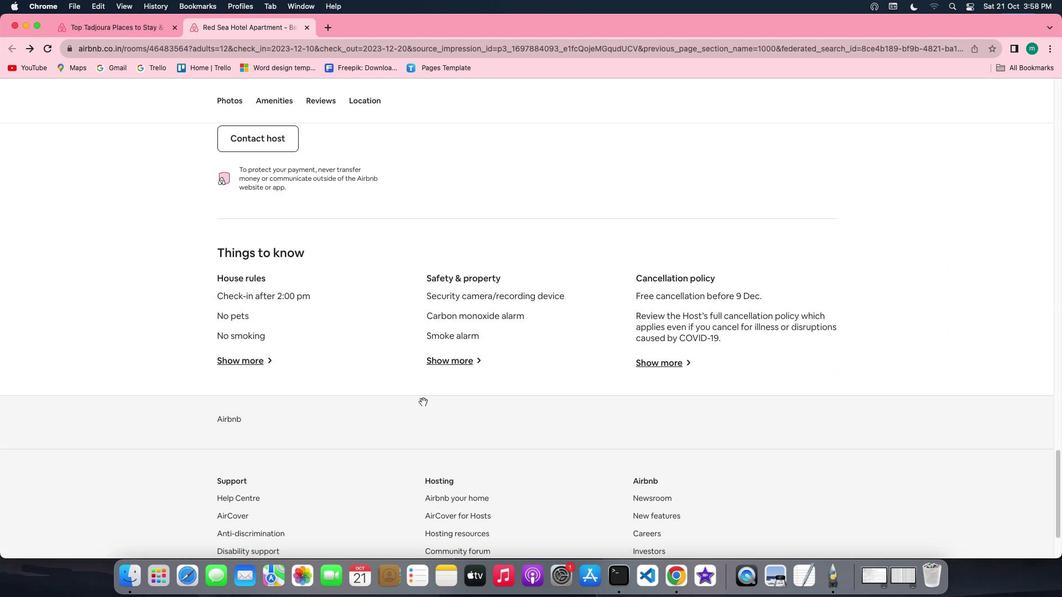 
Action: Mouse moved to (243, 273)
Screenshot: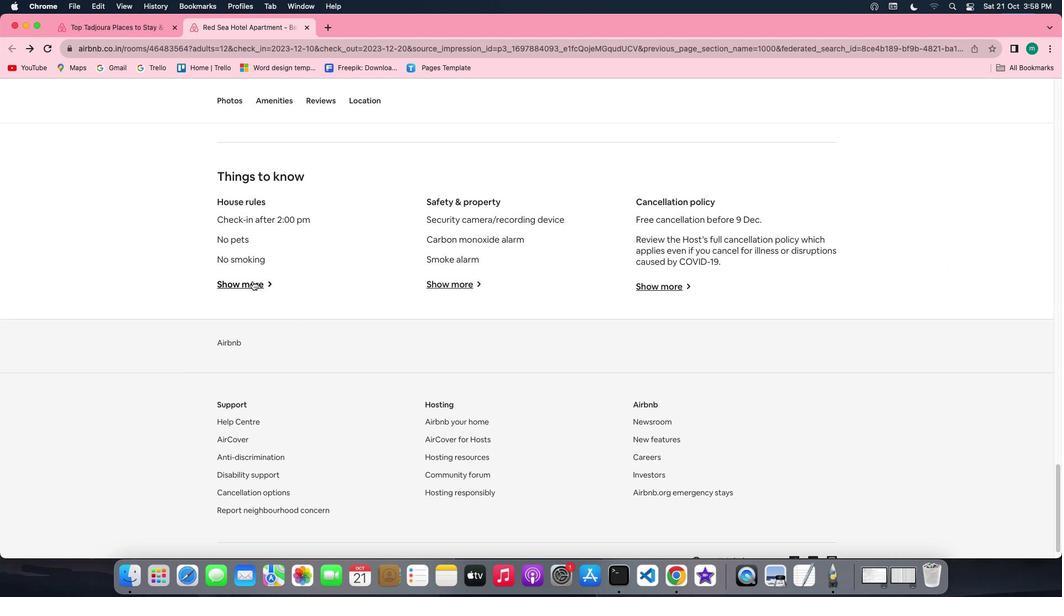 
Action: Mouse pressed left at (243, 273)
Screenshot: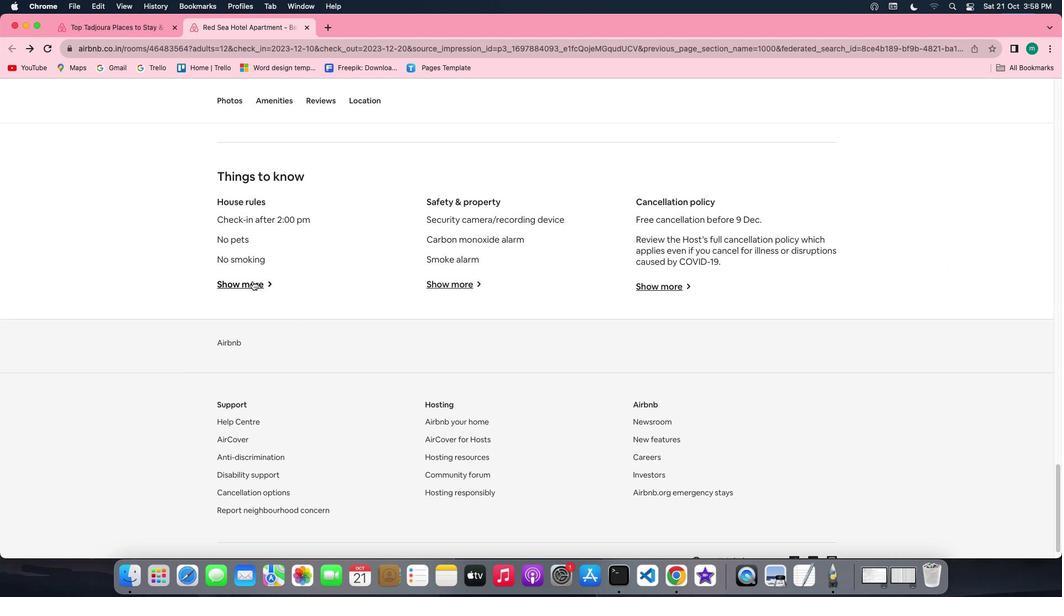 
Action: Mouse moved to (418, 391)
Screenshot: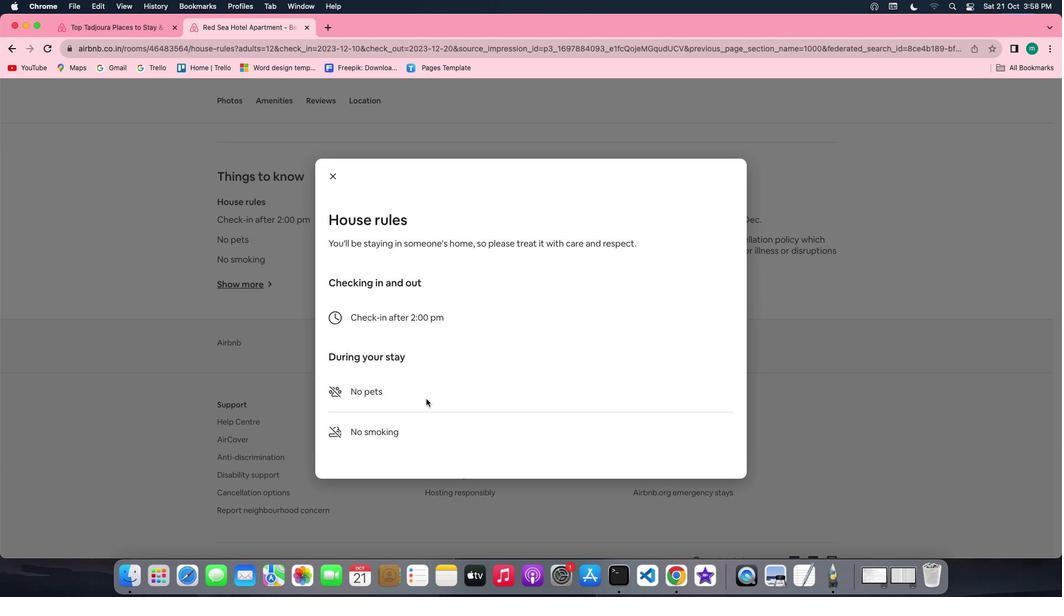 
Action: Mouse scrolled (418, 391) with delta (-7, -8)
Screenshot: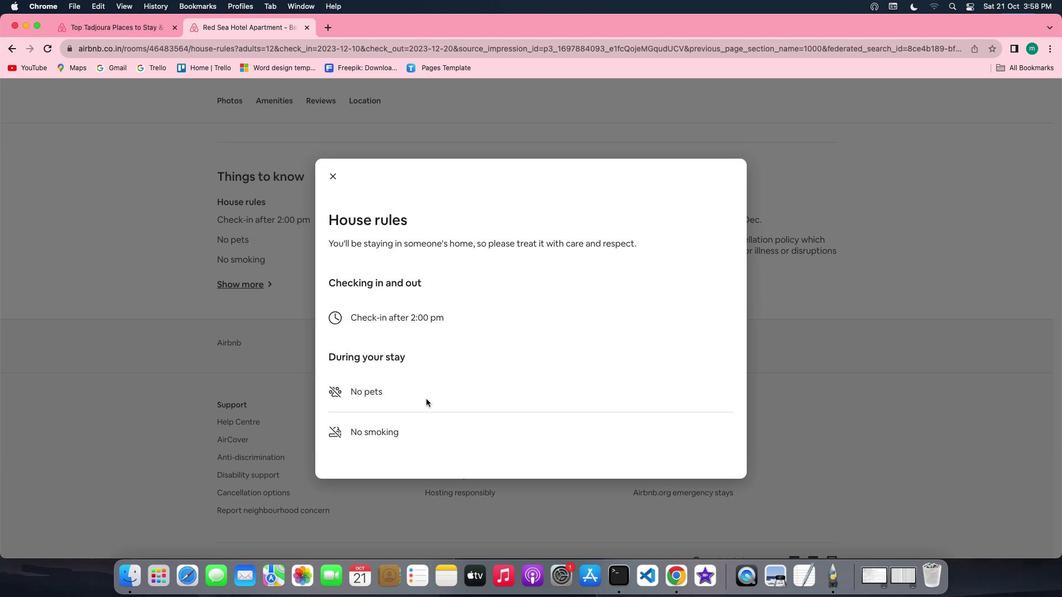 
Action: Mouse scrolled (418, 391) with delta (-7, -8)
Screenshot: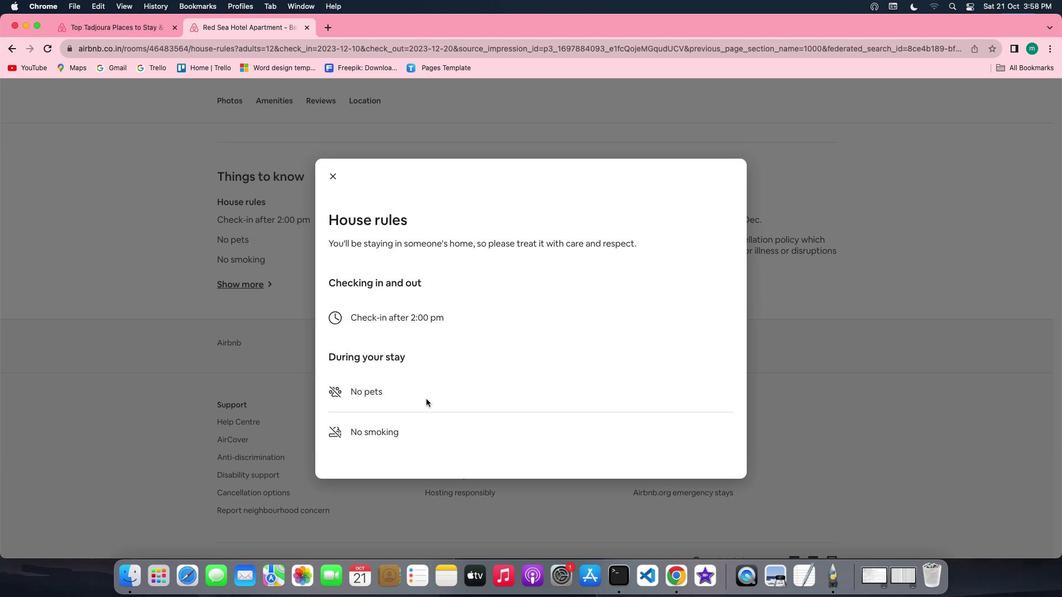 
Action: Mouse scrolled (418, 391) with delta (-7, -9)
Screenshot: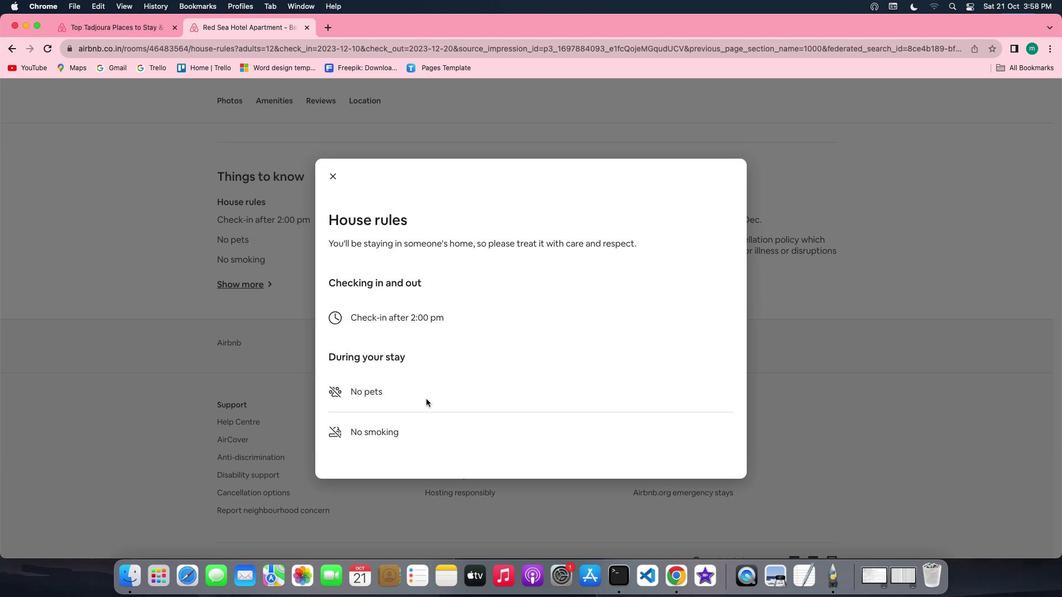 
Action: Mouse scrolled (418, 391) with delta (-7, -10)
Screenshot: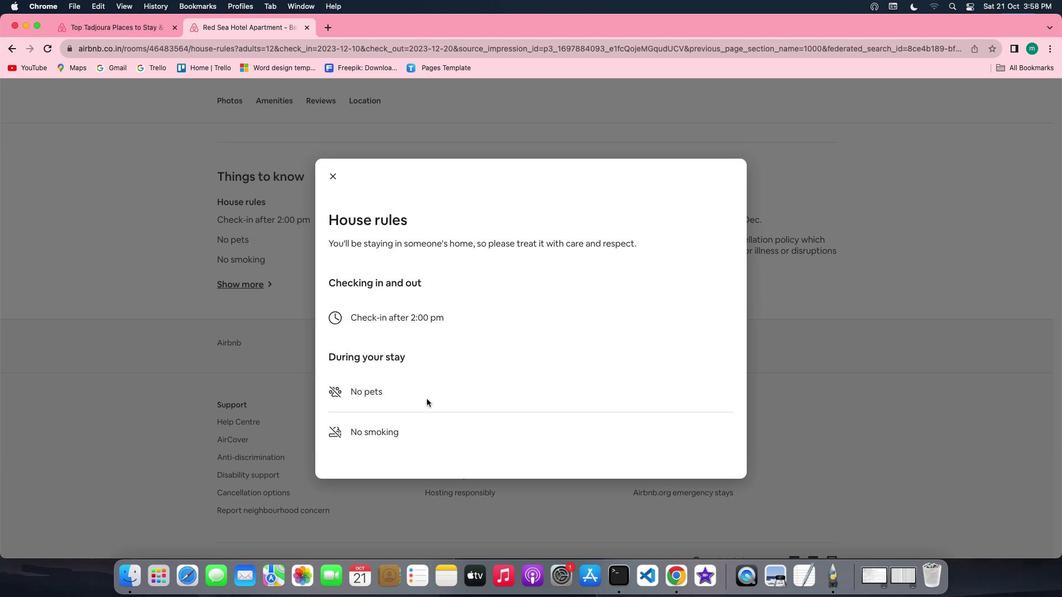 
Action: Mouse moved to (326, 174)
Screenshot: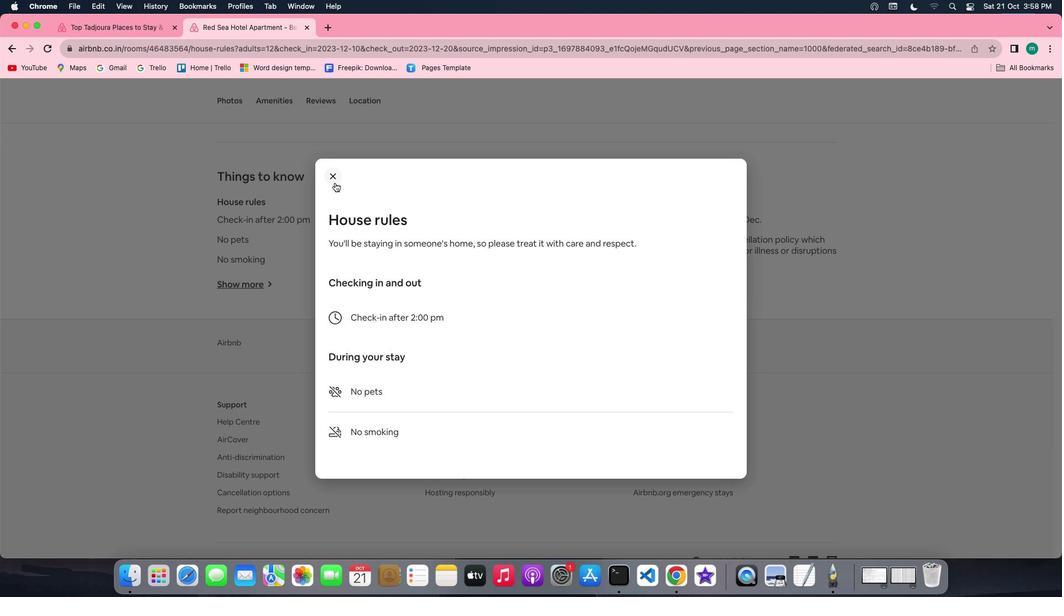 
Action: Mouse pressed left at (326, 174)
Screenshot: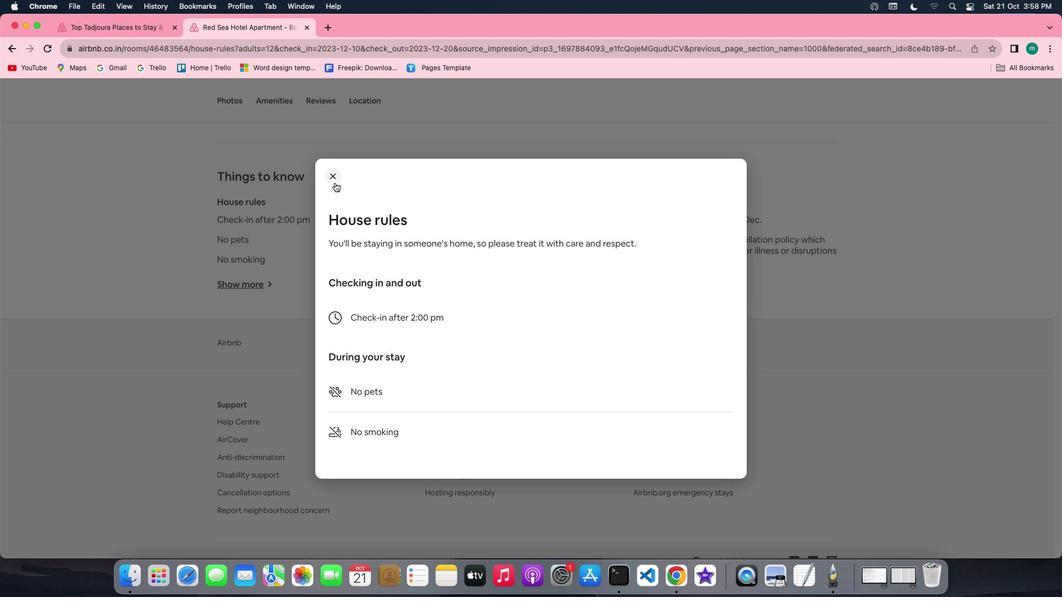 
Action: Mouse moved to (446, 274)
Screenshot: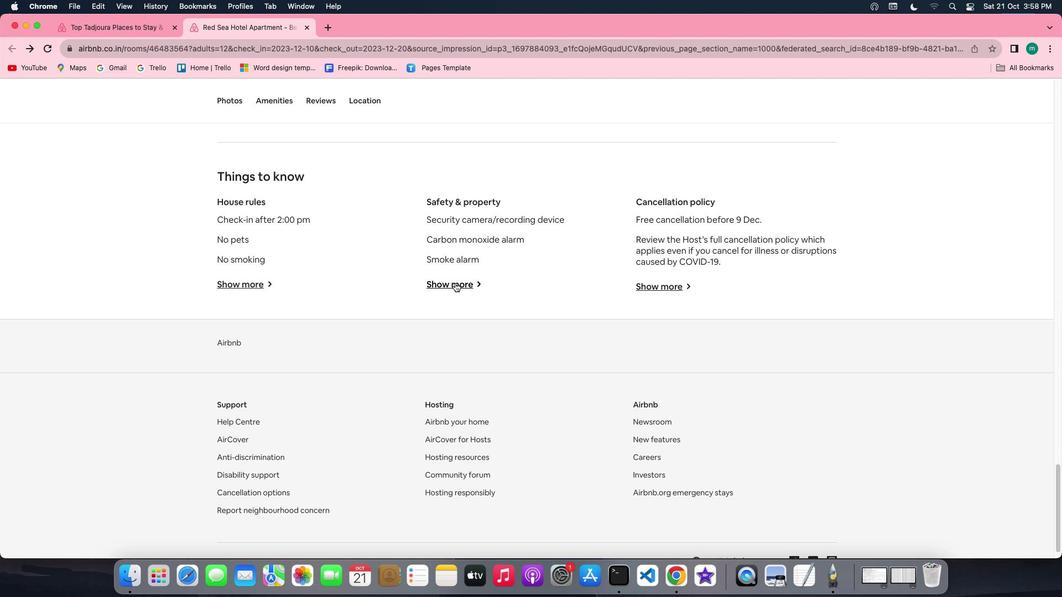 
Action: Mouse pressed left at (446, 274)
Screenshot: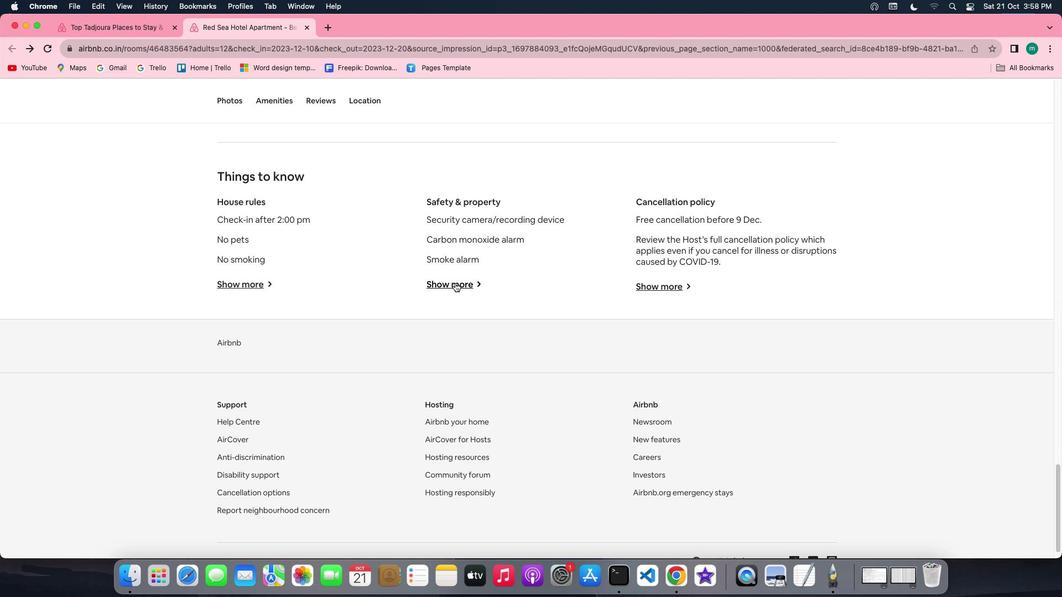 
Action: Mouse moved to (469, 322)
Screenshot: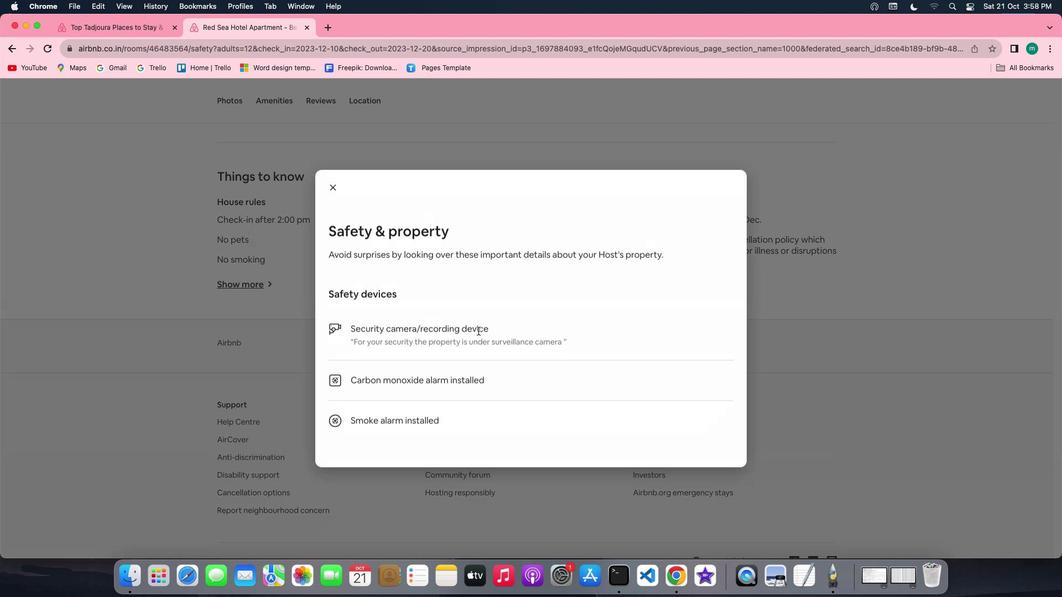 
Action: Mouse scrolled (469, 322) with delta (-7, -8)
Screenshot: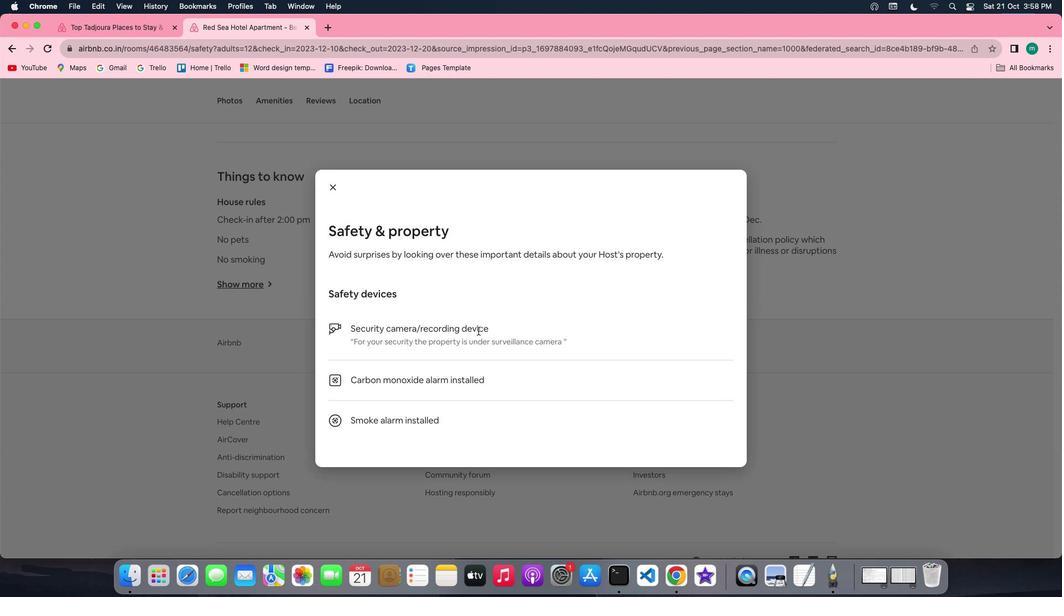 
Action: Mouse scrolled (469, 322) with delta (-7, -8)
Screenshot: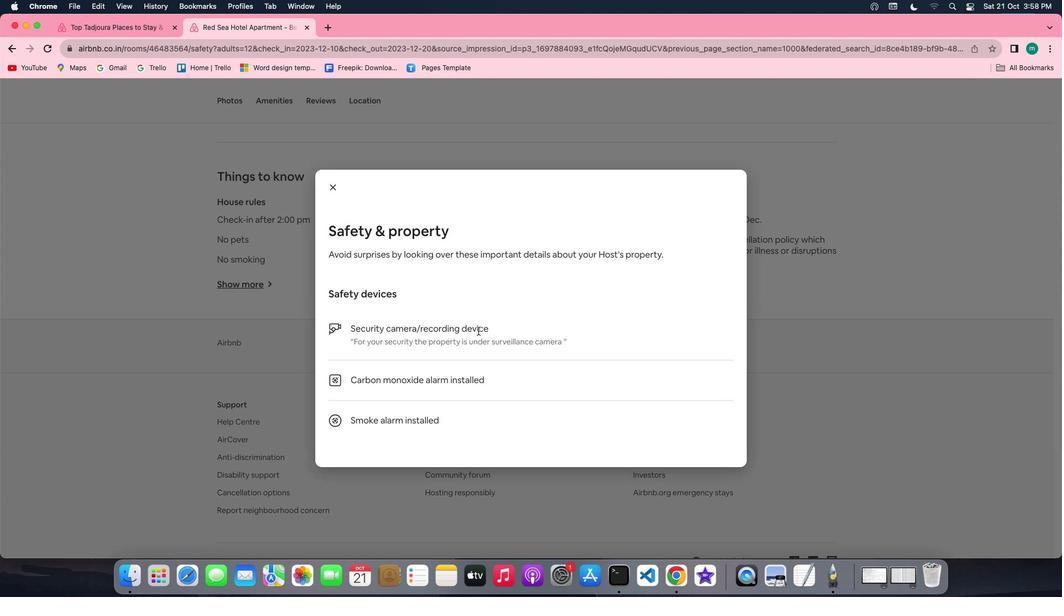 
Action: Mouse scrolled (469, 322) with delta (-7, -8)
Screenshot: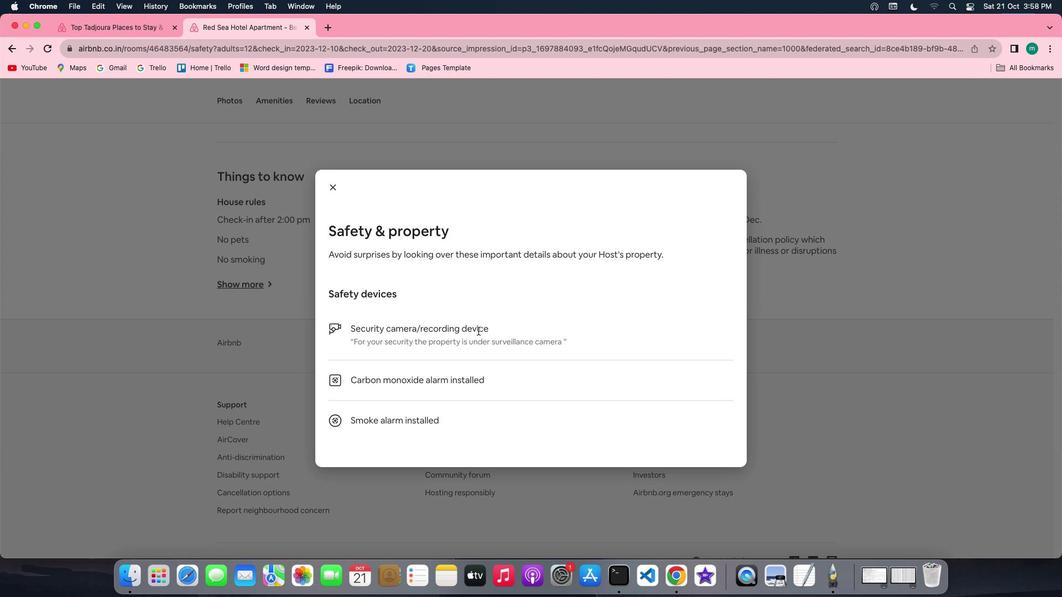 
Action: Mouse moved to (324, 173)
Screenshot: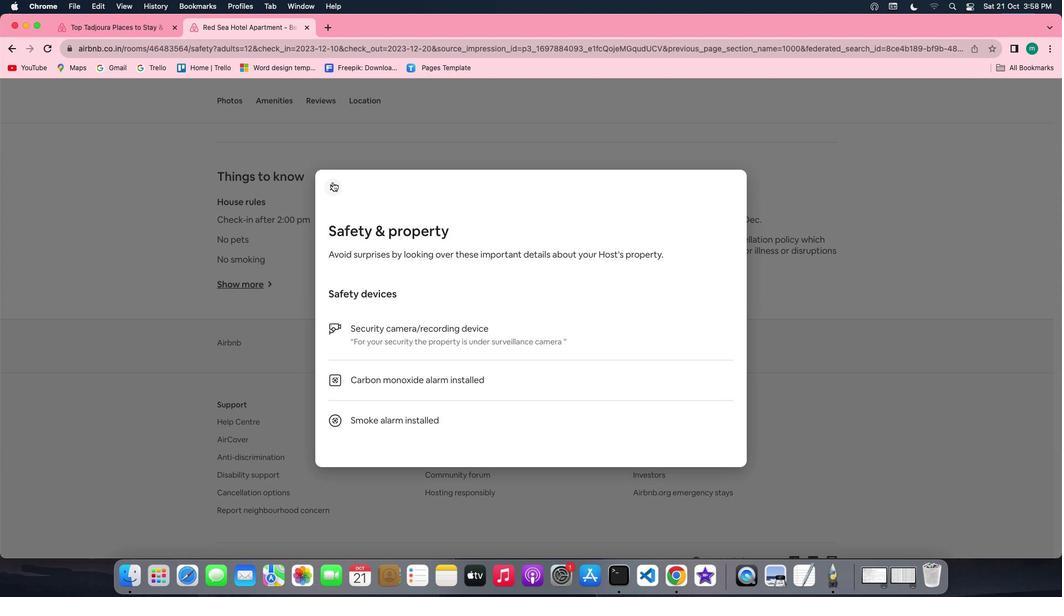 
Action: Mouse pressed left at (324, 173)
Screenshot: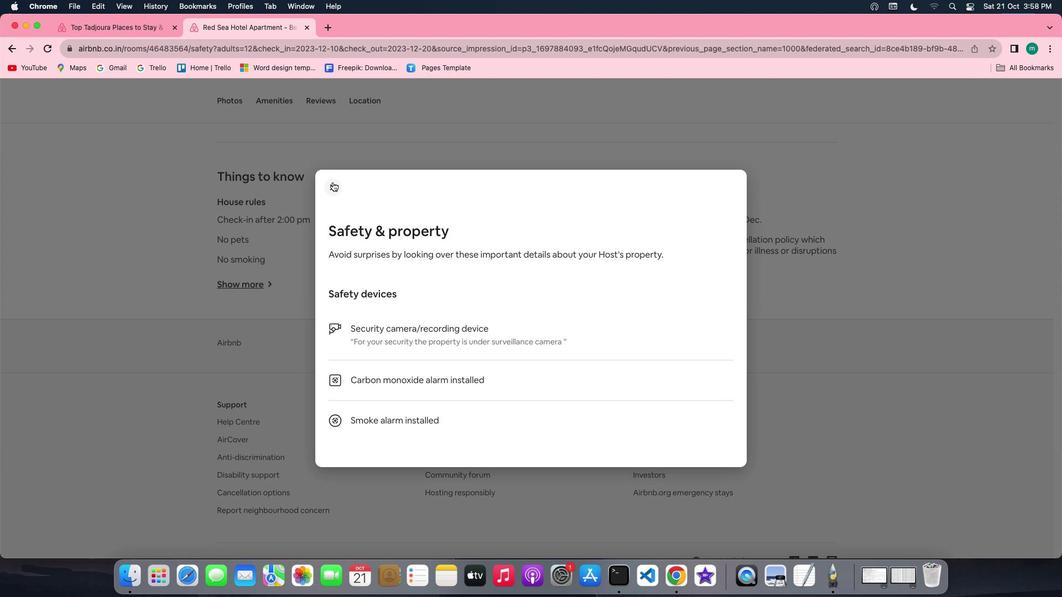 
Action: Mouse moved to (636, 276)
Screenshot: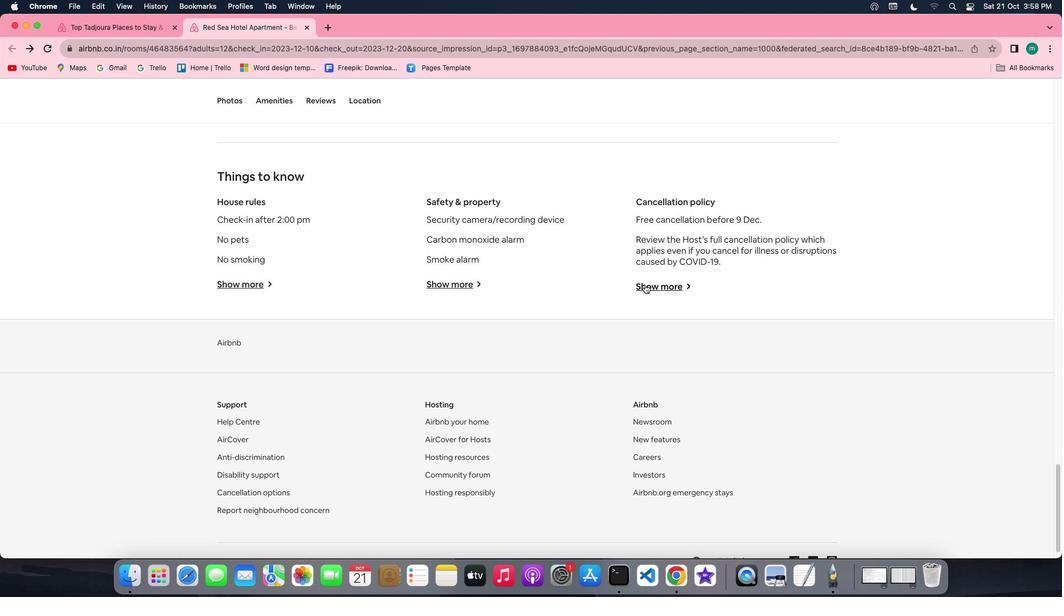 
Action: Mouse pressed left at (636, 276)
Screenshot: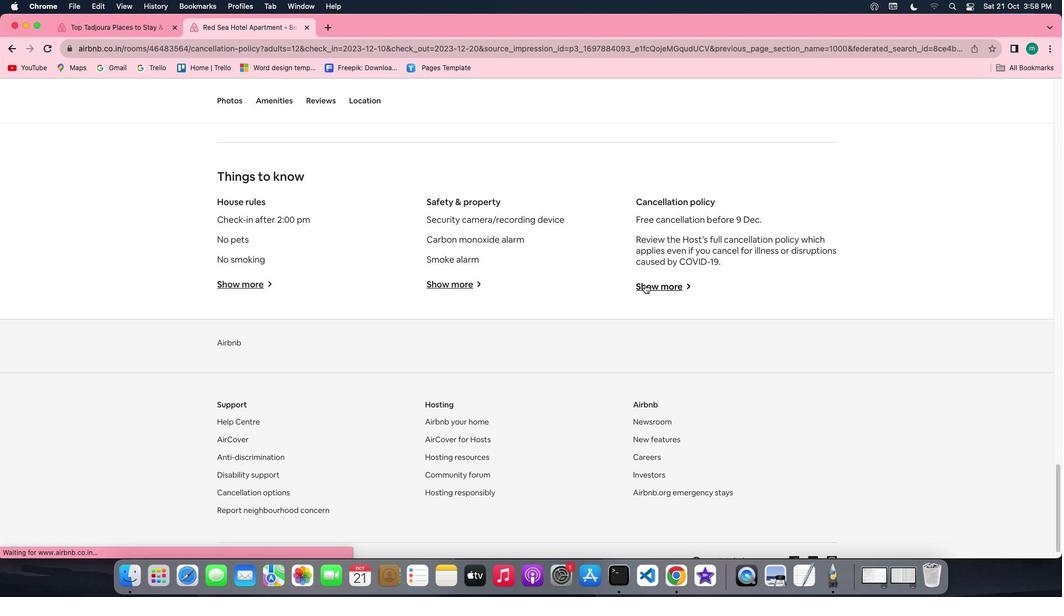 
Action: Mouse moved to (446, 285)
